 Task: Look for Airbnb options in Sondrio, Italy from 15th December, 2023 to 20th December, 2023 for 1 adult. Place can be room with 1  bedroom having 1 bed and 1 bathroom. Property type can be hotel.
Action: Mouse moved to (471, 83)
Screenshot: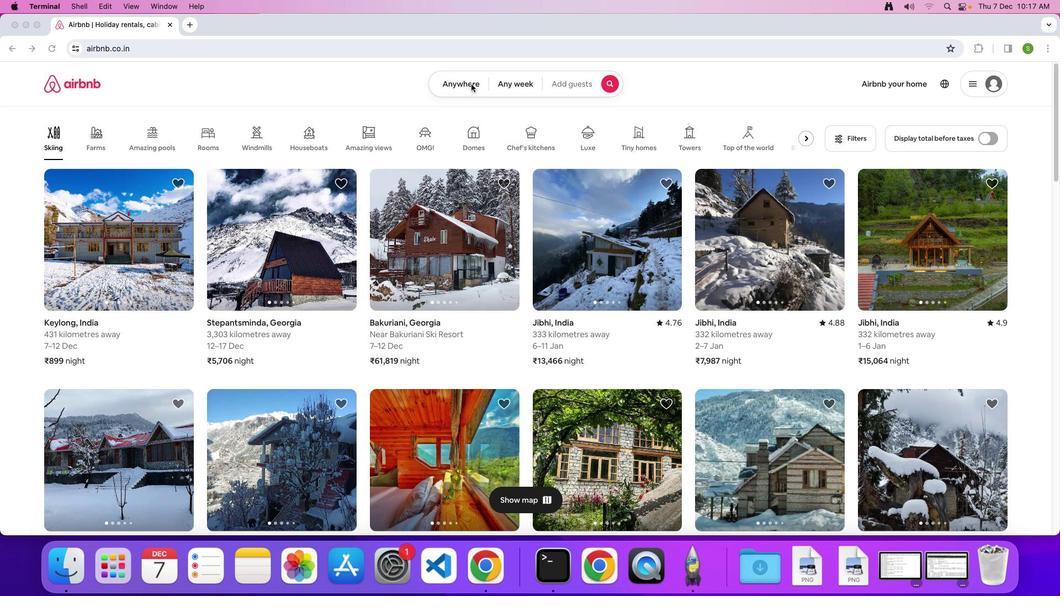 
Action: Mouse pressed left at (471, 83)
Screenshot: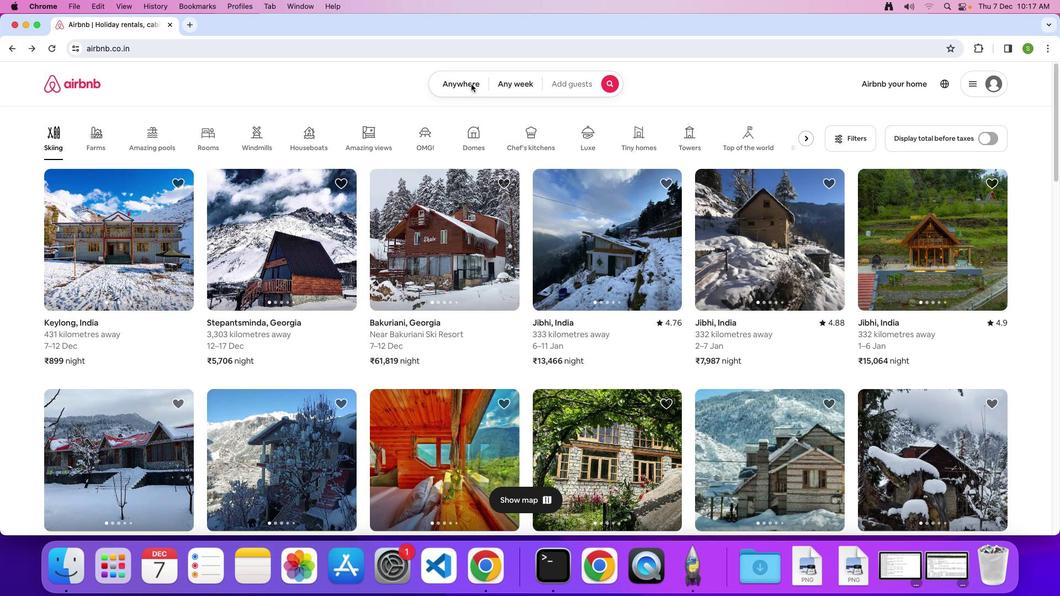 
Action: Mouse moved to (465, 84)
Screenshot: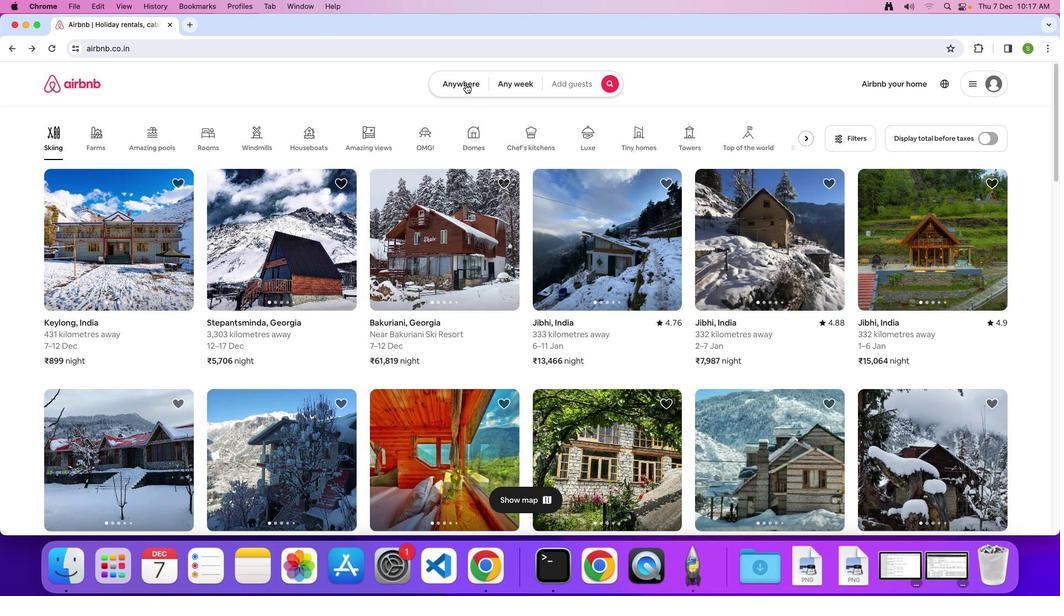 
Action: Mouse pressed left at (465, 84)
Screenshot: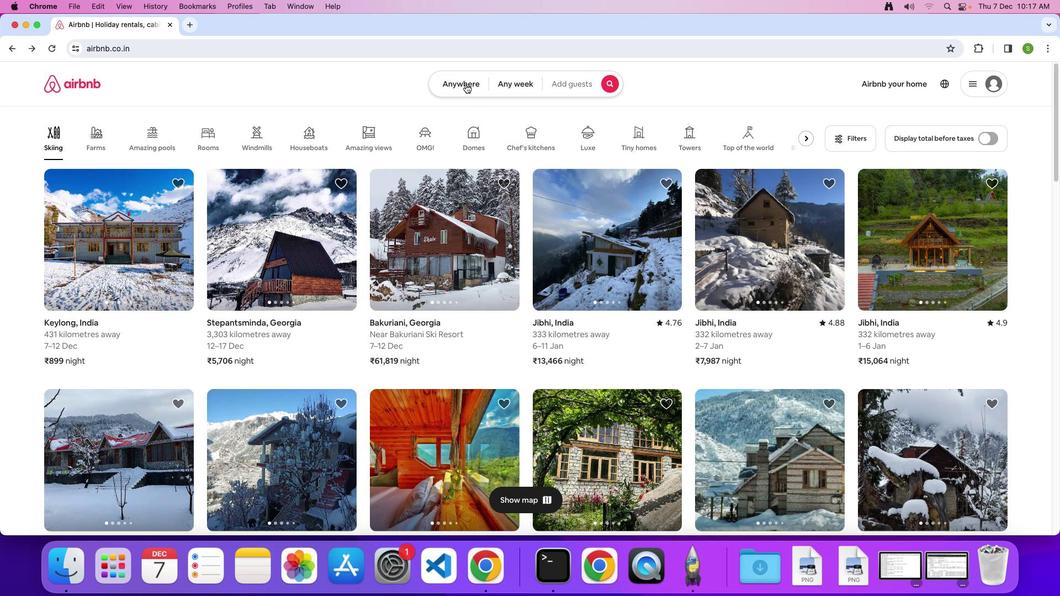 
Action: Mouse moved to (396, 120)
Screenshot: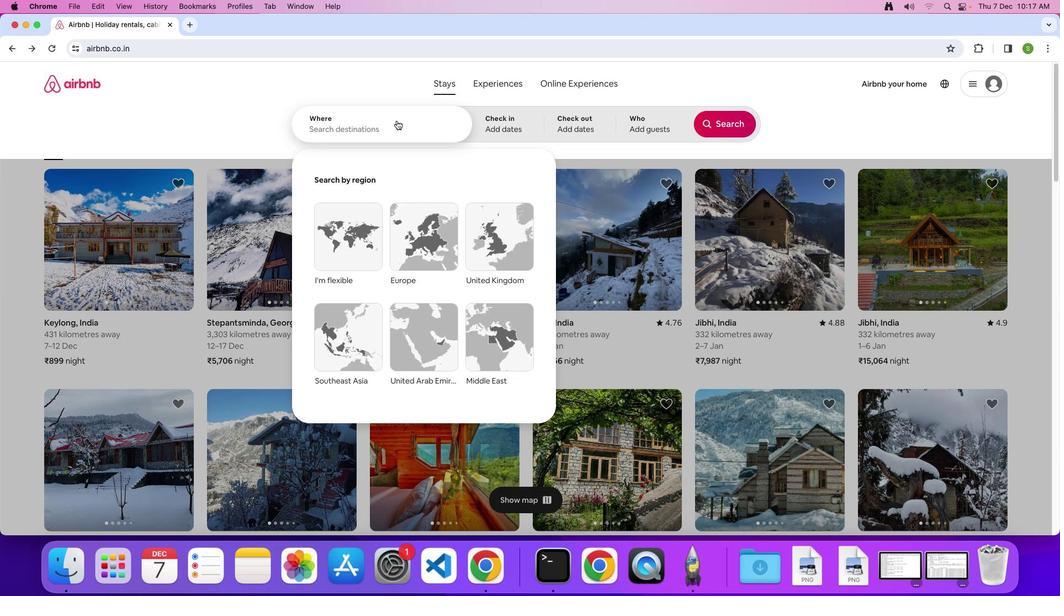 
Action: Key pressed 'S'Key.caps_lock'o''n''d''r''i''o'','Key.spaceKey.shift'I''t''a''l''y'Key.enter
Screenshot: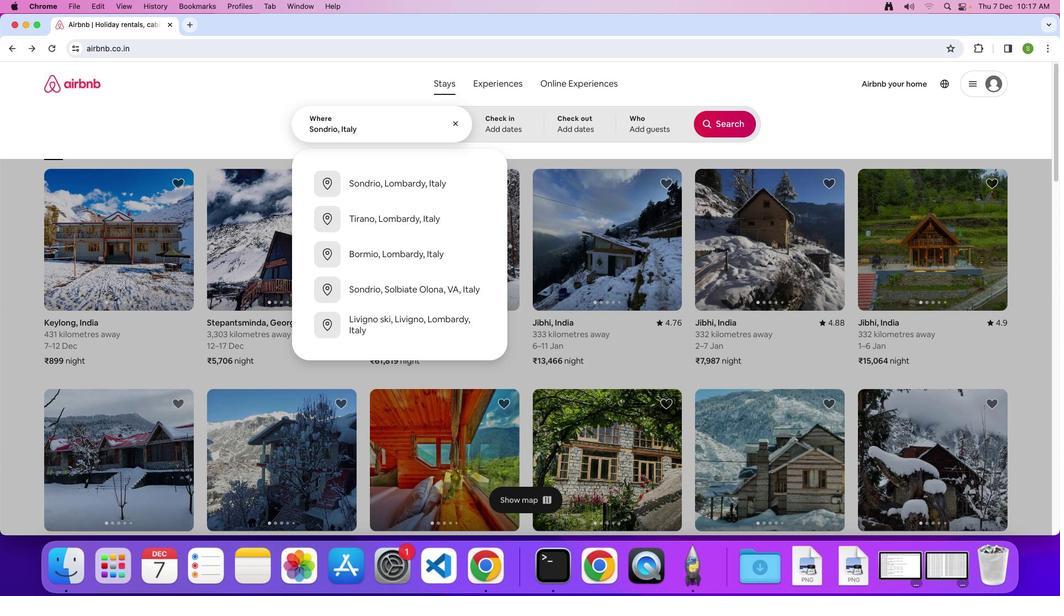 
Action: Mouse moved to (465, 319)
Screenshot: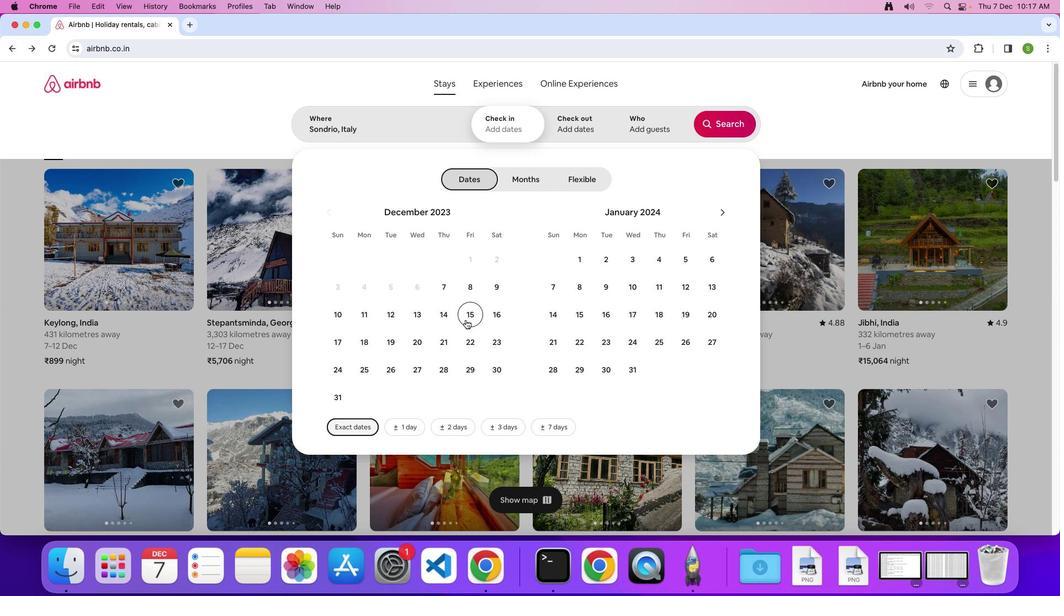 
Action: Mouse pressed left at (465, 319)
Screenshot: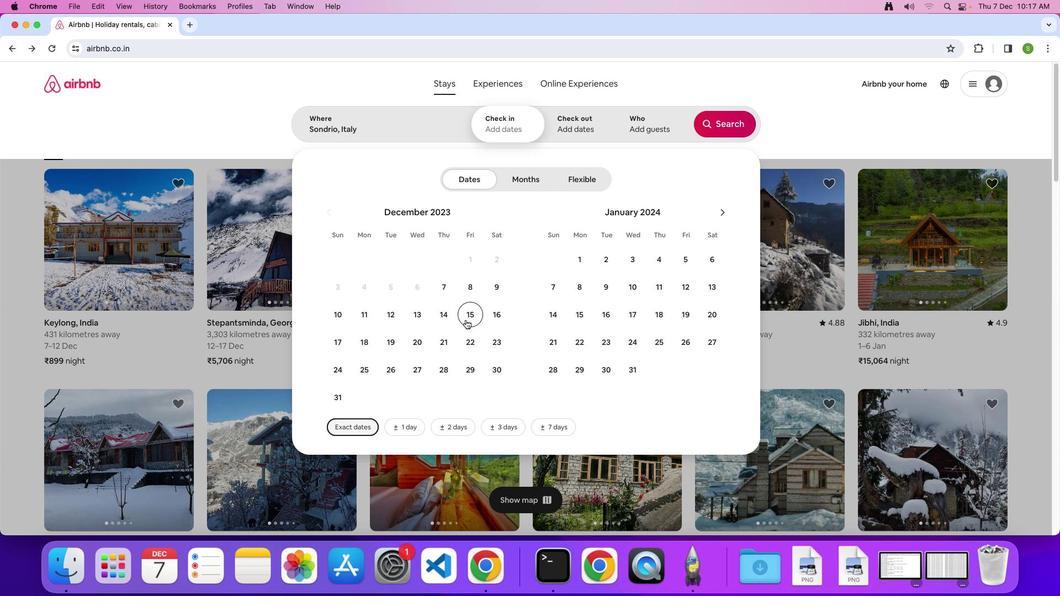 
Action: Mouse moved to (412, 346)
Screenshot: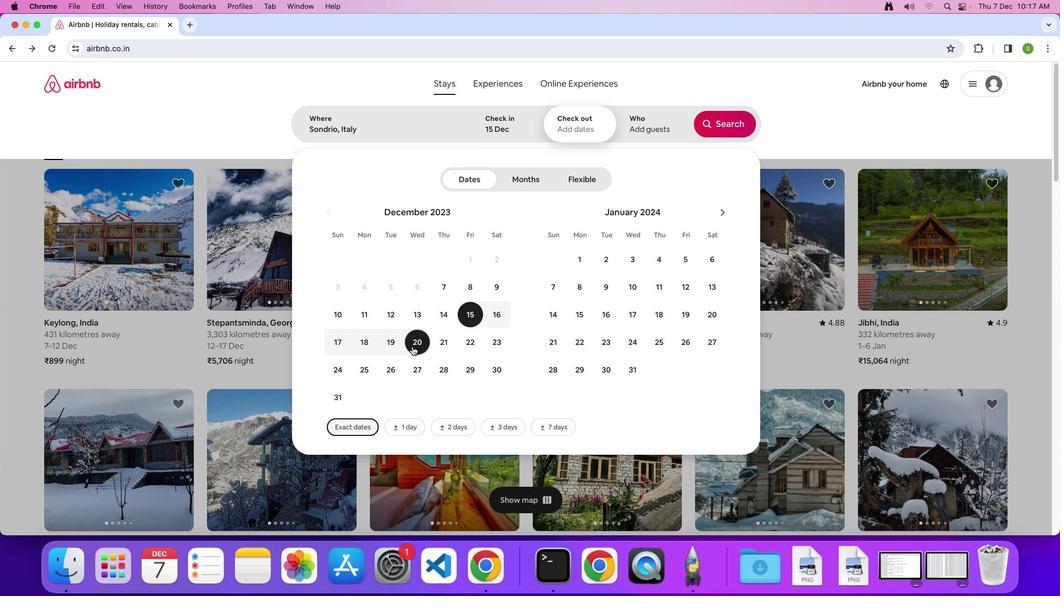 
Action: Mouse pressed left at (412, 346)
Screenshot: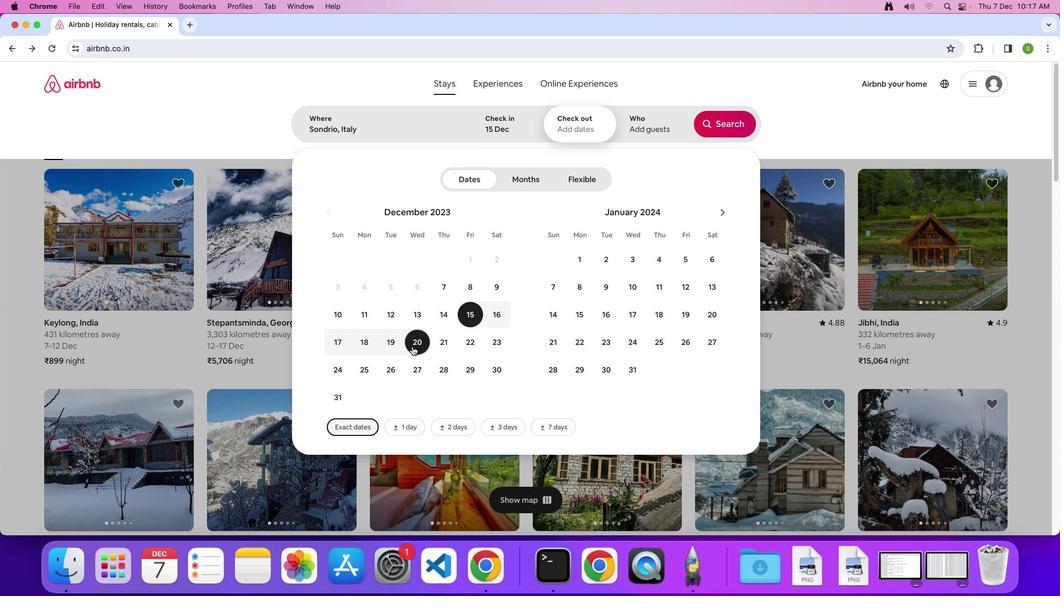 
Action: Mouse moved to (621, 123)
Screenshot: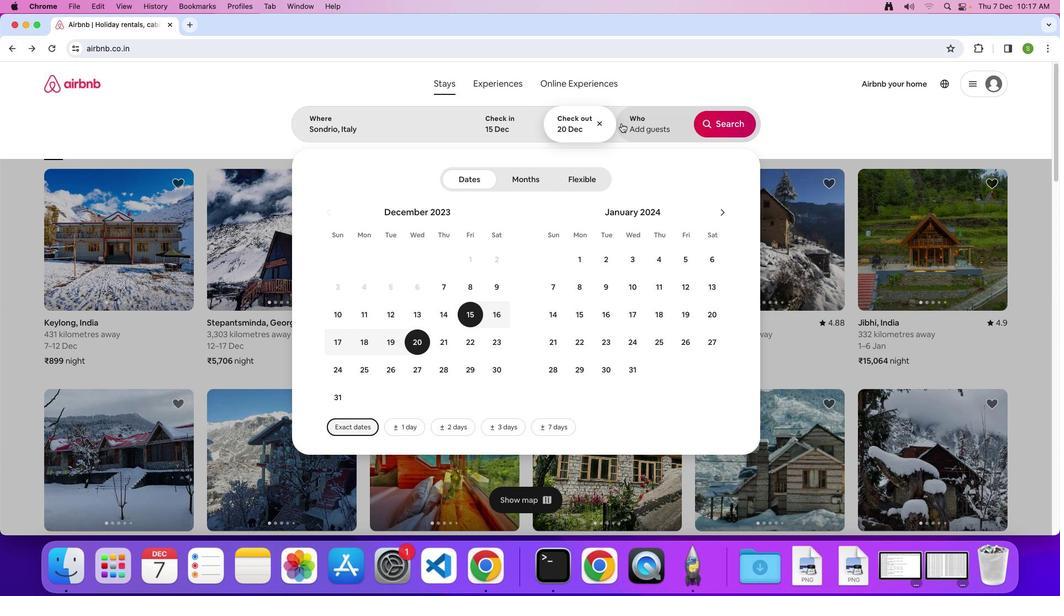 
Action: Mouse pressed left at (621, 123)
Screenshot: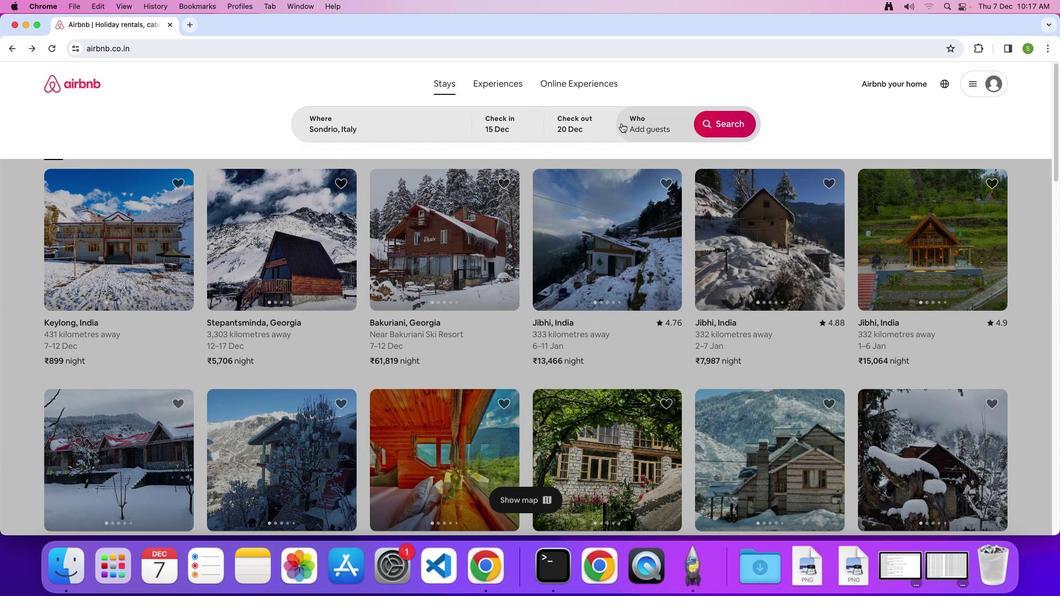 
Action: Mouse moved to (730, 180)
Screenshot: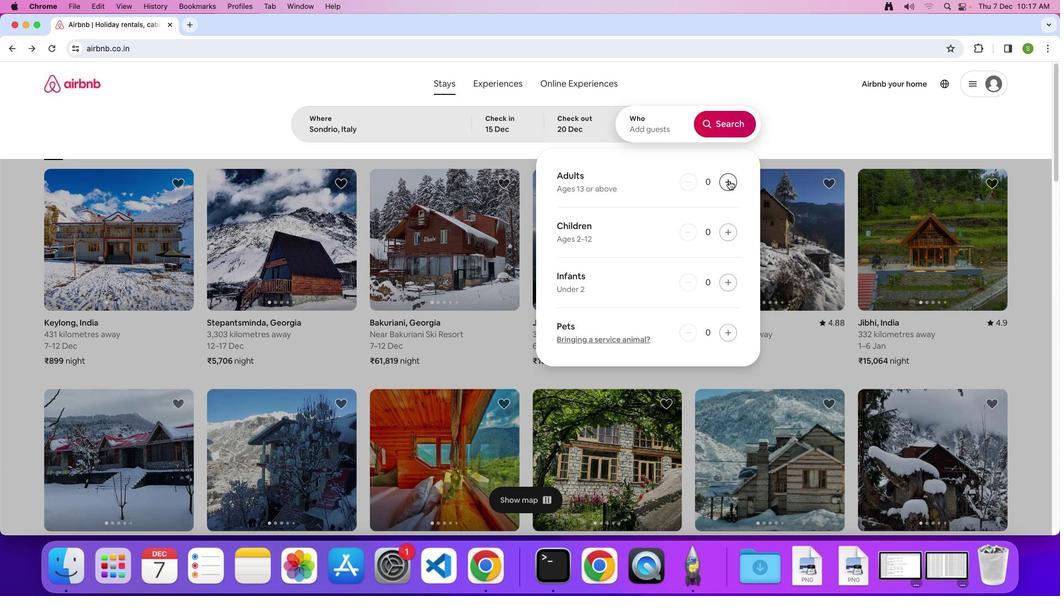 
Action: Mouse pressed left at (730, 180)
Screenshot: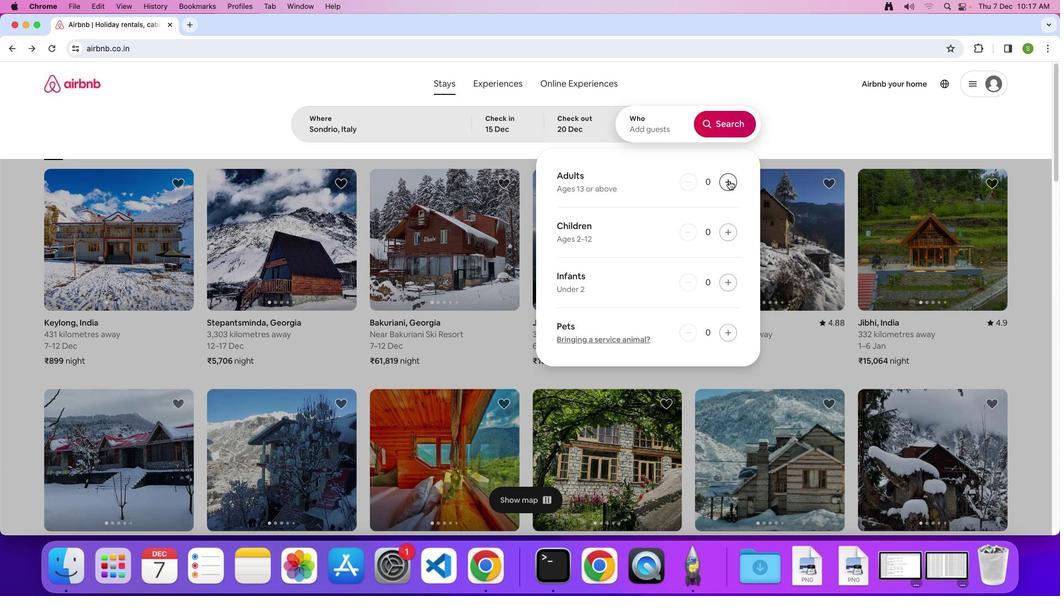 
Action: Mouse moved to (727, 126)
Screenshot: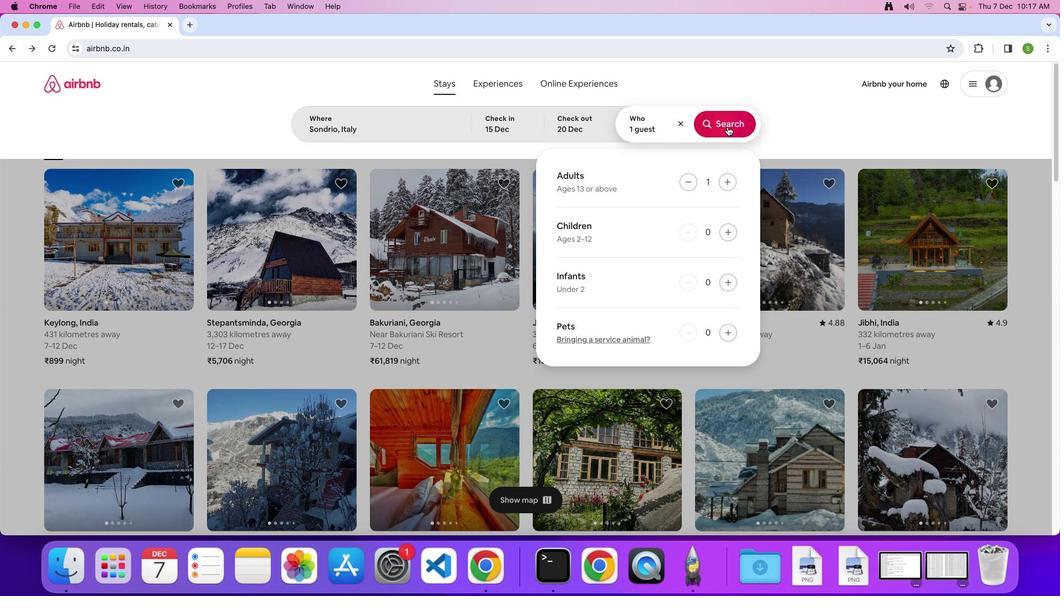 
Action: Mouse pressed left at (727, 126)
Screenshot: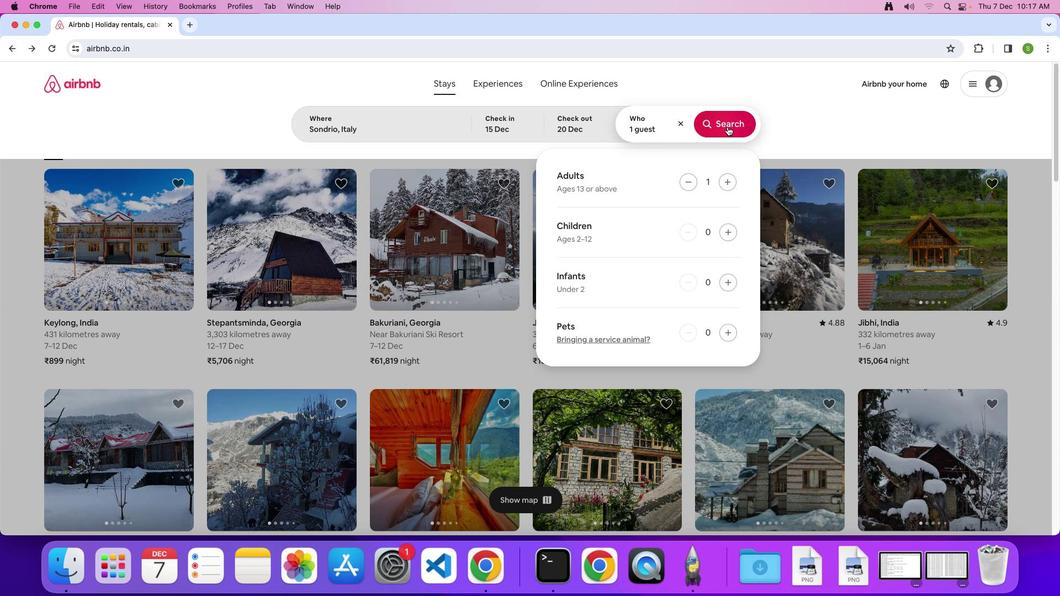 
Action: Mouse moved to (872, 122)
Screenshot: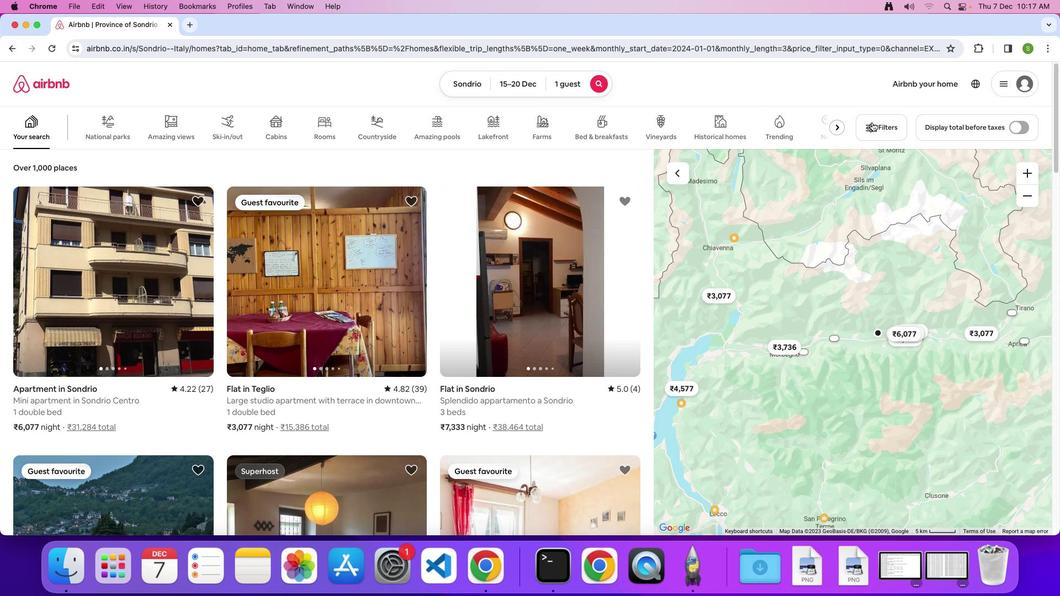 
Action: Mouse pressed left at (872, 122)
Screenshot: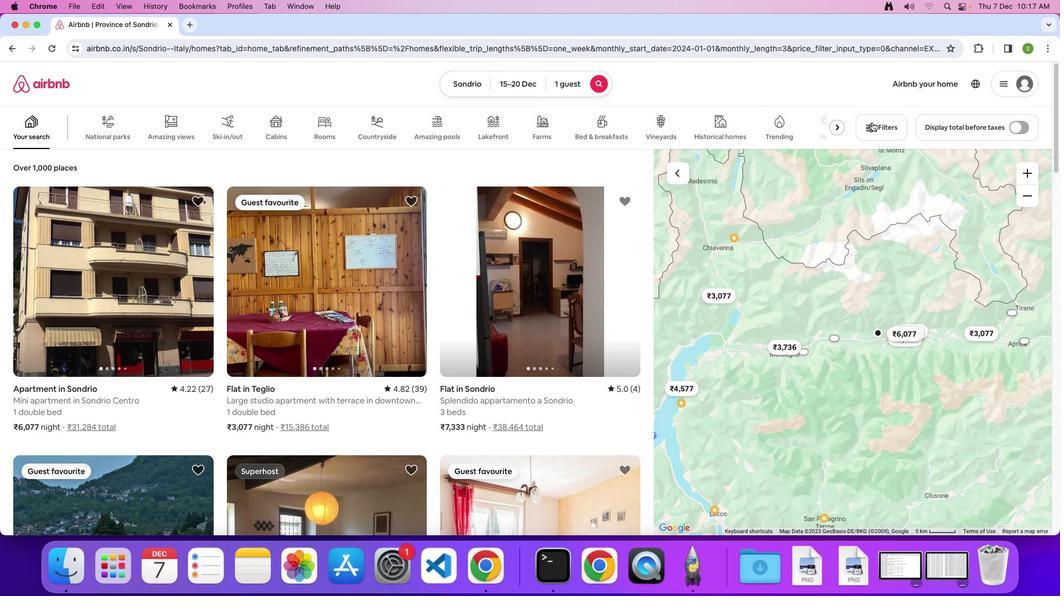 
Action: Mouse moved to (500, 197)
Screenshot: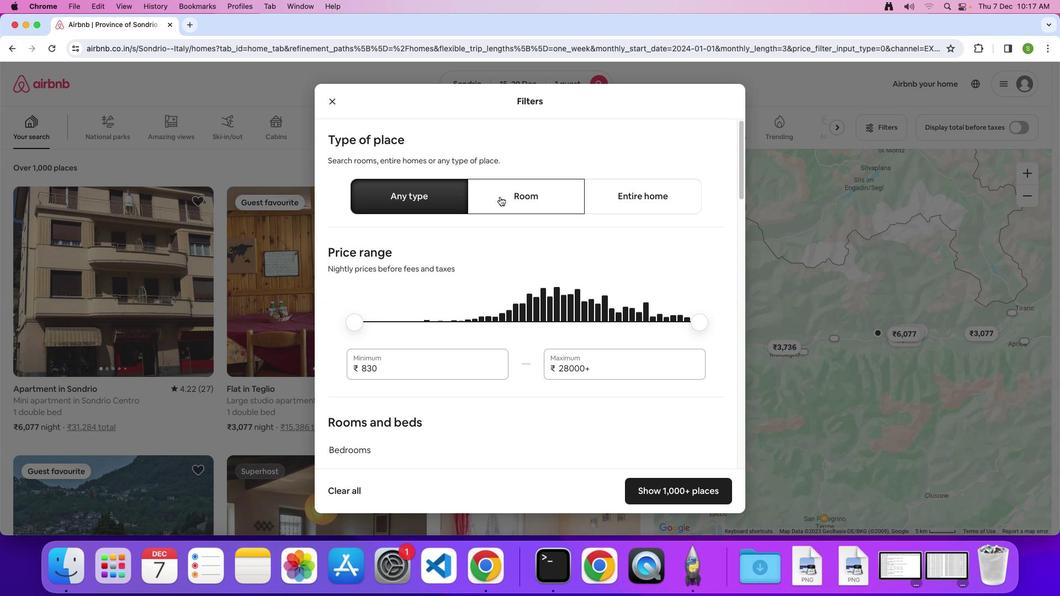 
Action: Mouse pressed left at (500, 197)
Screenshot: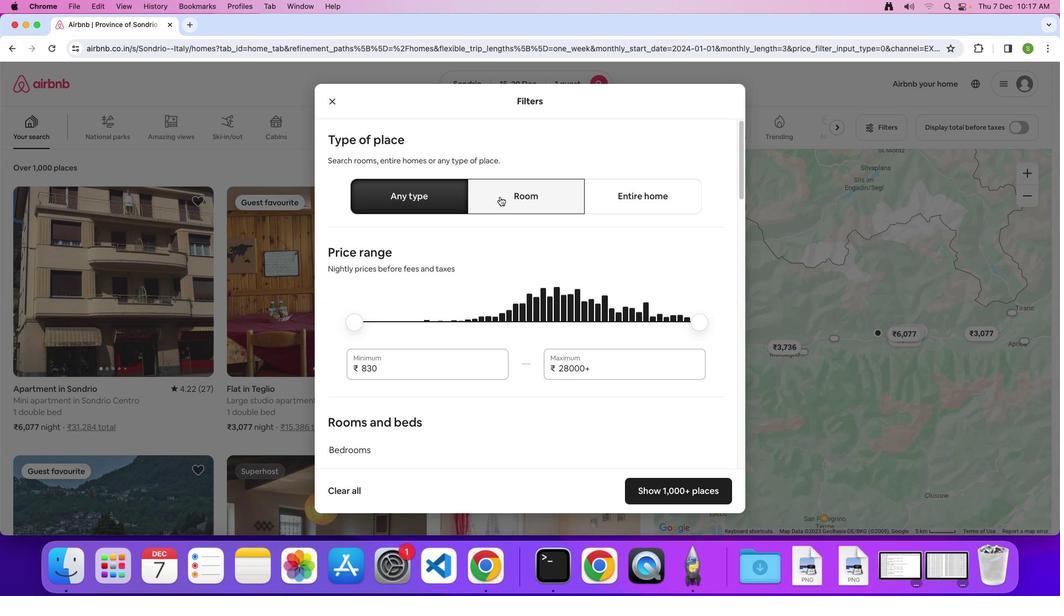
Action: Mouse moved to (478, 355)
Screenshot: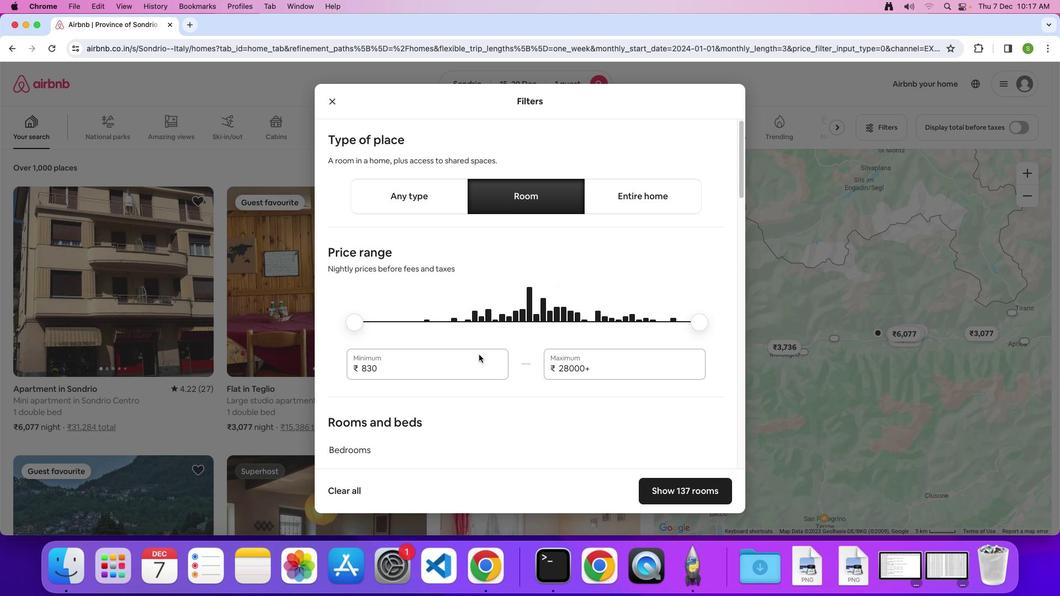 
Action: Mouse scrolled (478, 355) with delta (0, 0)
Screenshot: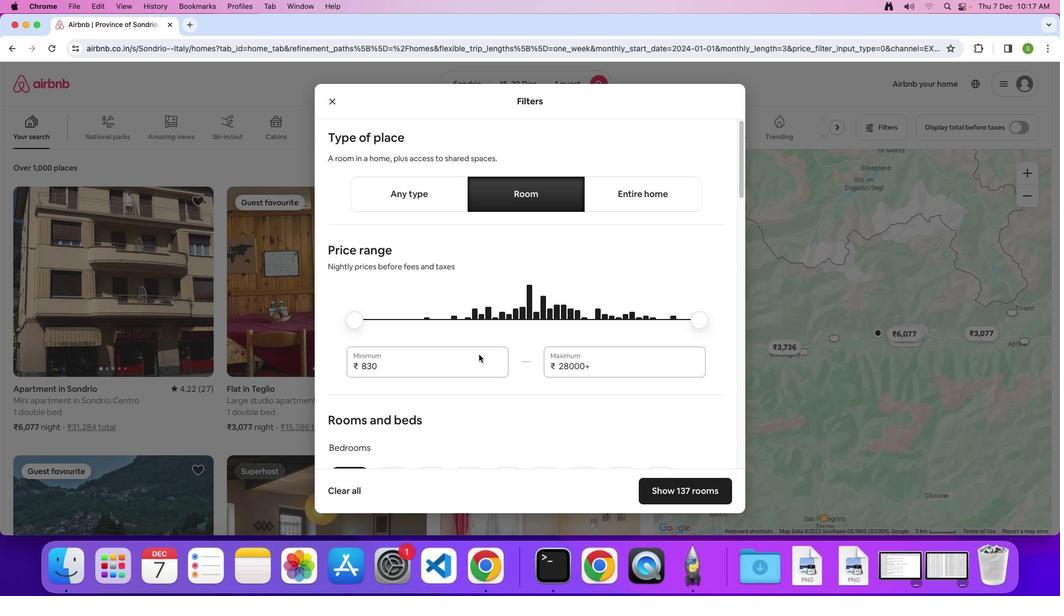 
Action: Mouse scrolled (478, 355) with delta (0, 0)
Screenshot: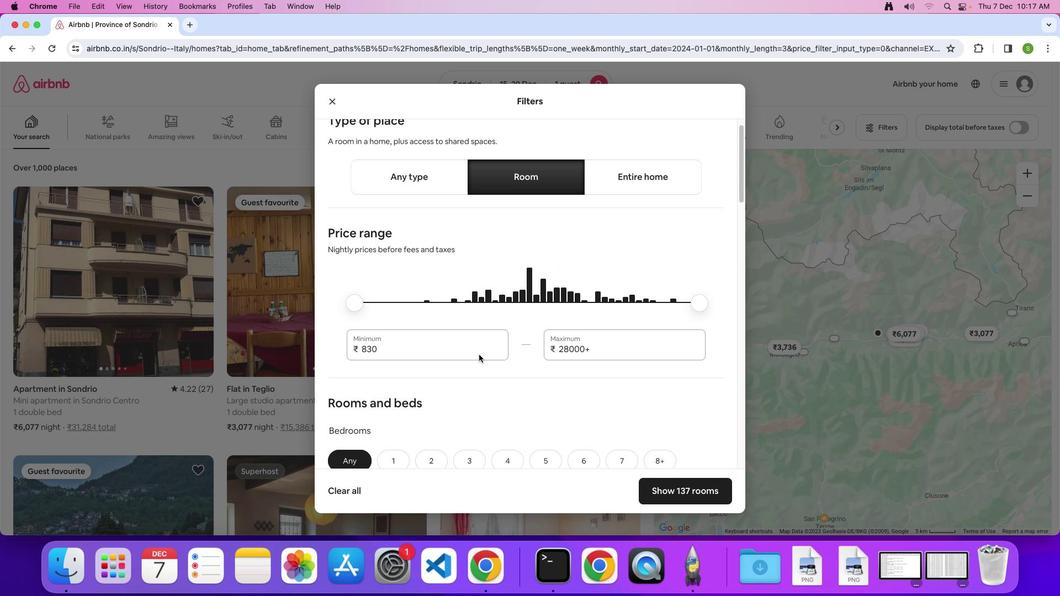 
Action: Mouse scrolled (478, 355) with delta (0, -1)
Screenshot: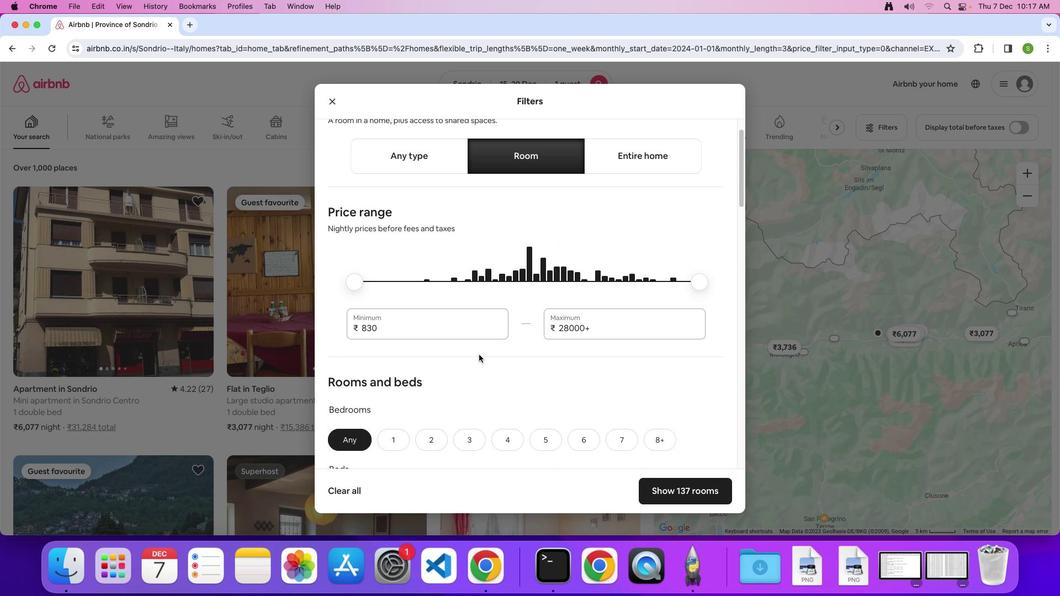
Action: Mouse scrolled (478, 355) with delta (0, 0)
Screenshot: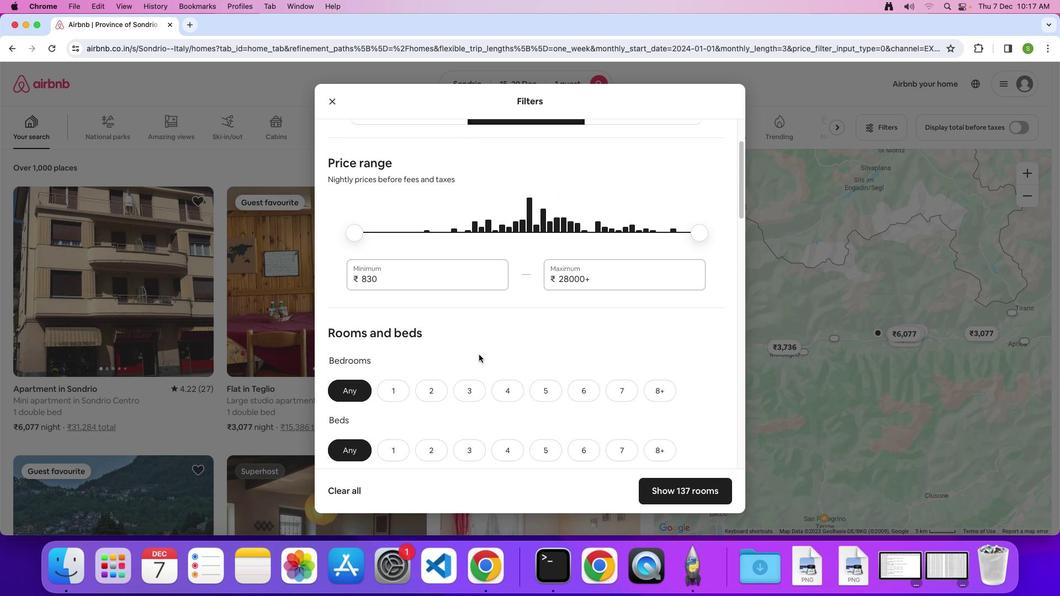 
Action: Mouse scrolled (478, 355) with delta (0, 0)
Screenshot: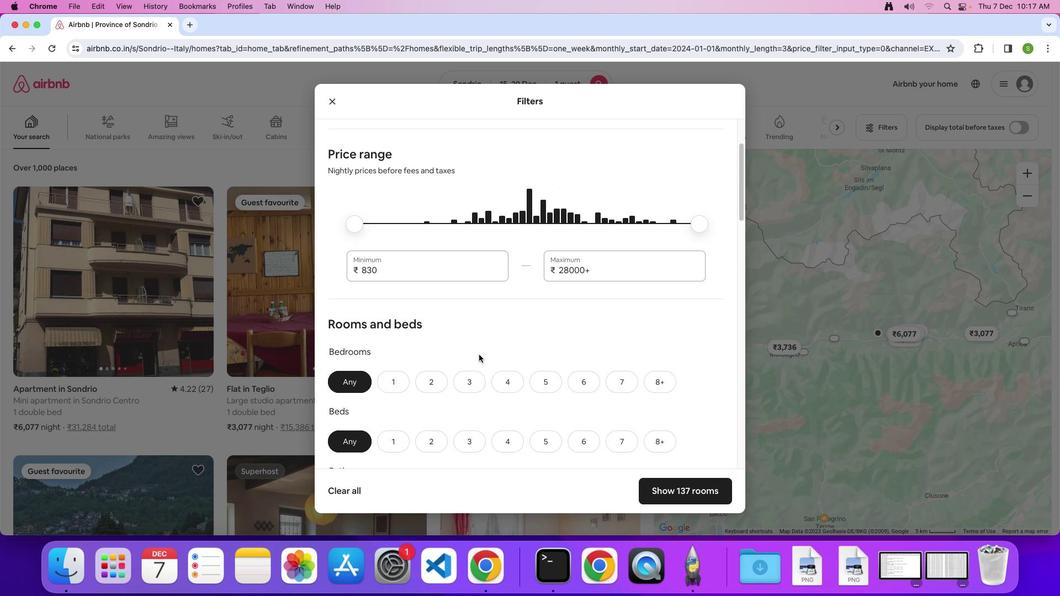
Action: Mouse scrolled (478, 355) with delta (0, -1)
Screenshot: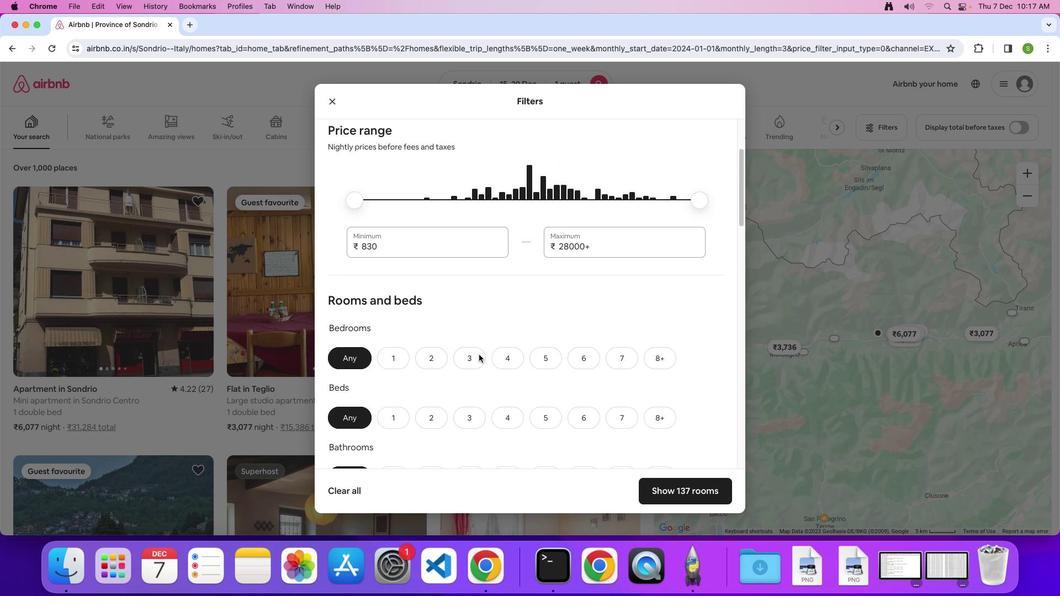 
Action: Mouse scrolled (478, 355) with delta (0, 0)
Screenshot: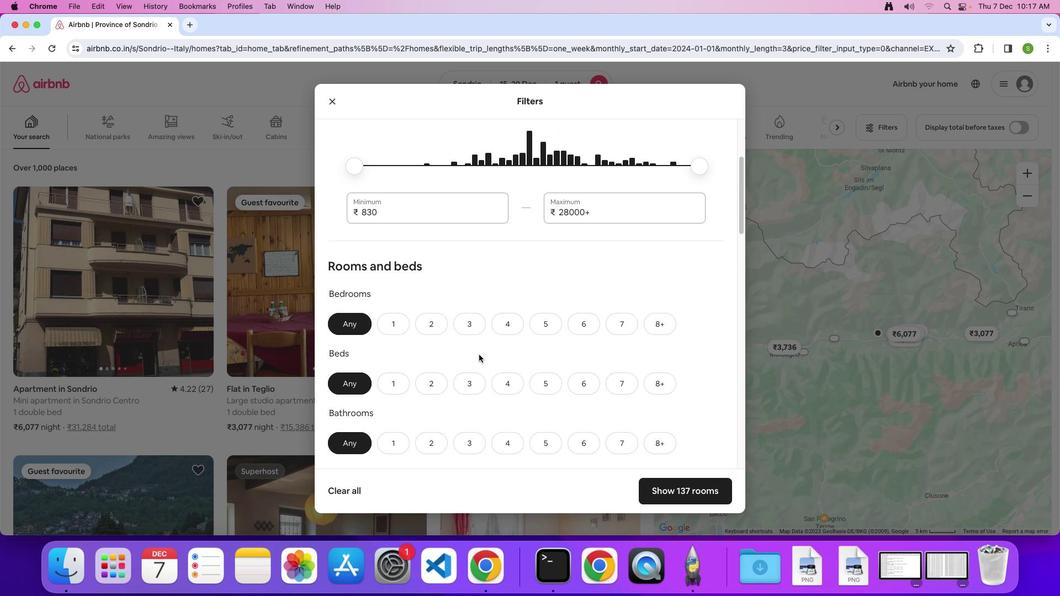 
Action: Mouse scrolled (478, 355) with delta (0, 0)
Screenshot: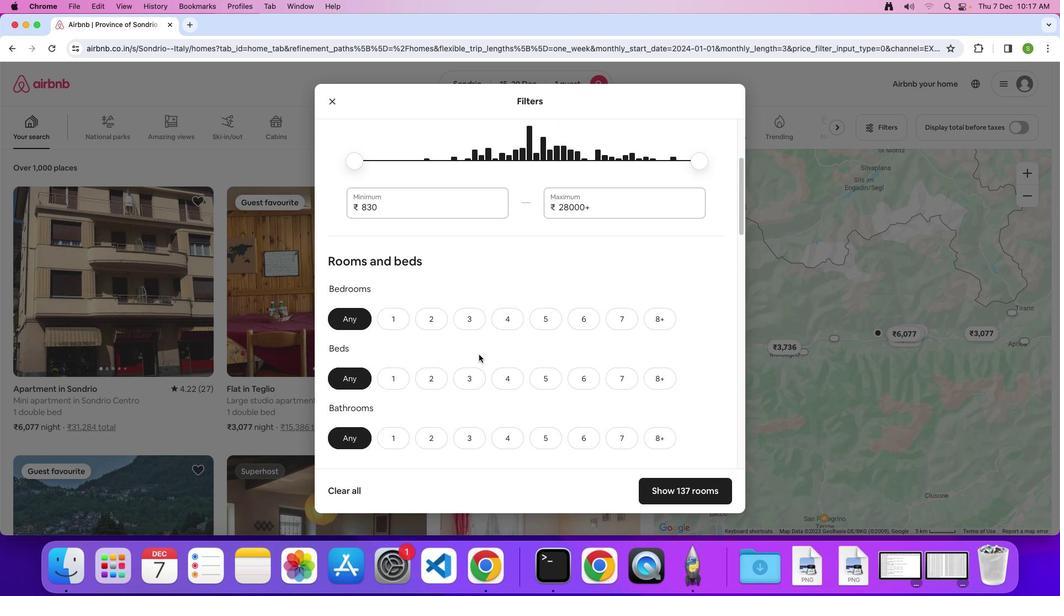 
Action: Mouse scrolled (478, 355) with delta (0, 0)
Screenshot: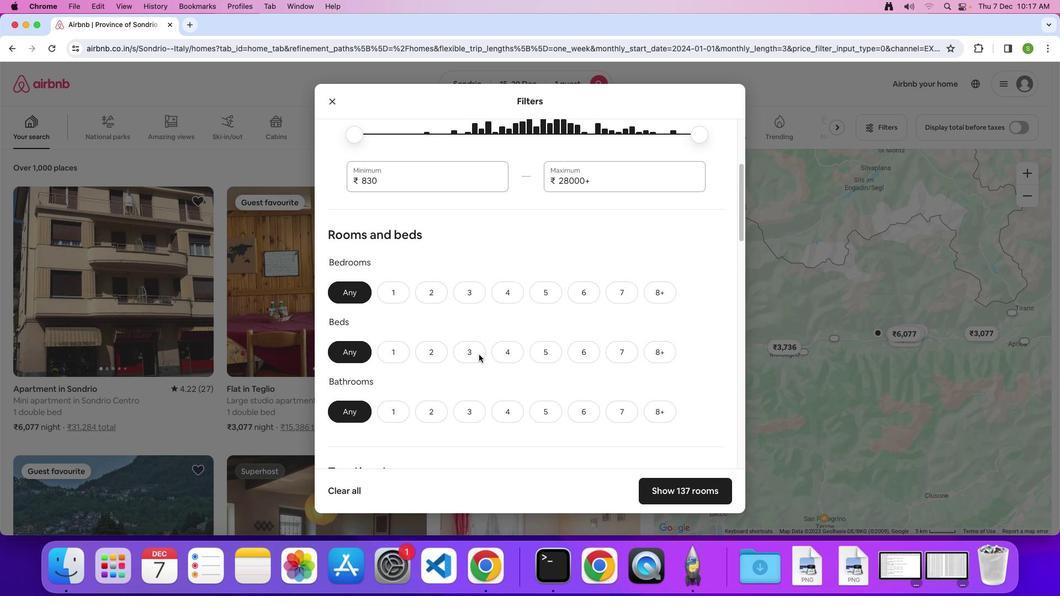
Action: Mouse moved to (392, 261)
Screenshot: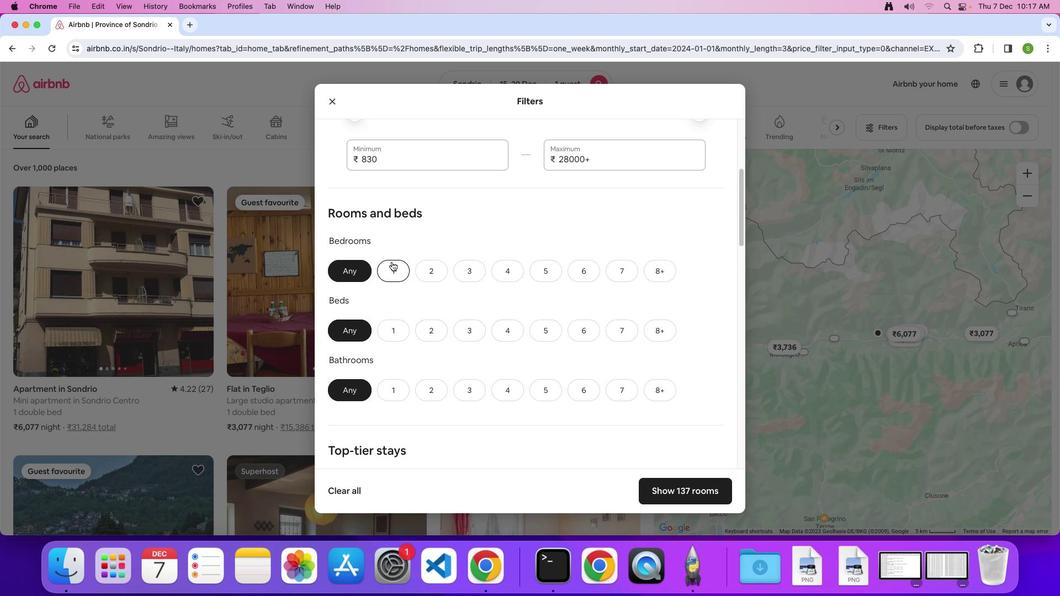 
Action: Mouse pressed left at (392, 261)
Screenshot: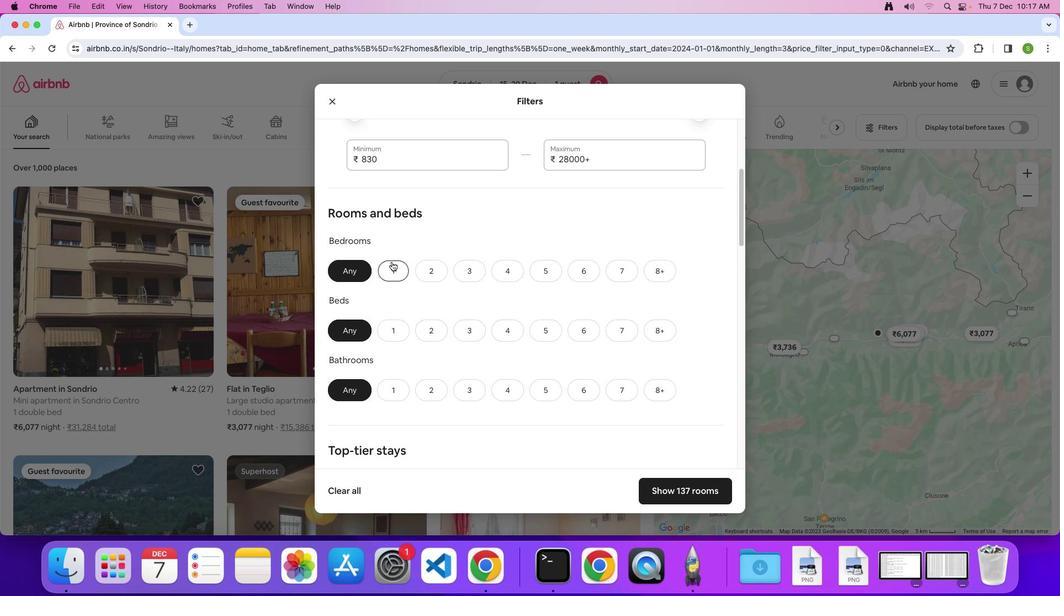 
Action: Mouse moved to (387, 330)
Screenshot: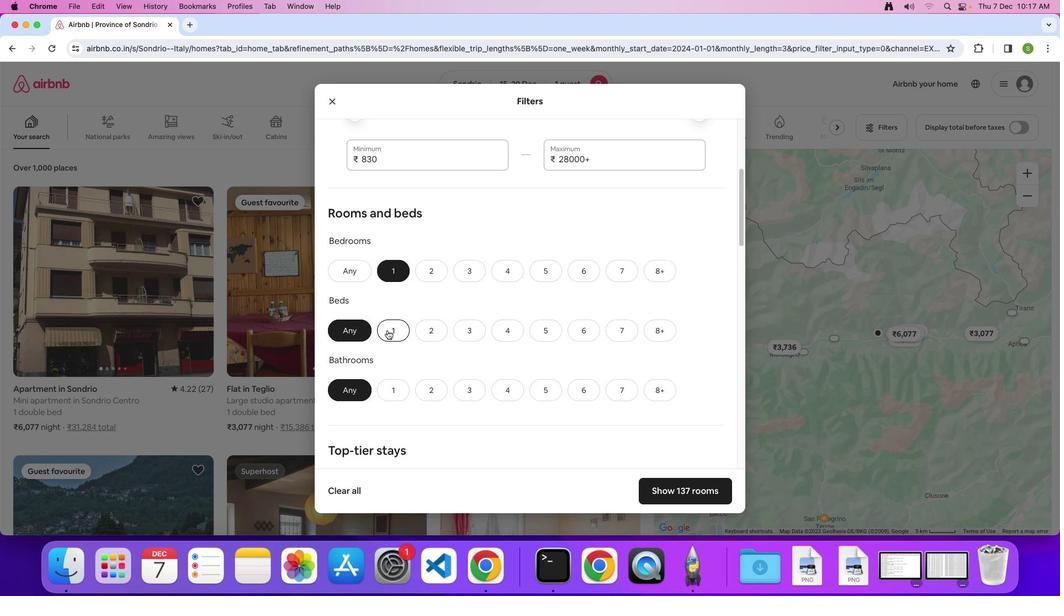 
Action: Mouse pressed left at (387, 330)
Screenshot: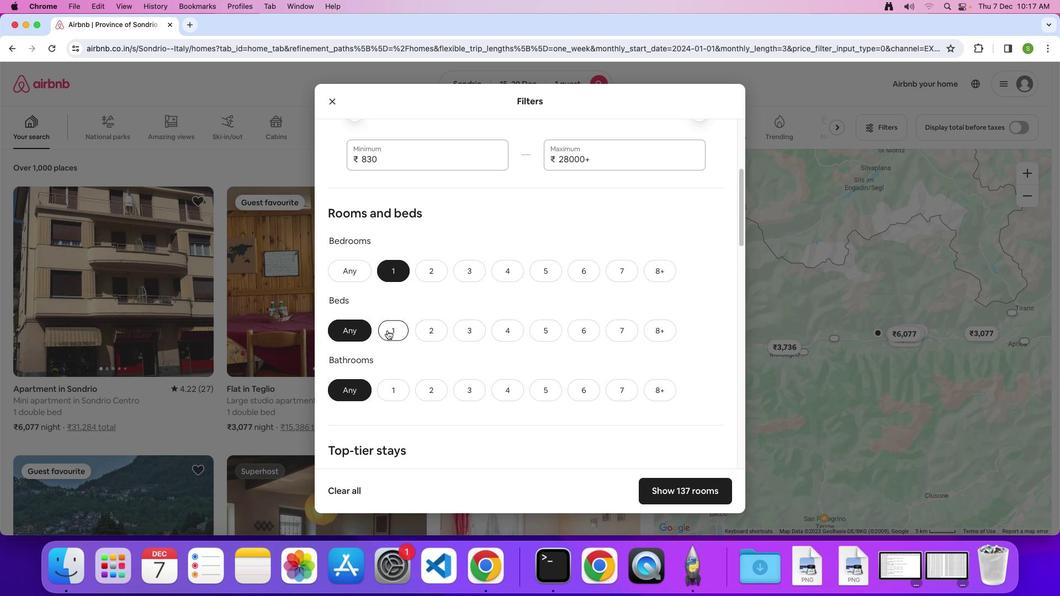 
Action: Mouse moved to (393, 396)
Screenshot: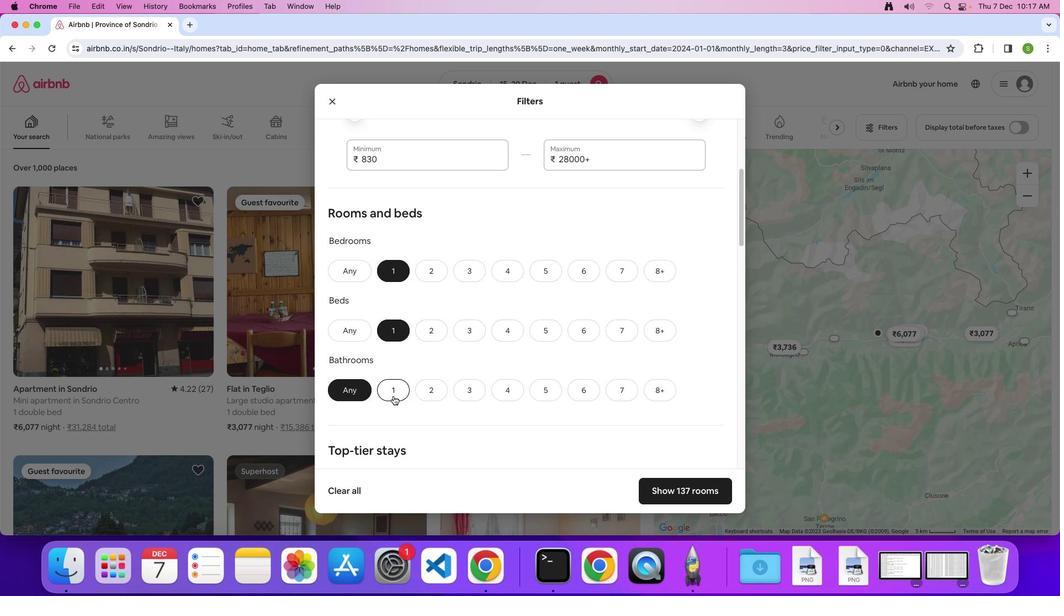 
Action: Mouse pressed left at (393, 396)
Screenshot: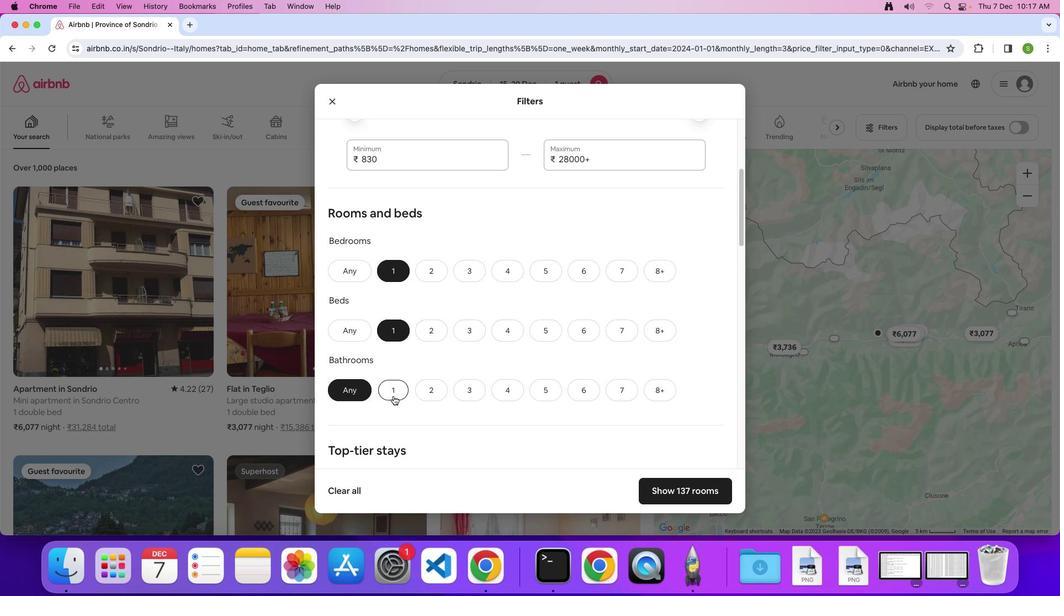 
Action: Mouse moved to (476, 368)
Screenshot: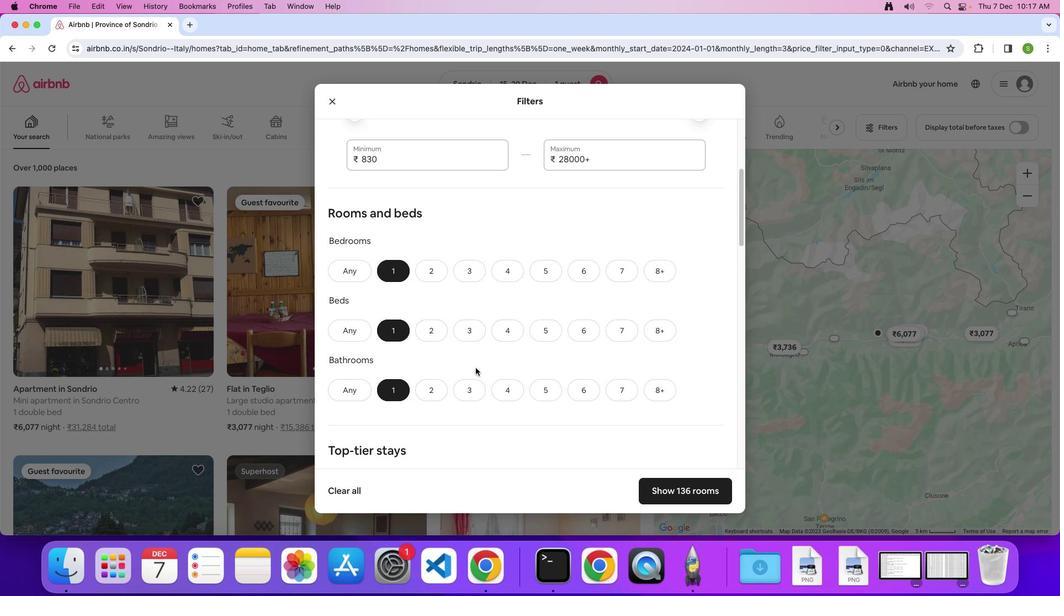 
Action: Mouse scrolled (476, 368) with delta (0, 0)
Screenshot: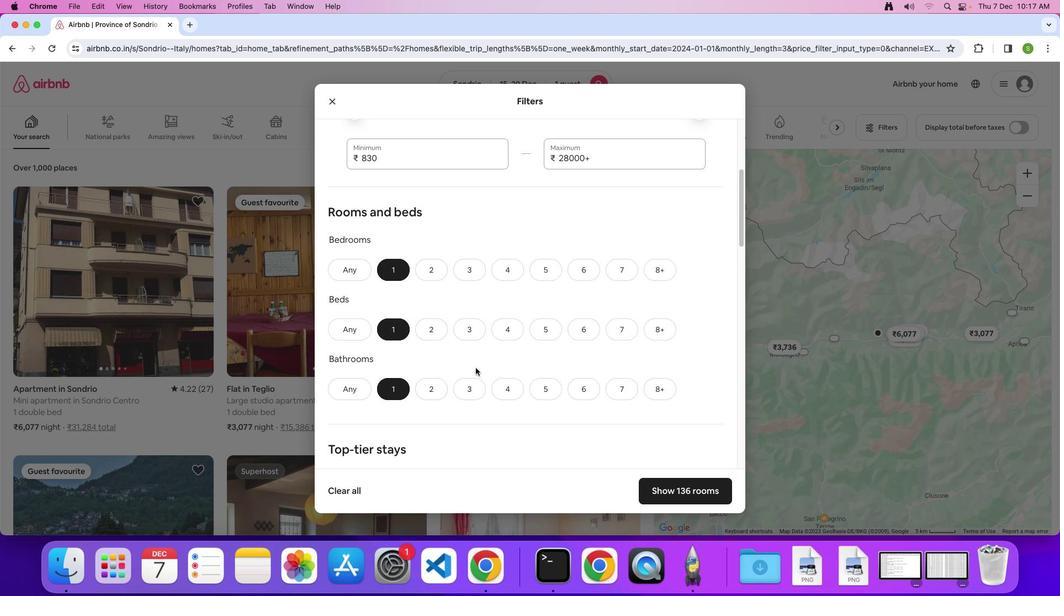 
Action: Mouse scrolled (476, 368) with delta (0, 0)
Screenshot: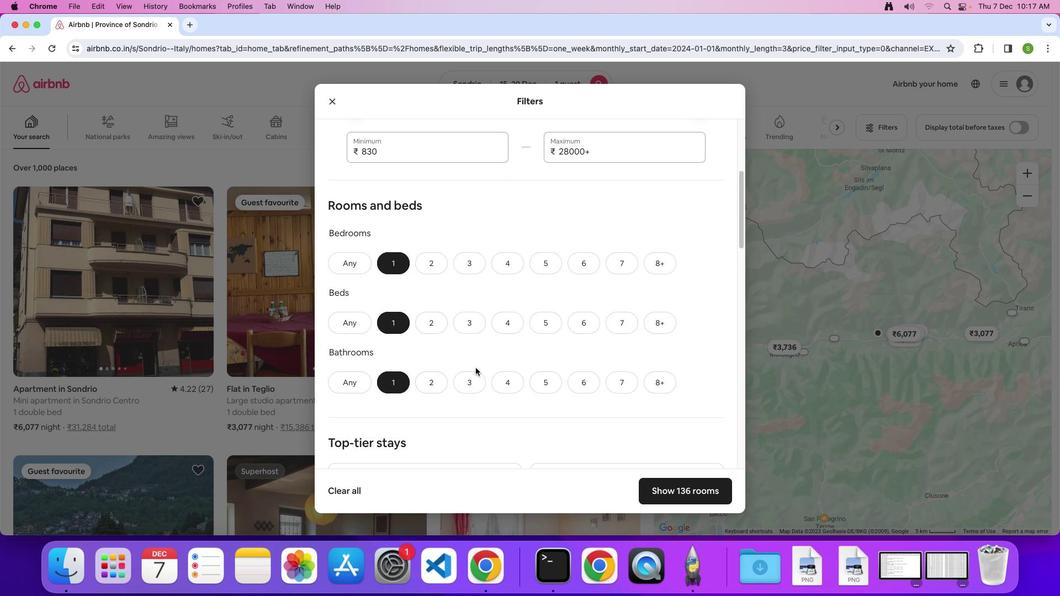 
Action: Mouse scrolled (476, 368) with delta (0, -1)
Screenshot: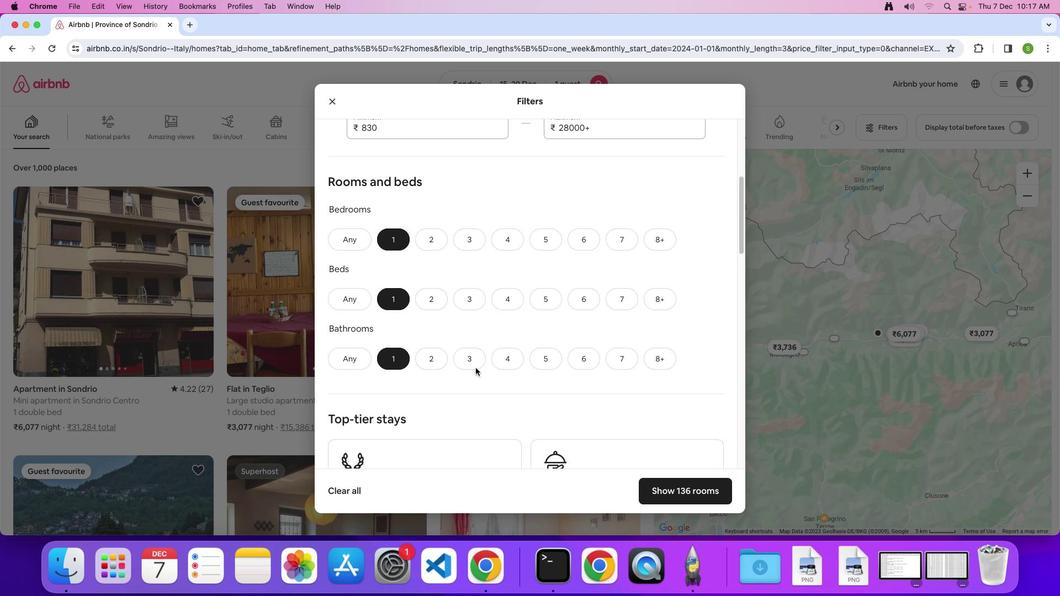 
Action: Mouse scrolled (476, 368) with delta (0, 0)
Screenshot: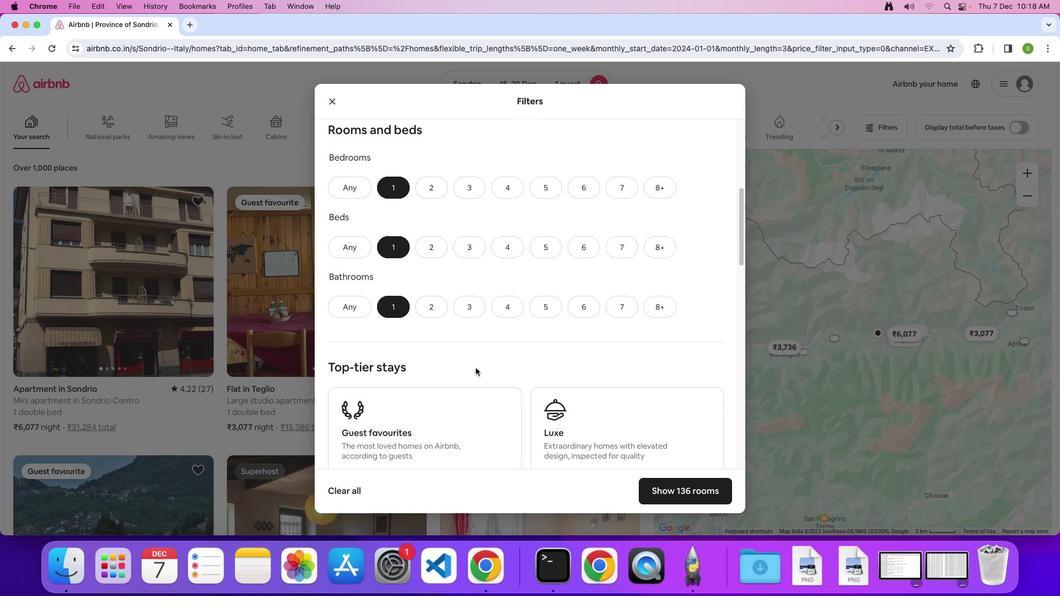 
Action: Mouse scrolled (476, 368) with delta (0, 0)
Screenshot: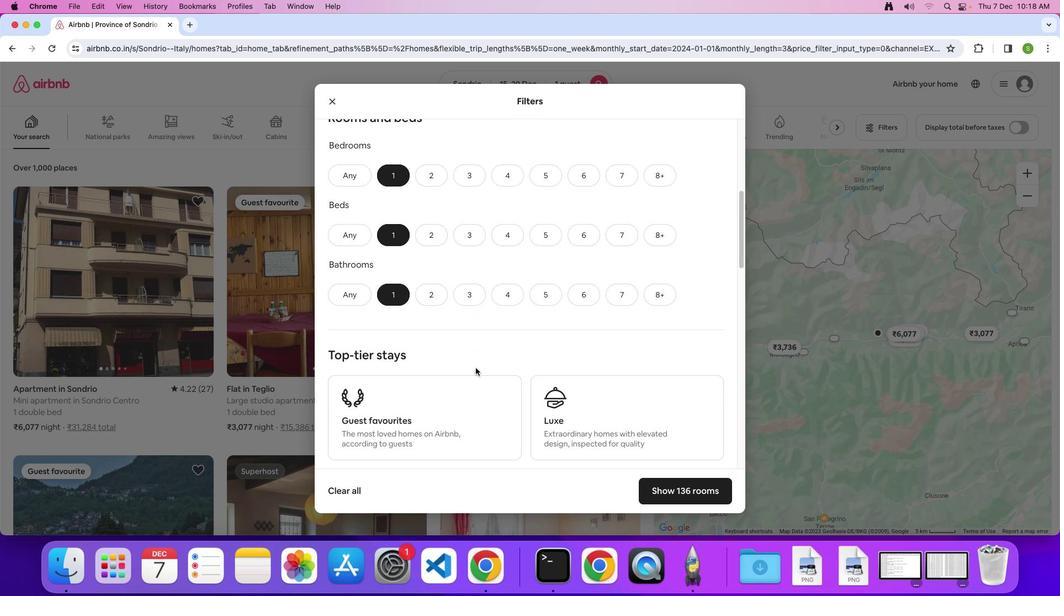 
Action: Mouse scrolled (476, 368) with delta (0, -2)
Screenshot: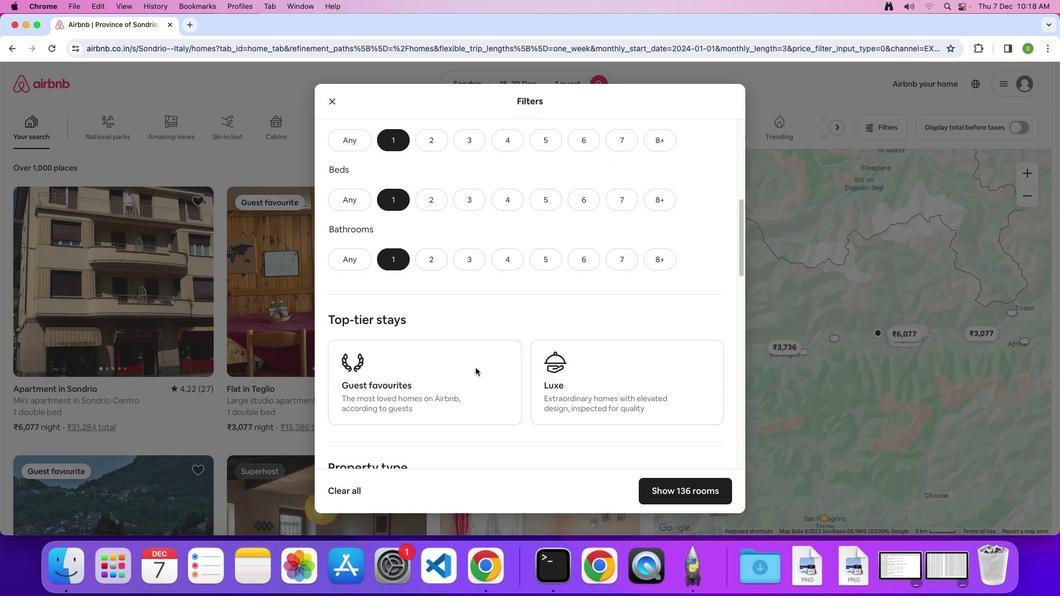 
Action: Mouse scrolled (476, 368) with delta (0, 0)
Screenshot: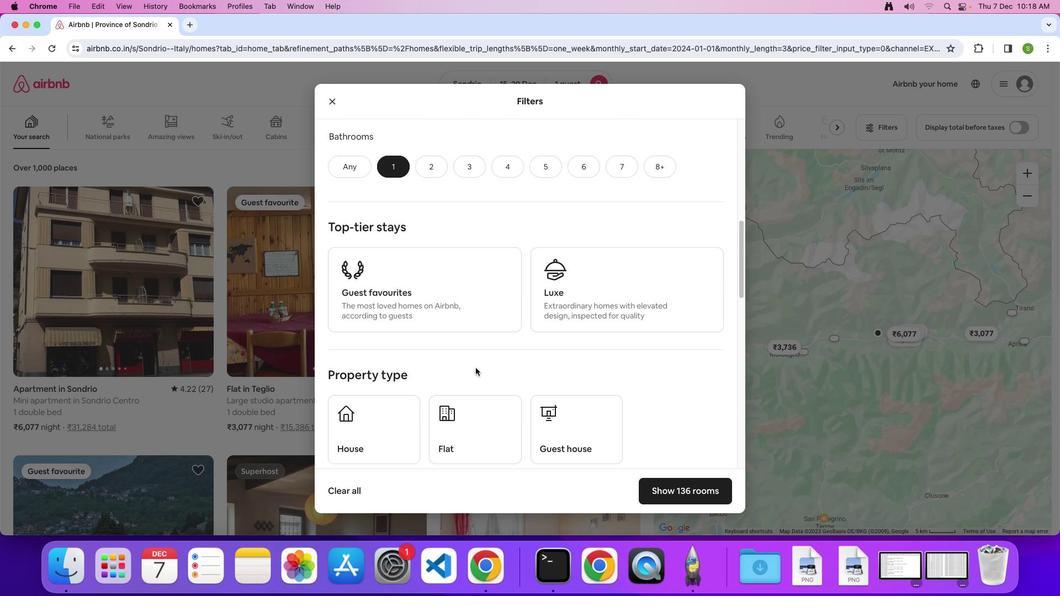
Action: Mouse scrolled (476, 368) with delta (0, 0)
Screenshot: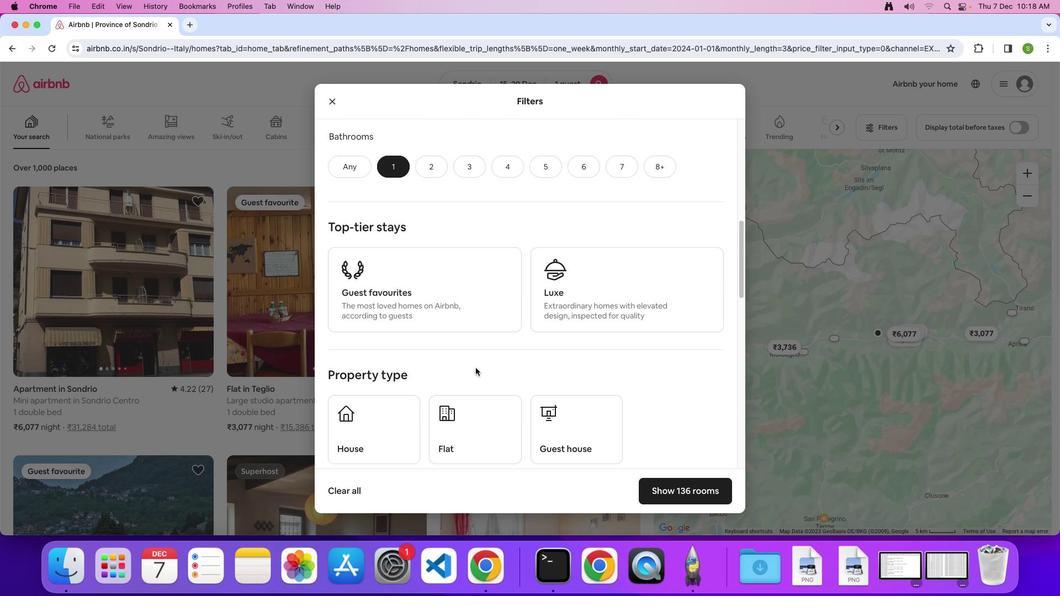 
Action: Mouse scrolled (476, 368) with delta (0, -2)
Screenshot: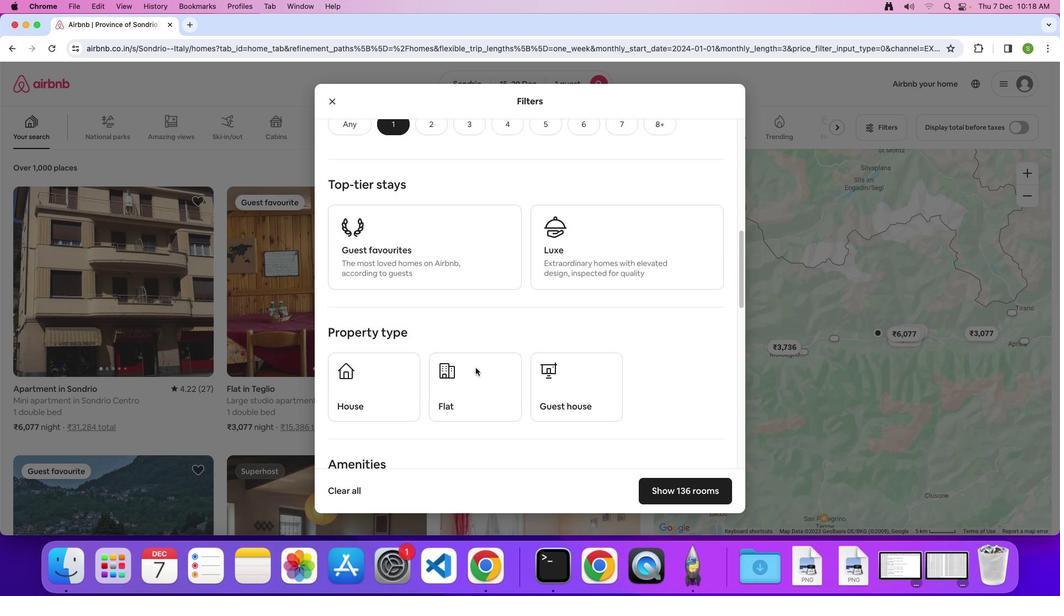 
Action: Mouse scrolled (476, 368) with delta (0, -2)
Screenshot: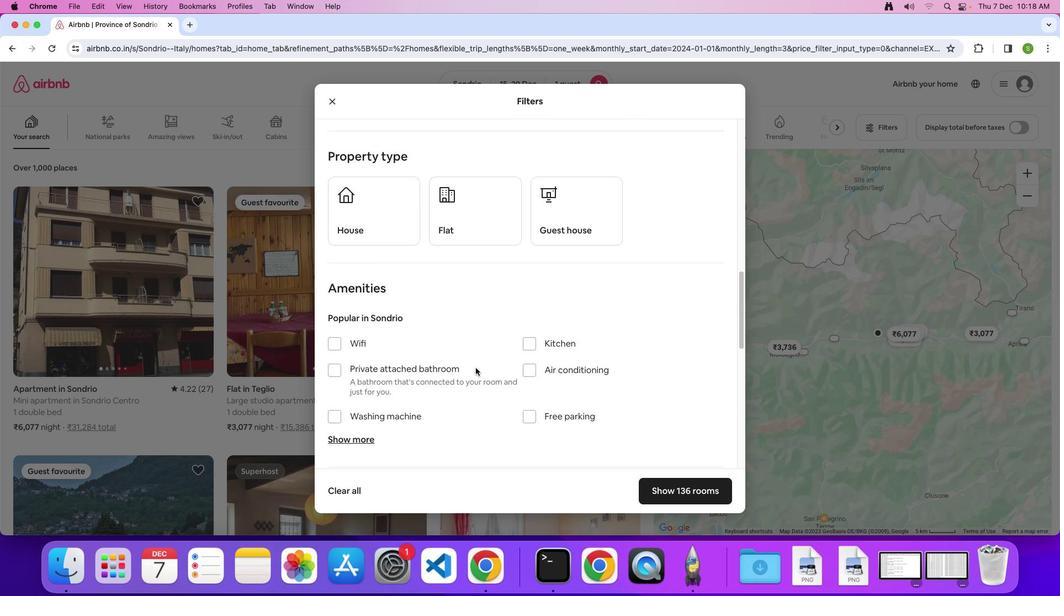 
Action: Mouse scrolled (476, 368) with delta (0, 0)
Screenshot: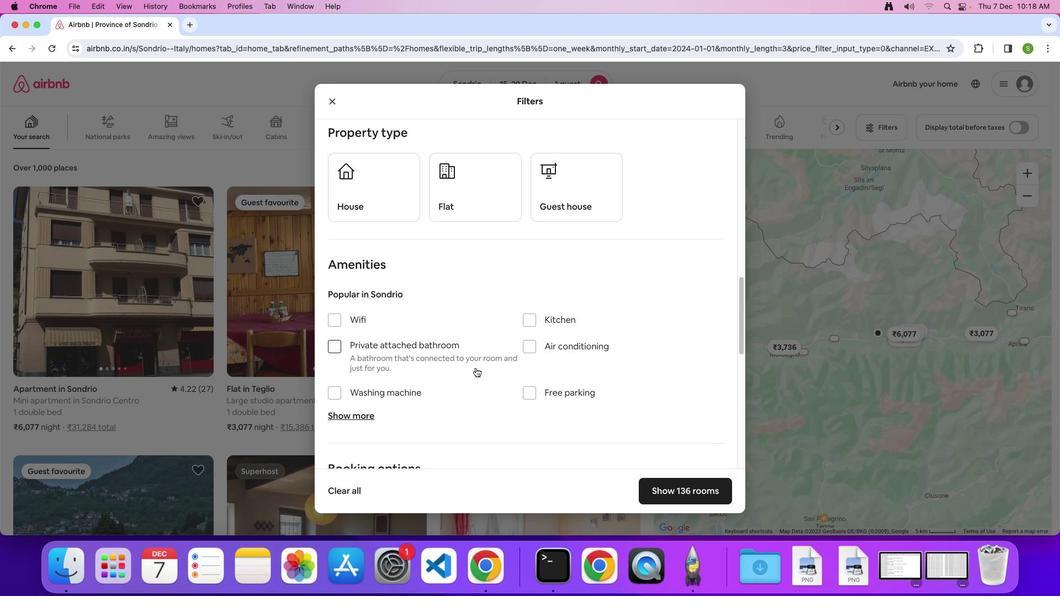 
Action: Mouse scrolled (476, 368) with delta (0, 0)
Screenshot: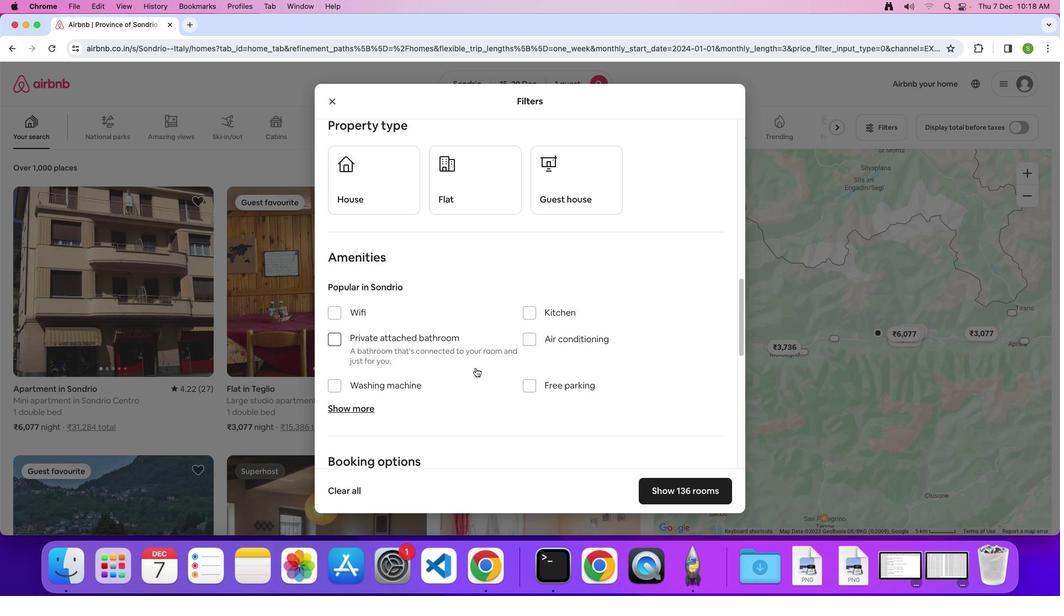 
Action: Mouse scrolled (476, 368) with delta (0, -1)
Screenshot: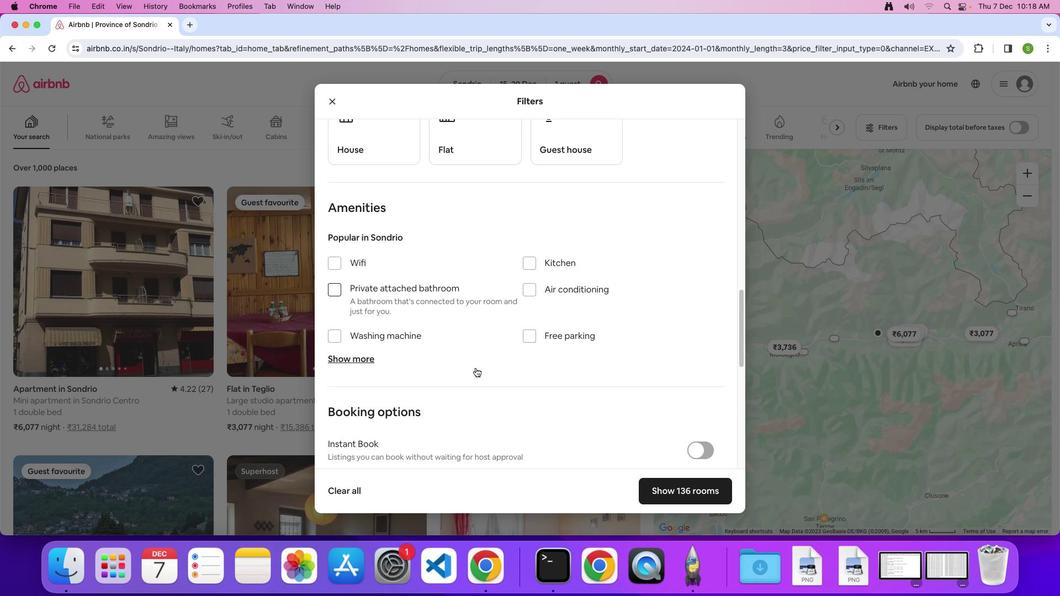
Action: Mouse scrolled (476, 368) with delta (0, 0)
Screenshot: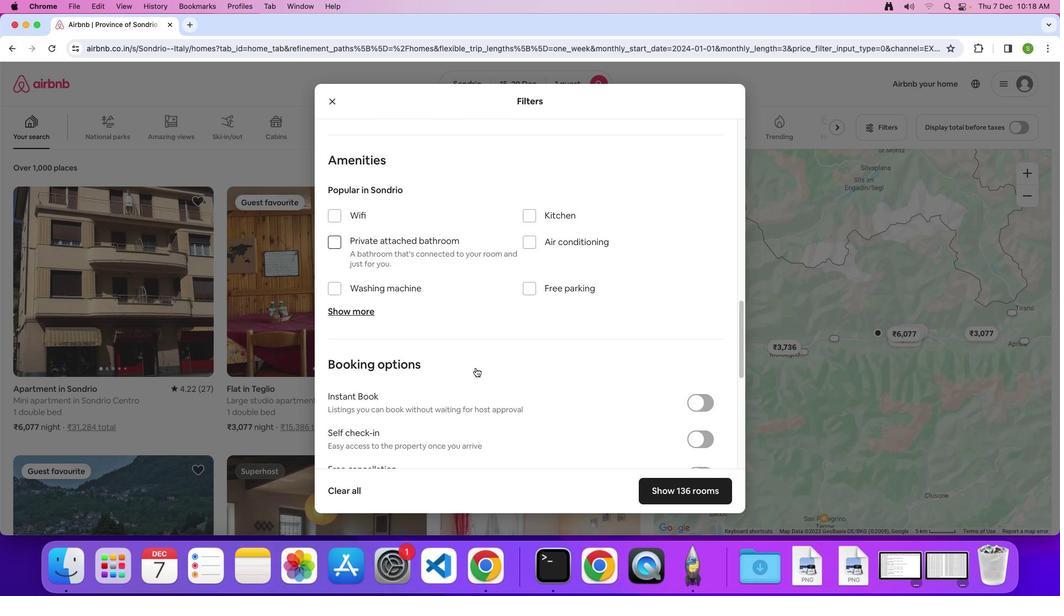 
Action: Mouse scrolled (476, 368) with delta (0, 0)
Screenshot: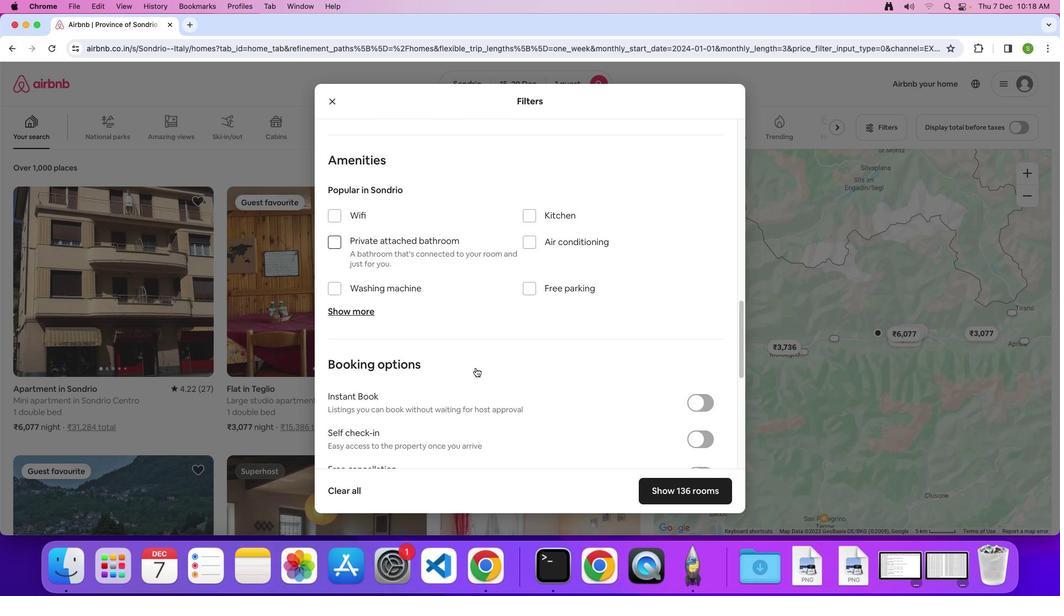 
Action: Mouse scrolled (476, 368) with delta (0, -1)
Screenshot: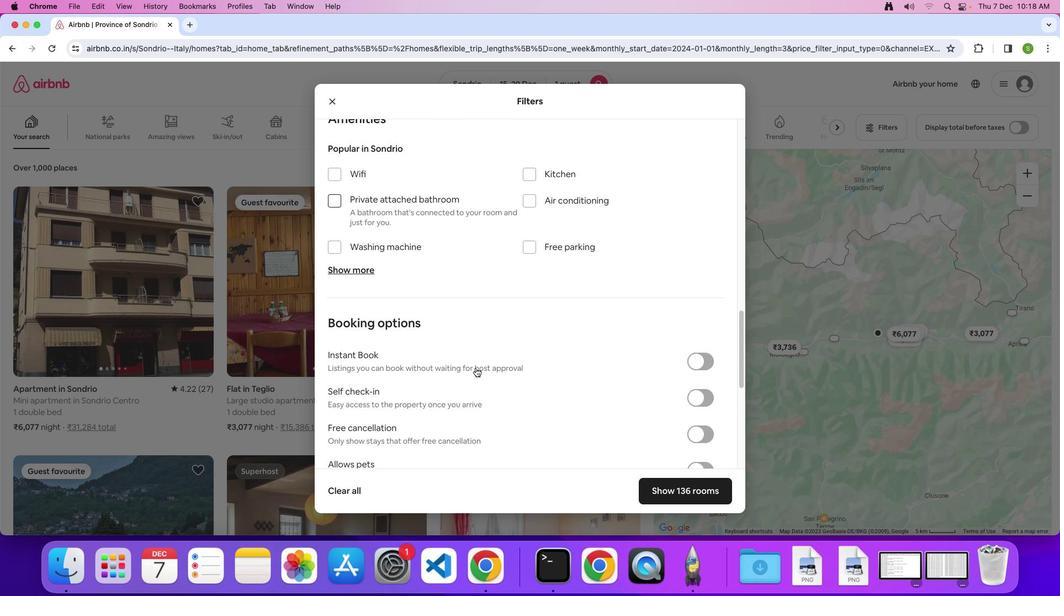 
Action: Mouse moved to (690, 493)
Screenshot: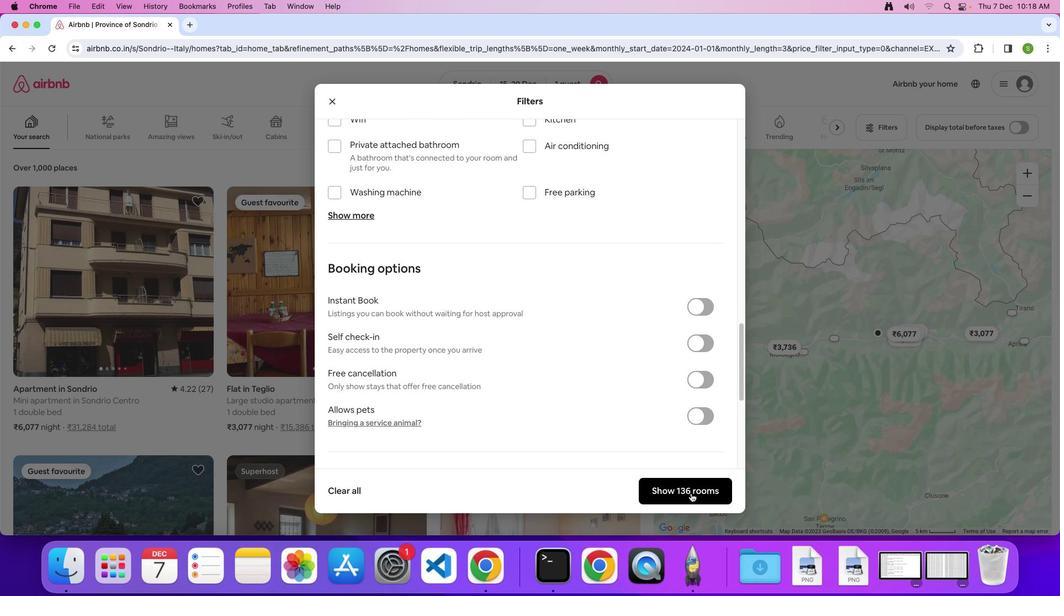 
Action: Mouse pressed left at (690, 493)
Screenshot: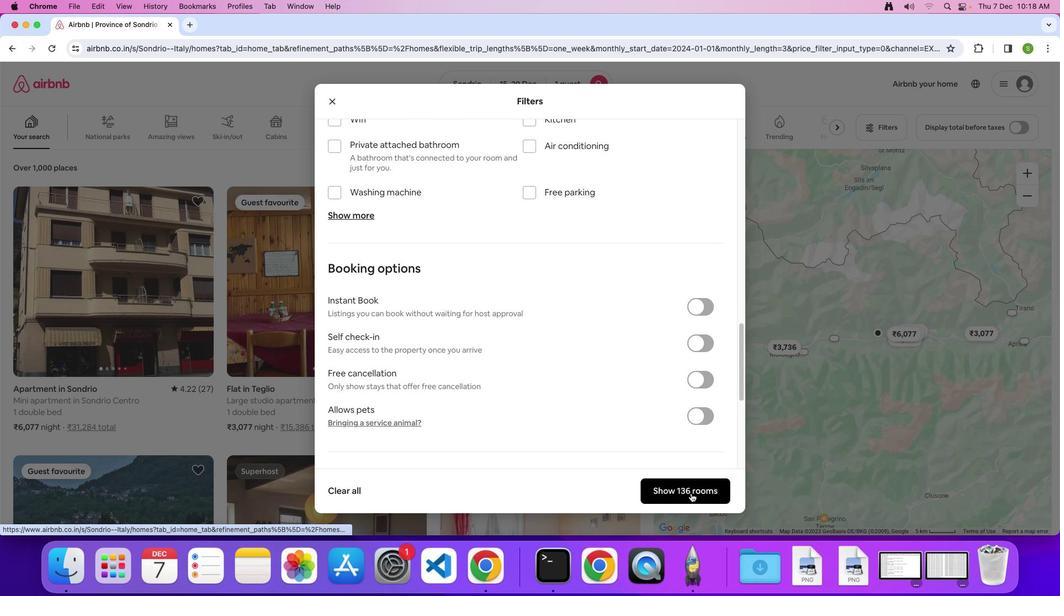 
Action: Mouse moved to (145, 281)
Screenshot: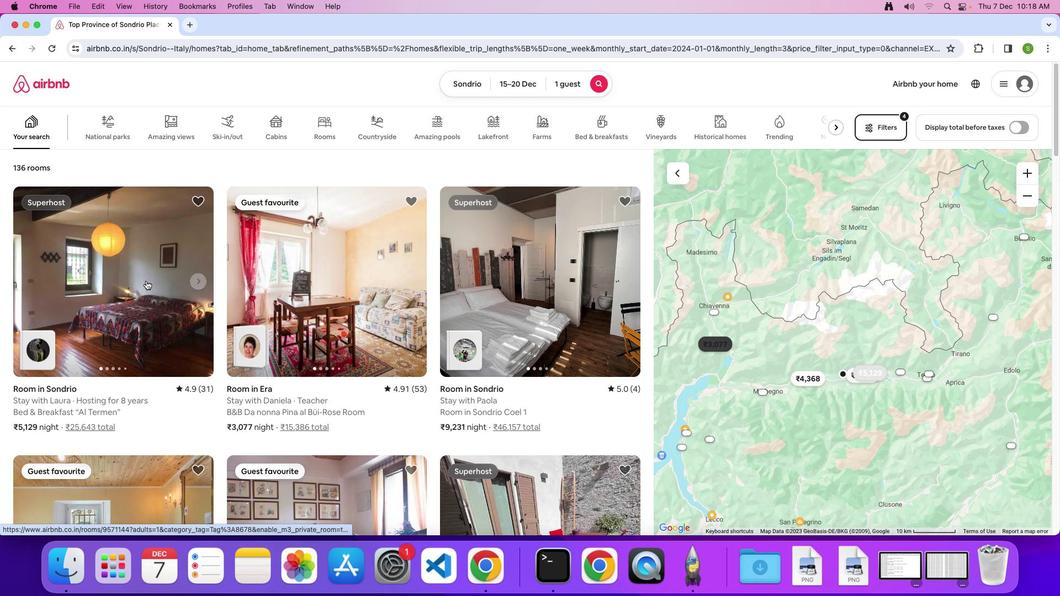 
Action: Mouse pressed left at (145, 281)
Screenshot: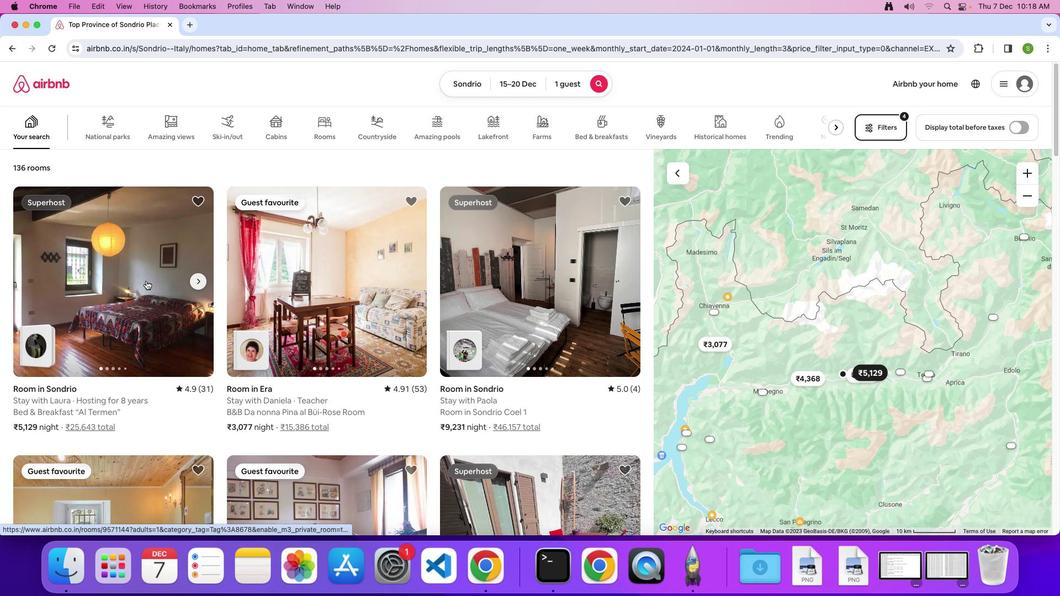 
Action: Mouse moved to (419, 294)
Screenshot: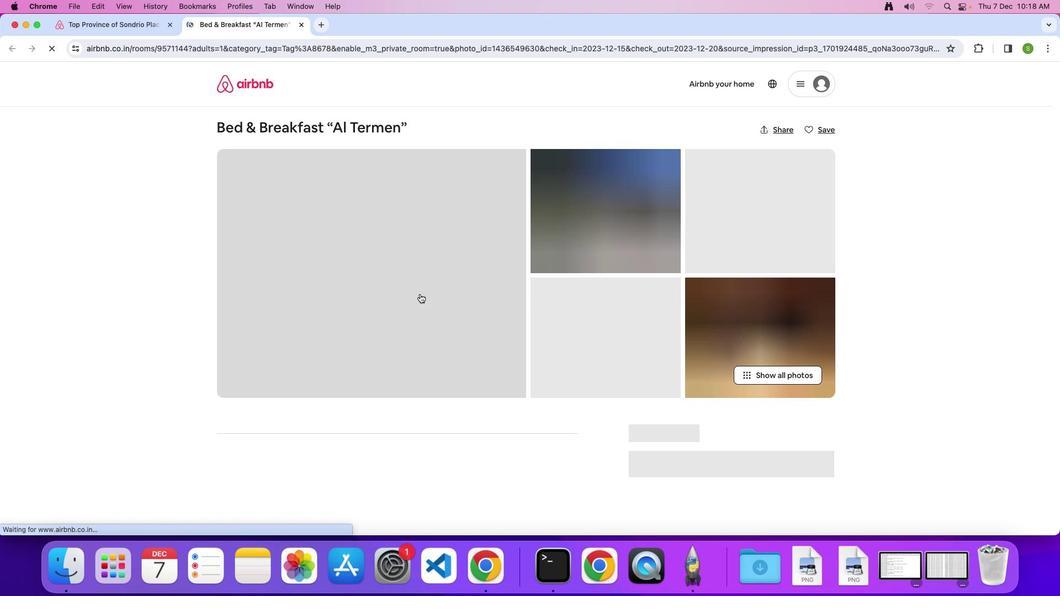 
Action: Mouse pressed left at (419, 294)
Screenshot: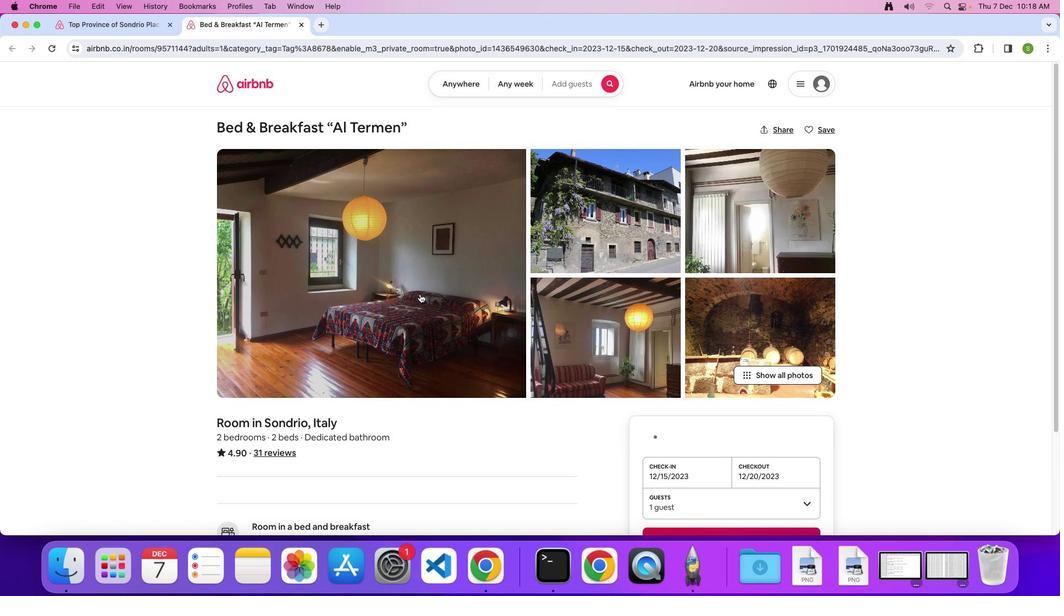
Action: Mouse moved to (507, 352)
Screenshot: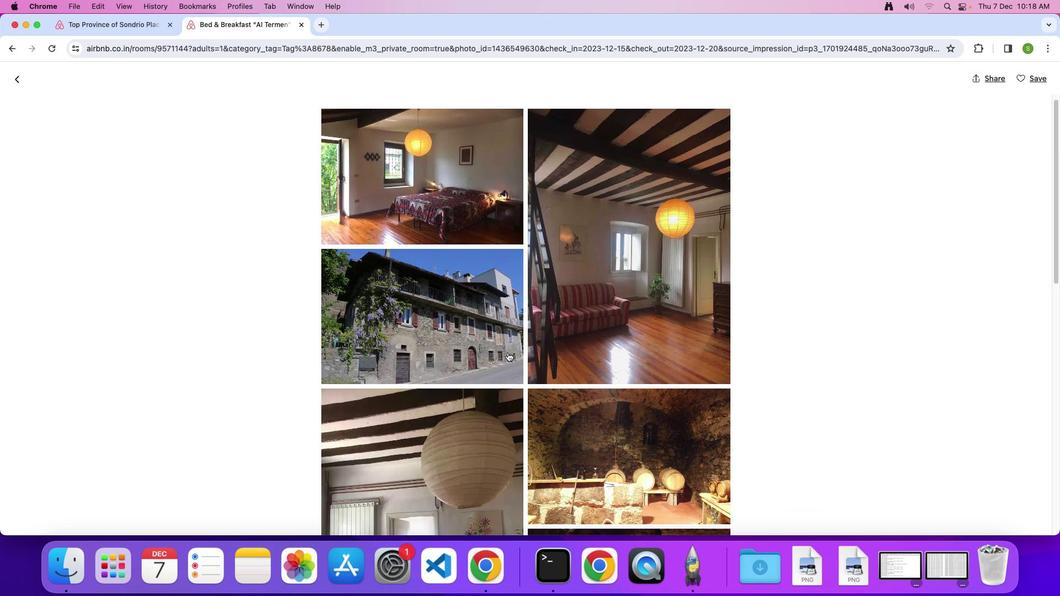 
Action: Mouse scrolled (507, 352) with delta (0, 0)
Screenshot: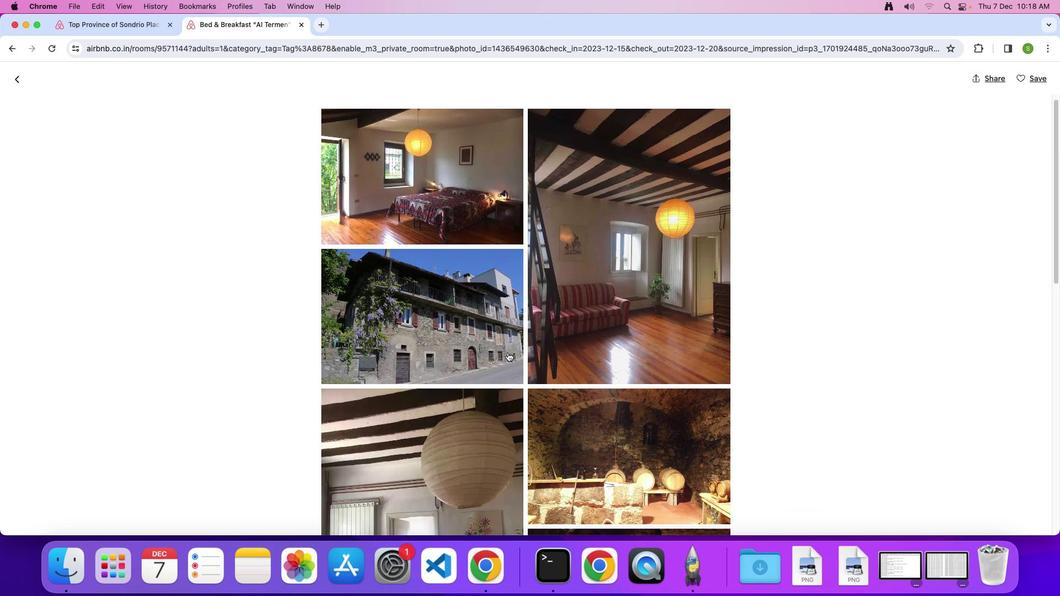 
Action: Mouse moved to (507, 352)
Screenshot: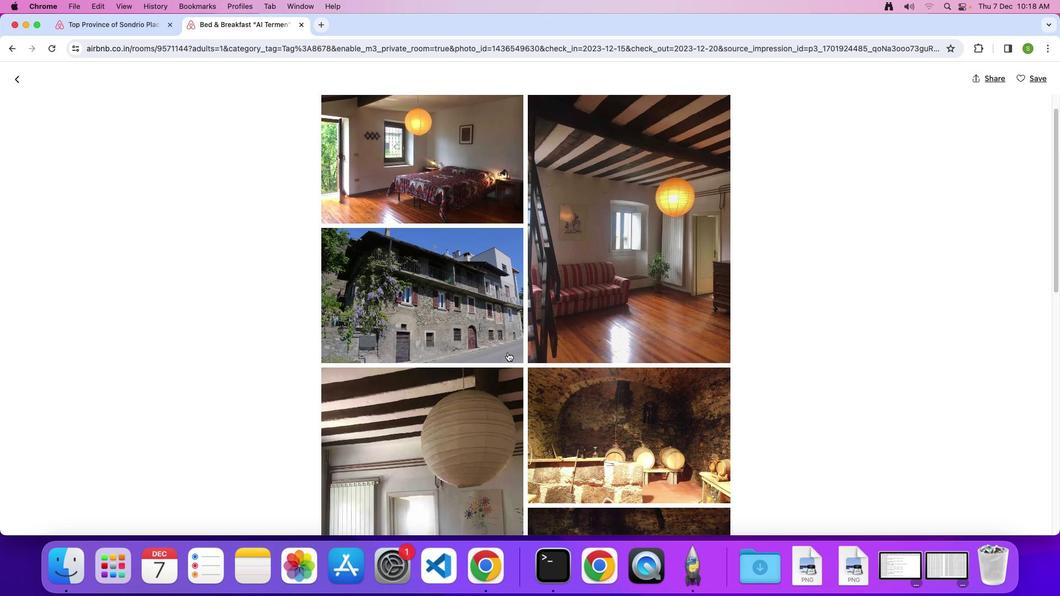 
Action: Mouse scrolled (507, 352) with delta (0, 0)
Screenshot: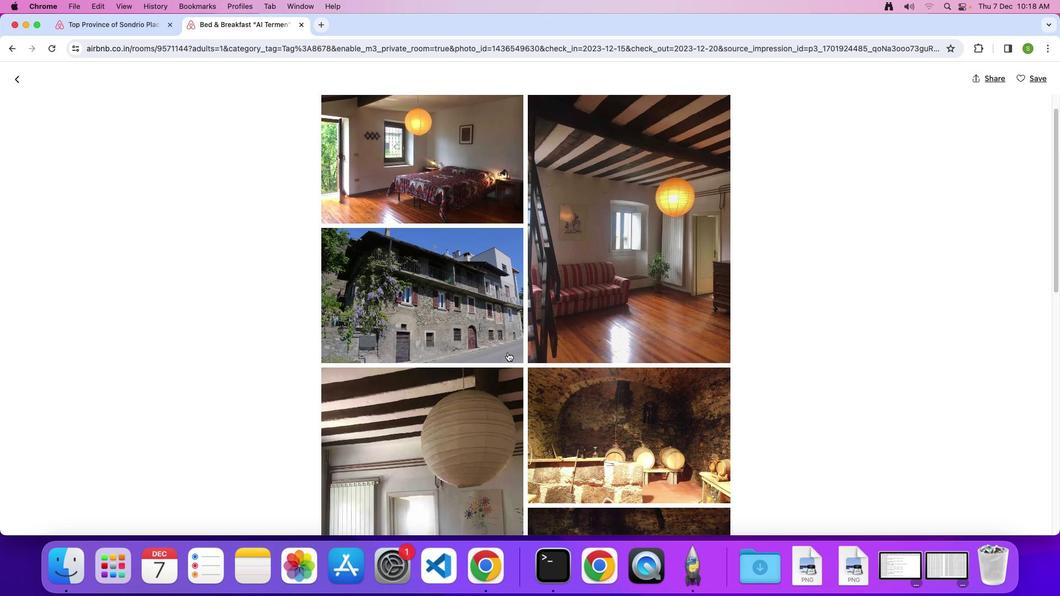 
Action: Mouse scrolled (507, 352) with delta (0, -1)
Screenshot: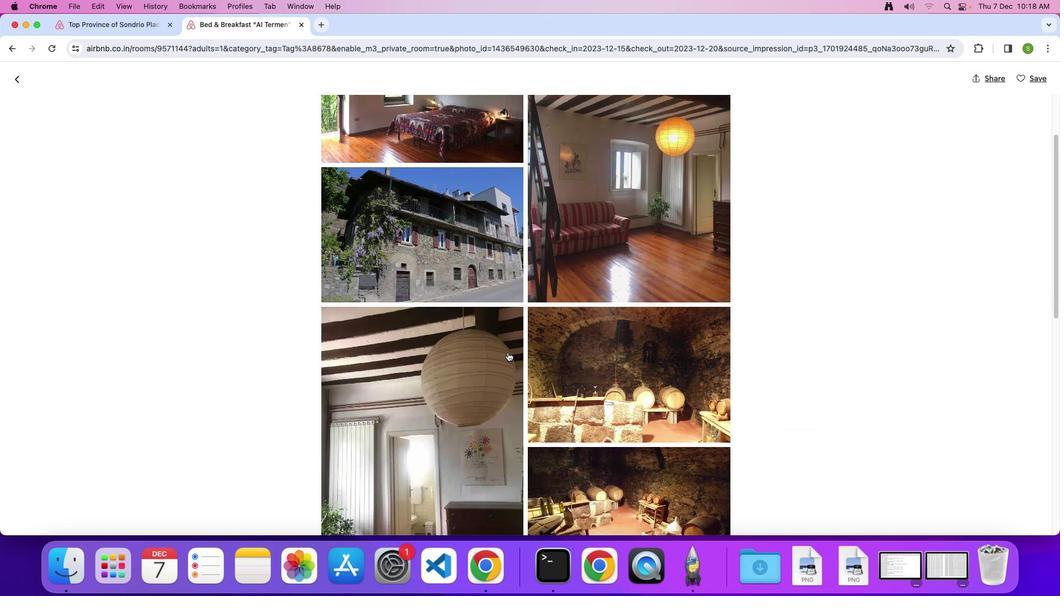 
Action: Mouse scrolled (507, 352) with delta (0, -2)
Screenshot: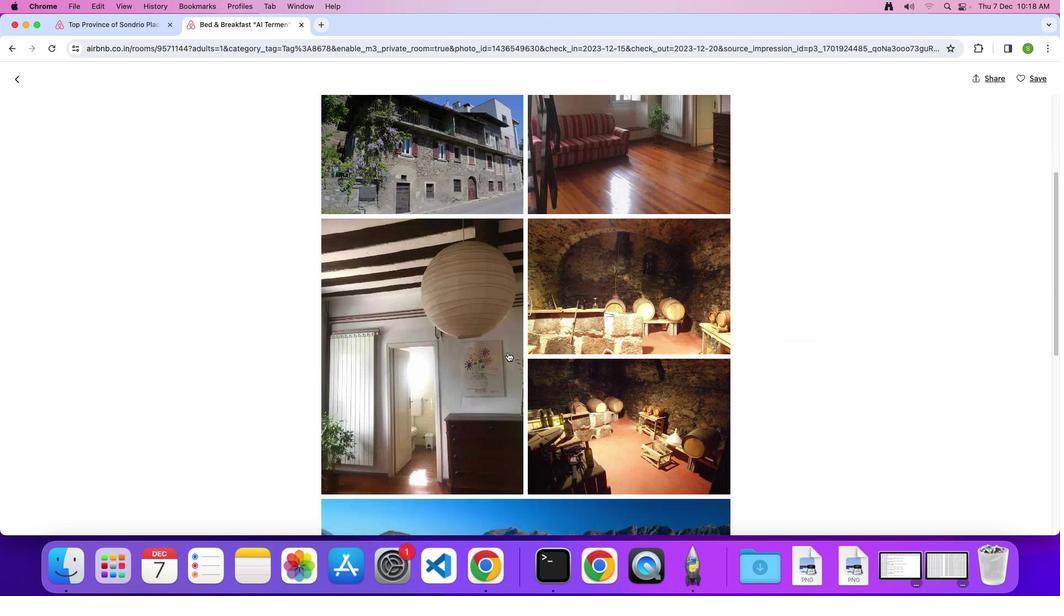 
Action: Mouse scrolled (507, 352) with delta (0, 0)
Screenshot: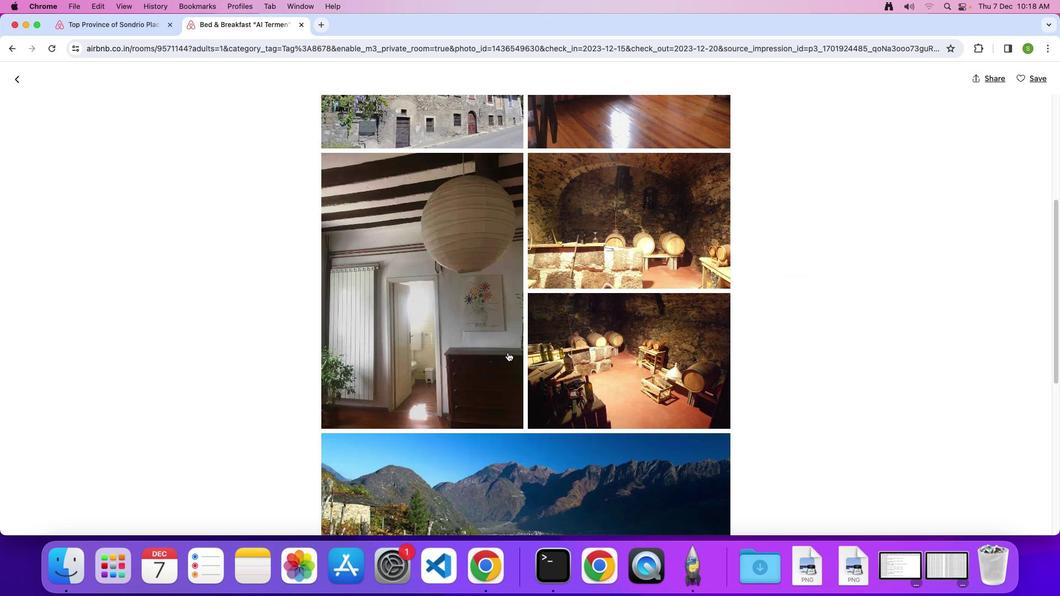 
Action: Mouse scrolled (507, 352) with delta (0, 0)
Screenshot: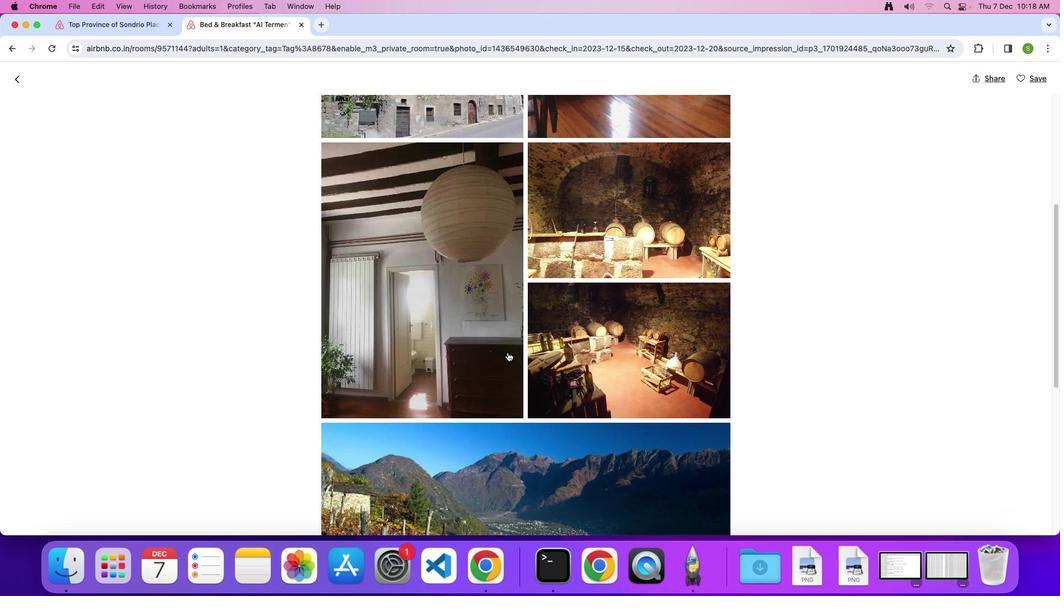 
Action: Mouse scrolled (507, 352) with delta (0, -2)
Screenshot: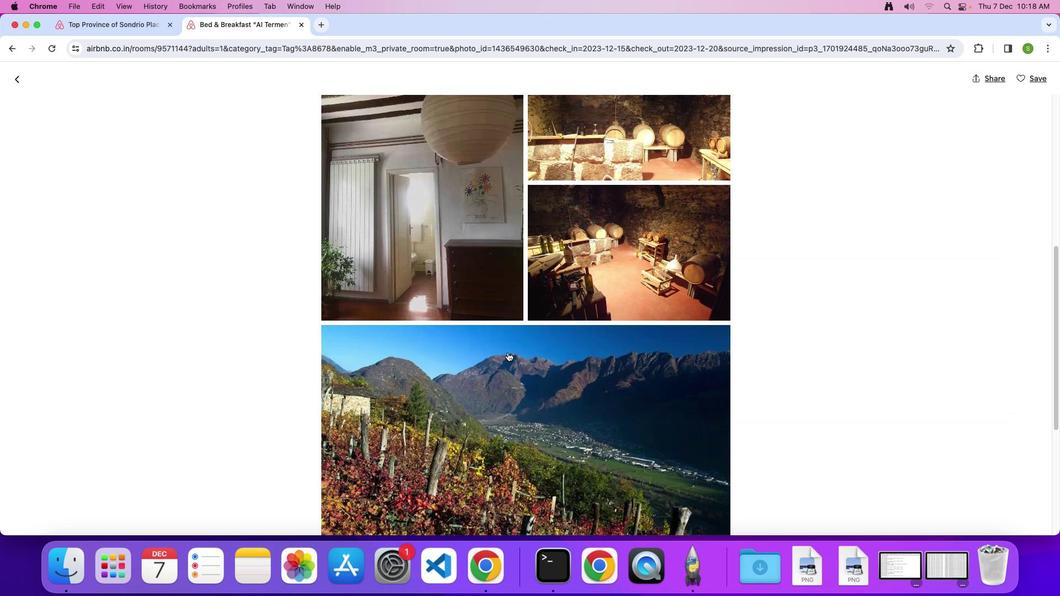 
Action: Mouse scrolled (507, 352) with delta (0, -3)
Screenshot: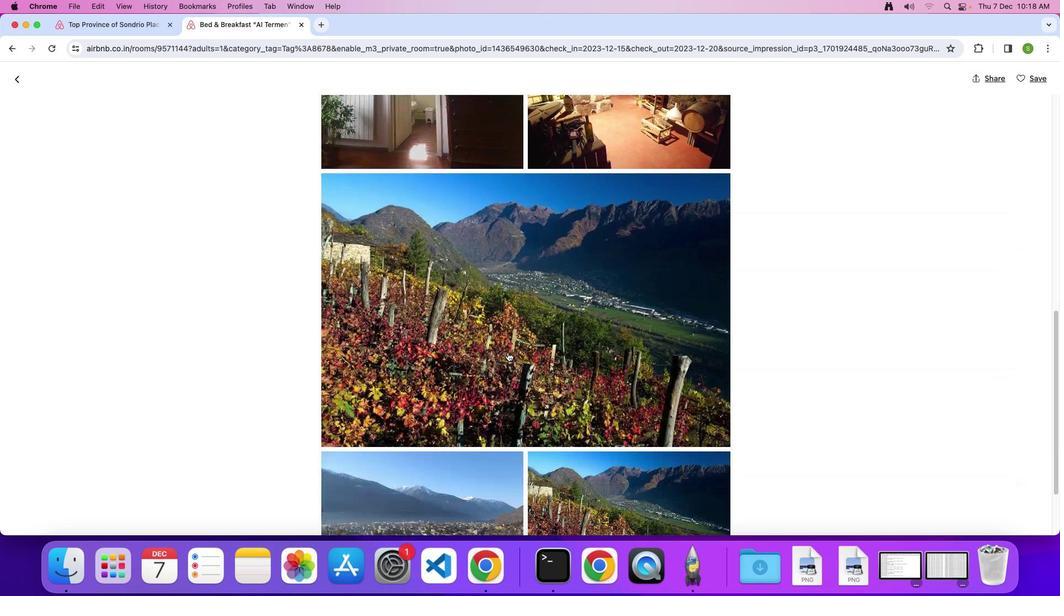
Action: Mouse scrolled (507, 352) with delta (0, 0)
Screenshot: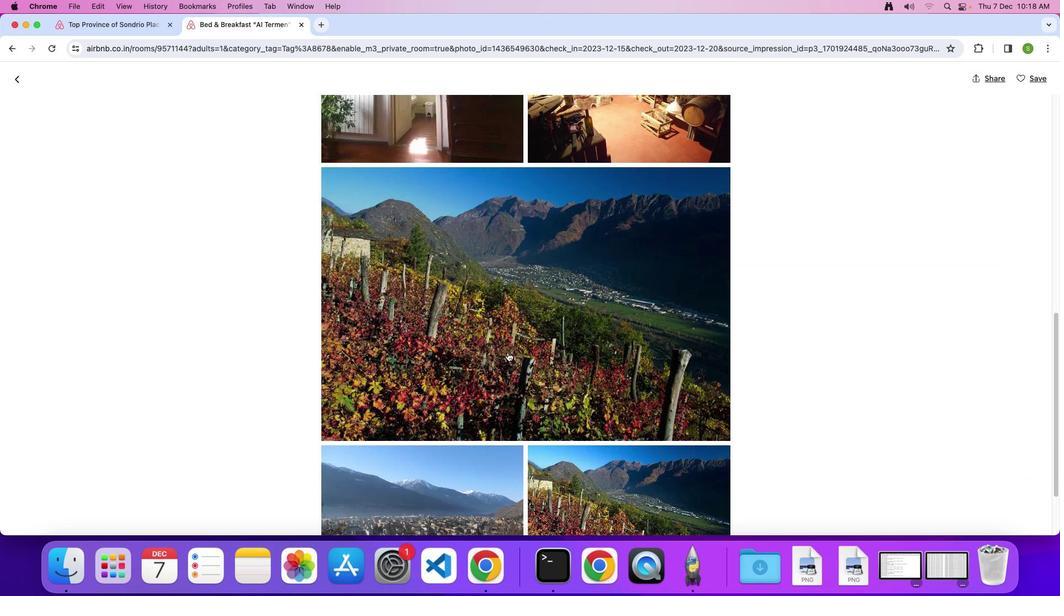 
Action: Mouse scrolled (507, 352) with delta (0, 0)
Screenshot: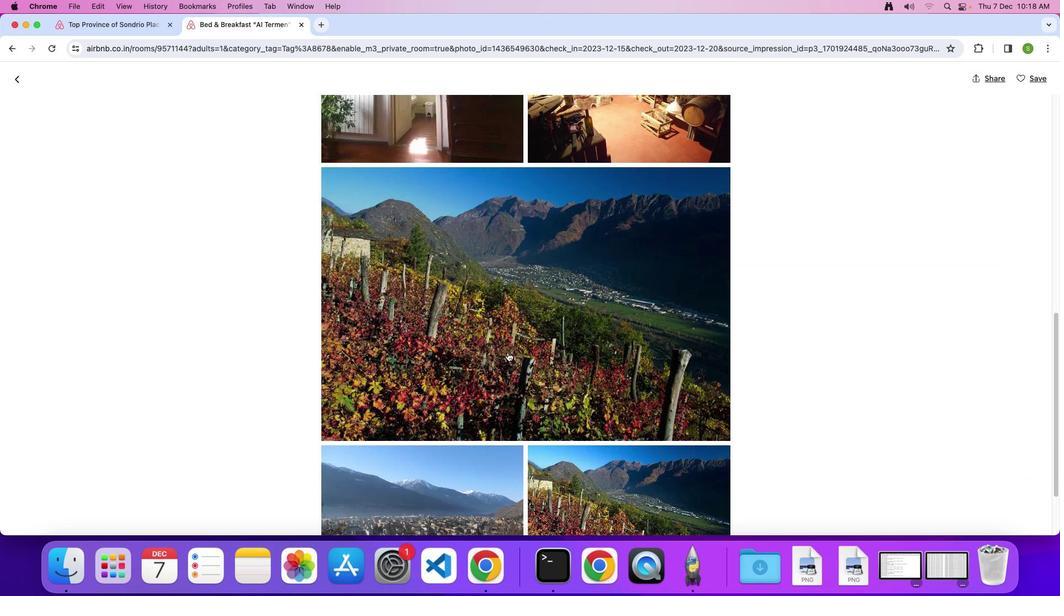 
Action: Mouse scrolled (507, 352) with delta (0, -2)
Screenshot: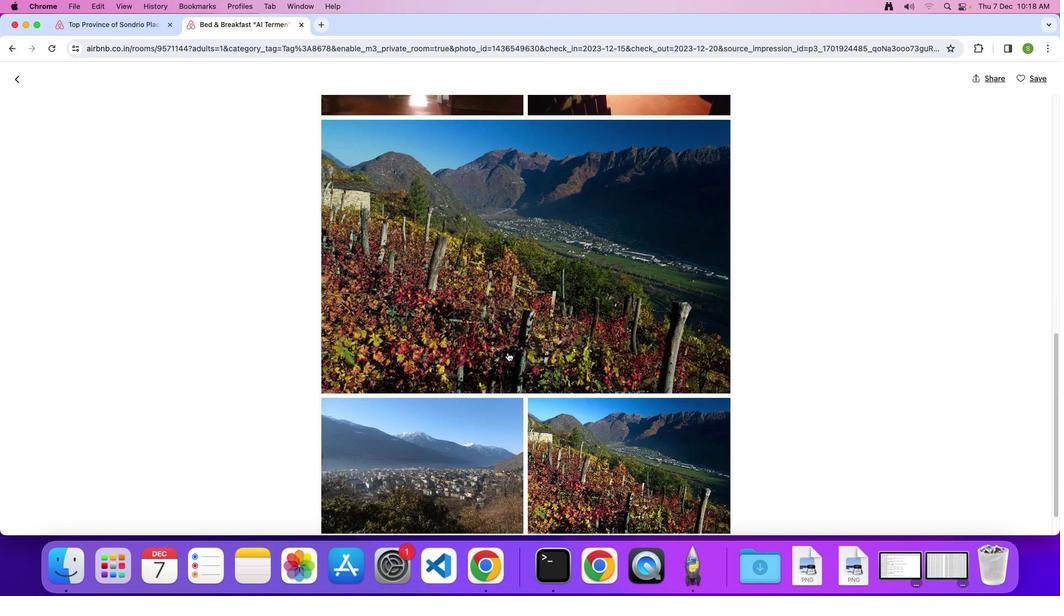 
Action: Mouse scrolled (507, 352) with delta (0, 0)
Screenshot: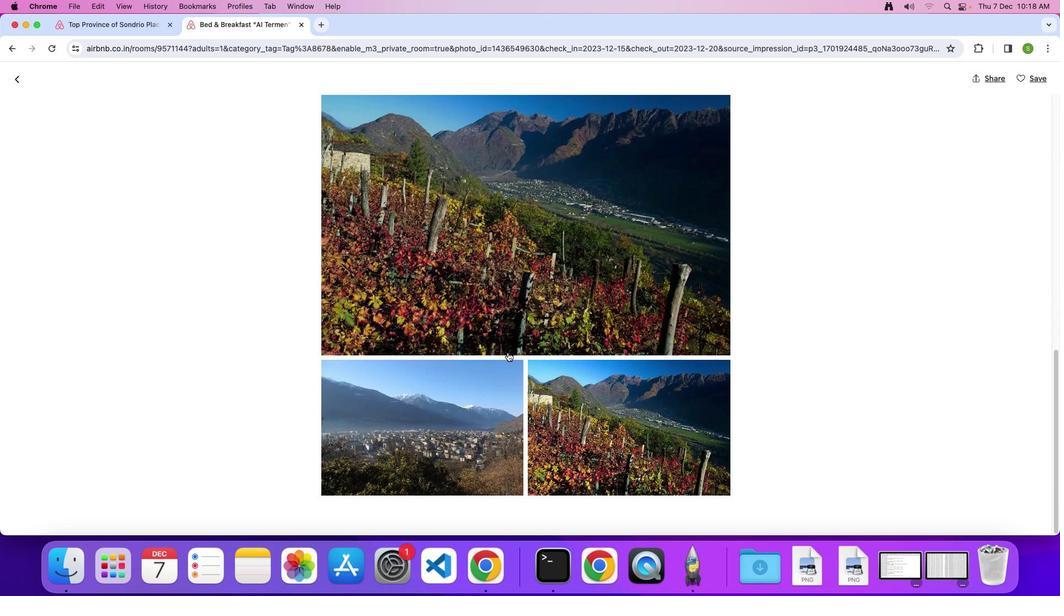 
Action: Mouse scrolled (507, 352) with delta (0, 0)
Screenshot: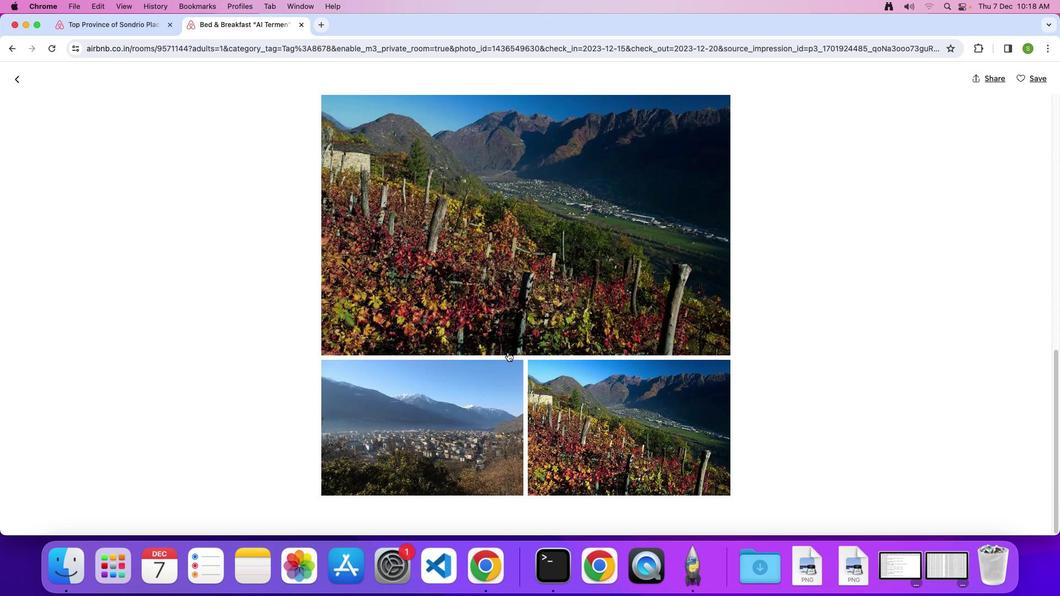 
Action: Mouse scrolled (507, 352) with delta (0, -2)
Screenshot: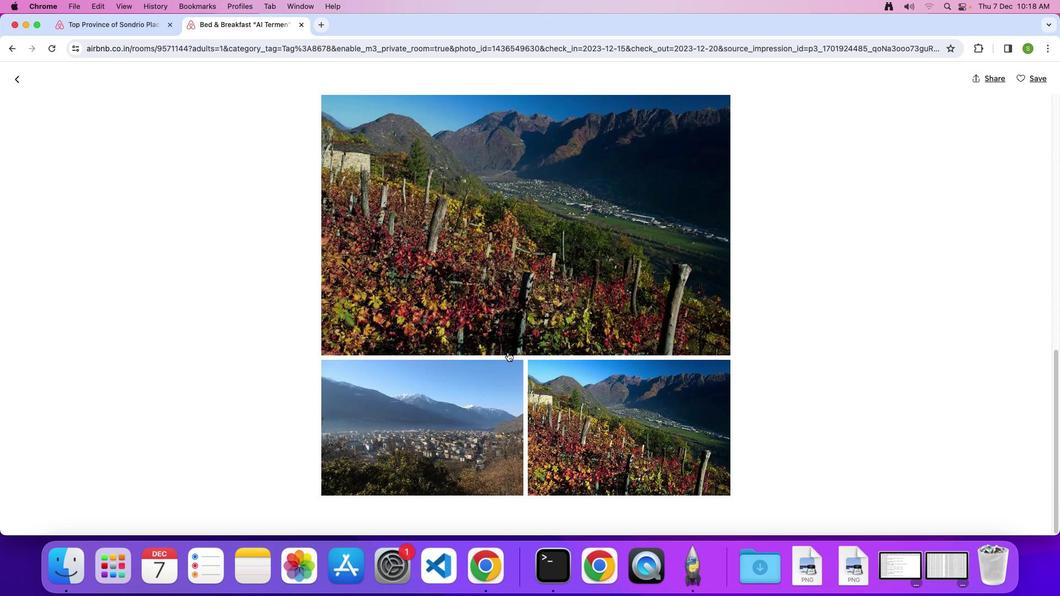 
Action: Mouse scrolled (507, 352) with delta (0, -3)
Screenshot: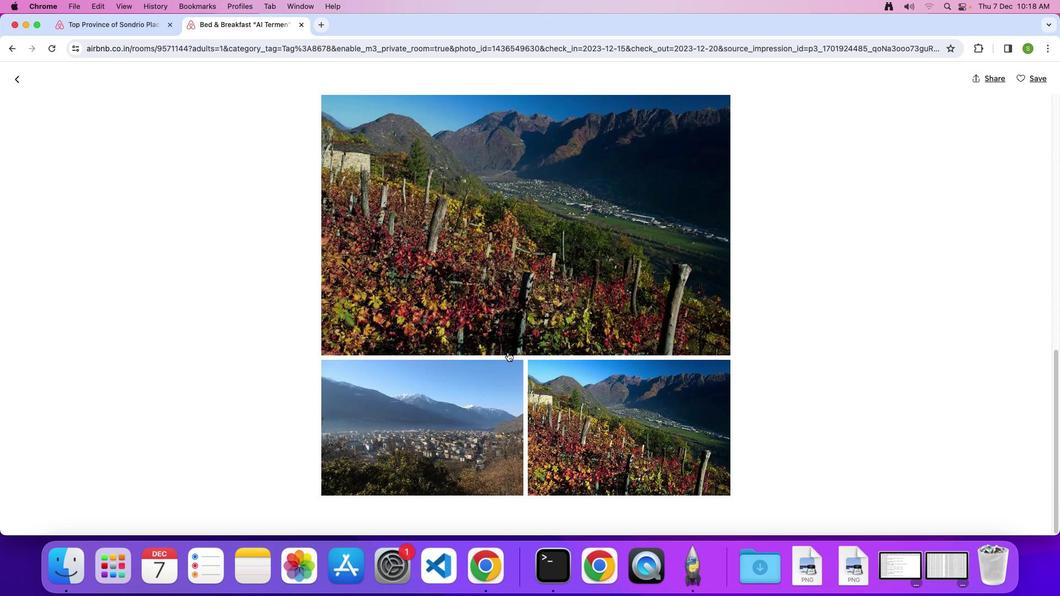 
Action: Mouse scrolled (507, 352) with delta (0, 0)
Screenshot: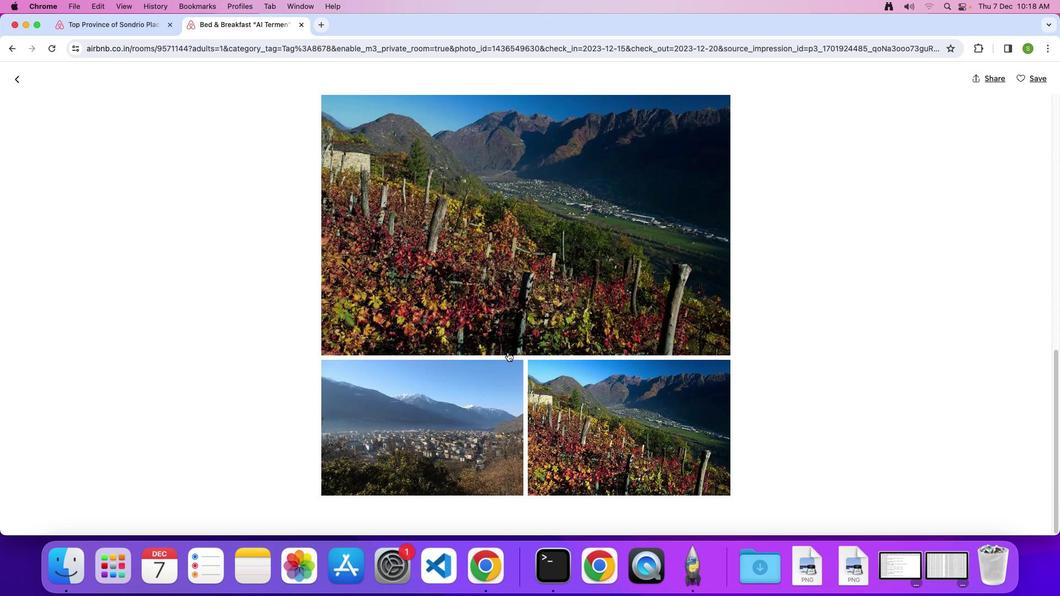 
Action: Mouse scrolled (507, 352) with delta (0, 0)
Screenshot: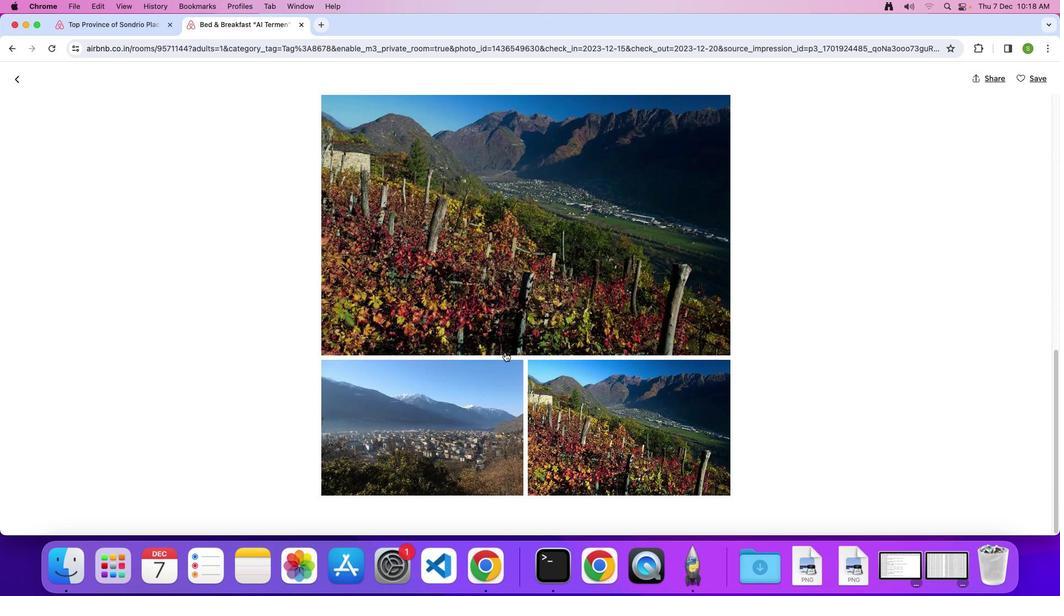 
Action: Mouse moved to (17, 77)
Screenshot: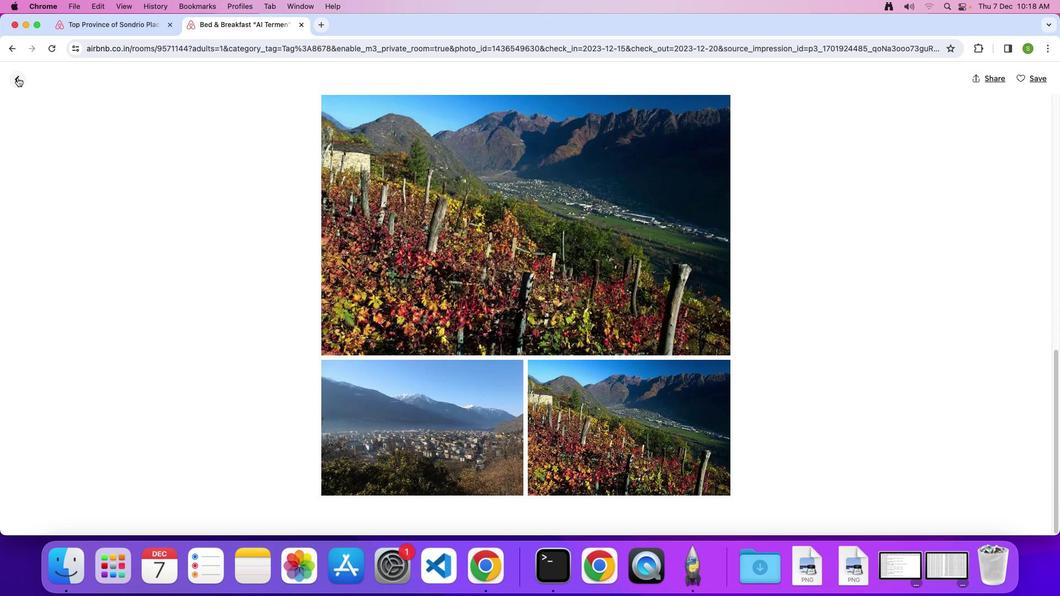 
Action: Mouse pressed left at (17, 77)
Screenshot: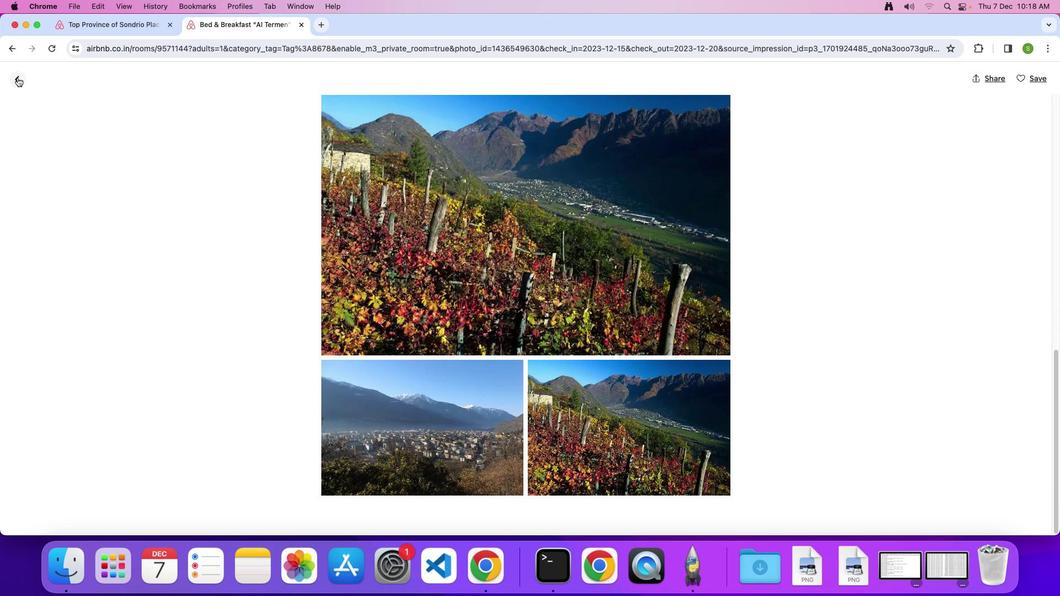 
Action: Mouse moved to (459, 341)
Screenshot: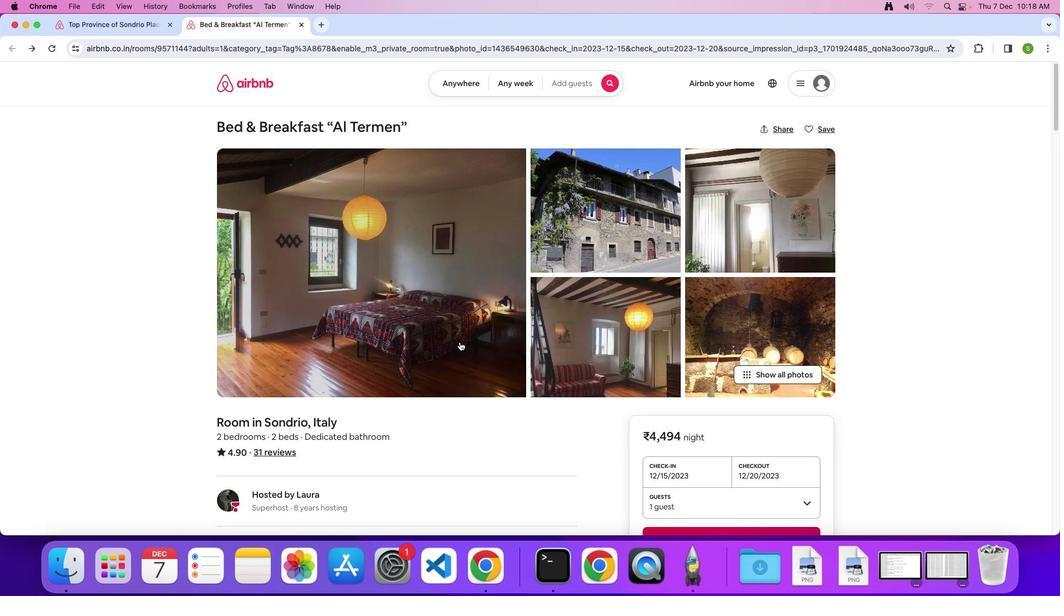 
Action: Mouse scrolled (459, 341) with delta (0, 0)
Screenshot: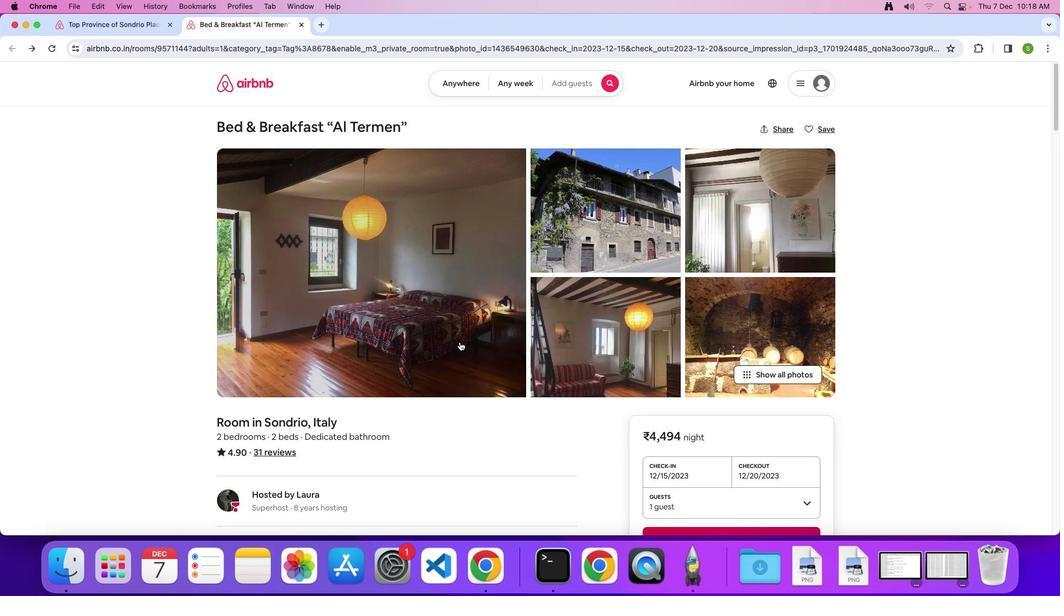 
Action: Mouse scrolled (459, 341) with delta (0, 0)
Screenshot: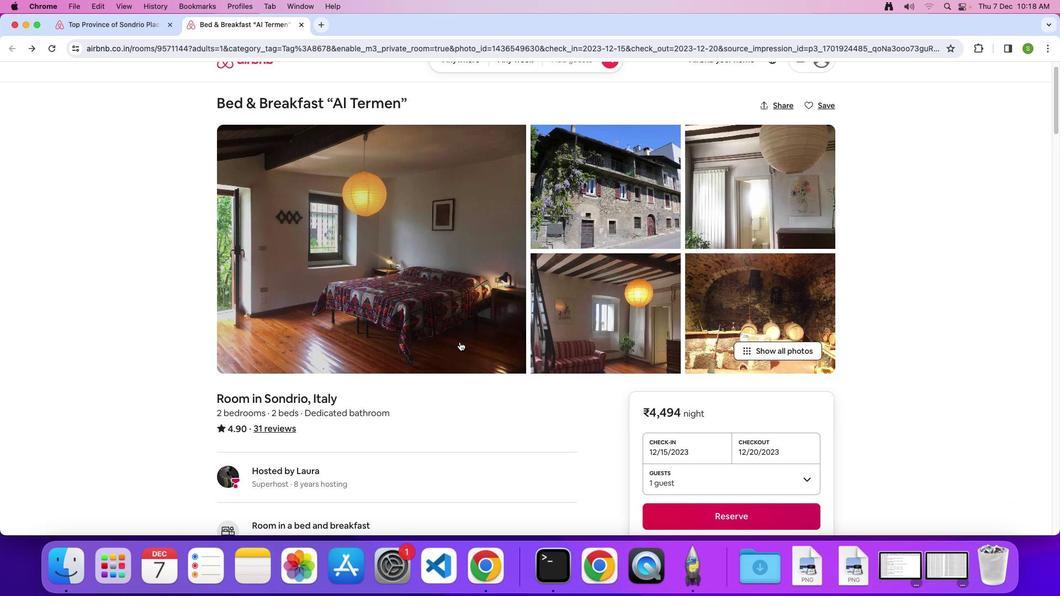 
Action: Mouse scrolled (459, 341) with delta (0, -2)
Screenshot: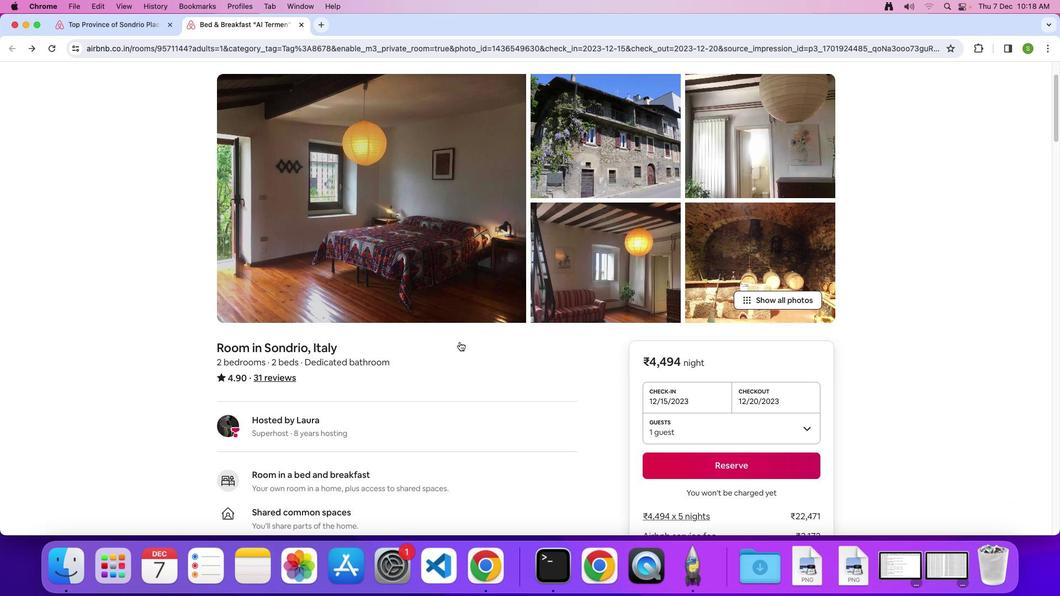 
Action: Mouse scrolled (459, 341) with delta (0, -2)
Screenshot: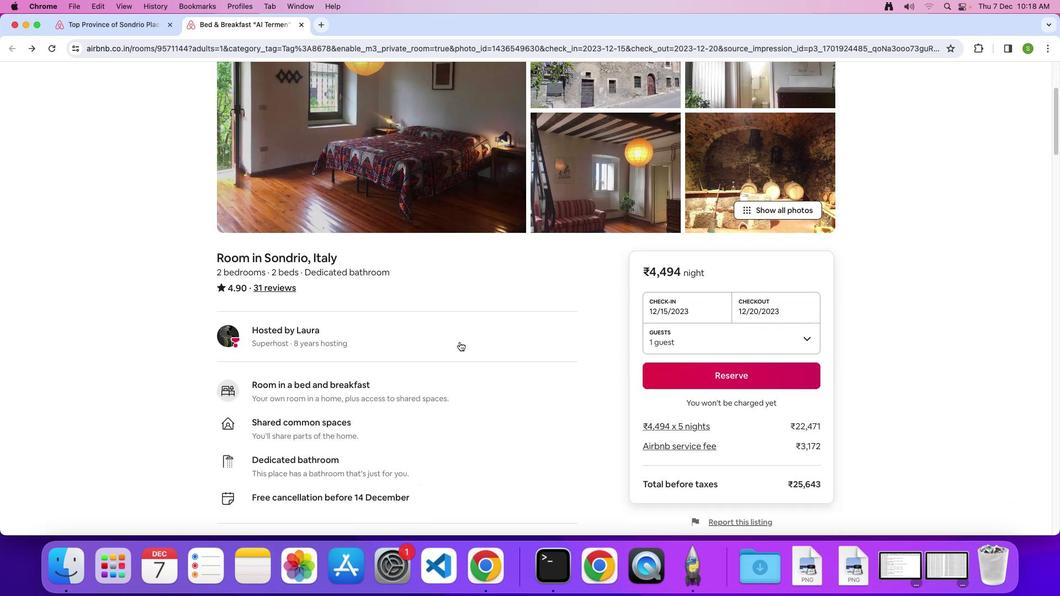 
Action: Mouse scrolled (459, 341) with delta (0, 0)
Screenshot: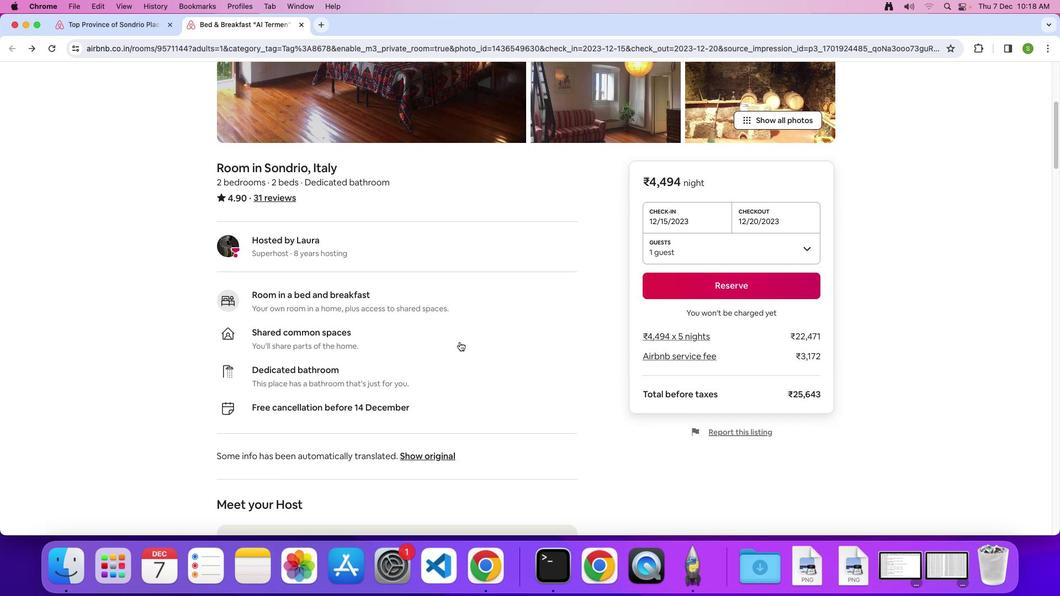 
Action: Mouse scrolled (459, 341) with delta (0, 0)
Screenshot: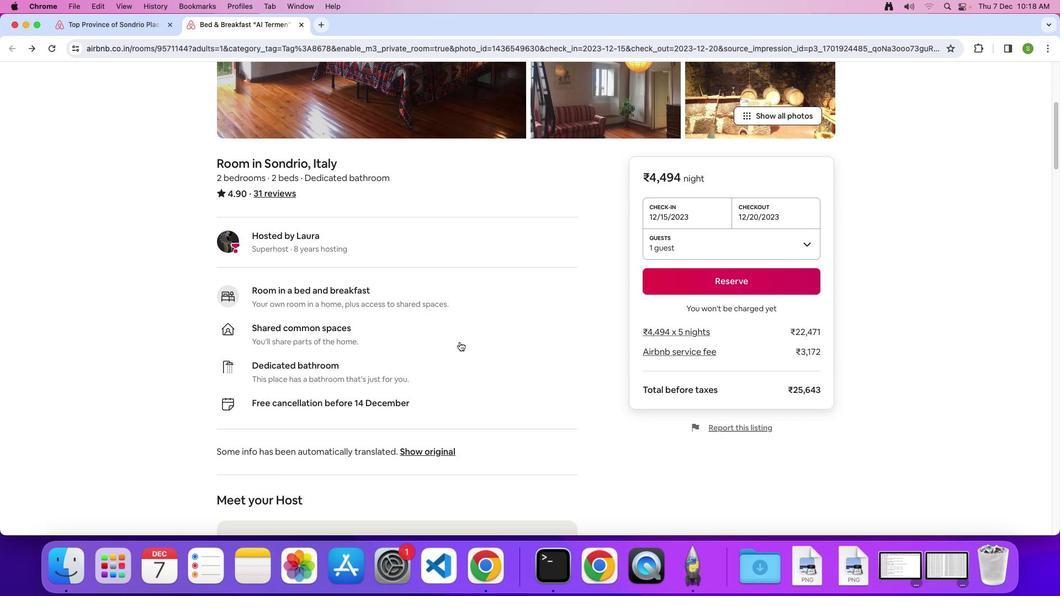 
Action: Mouse scrolled (459, 341) with delta (0, -1)
Screenshot: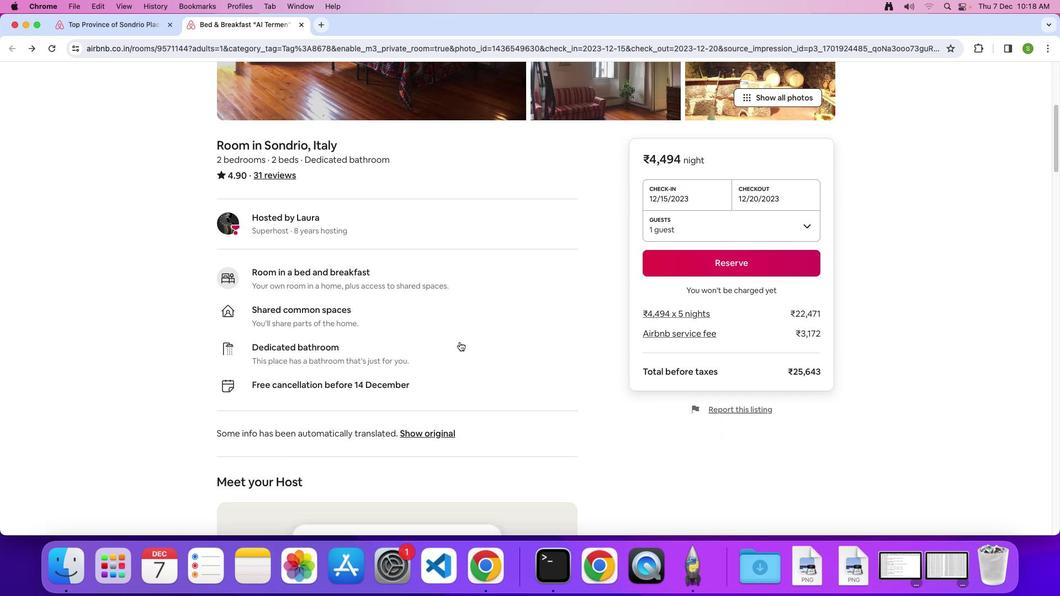 
Action: Mouse scrolled (459, 341) with delta (0, 0)
Screenshot: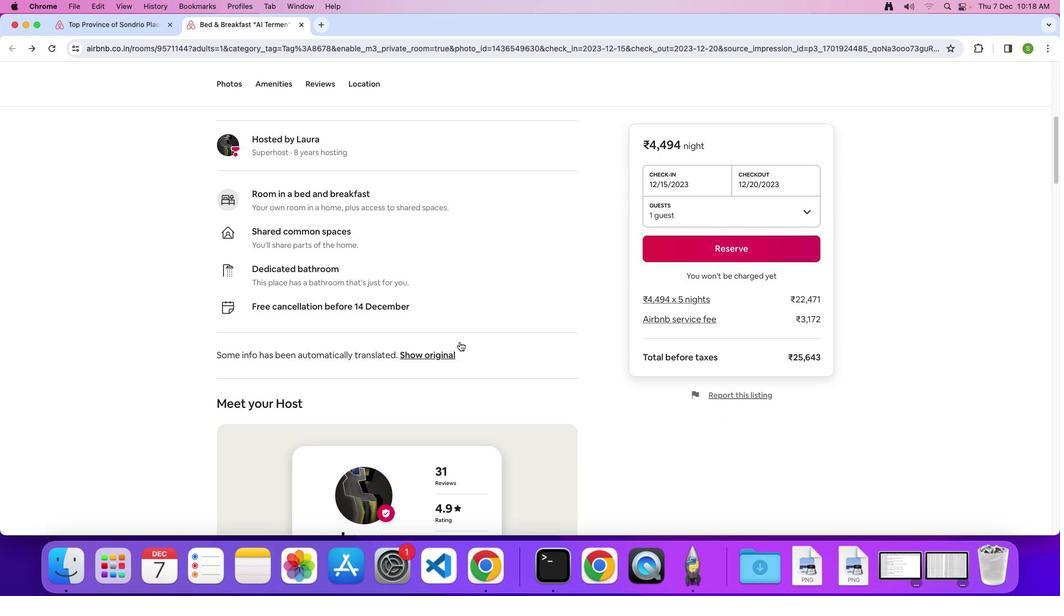 
Action: Mouse scrolled (459, 341) with delta (0, 0)
Screenshot: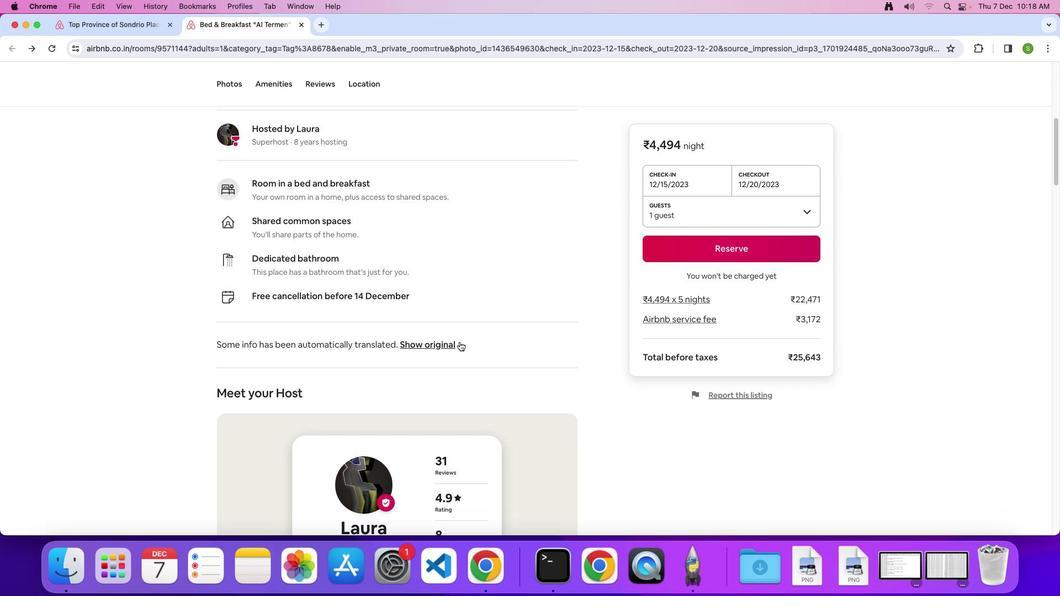 
Action: Mouse scrolled (459, 341) with delta (0, -1)
Screenshot: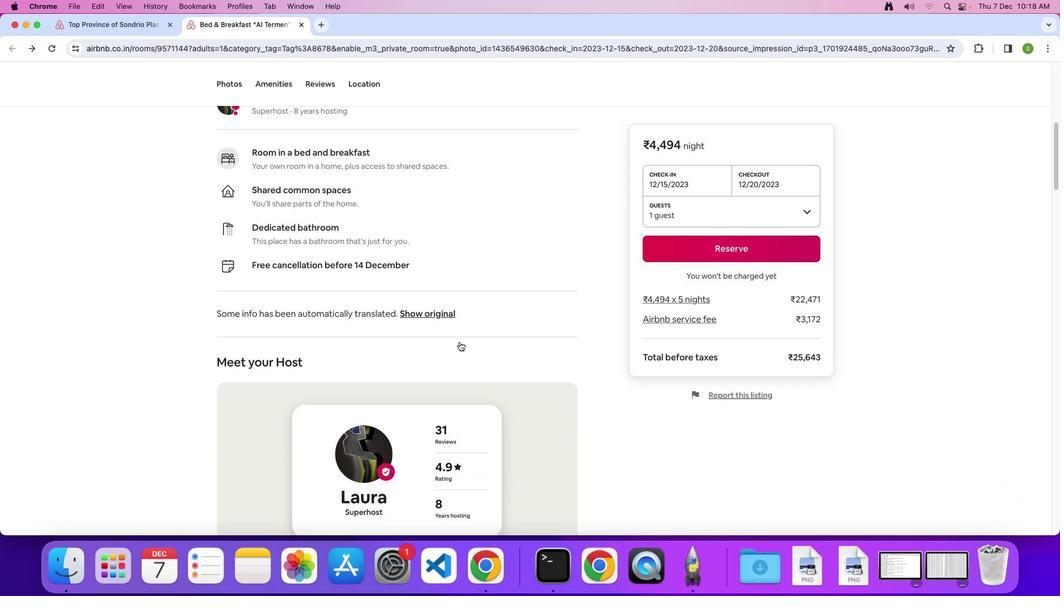 
Action: Mouse scrolled (459, 341) with delta (0, 0)
Screenshot: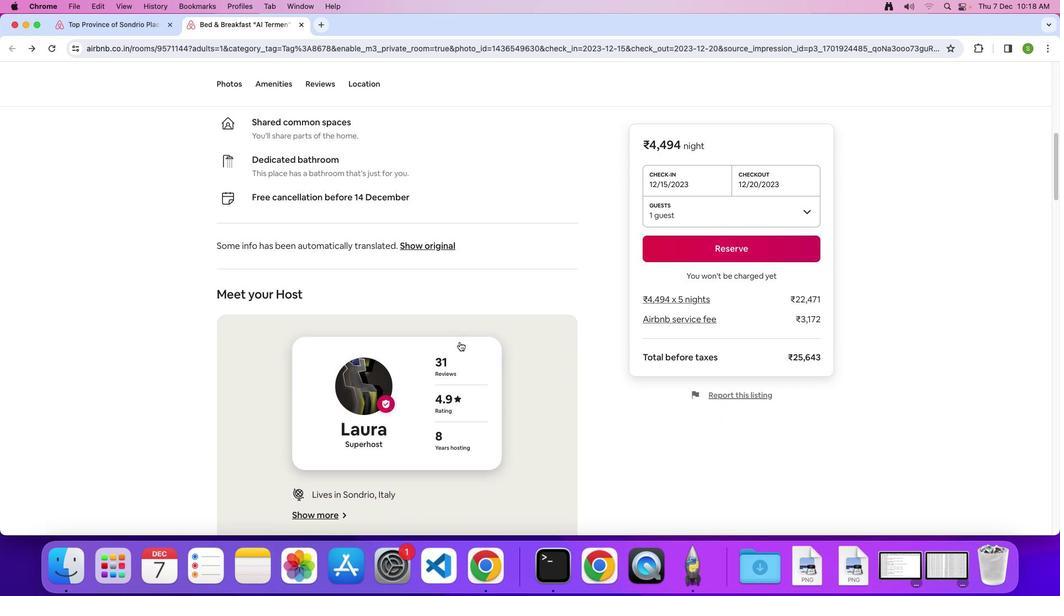
Action: Mouse scrolled (459, 341) with delta (0, 0)
Screenshot: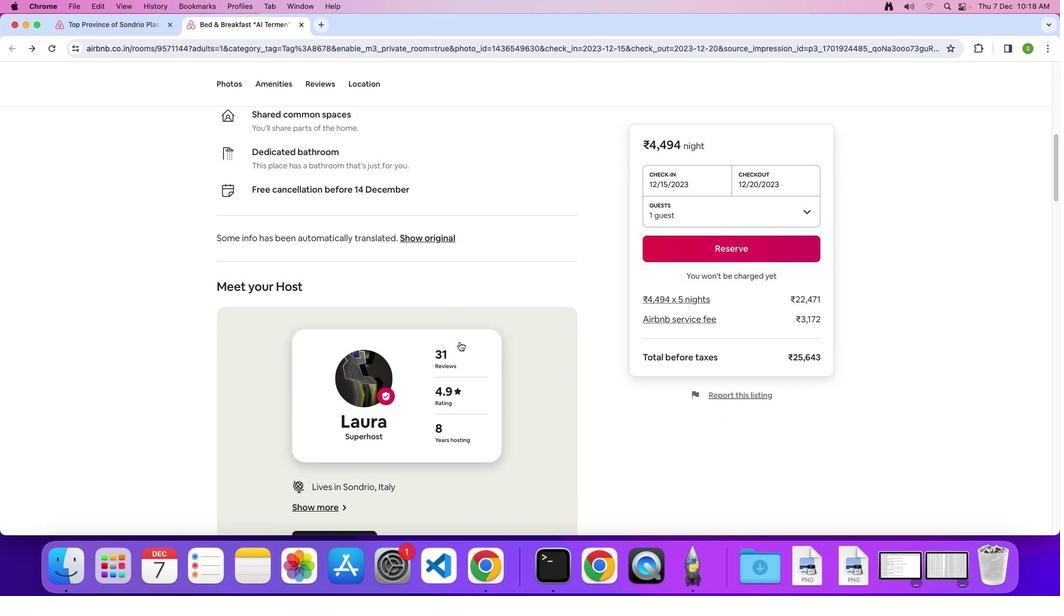 
Action: Mouse scrolled (459, 341) with delta (0, -1)
Screenshot: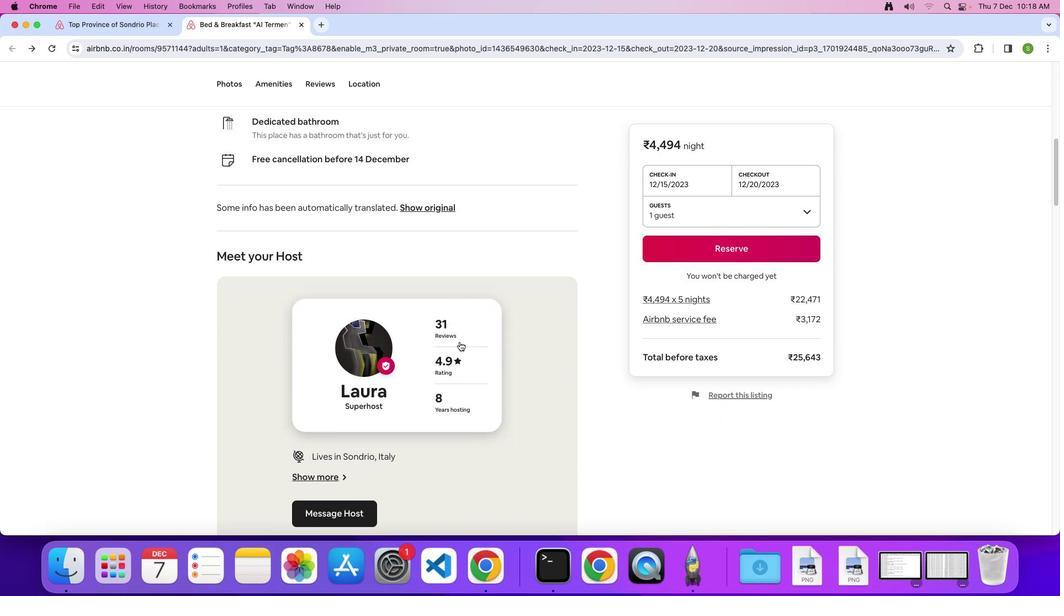 
Action: Mouse scrolled (459, 341) with delta (0, 0)
Screenshot: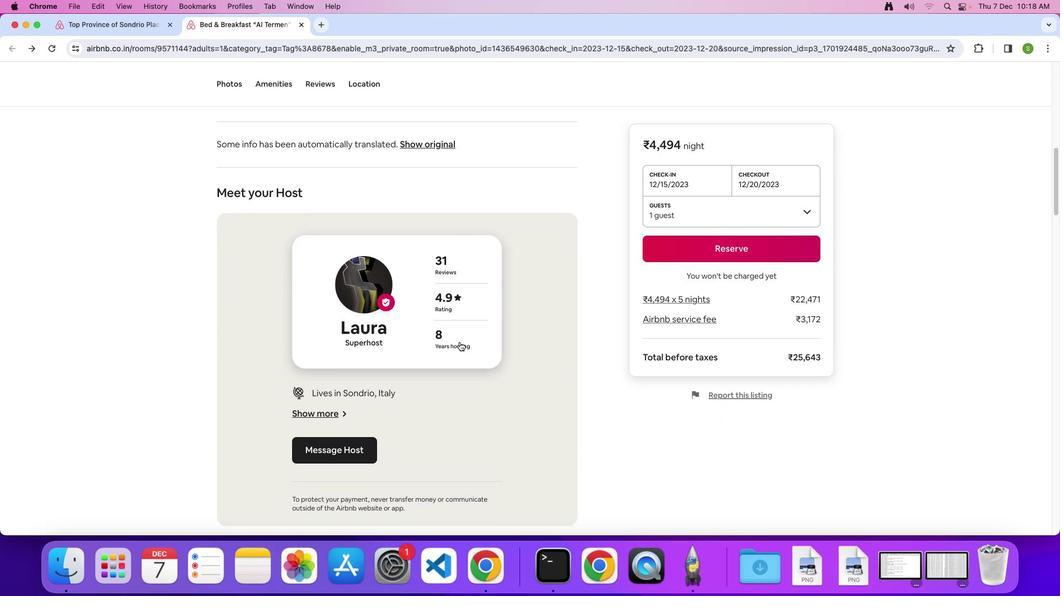 
Action: Mouse scrolled (459, 341) with delta (0, 0)
Screenshot: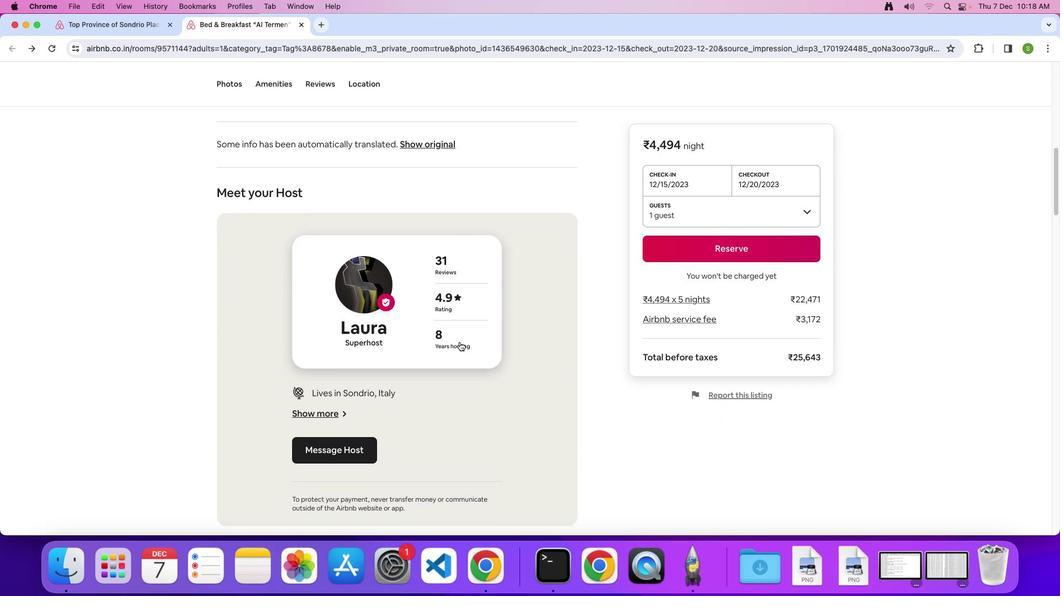 
Action: Mouse scrolled (459, 341) with delta (0, -2)
Screenshot: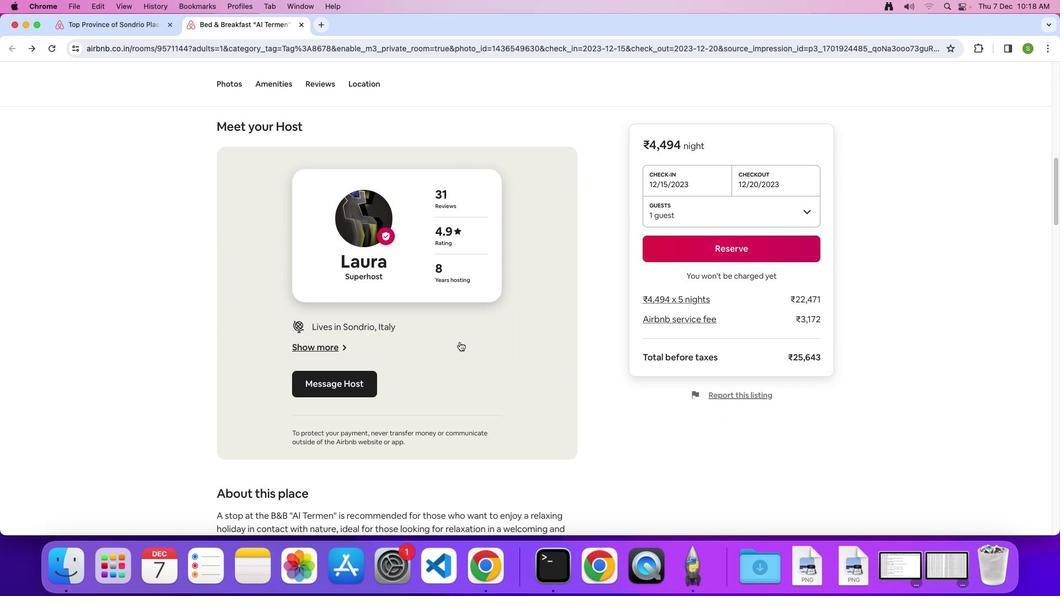 
Action: Mouse scrolled (459, 341) with delta (0, 0)
Screenshot: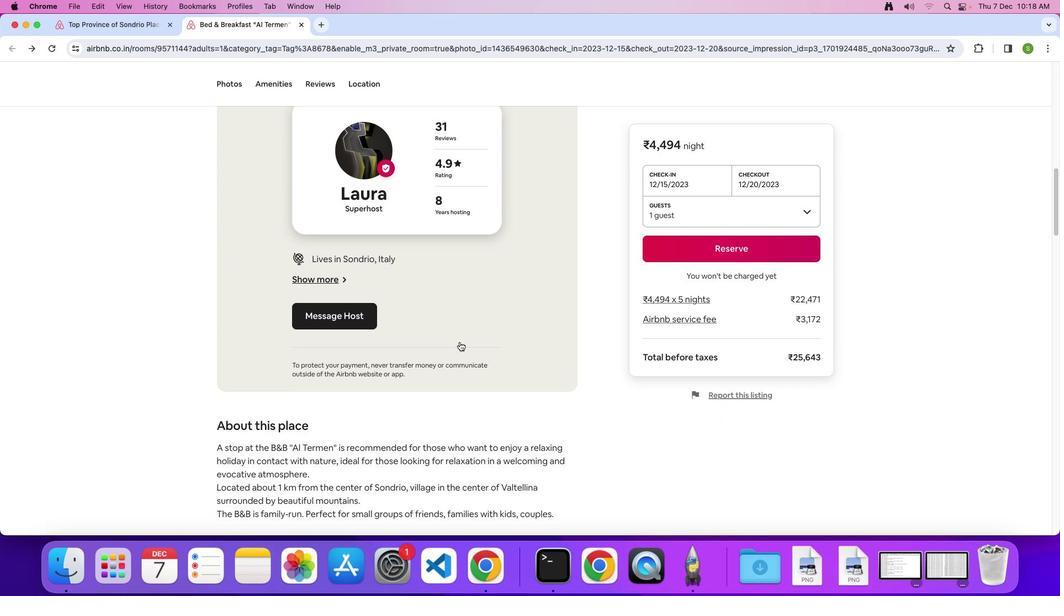 
Action: Mouse scrolled (459, 341) with delta (0, 0)
Screenshot: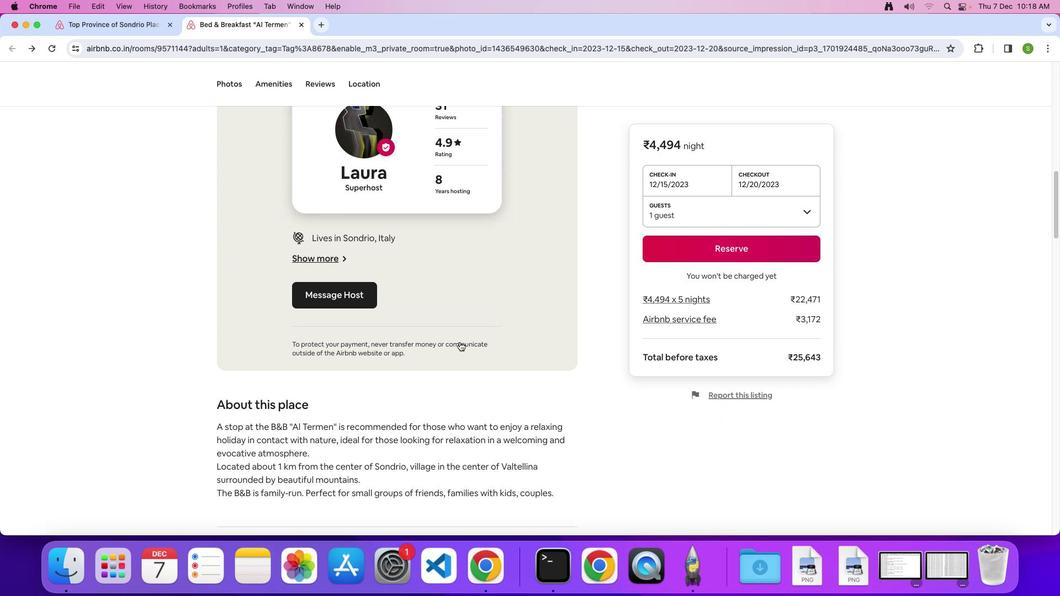 
Action: Mouse scrolled (459, 341) with delta (0, -2)
Screenshot: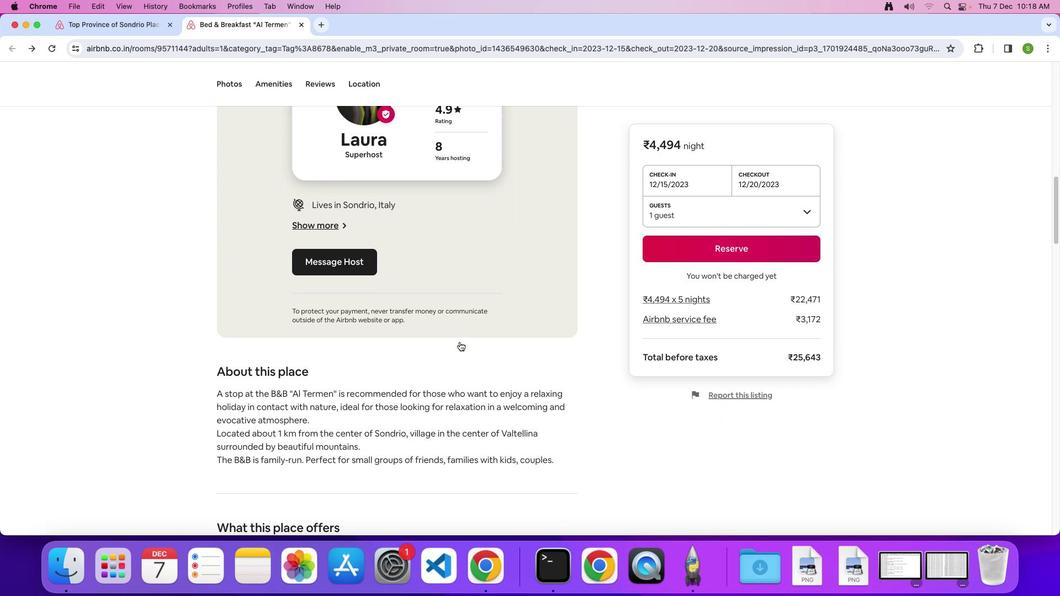 
Action: Mouse scrolled (459, 341) with delta (0, 0)
Screenshot: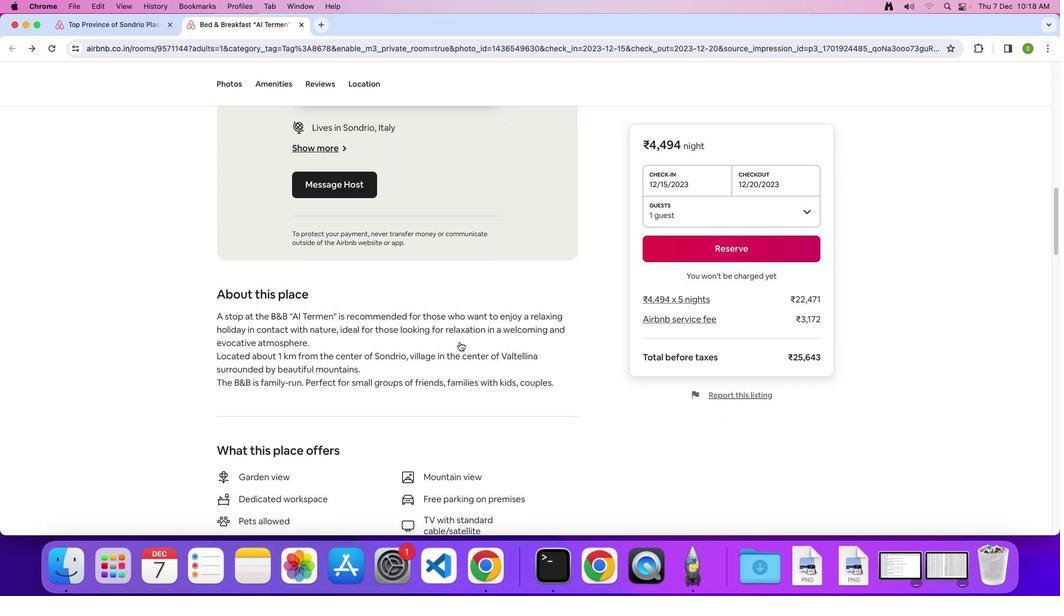 
Action: Mouse scrolled (459, 341) with delta (0, 0)
Screenshot: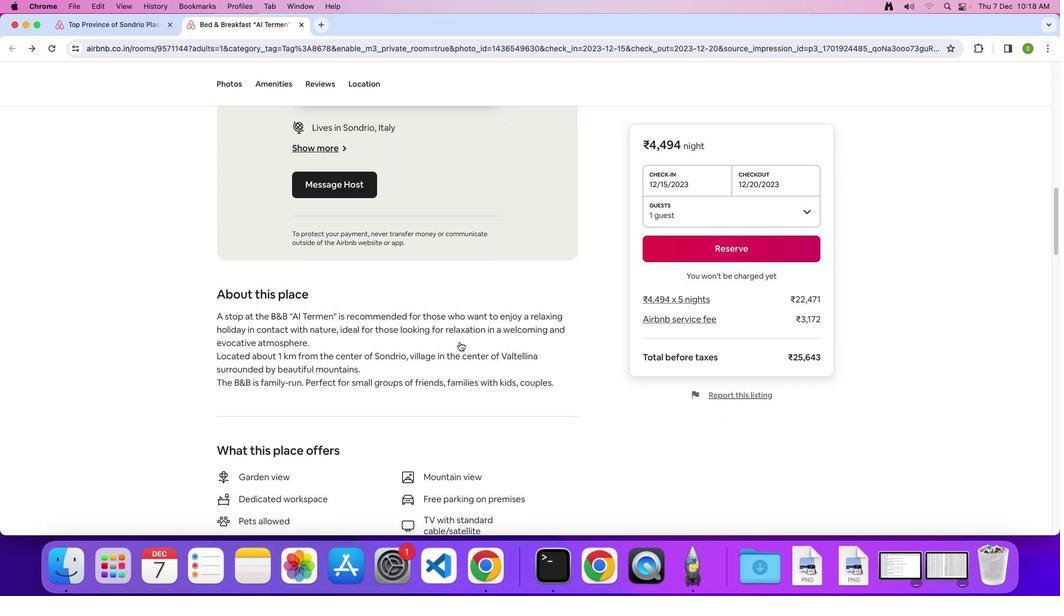 
Action: Mouse scrolled (459, 341) with delta (0, -2)
Screenshot: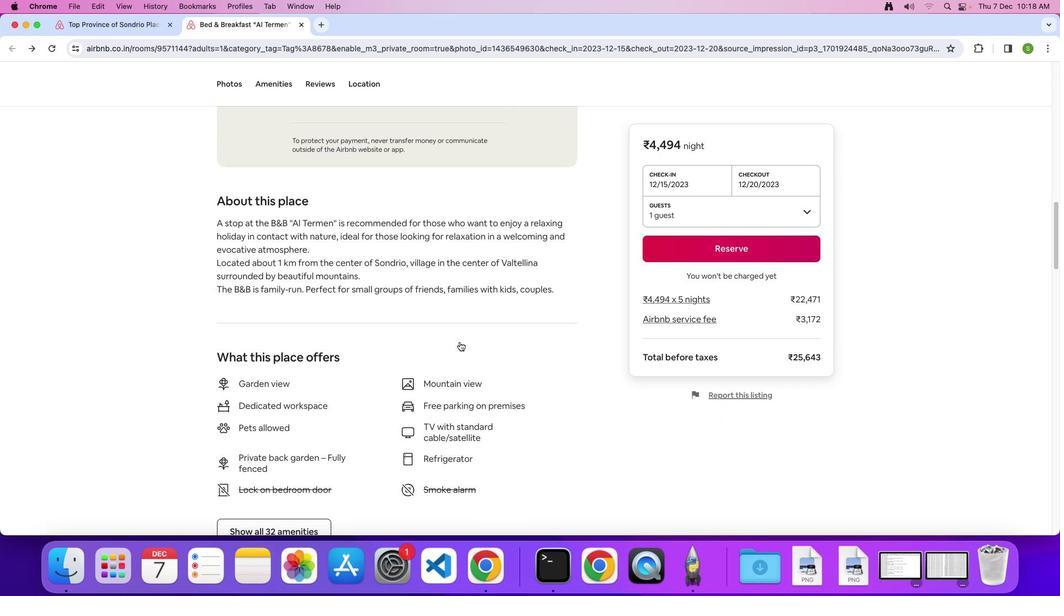 
Action: Mouse scrolled (459, 341) with delta (0, -2)
Screenshot: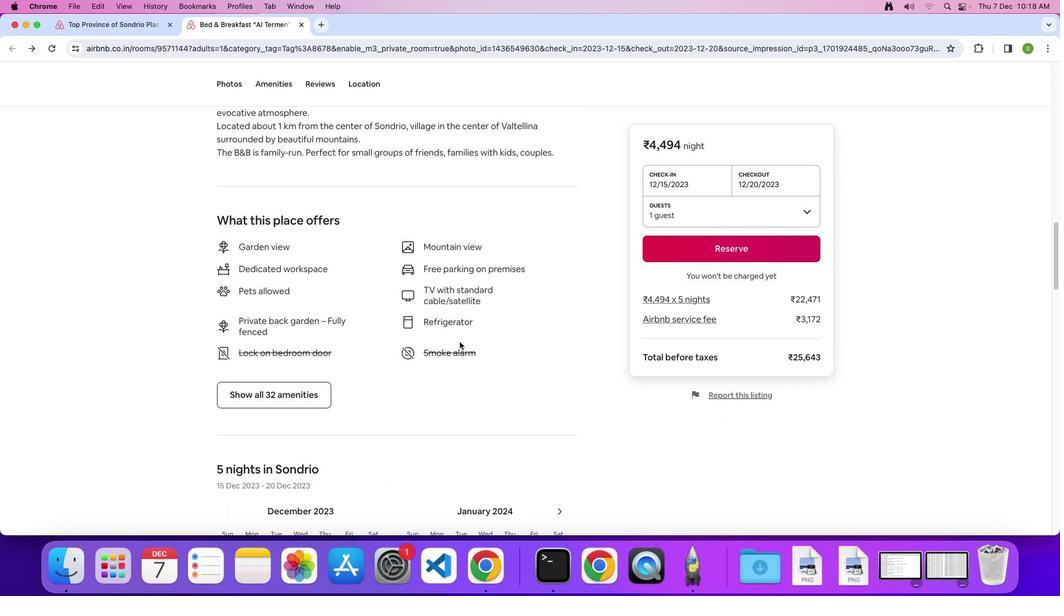 
Action: Mouse moved to (346, 343)
Screenshot: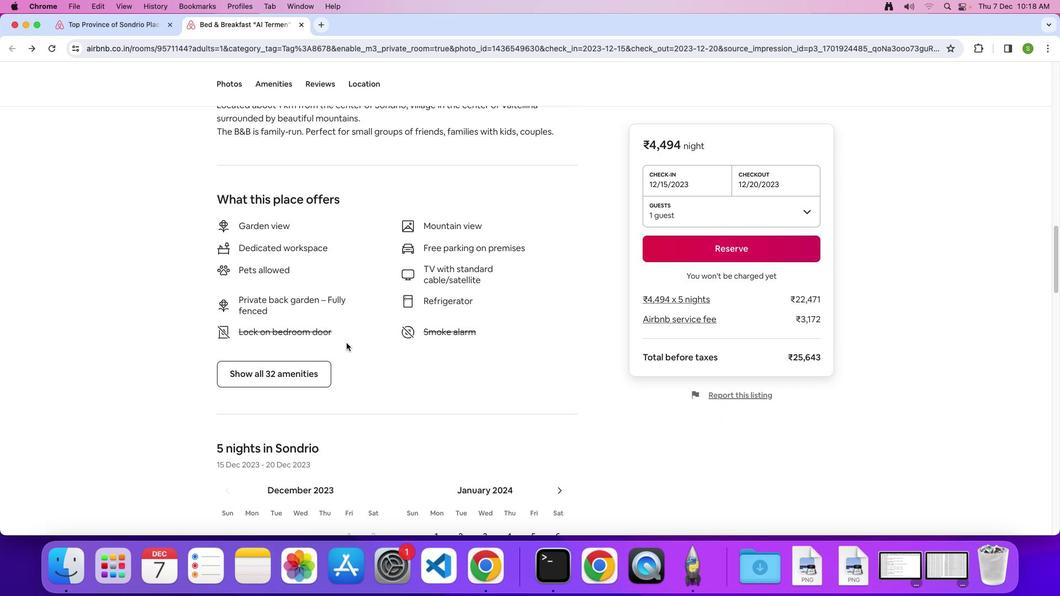 
Action: Mouse scrolled (346, 343) with delta (0, 0)
Screenshot: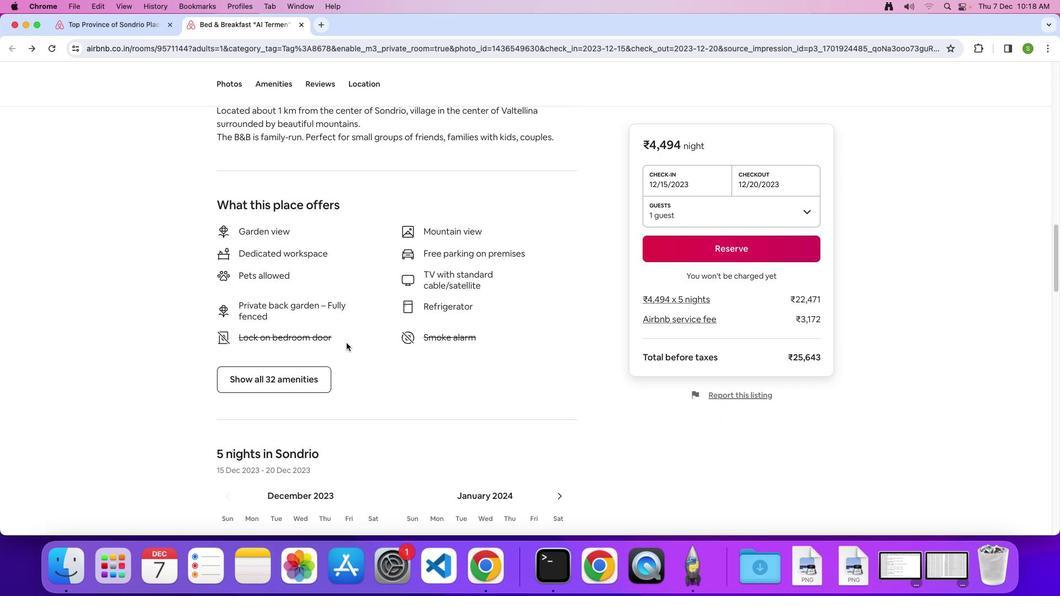 
Action: Mouse scrolled (346, 343) with delta (0, 0)
Screenshot: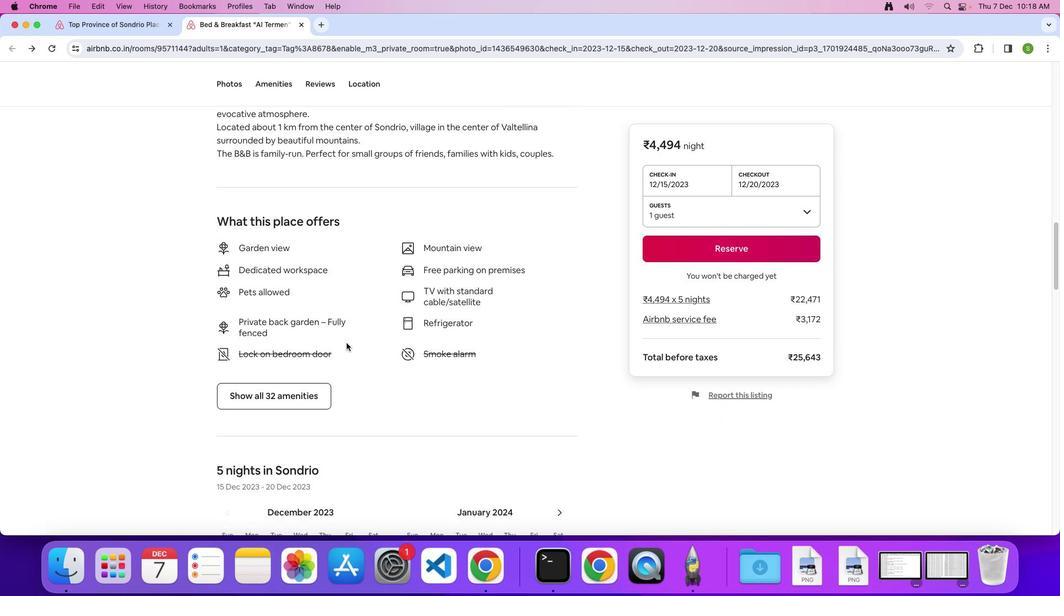 
Action: Mouse scrolled (346, 343) with delta (0, 2)
Screenshot: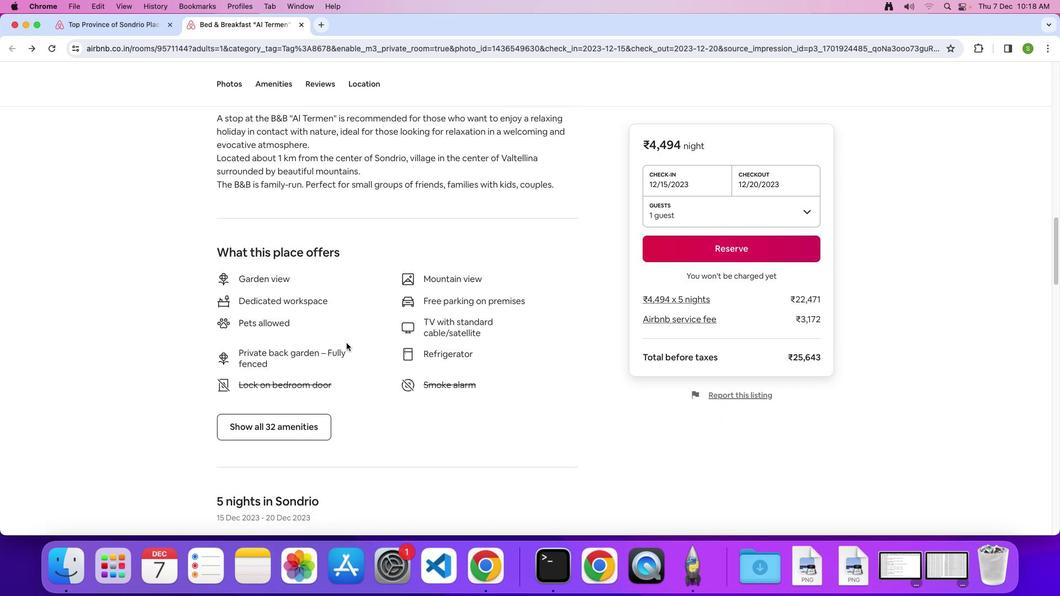 
Action: Mouse scrolled (346, 343) with delta (0, 0)
Screenshot: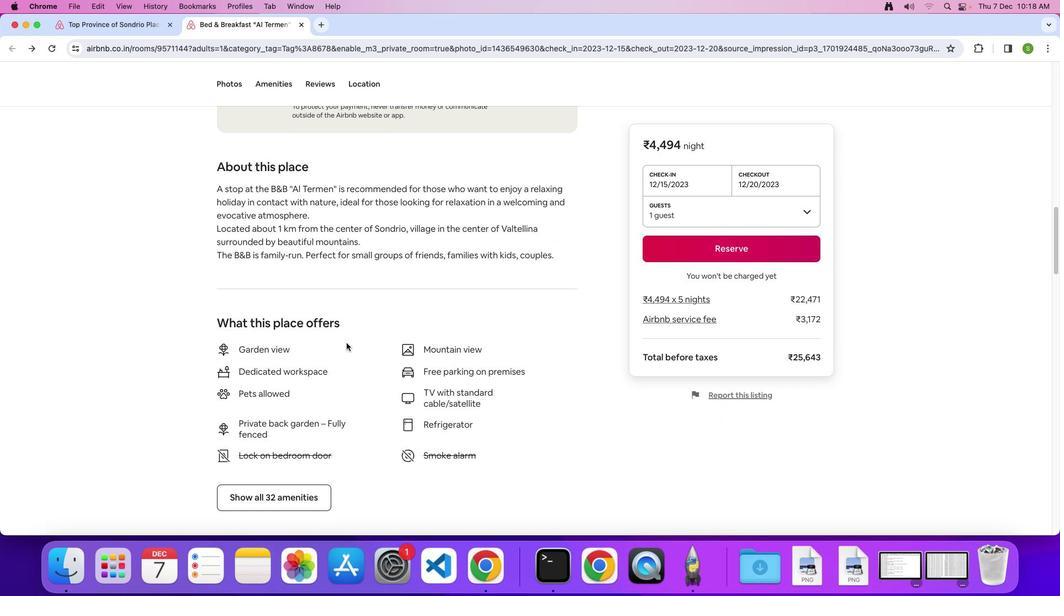 
Action: Mouse scrolled (346, 343) with delta (0, 0)
Screenshot: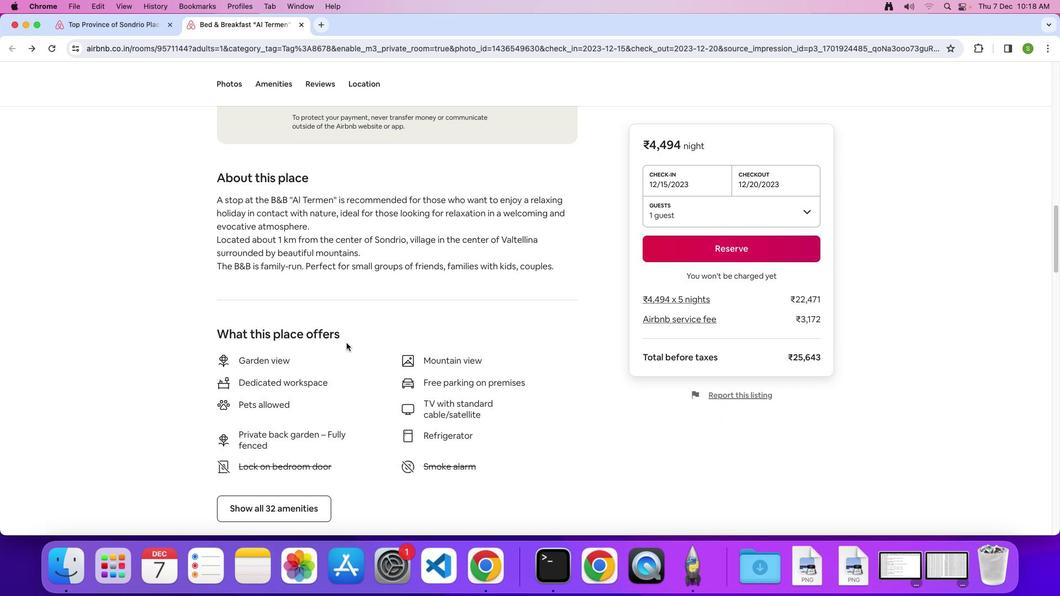
Action: Mouse scrolled (346, 343) with delta (0, 1)
Screenshot: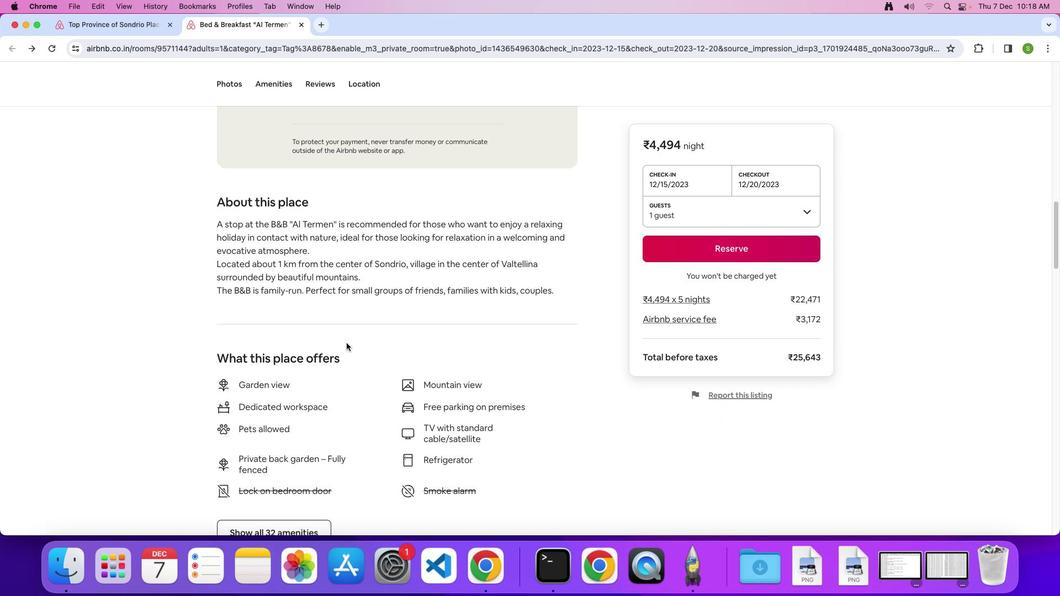 
Action: Mouse scrolled (346, 343) with delta (0, 0)
Screenshot: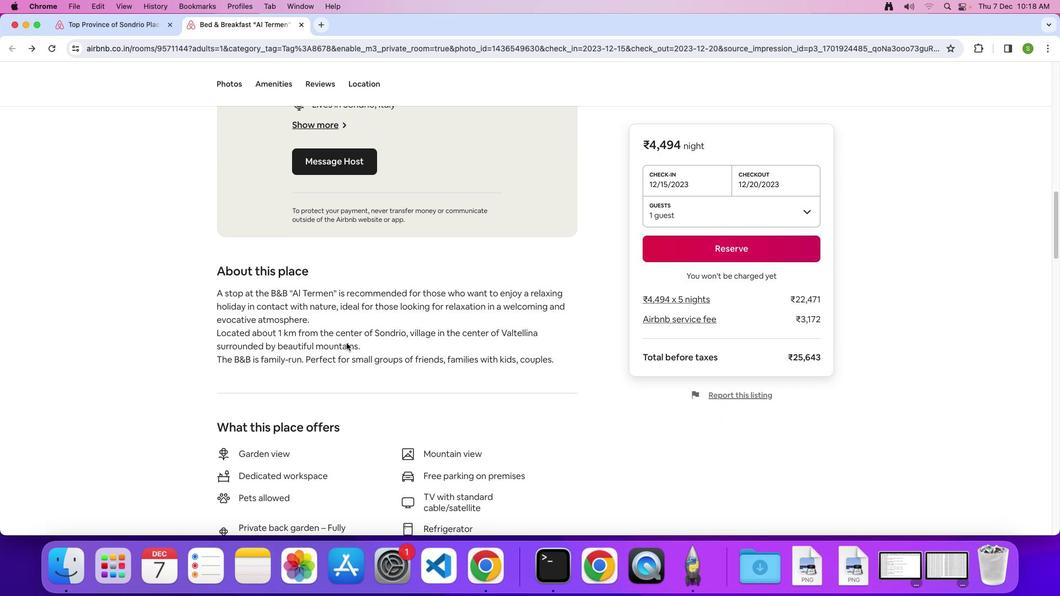 
Action: Mouse scrolled (346, 343) with delta (0, 0)
Screenshot: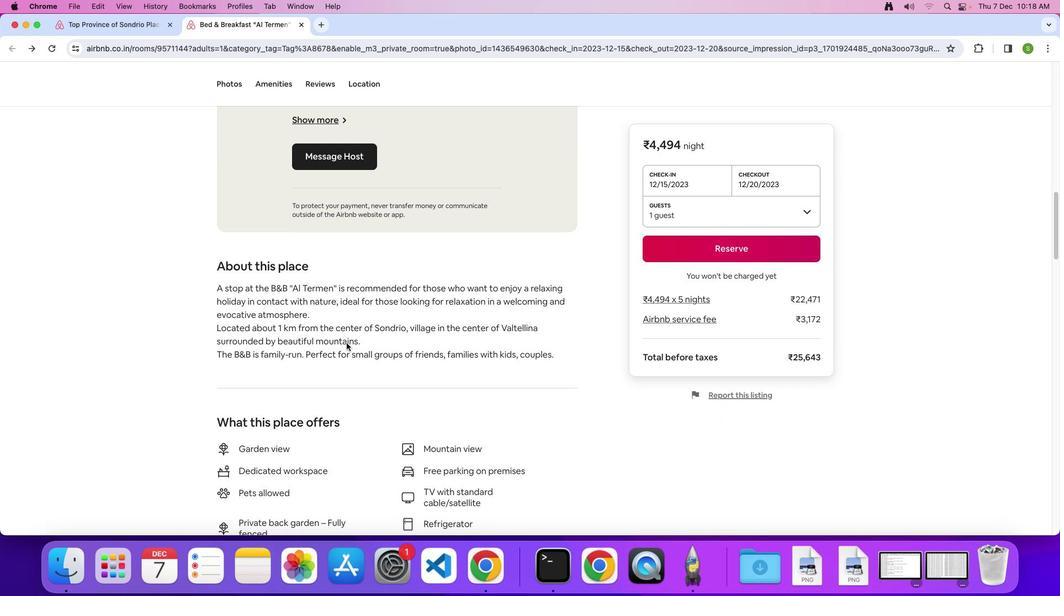 
Action: Mouse scrolled (346, 343) with delta (0, -1)
Screenshot: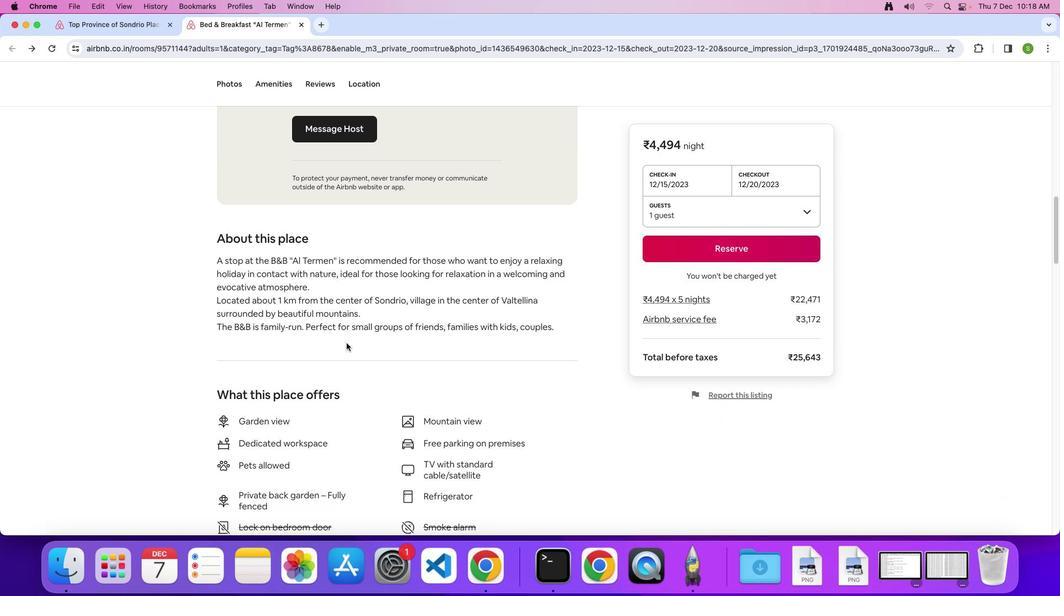 
Action: Mouse scrolled (346, 343) with delta (0, 0)
Screenshot: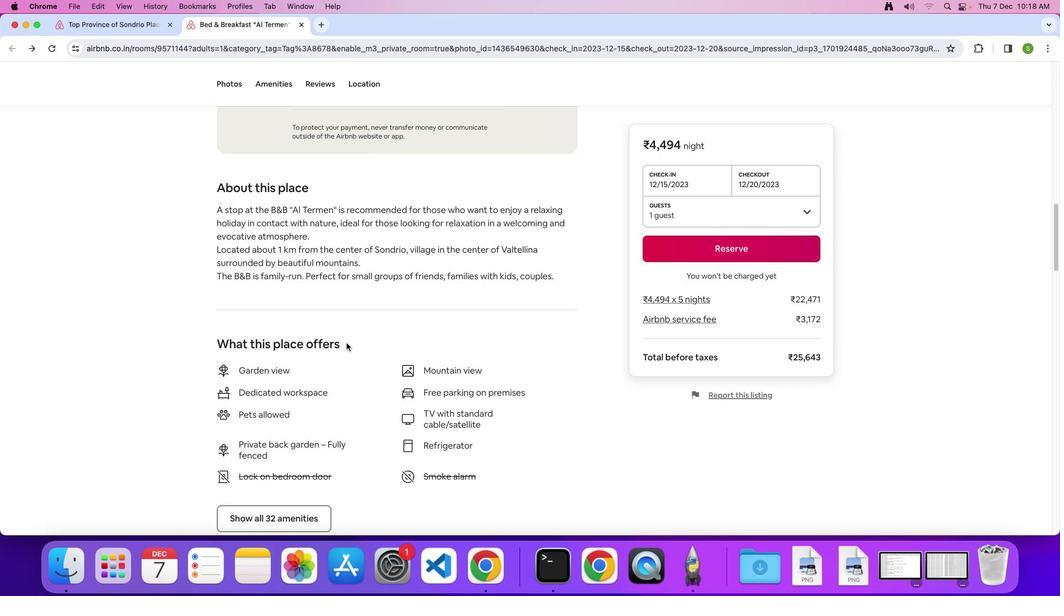 
Action: Mouse scrolled (346, 343) with delta (0, 0)
Screenshot: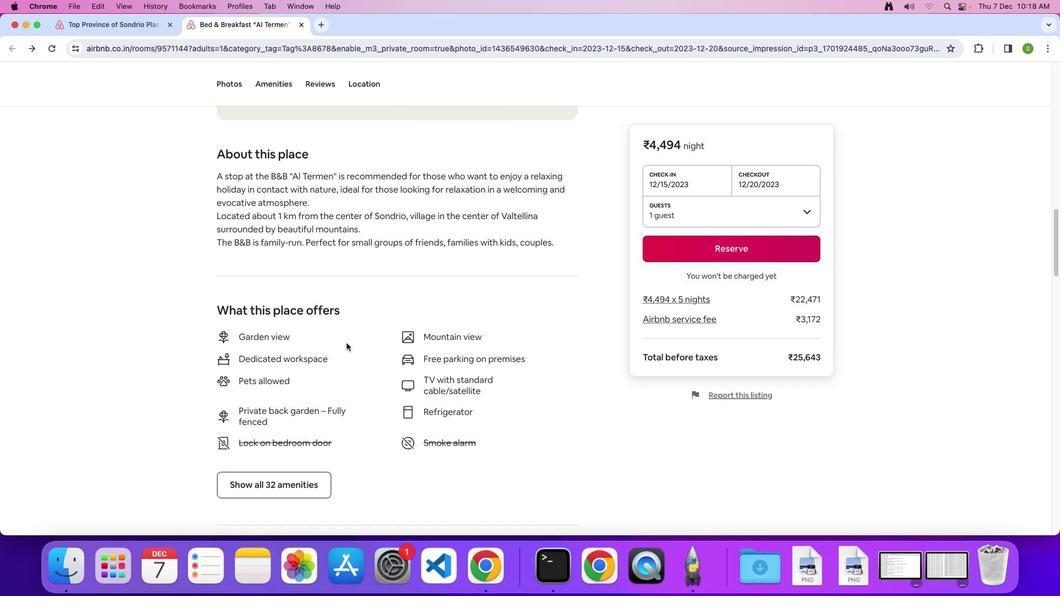 
Action: Mouse scrolled (346, 343) with delta (0, -2)
Screenshot: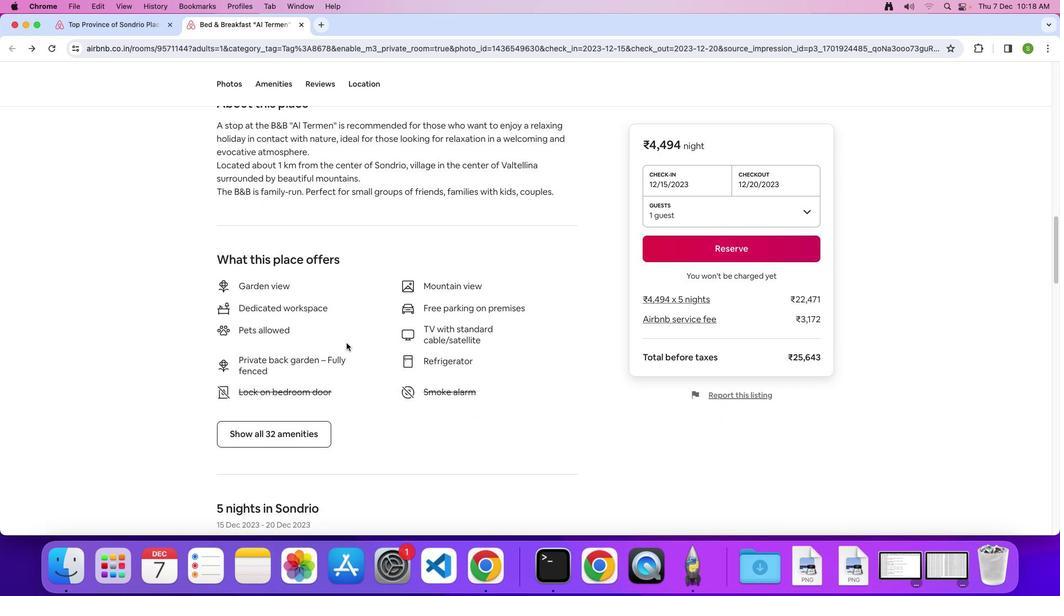 
Action: Mouse scrolled (346, 343) with delta (0, -2)
Screenshot: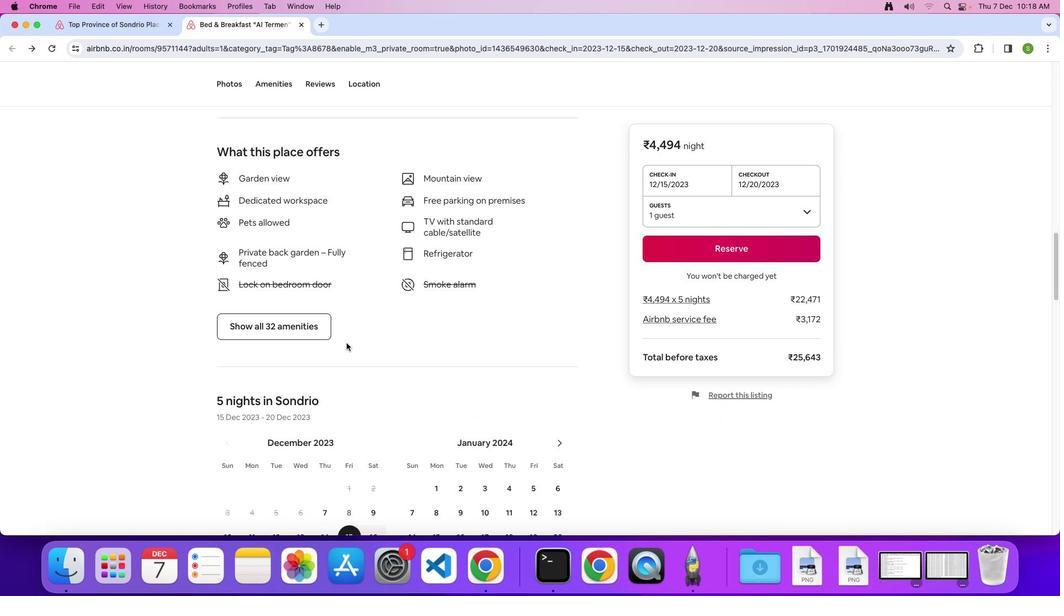 
Action: Mouse moved to (278, 271)
Screenshot: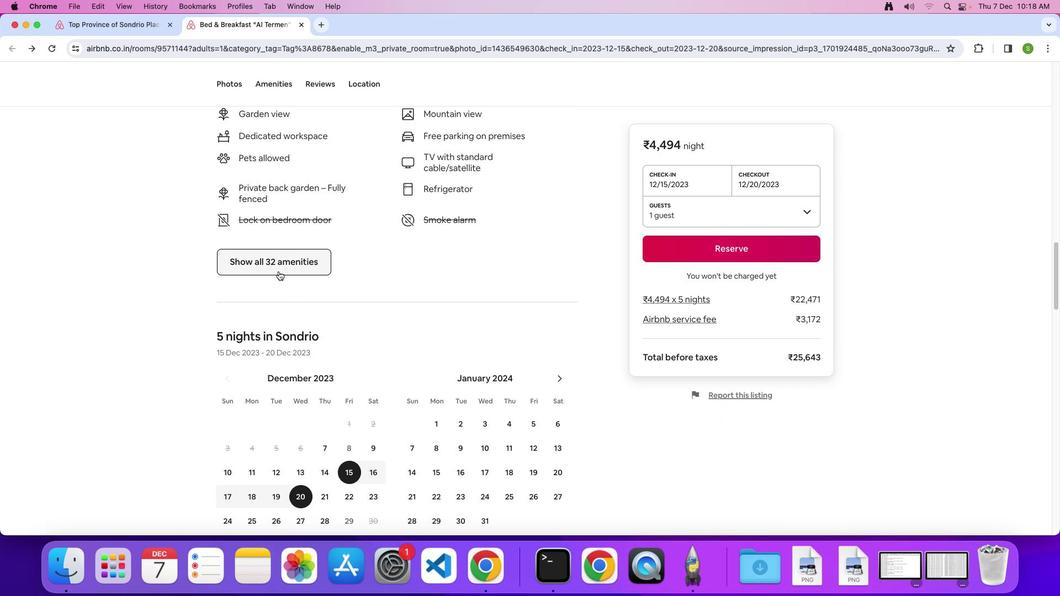 
Action: Mouse pressed left at (278, 271)
Screenshot: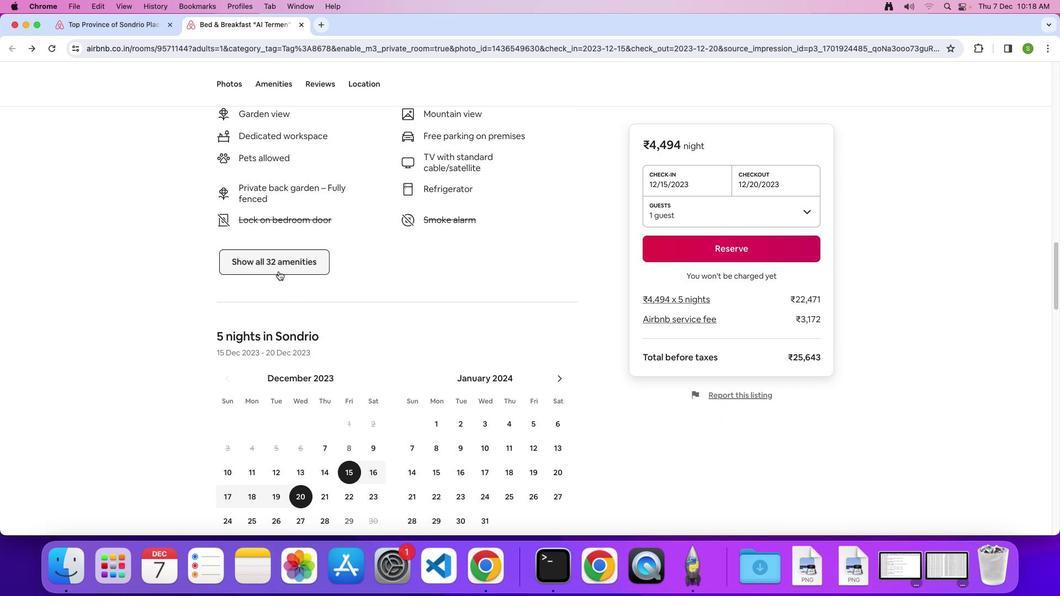 
Action: Mouse moved to (488, 286)
Screenshot: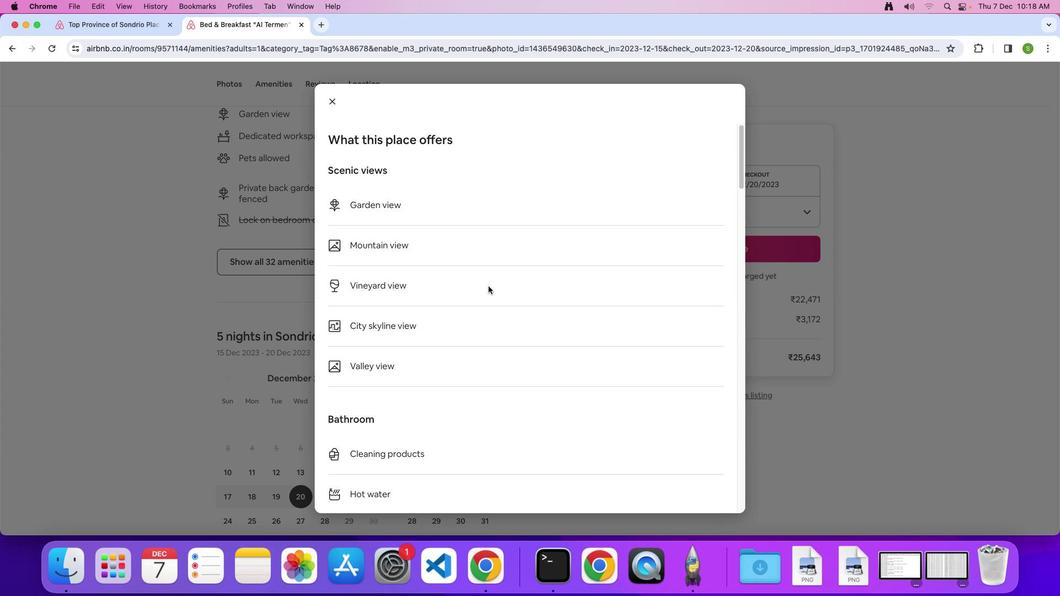 
Action: Mouse scrolled (488, 286) with delta (0, 0)
Screenshot: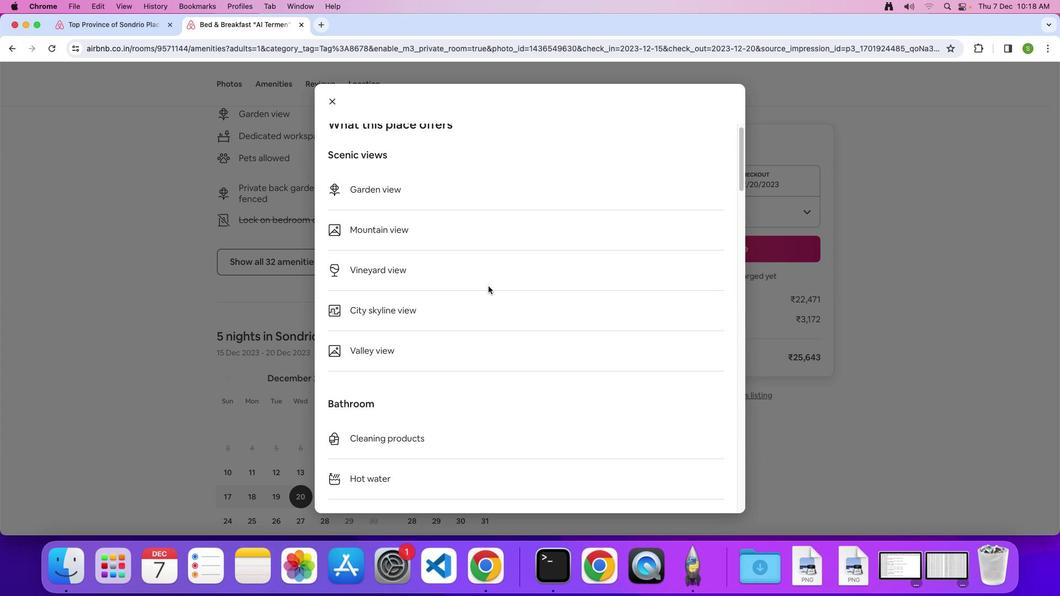 
Action: Mouse scrolled (488, 286) with delta (0, 0)
Screenshot: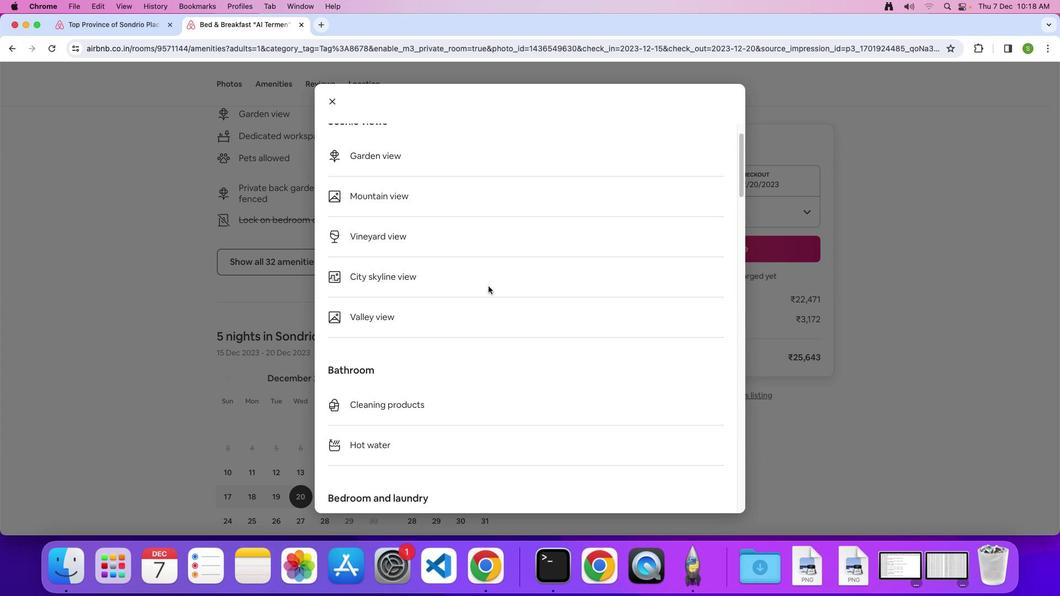 
Action: Mouse scrolled (488, 286) with delta (0, -2)
Screenshot: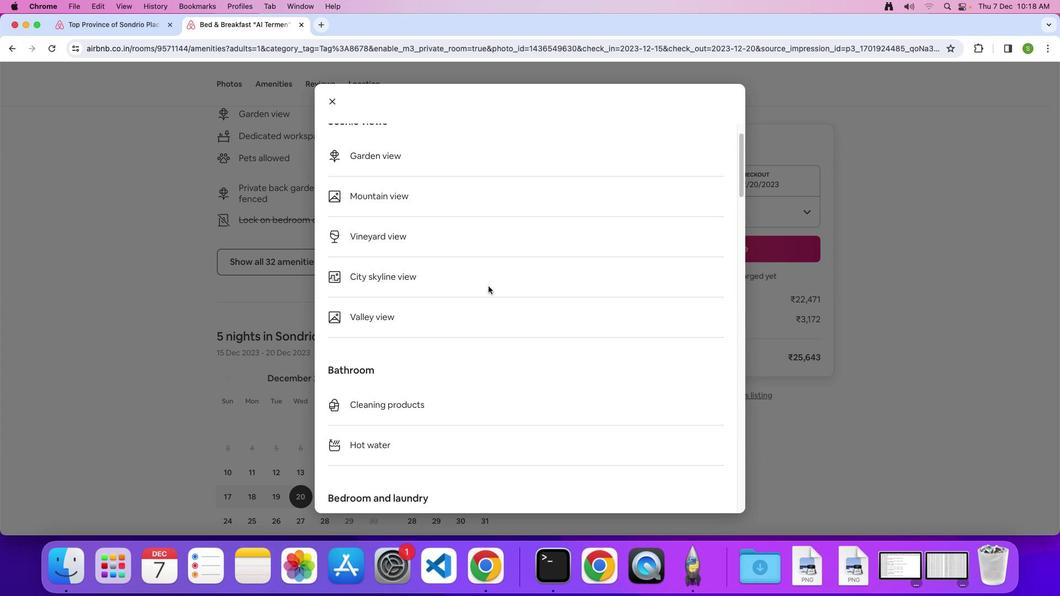 
Action: Mouse scrolled (488, 286) with delta (0, 0)
Screenshot: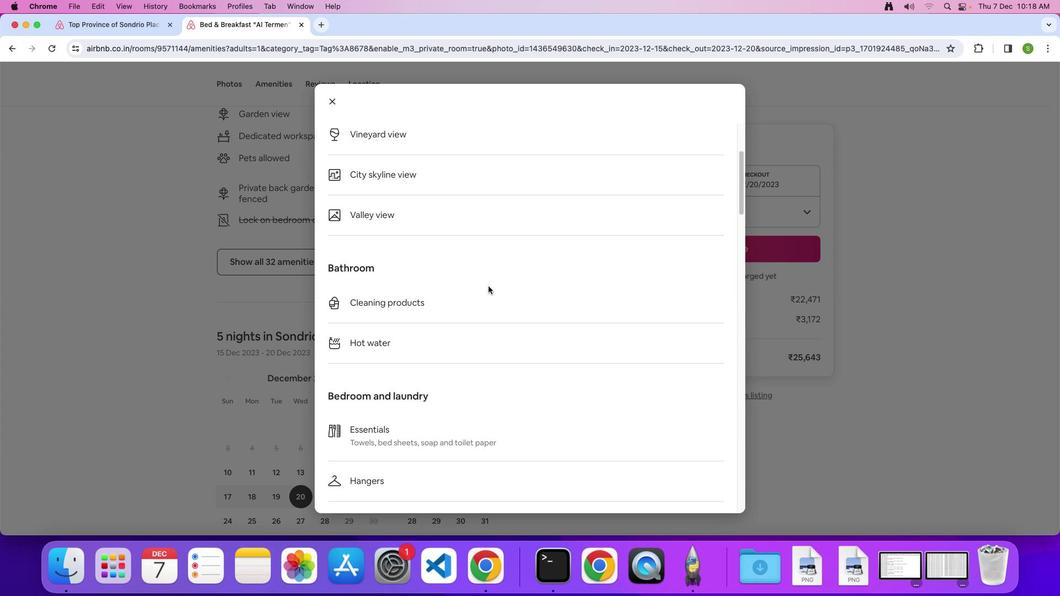 
Action: Mouse scrolled (488, 286) with delta (0, 0)
Screenshot: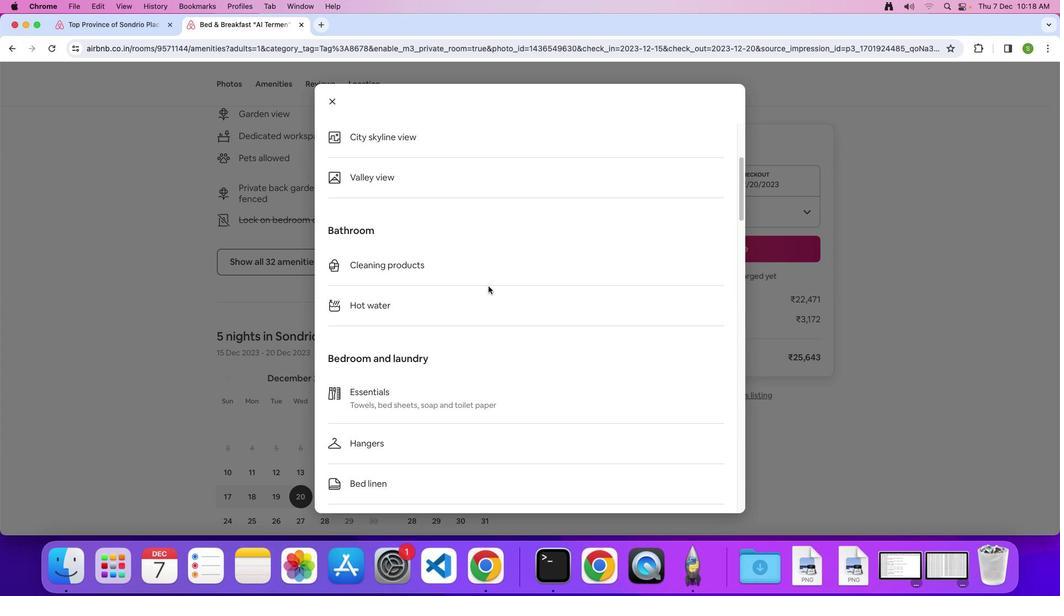 
Action: Mouse scrolled (488, 286) with delta (0, -2)
Screenshot: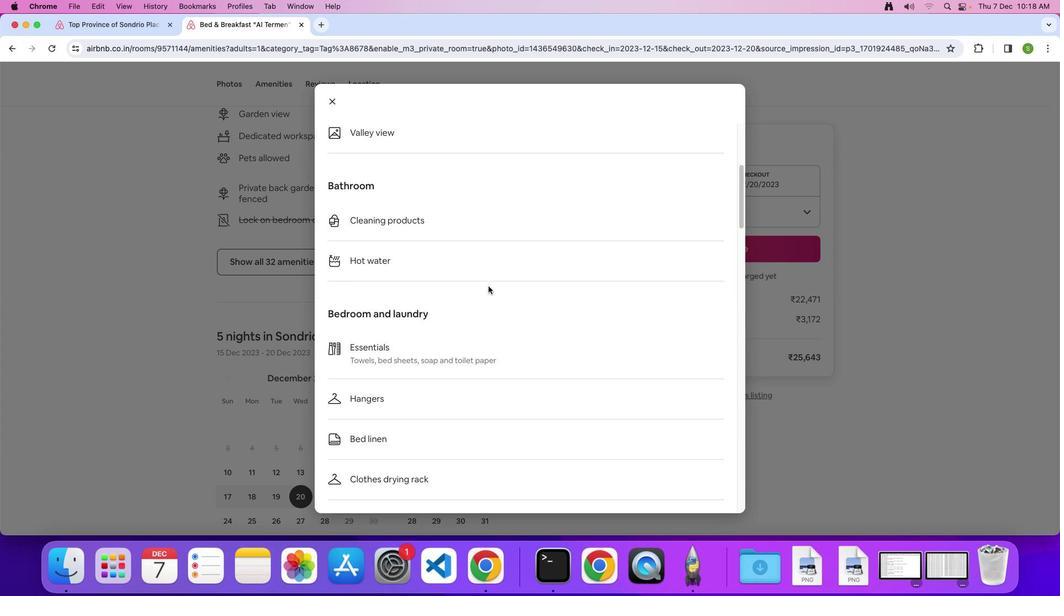 
Action: Mouse scrolled (488, 286) with delta (0, 0)
Screenshot: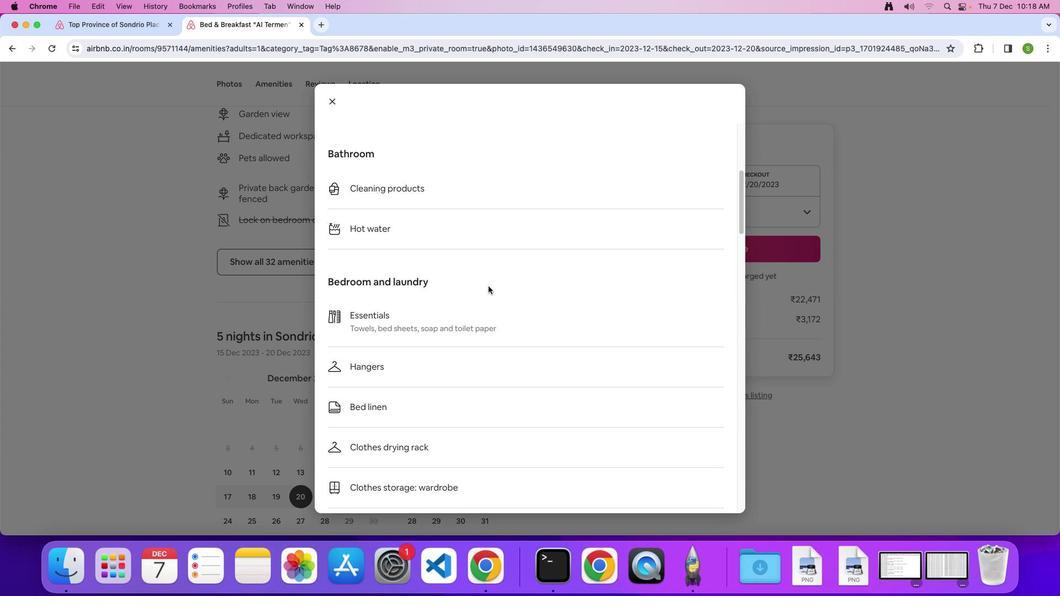 
Action: Mouse scrolled (488, 286) with delta (0, 2)
Screenshot: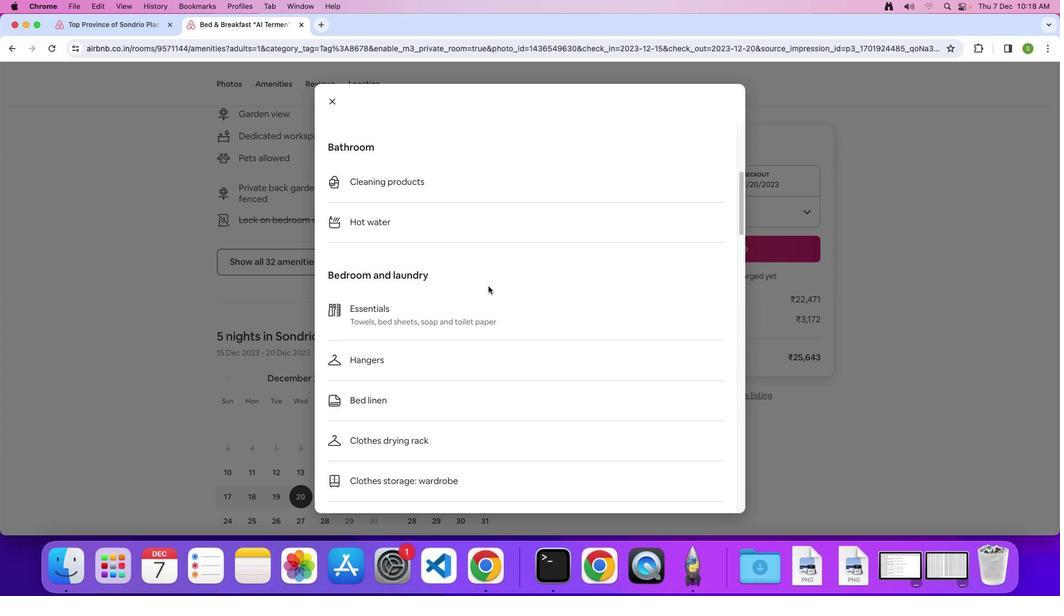 
Action: Mouse scrolled (488, 286) with delta (0, -2)
Screenshot: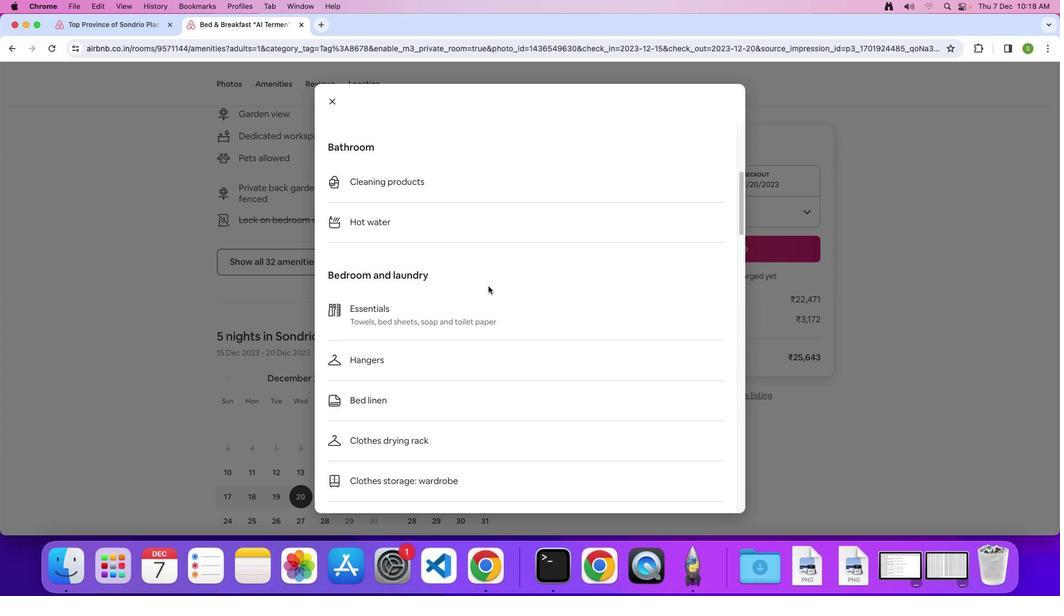 
Action: Mouse scrolled (488, 286) with delta (0, -2)
Screenshot: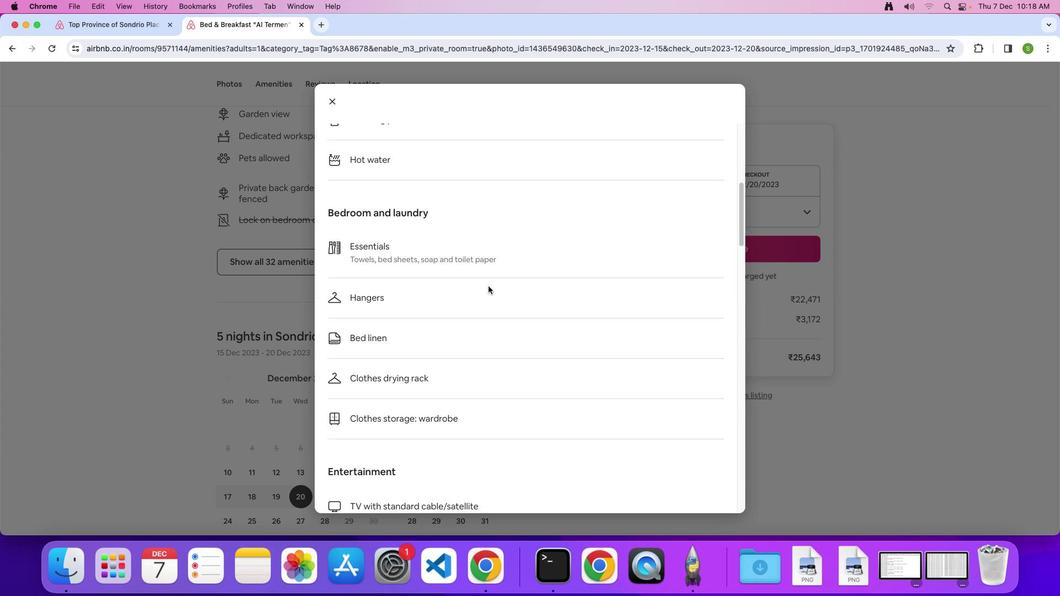 
Action: Mouse scrolled (488, 286) with delta (0, 0)
Screenshot: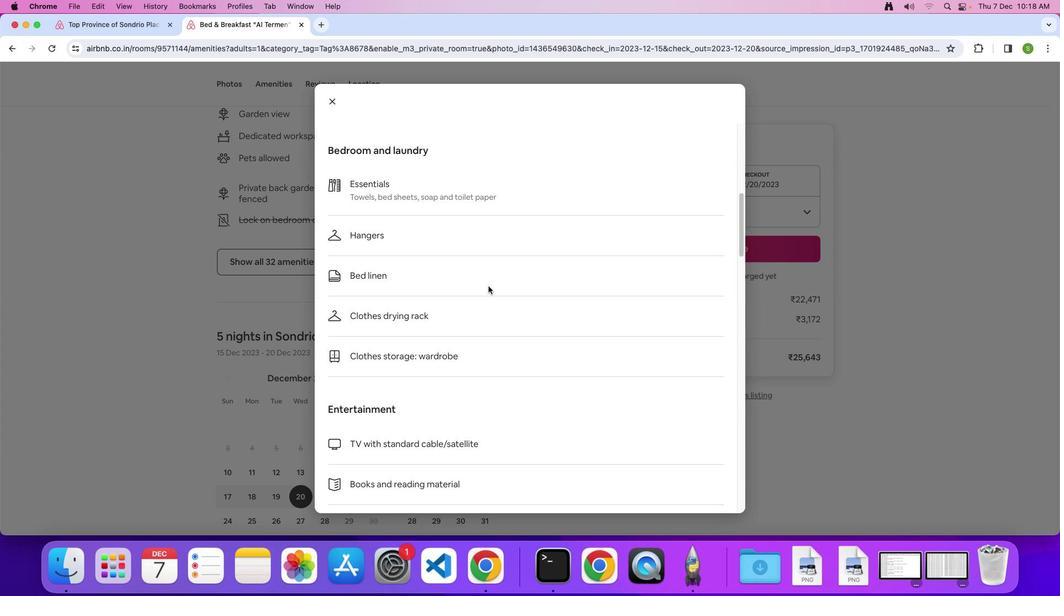 
Action: Mouse scrolled (488, 286) with delta (0, 0)
Screenshot: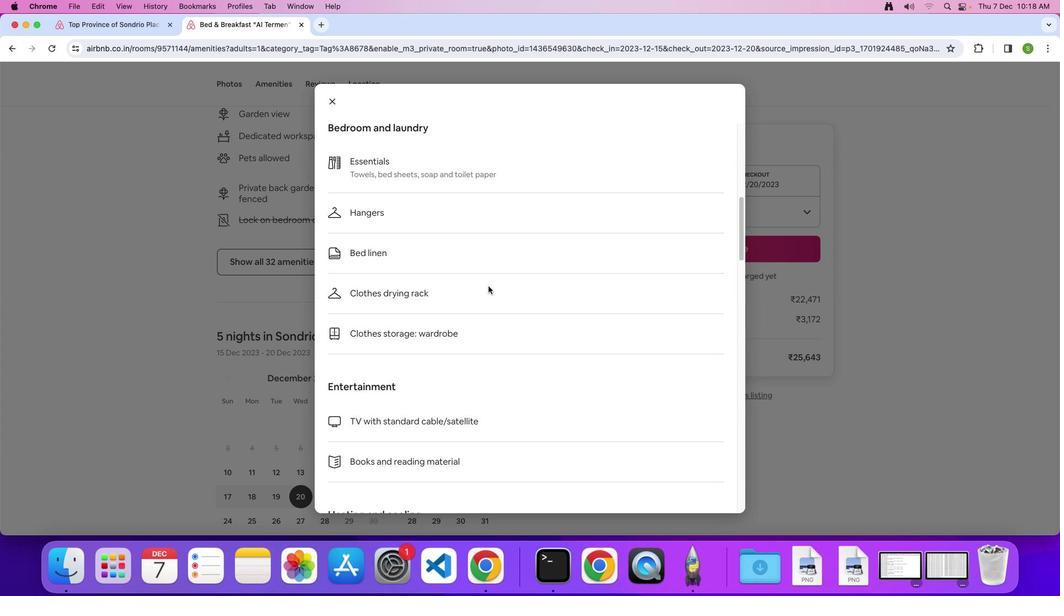
Action: Mouse scrolled (488, 286) with delta (0, -2)
Screenshot: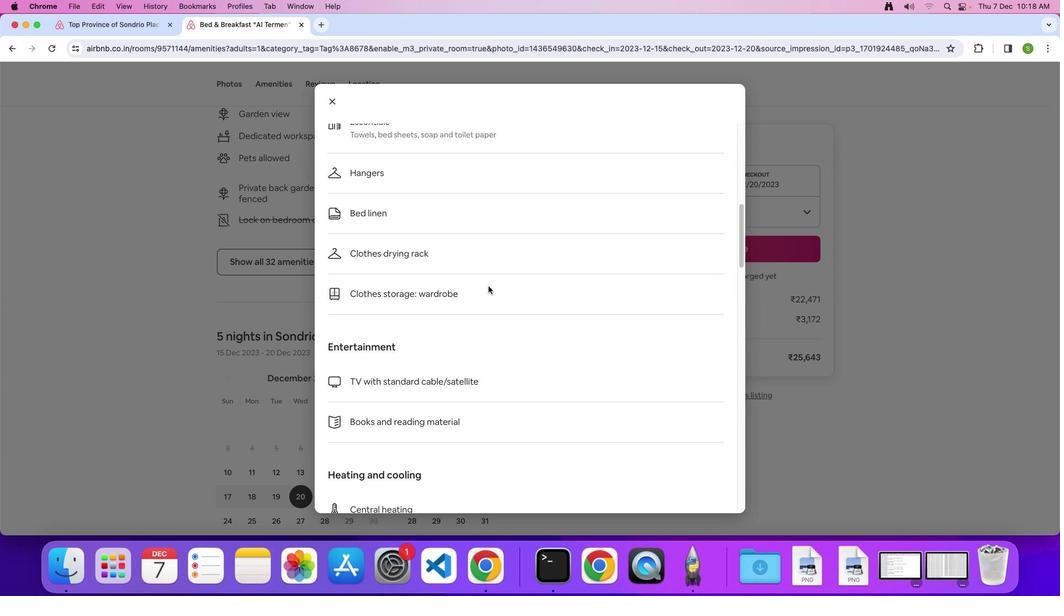 
Action: Mouse scrolled (488, 286) with delta (0, 0)
Screenshot: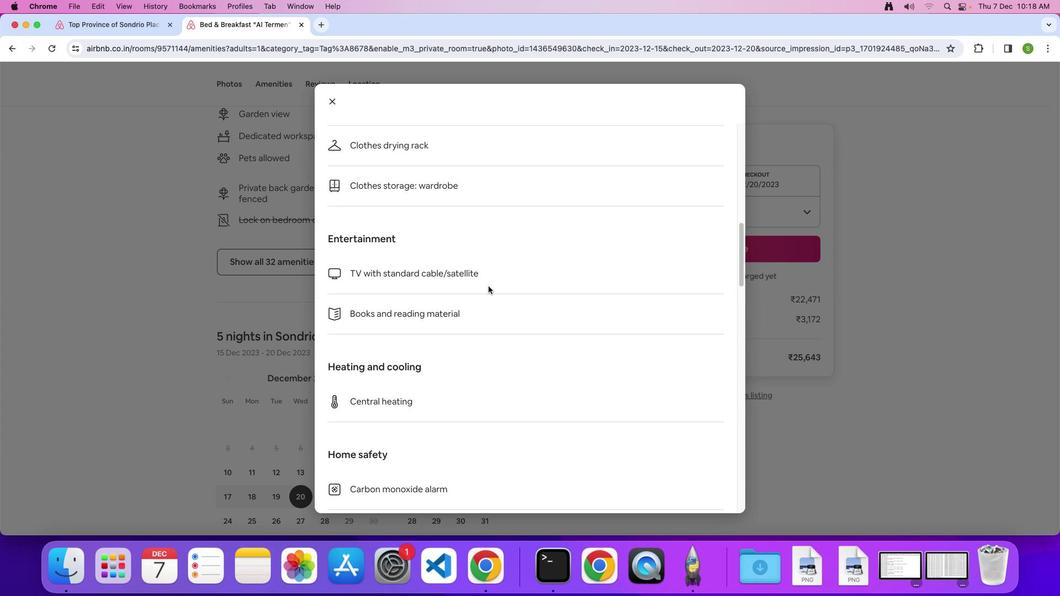 
Action: Mouse scrolled (488, 286) with delta (0, 0)
Screenshot: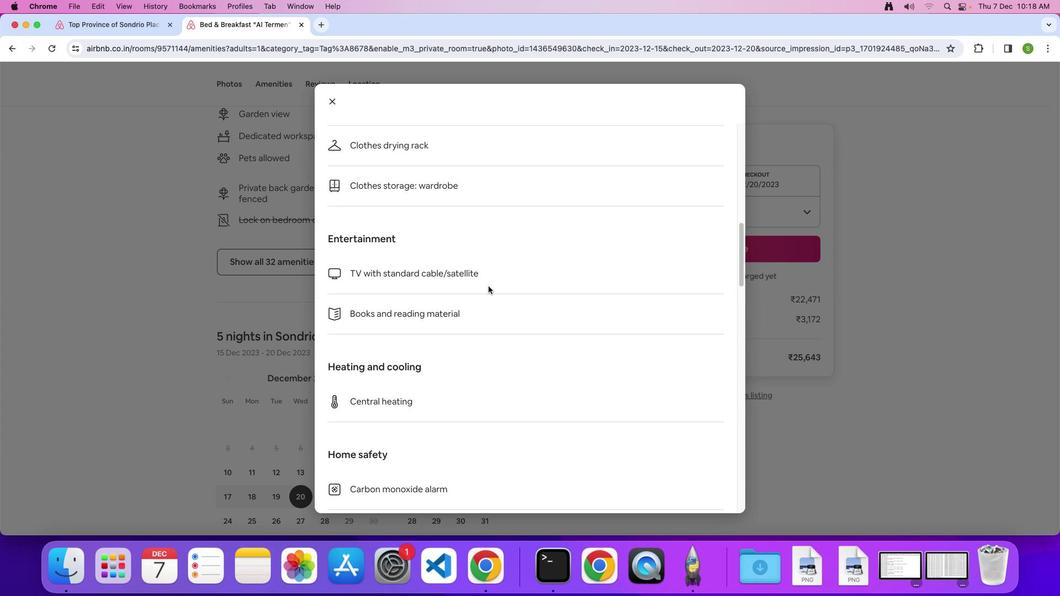 
Action: Mouse scrolled (488, 286) with delta (0, -2)
Screenshot: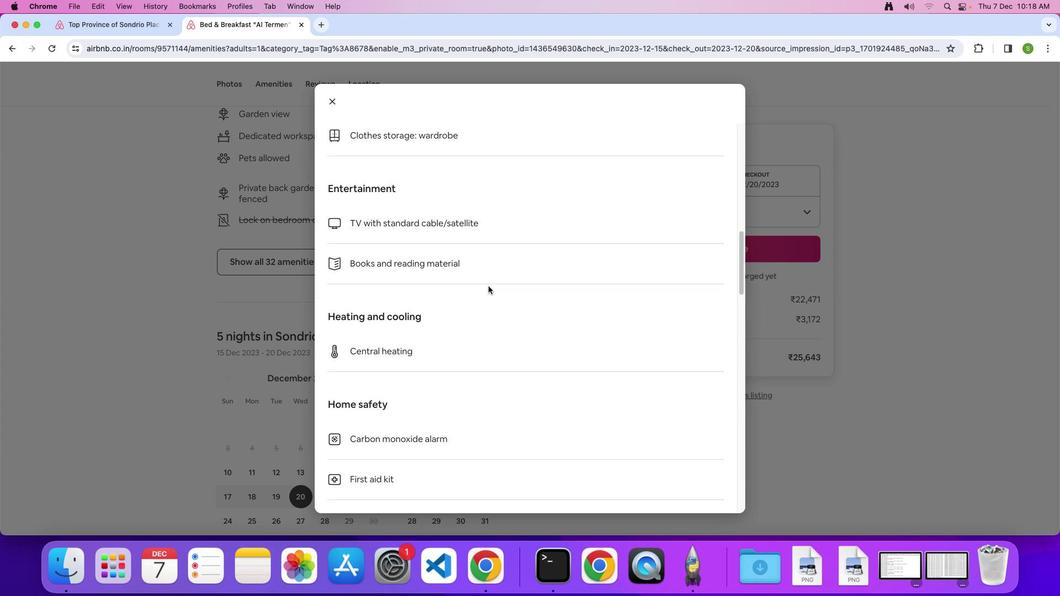 
Action: Mouse scrolled (488, 286) with delta (0, 0)
Screenshot: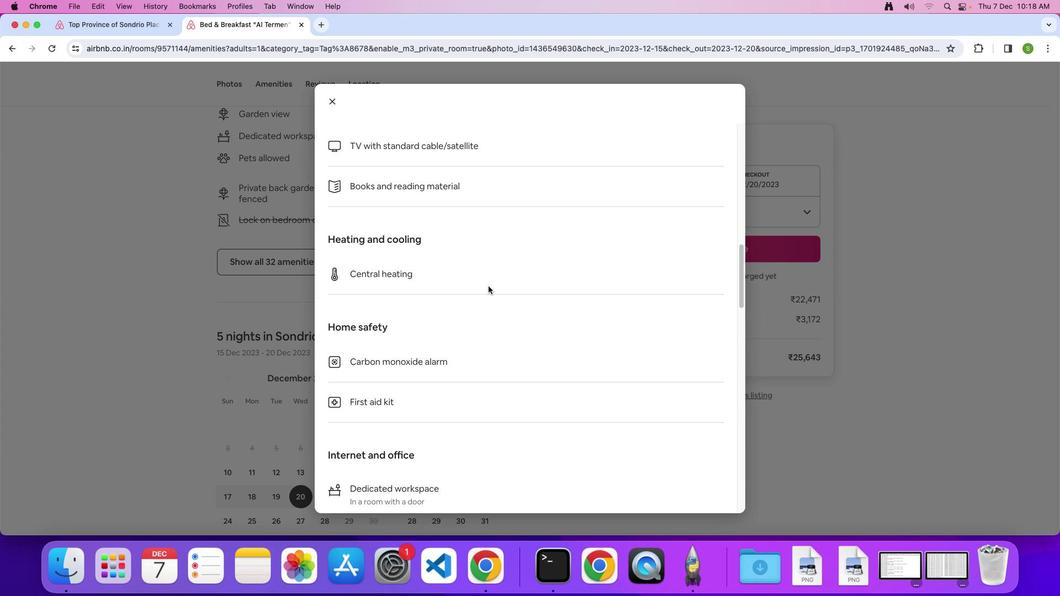 
Action: Mouse scrolled (488, 286) with delta (0, 0)
Screenshot: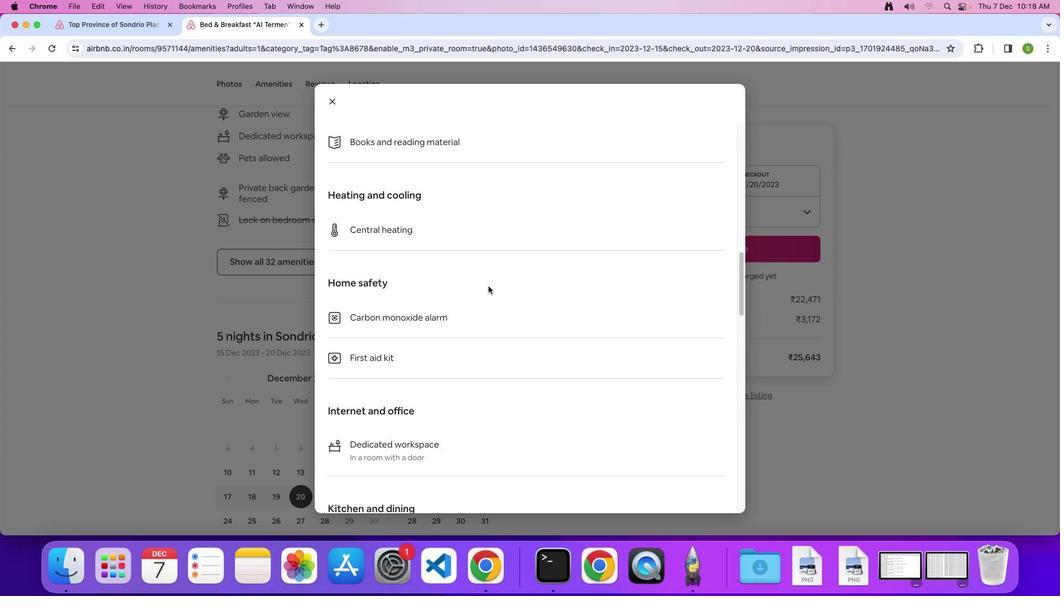 
Action: Mouse scrolled (488, 286) with delta (0, -2)
Screenshot: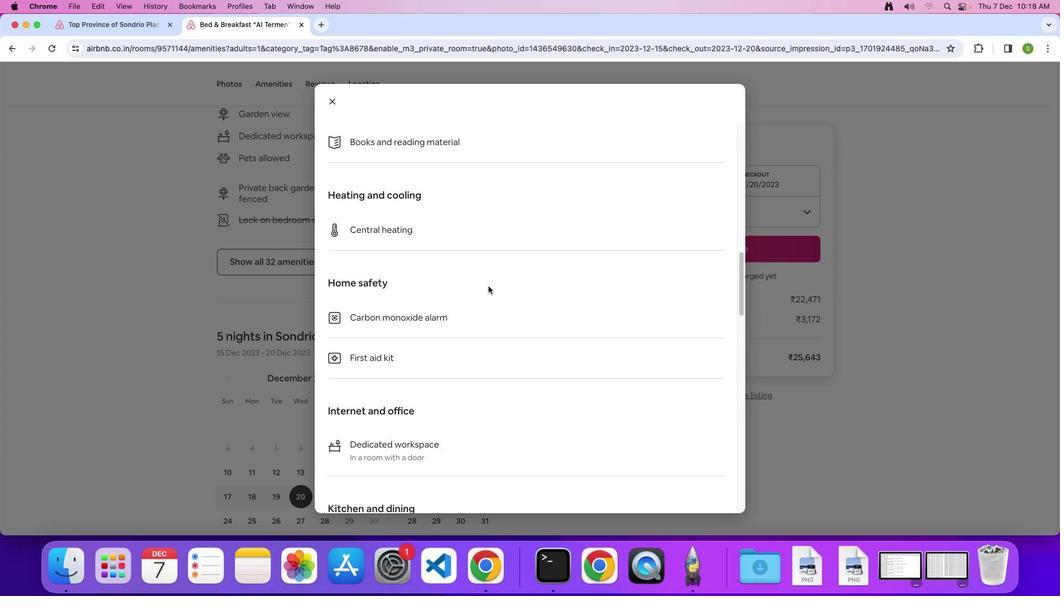 
Action: Mouse scrolled (488, 286) with delta (0, -3)
Screenshot: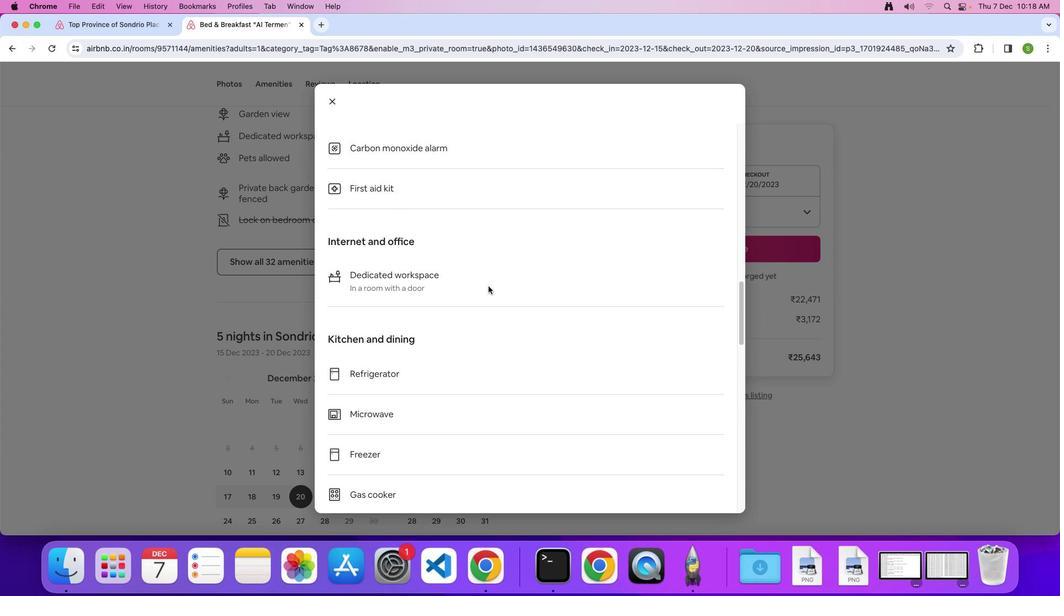 
Action: Mouse scrolled (488, 286) with delta (0, 0)
Screenshot: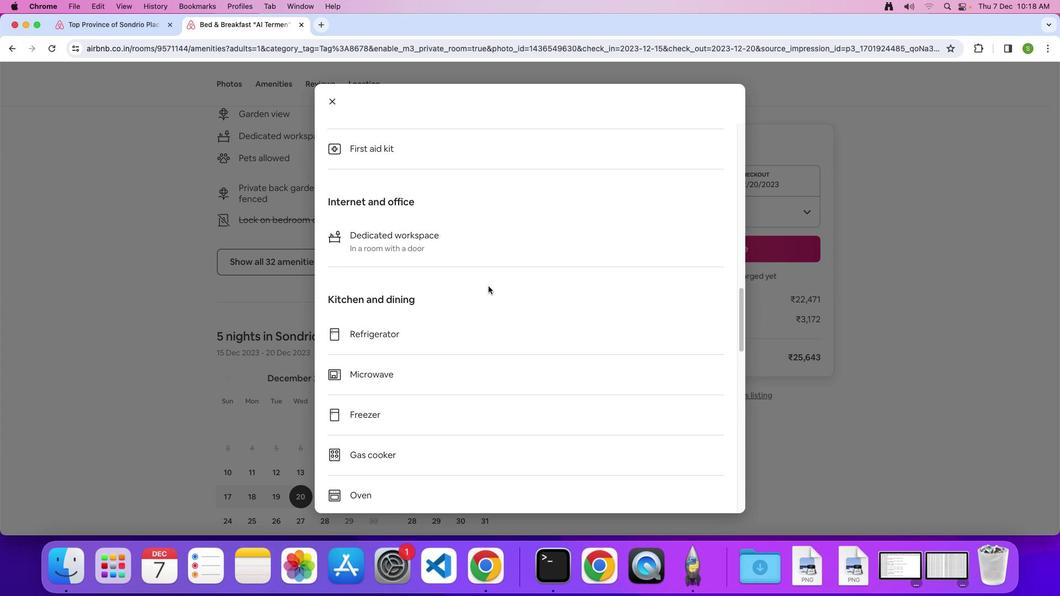 
Action: Mouse scrolled (488, 286) with delta (0, 0)
Screenshot: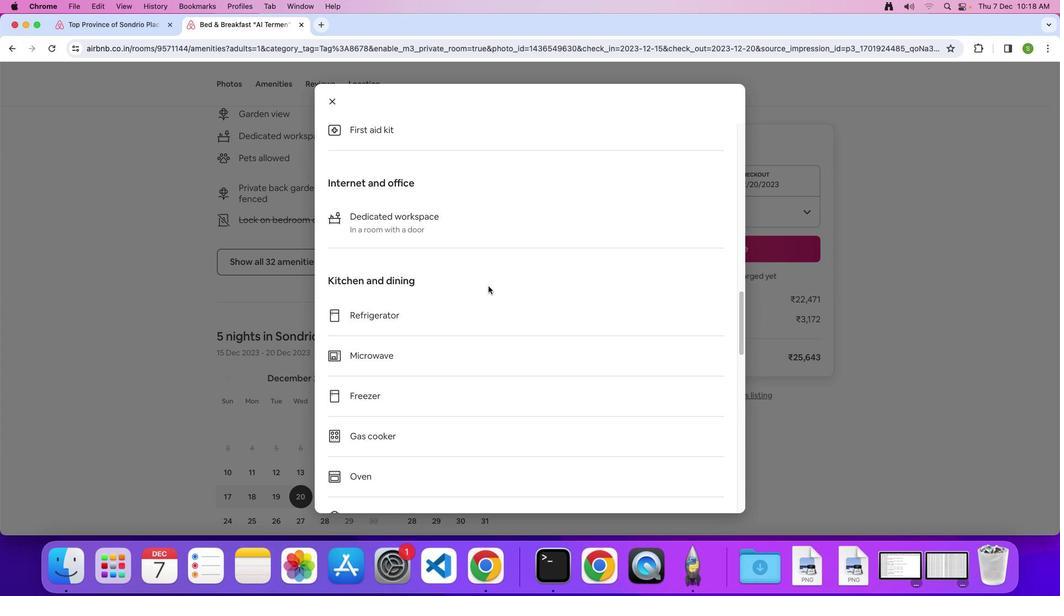 
Action: Mouse scrolled (488, 286) with delta (0, -2)
Screenshot: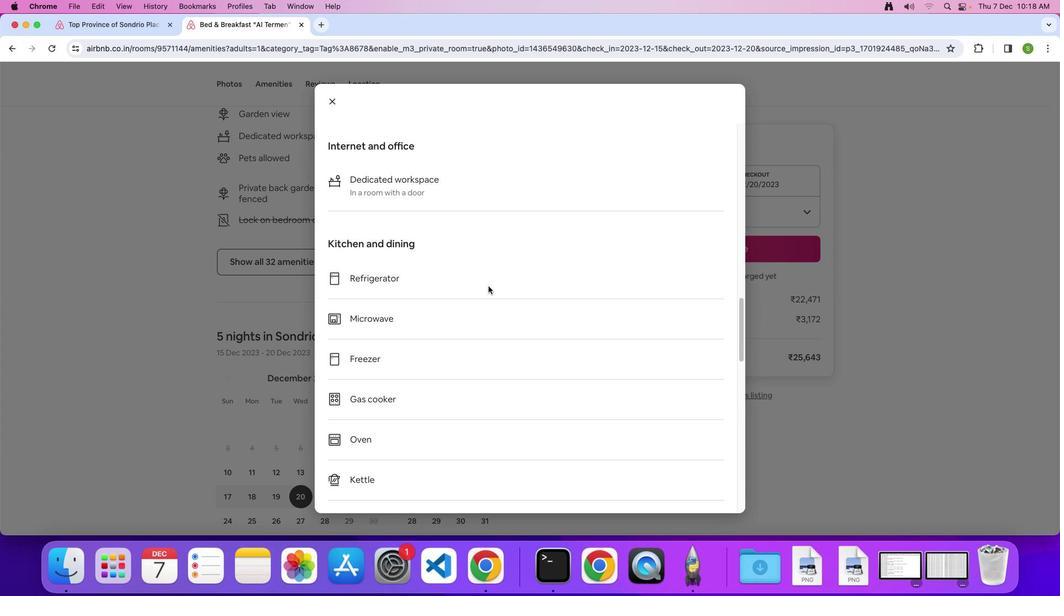 
Action: Mouse scrolled (488, 286) with delta (0, 0)
Screenshot: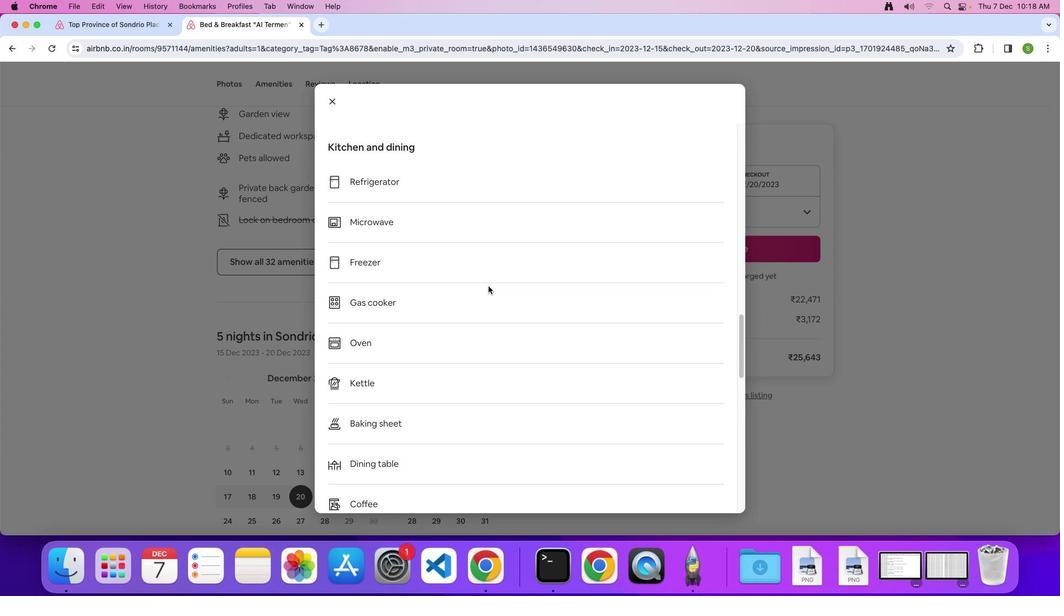 
Action: Mouse scrolled (488, 286) with delta (0, 0)
Screenshot: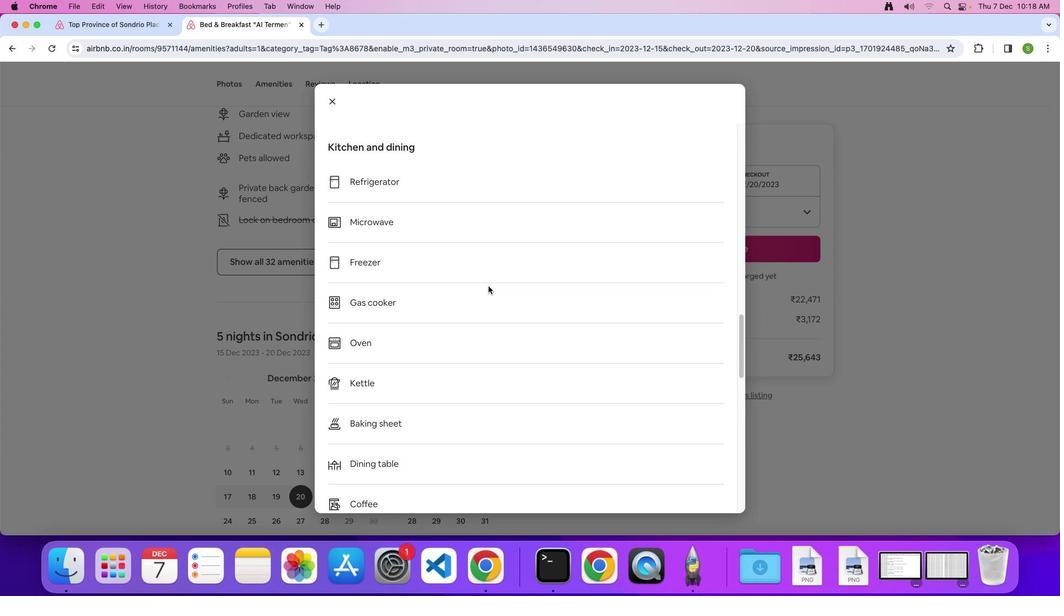 
Action: Mouse scrolled (488, 286) with delta (0, -2)
Screenshot: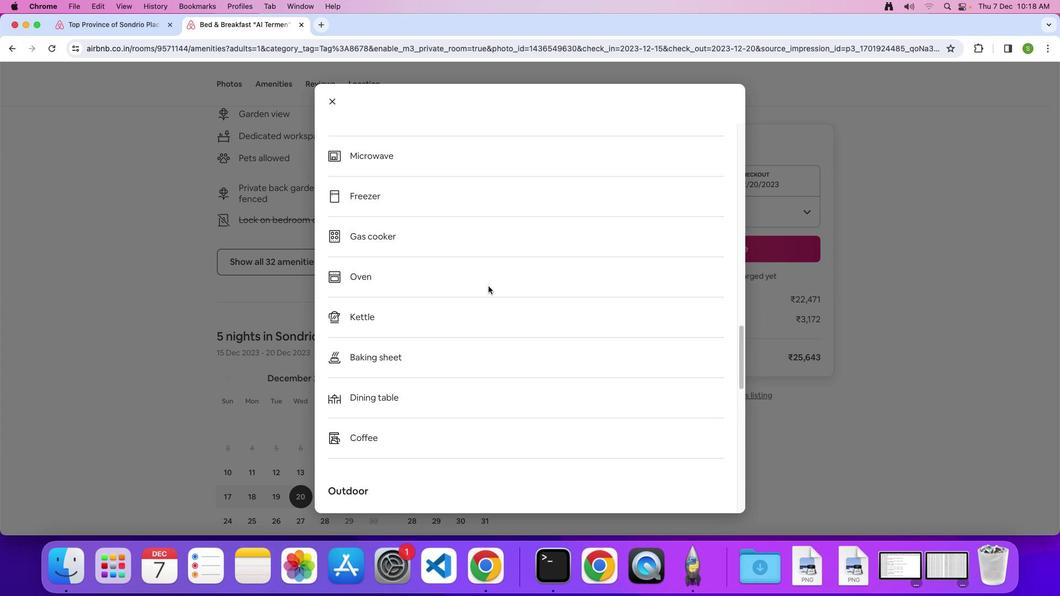 
Action: Mouse scrolled (488, 286) with delta (0, -3)
Screenshot: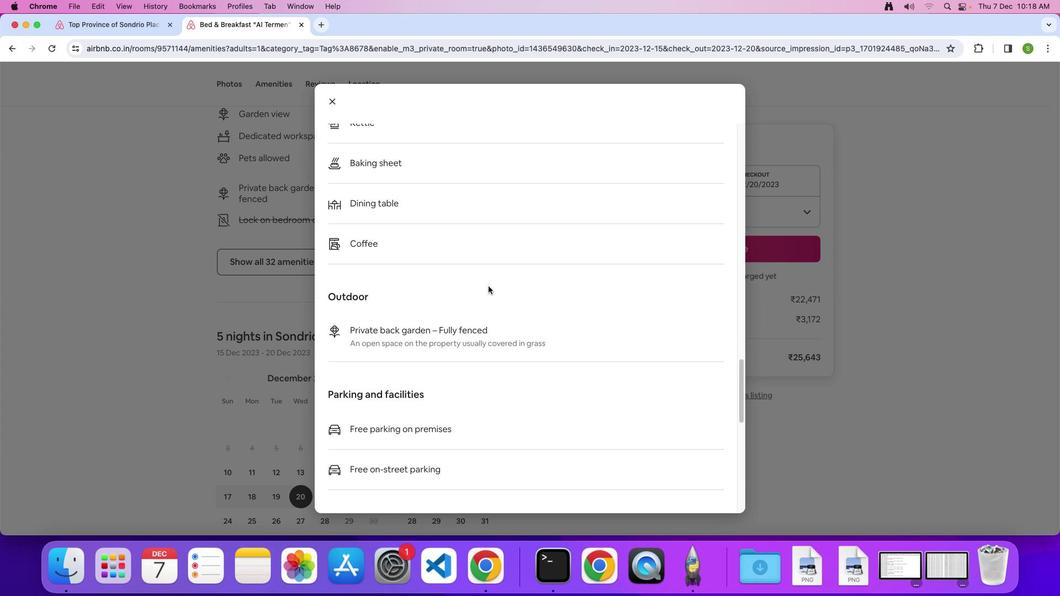 
Action: Mouse scrolled (488, 286) with delta (0, 0)
Screenshot: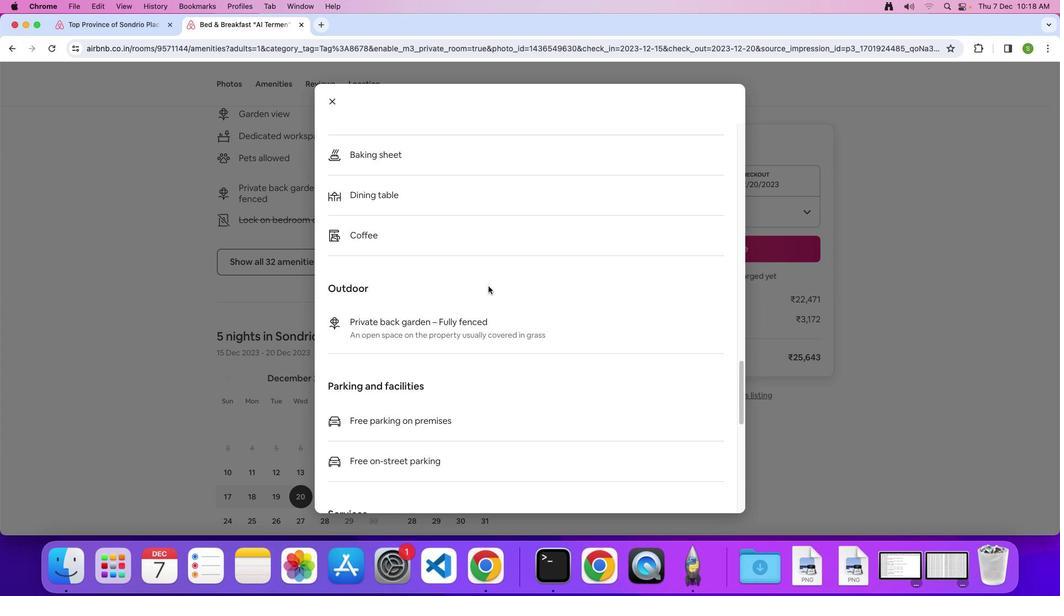 
Action: Mouse scrolled (488, 286) with delta (0, 0)
Screenshot: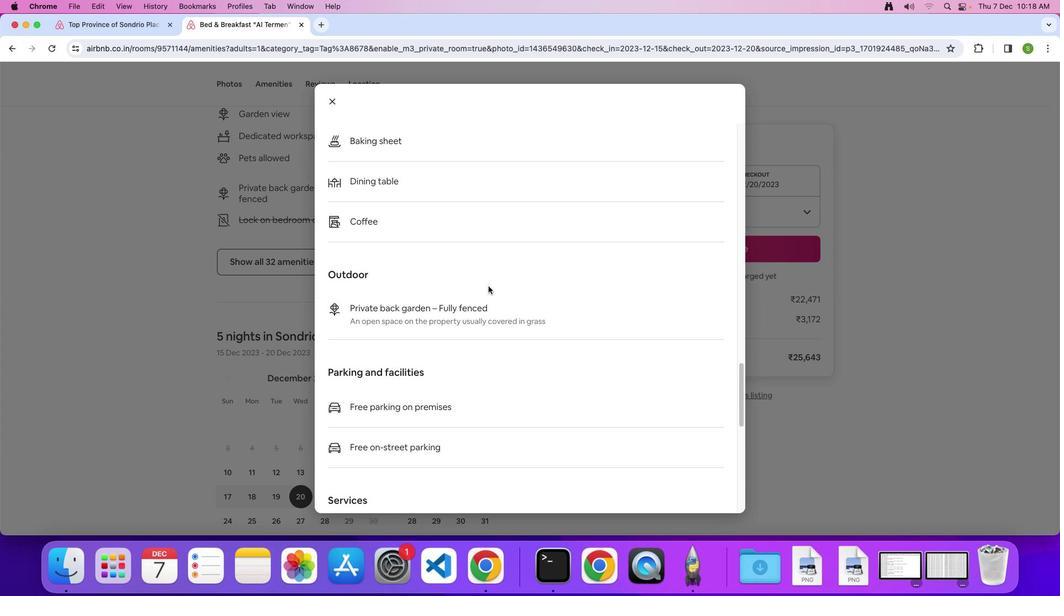 
Action: Mouse scrolled (488, 286) with delta (0, -1)
Screenshot: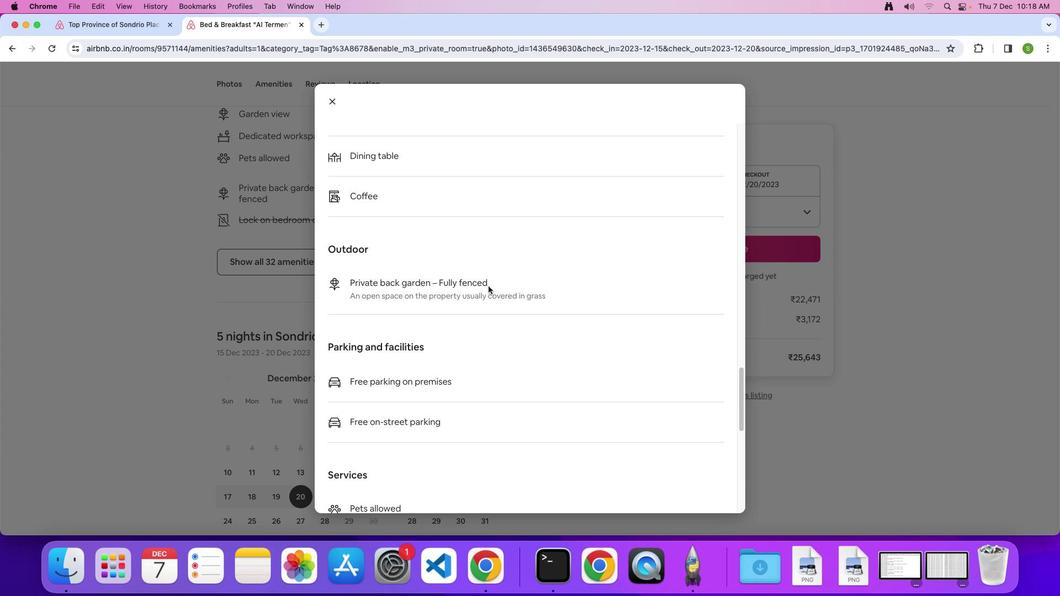 
Action: Mouse scrolled (488, 286) with delta (0, 0)
Screenshot: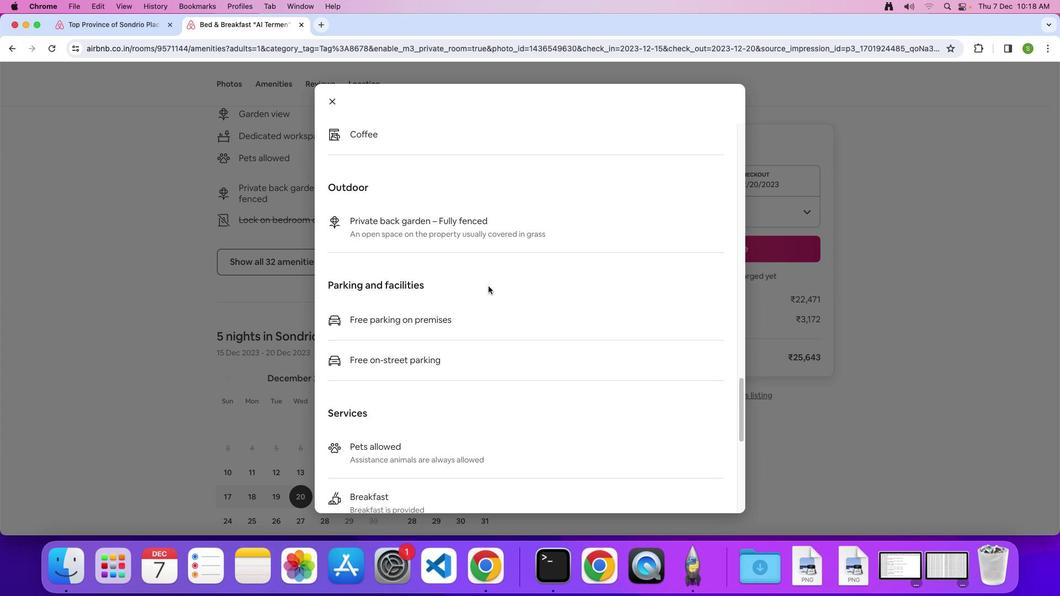 
Action: Mouse scrolled (488, 286) with delta (0, 0)
Screenshot: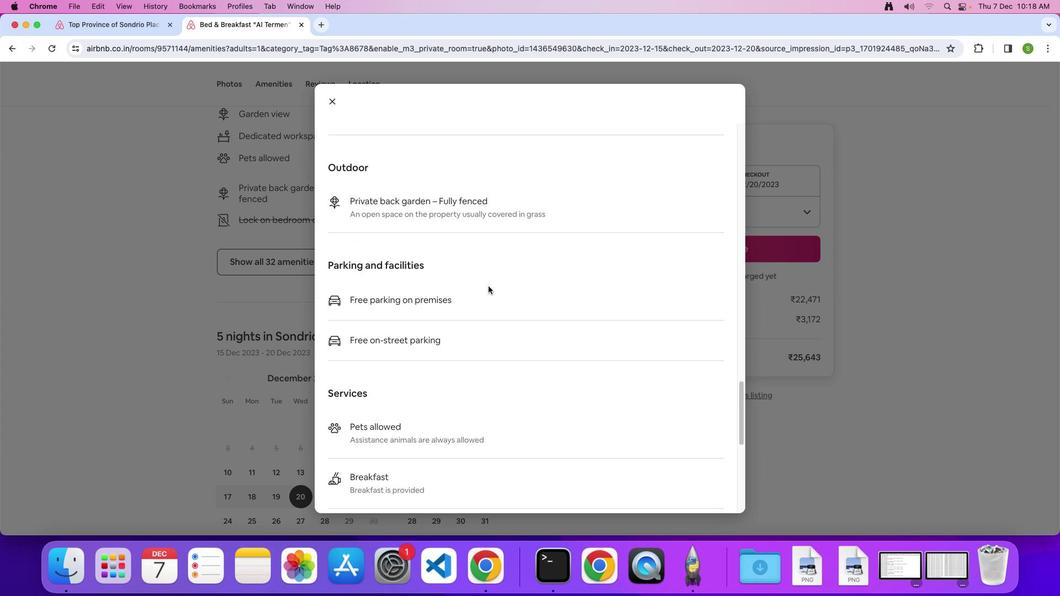 
Action: Mouse scrolled (488, 286) with delta (0, -2)
Screenshot: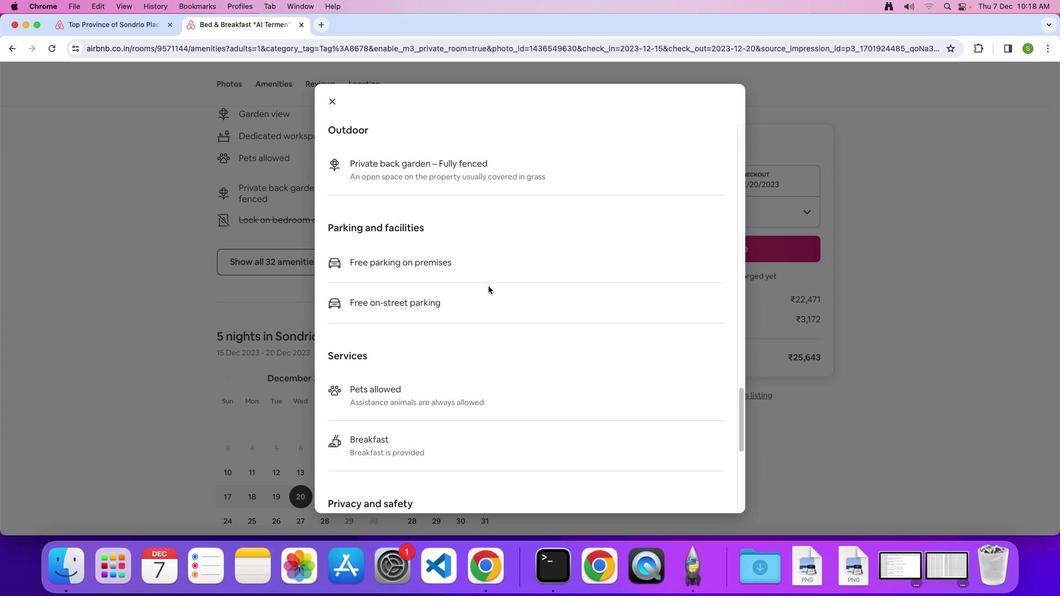 
Action: Mouse scrolled (488, 286) with delta (0, 0)
Screenshot: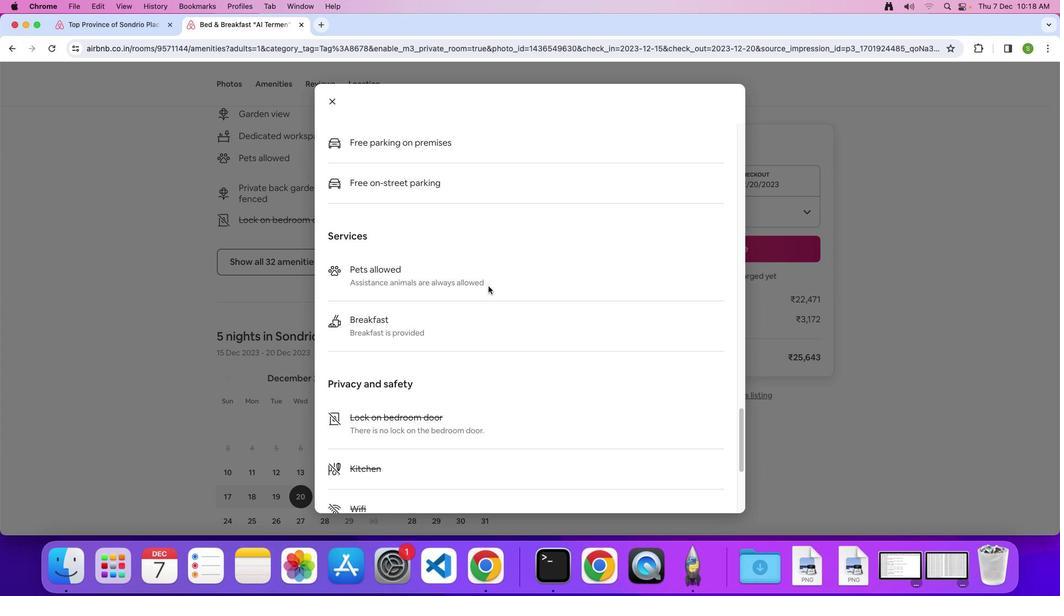 
Action: Mouse scrolled (488, 286) with delta (0, 0)
Screenshot: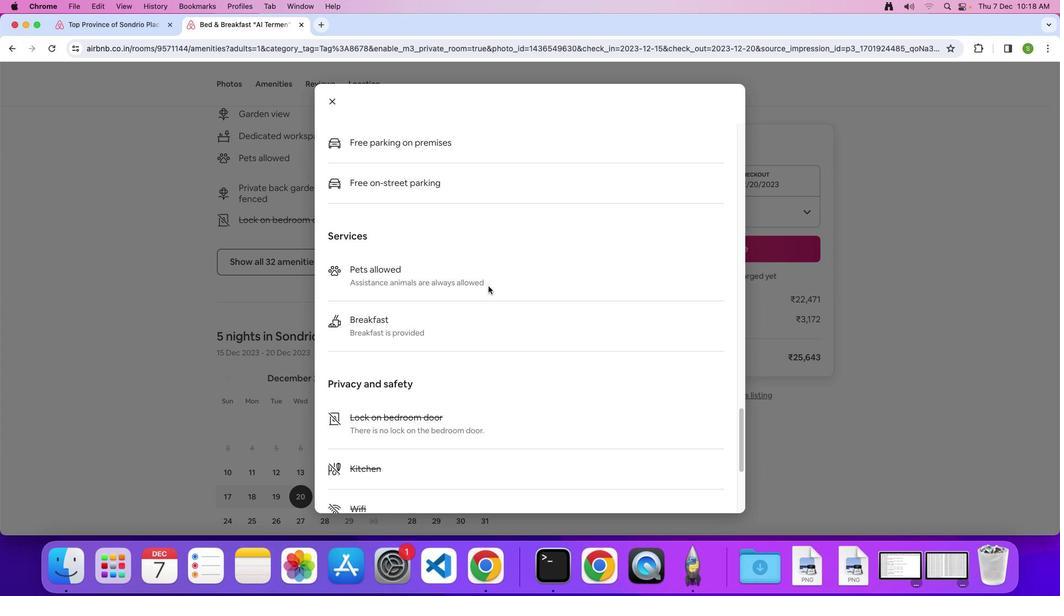 
Action: Mouse scrolled (488, 286) with delta (0, -2)
Screenshot: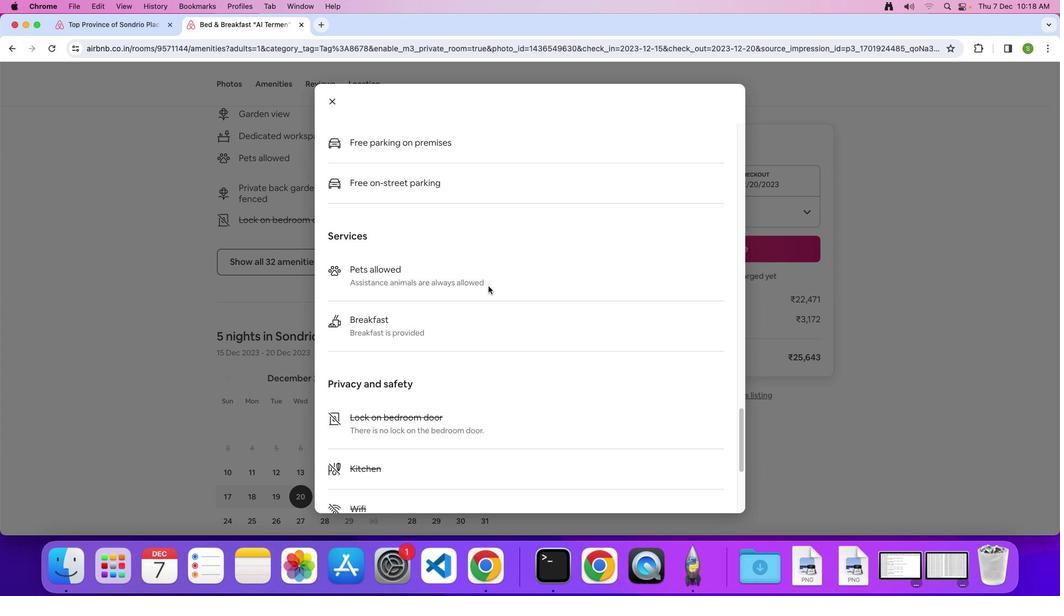 
Action: Mouse scrolled (488, 286) with delta (0, -3)
Screenshot: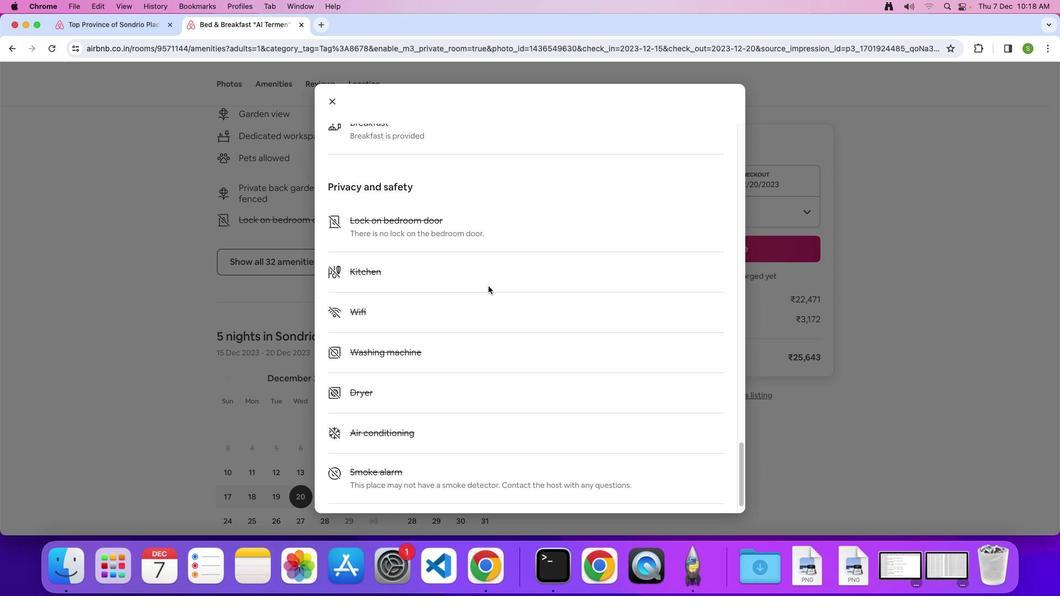 
Action: Mouse scrolled (488, 286) with delta (0, 0)
Screenshot: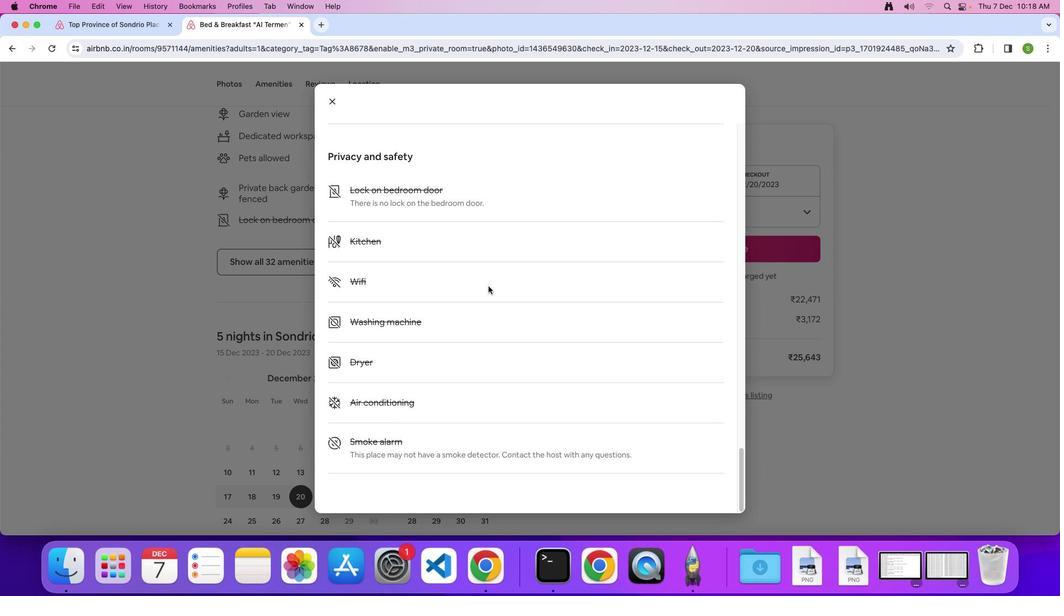 
Action: Mouse scrolled (488, 286) with delta (0, 0)
Screenshot: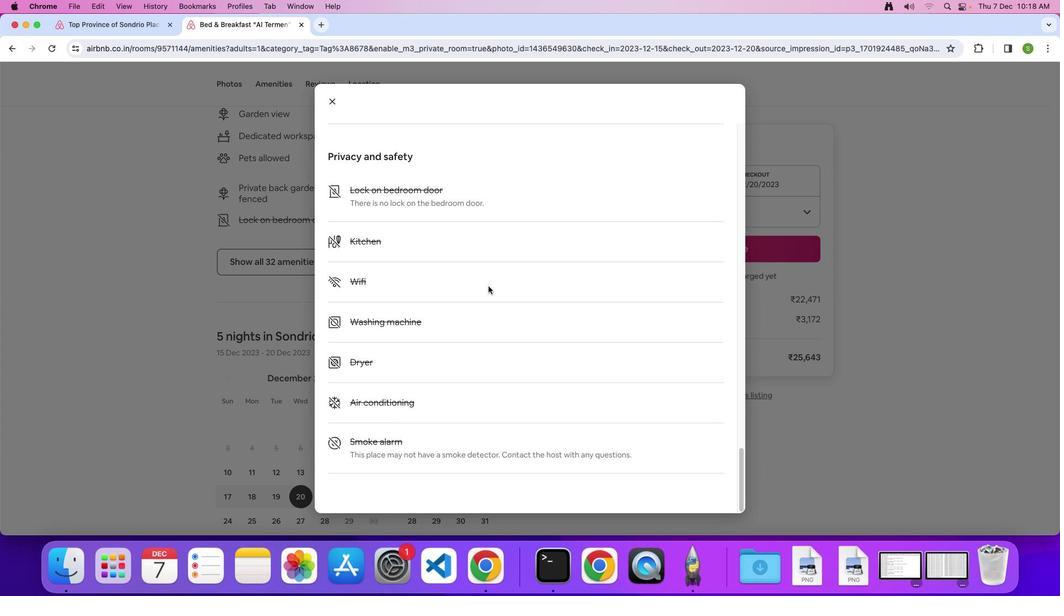 
Action: Mouse scrolled (488, 286) with delta (0, -1)
Screenshot: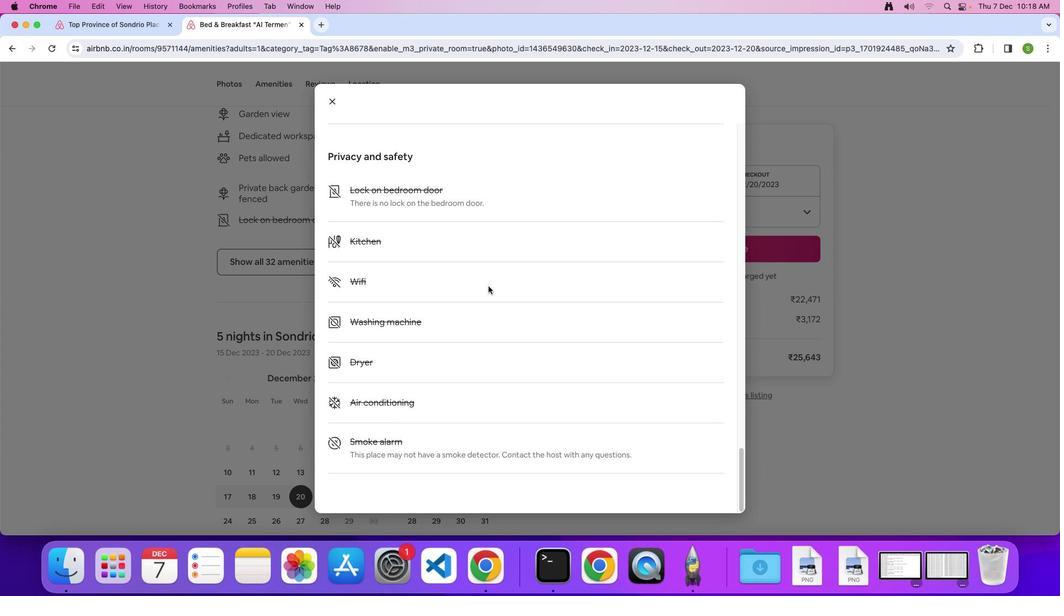 
Action: Mouse scrolled (488, 286) with delta (0, 0)
Screenshot: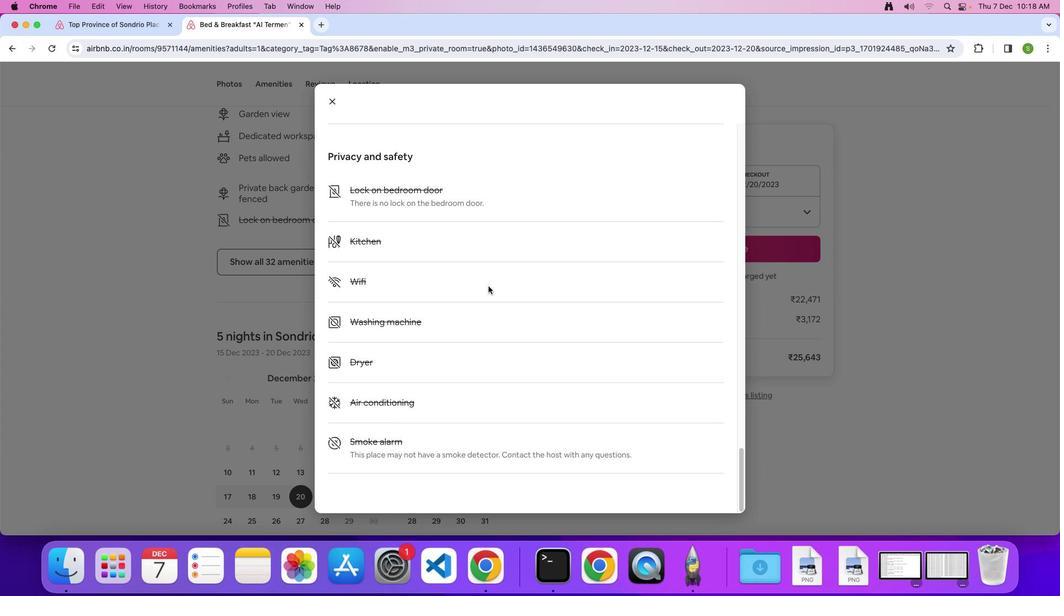 
Action: Mouse moved to (329, 102)
Screenshot: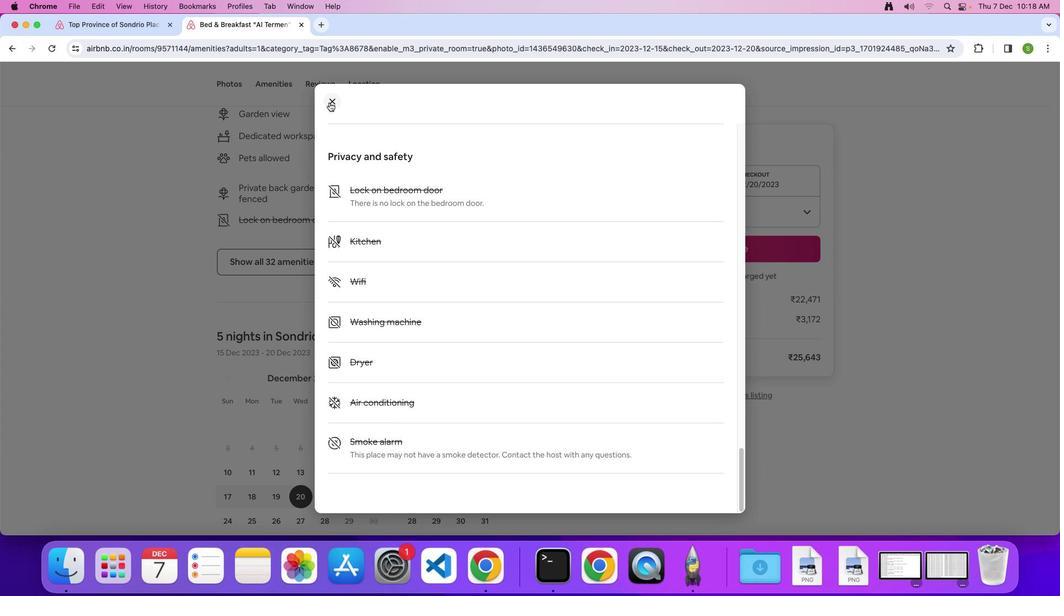 
Action: Mouse pressed left at (329, 102)
Screenshot: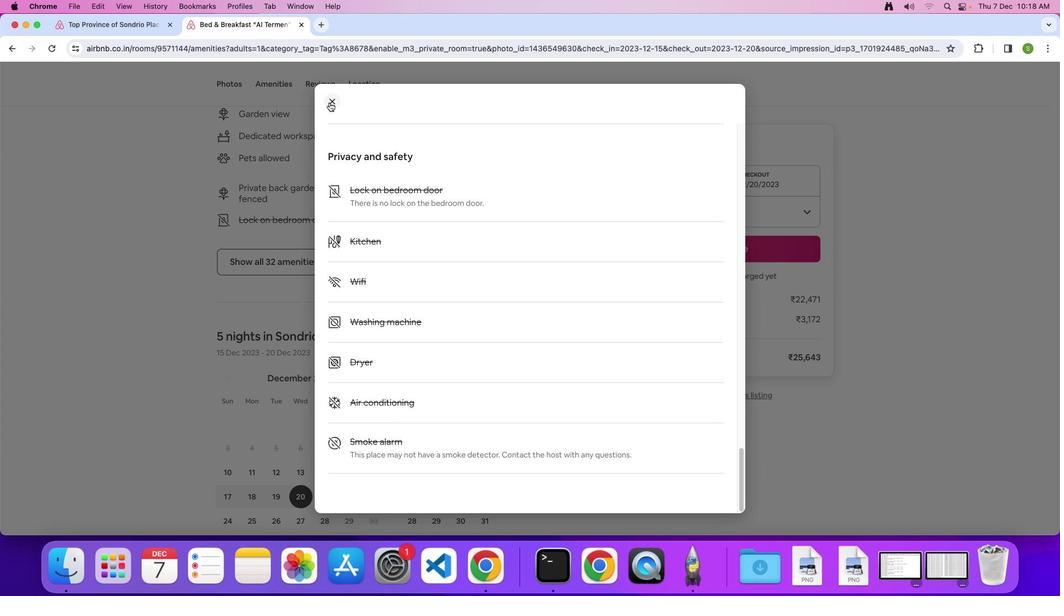 
Action: Mouse moved to (463, 289)
Screenshot: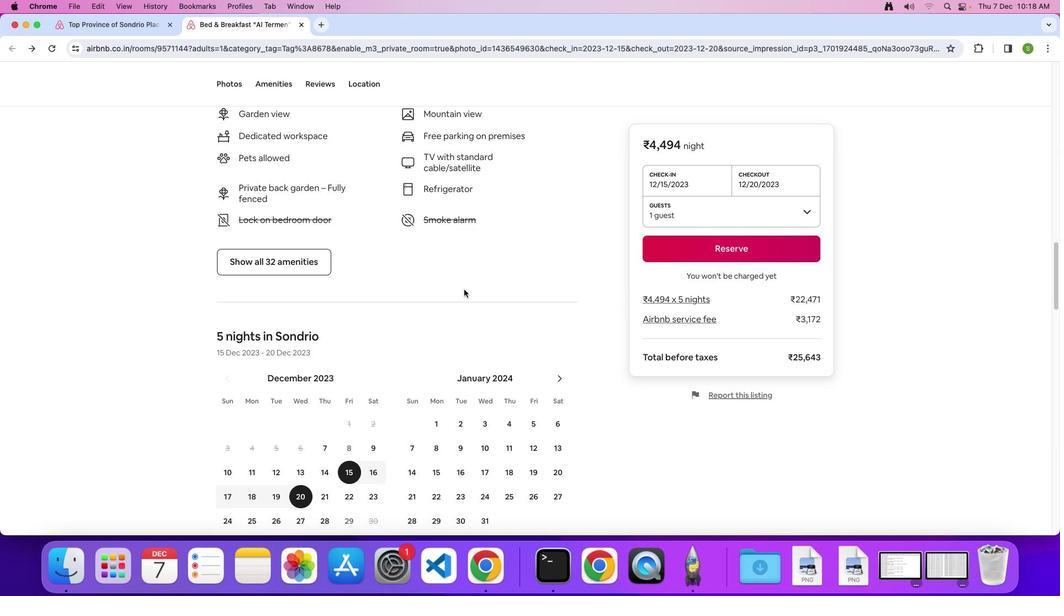 
Action: Mouse scrolled (463, 289) with delta (0, 0)
Screenshot: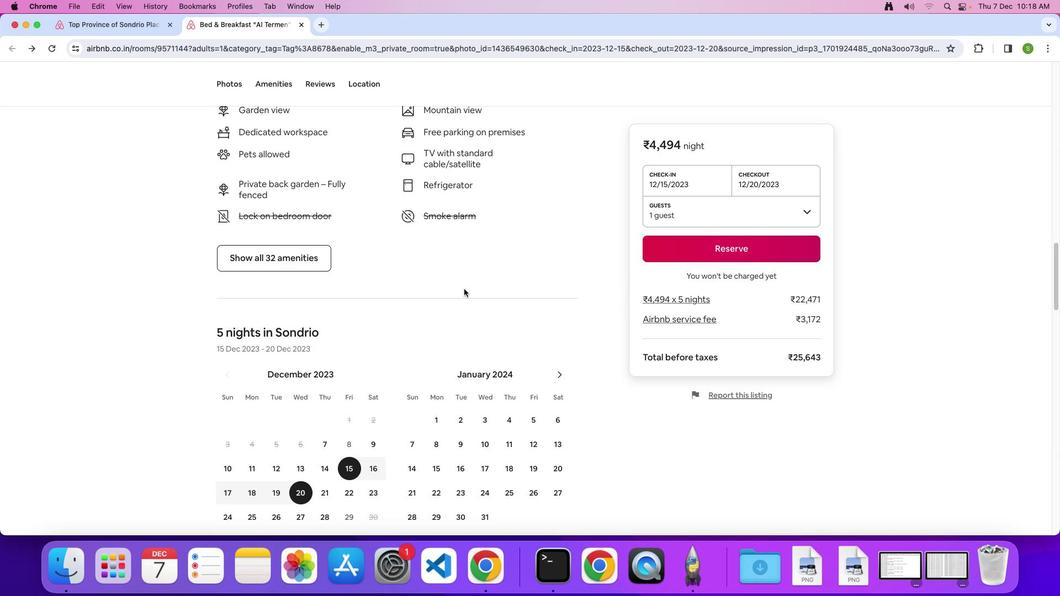 
Action: Mouse scrolled (463, 289) with delta (0, 0)
Screenshot: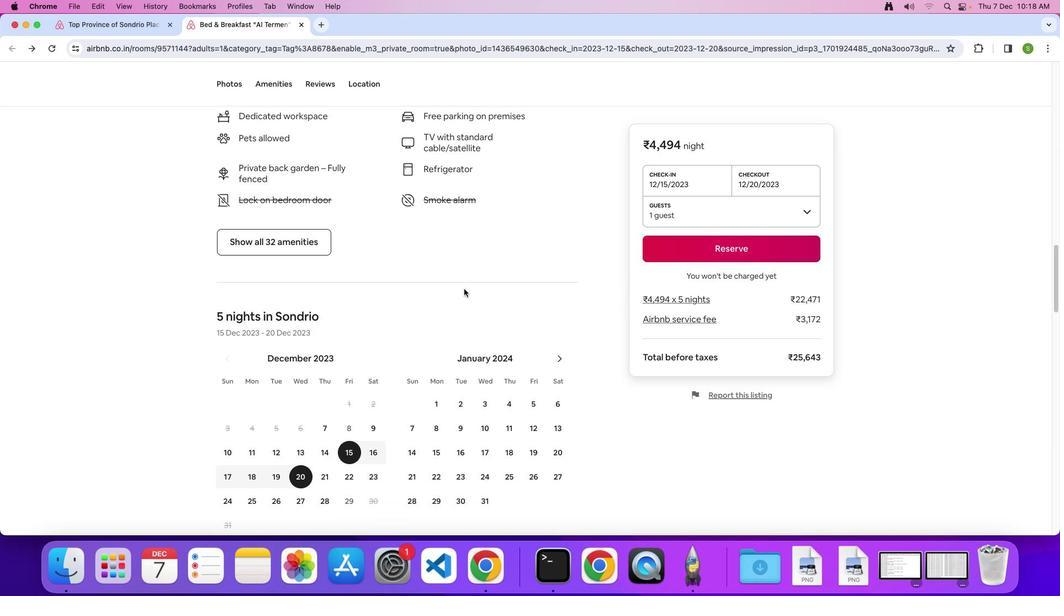 
Action: Mouse moved to (463, 289)
Screenshot: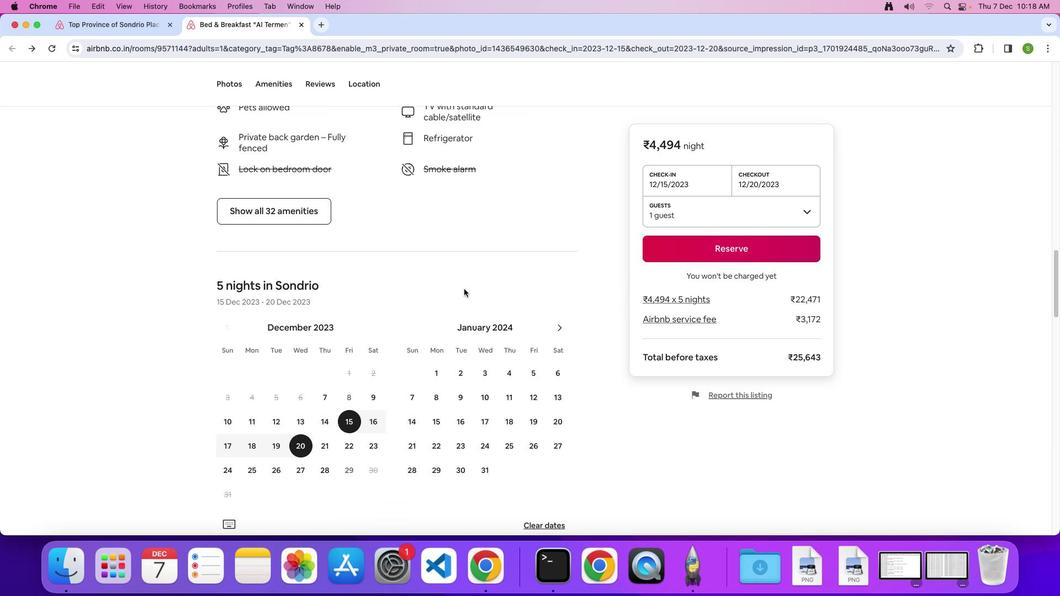 
Action: Mouse scrolled (463, 289) with delta (0, -2)
Screenshot: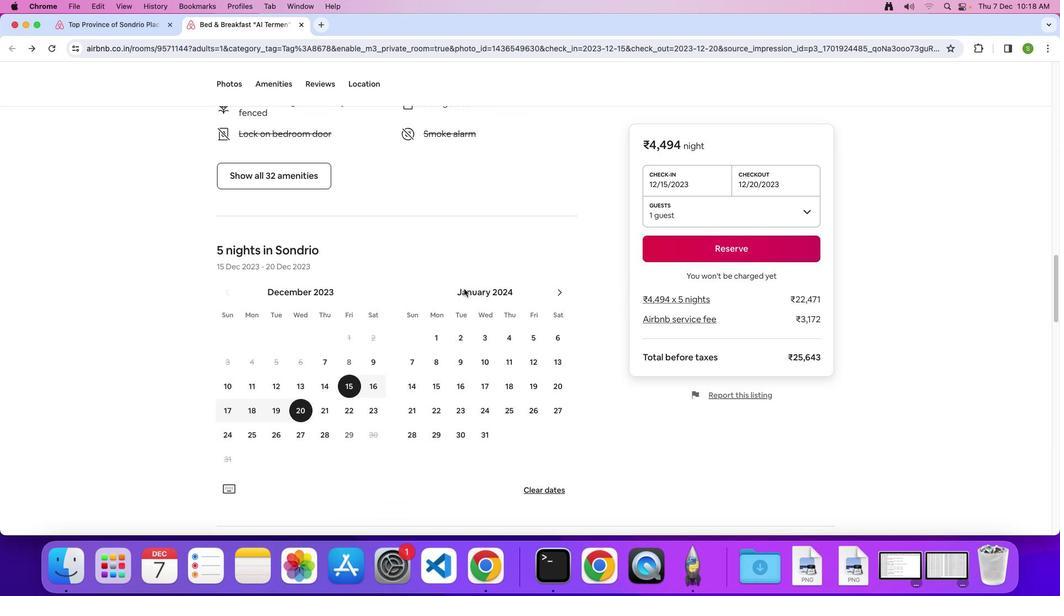 
Action: Mouse scrolled (463, 289) with delta (0, 0)
Screenshot: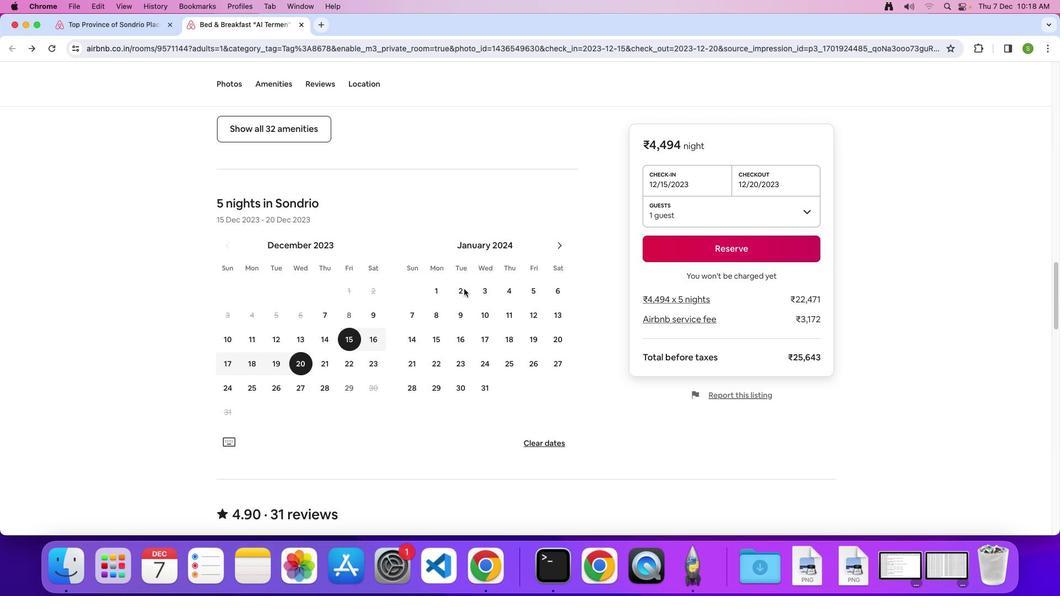 
Action: Mouse scrolled (463, 289) with delta (0, 0)
Screenshot: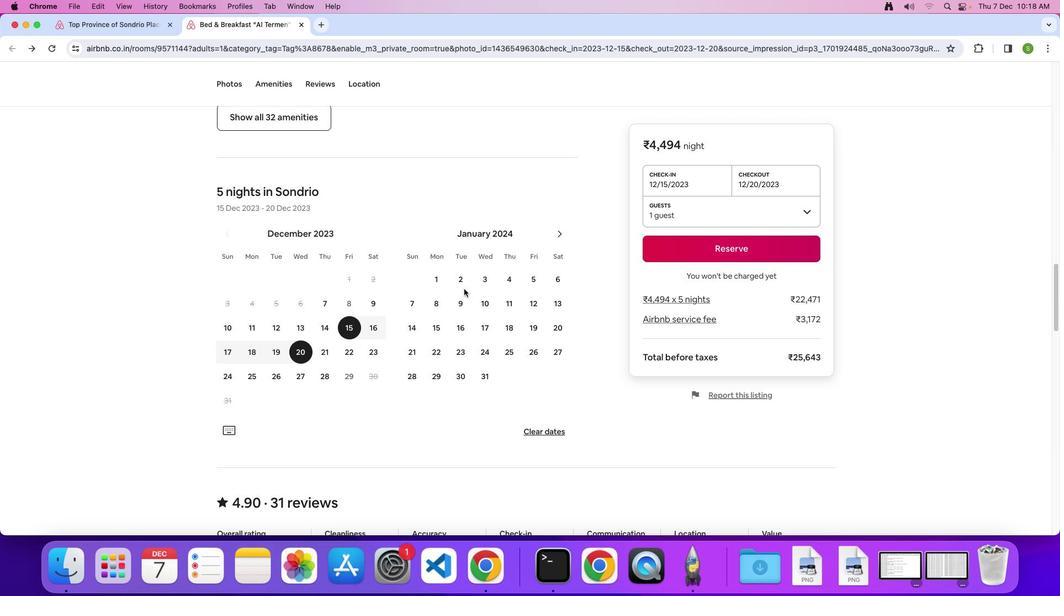 
Action: Mouse scrolled (463, 289) with delta (0, -2)
Screenshot: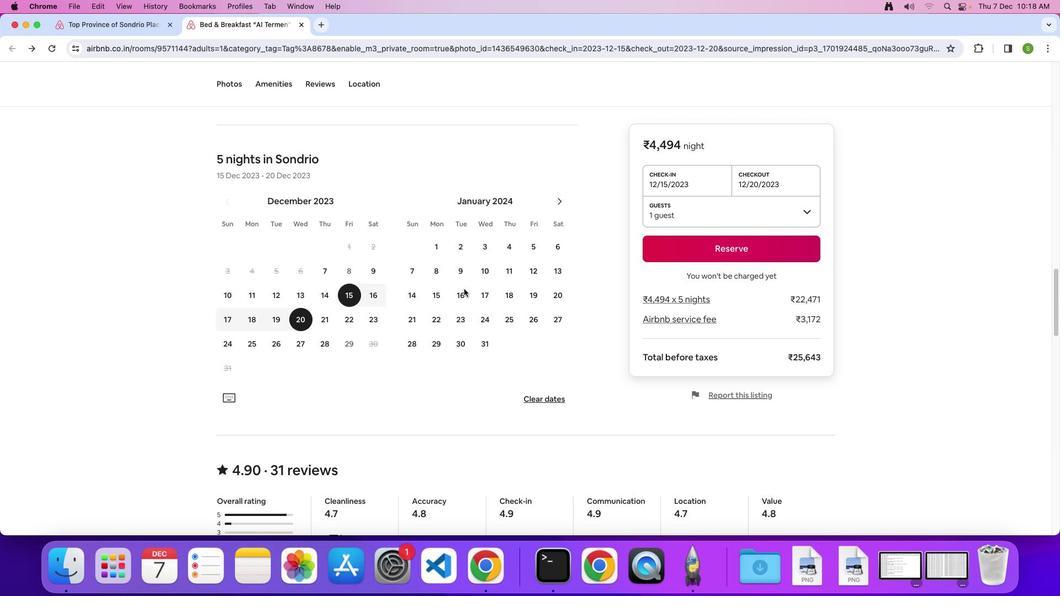 
Action: Mouse scrolled (463, 289) with delta (0, 0)
Screenshot: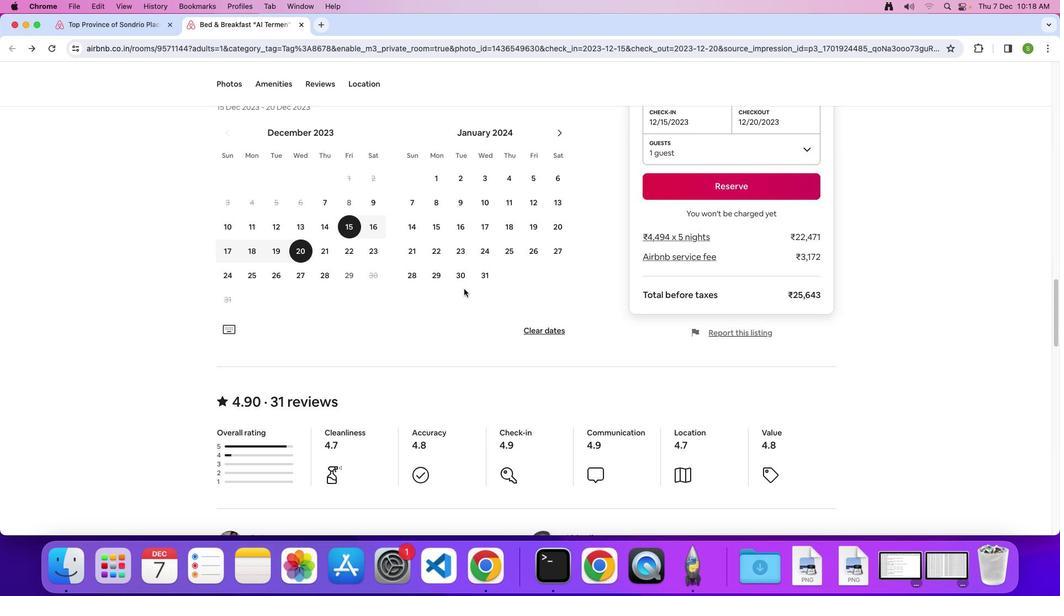 
Action: Mouse scrolled (463, 289) with delta (0, 0)
Screenshot: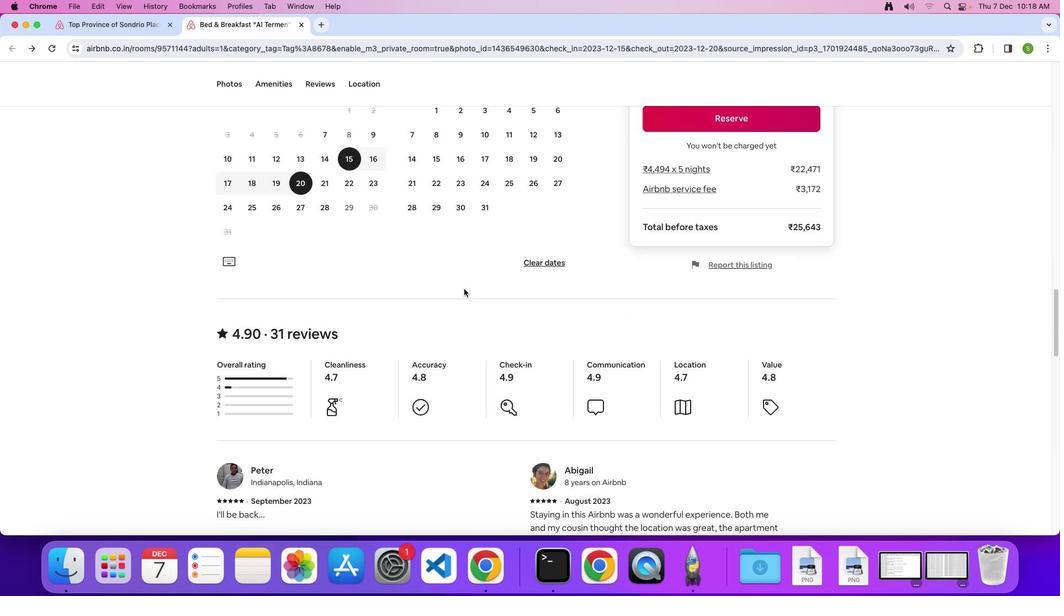 
Action: Mouse scrolled (463, 289) with delta (0, -2)
Screenshot: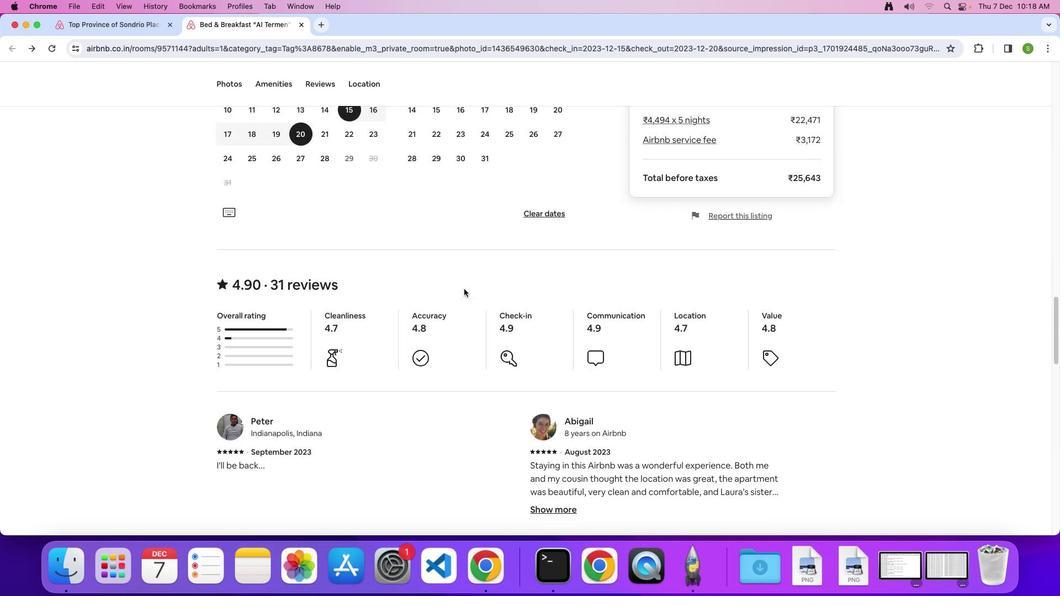 
Action: Mouse scrolled (463, 289) with delta (0, -3)
Screenshot: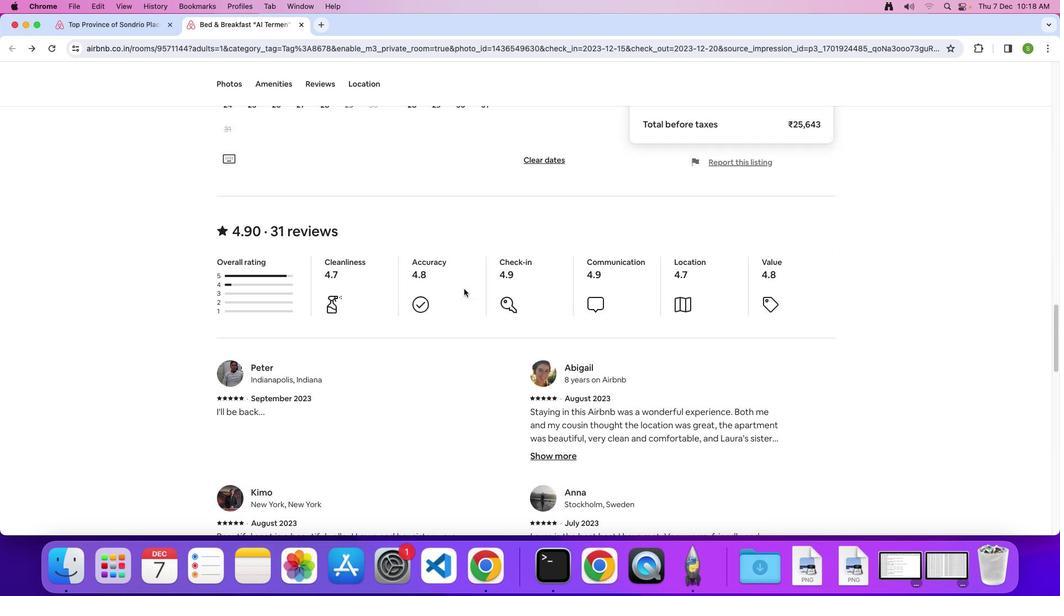 
Action: Mouse scrolled (463, 289) with delta (0, 0)
Screenshot: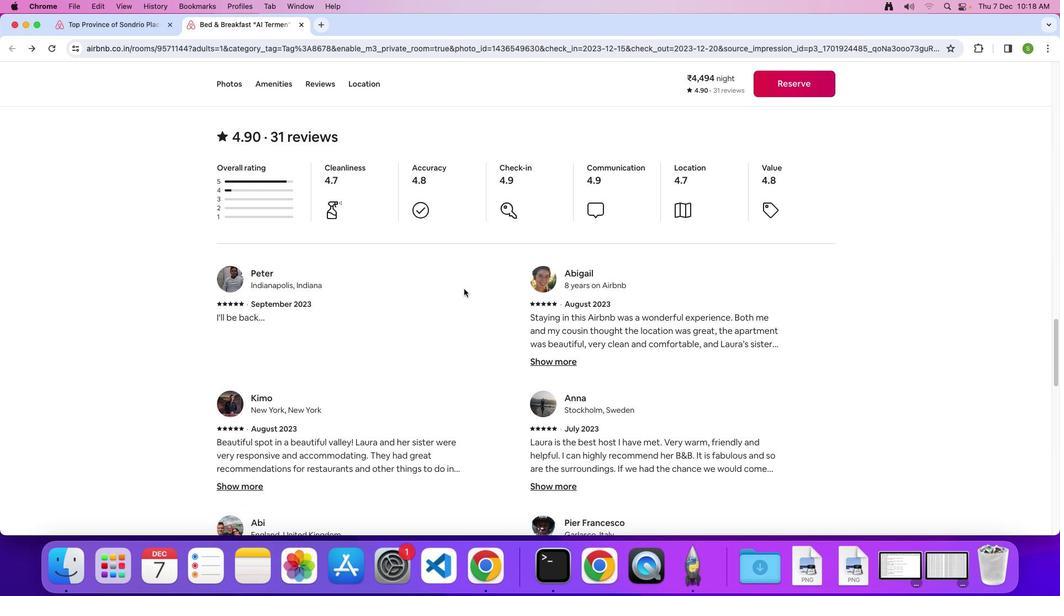 
Action: Mouse scrolled (463, 289) with delta (0, 0)
Screenshot: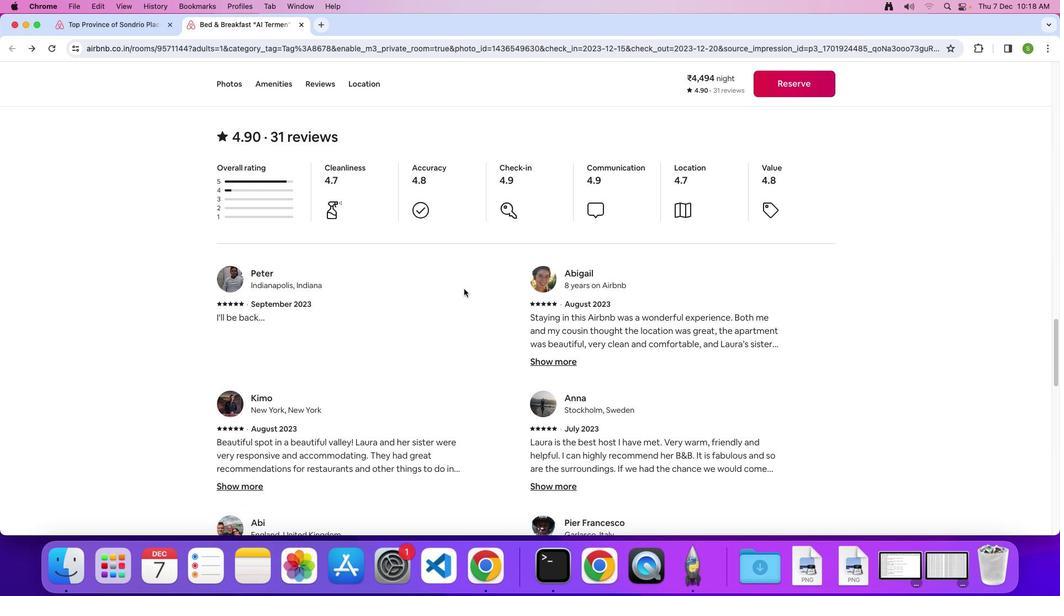 
Action: Mouse scrolled (463, 289) with delta (0, -1)
Screenshot: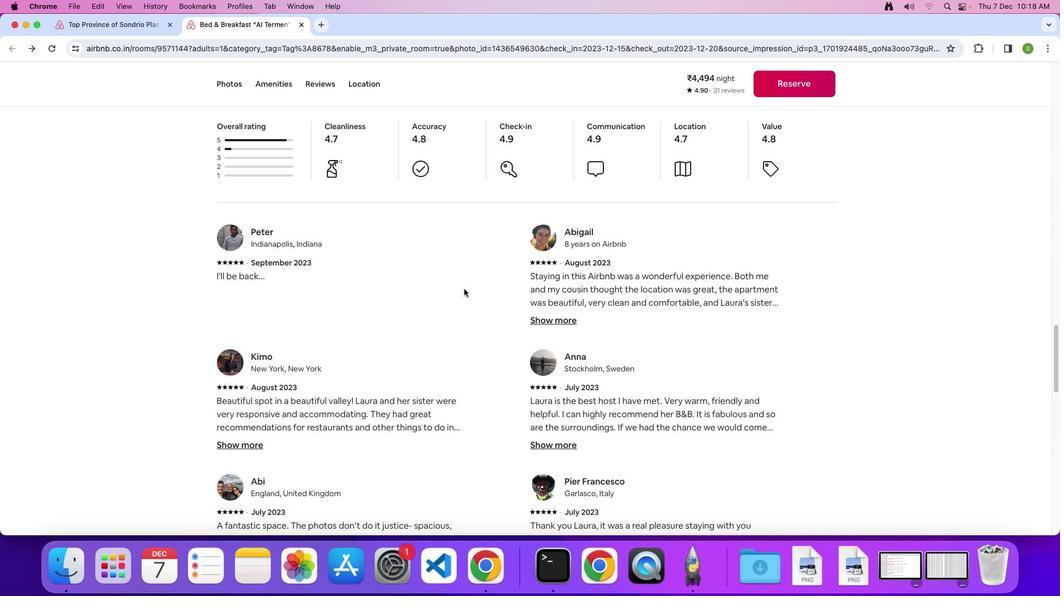 
Action: Mouse scrolled (463, 289) with delta (0, 0)
Screenshot: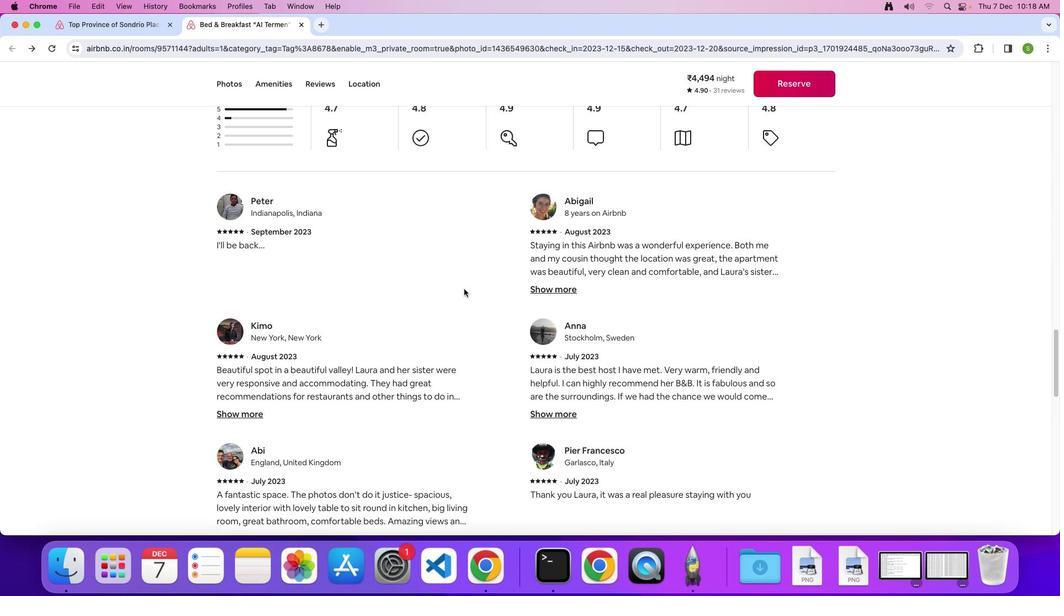 
Action: Mouse scrolled (463, 289) with delta (0, 2)
Screenshot: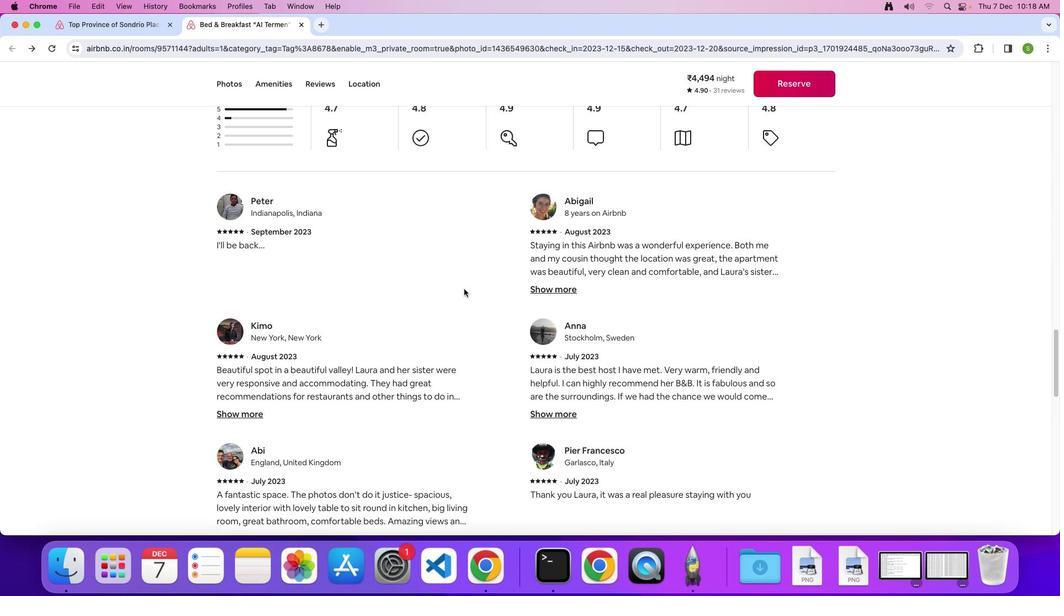 
Action: Mouse scrolled (463, 289) with delta (0, -2)
Screenshot: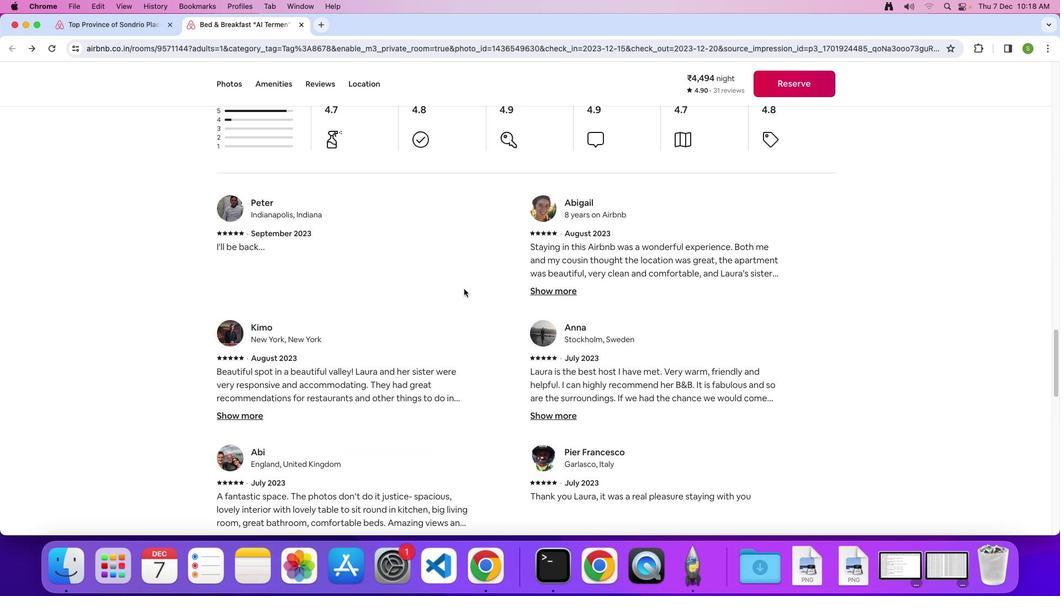 
Action: Mouse scrolled (463, 289) with delta (0, -1)
Screenshot: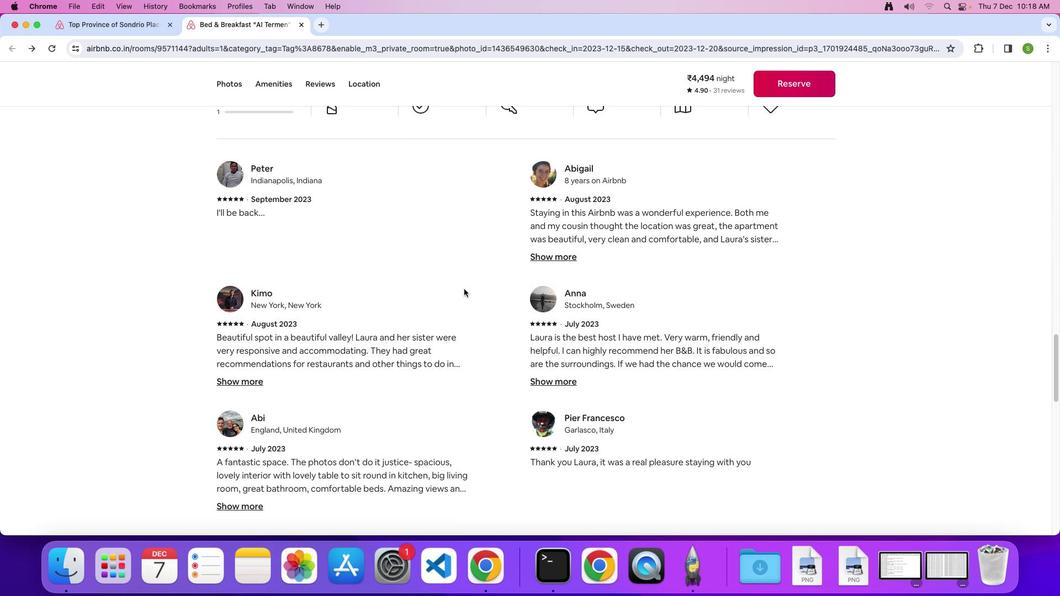 
Action: Mouse scrolled (463, 289) with delta (0, 0)
Screenshot: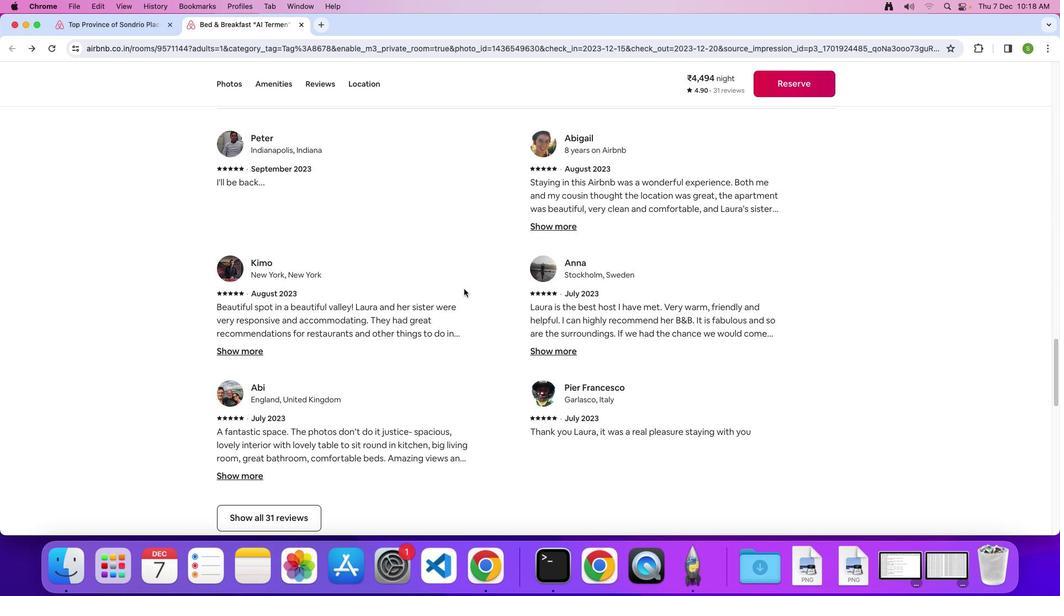 
Action: Mouse scrolled (463, 289) with delta (0, 0)
Screenshot: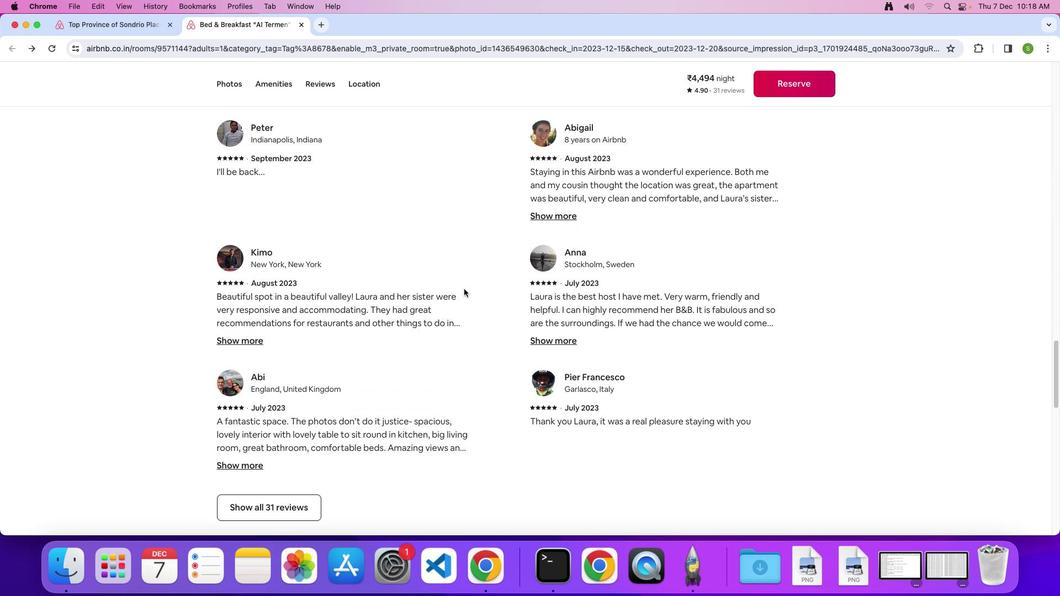 
Action: Mouse scrolled (463, 289) with delta (0, -1)
Screenshot: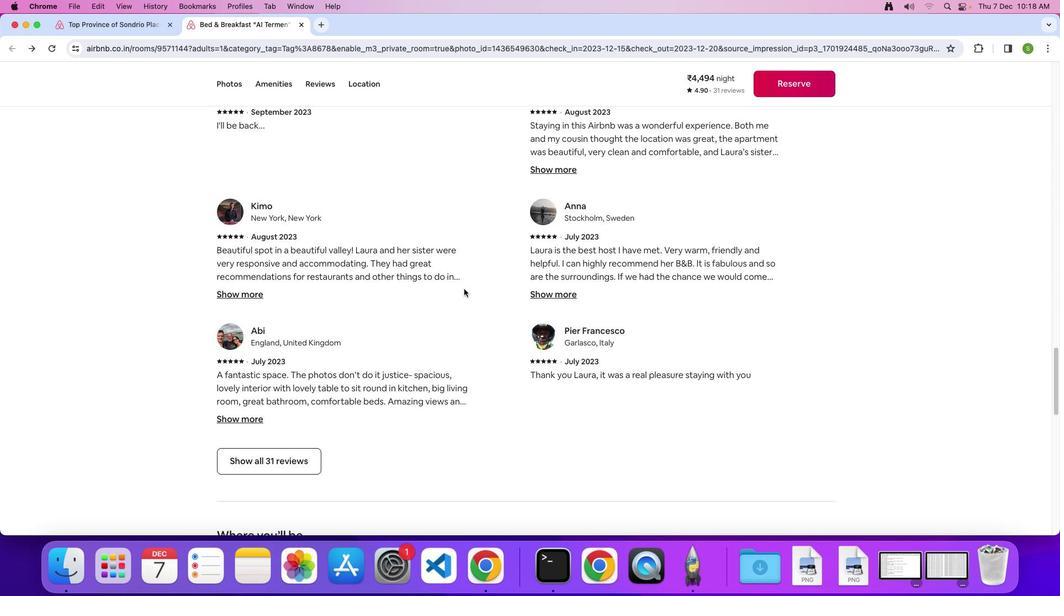 
Action: Mouse moved to (315, 430)
Screenshot: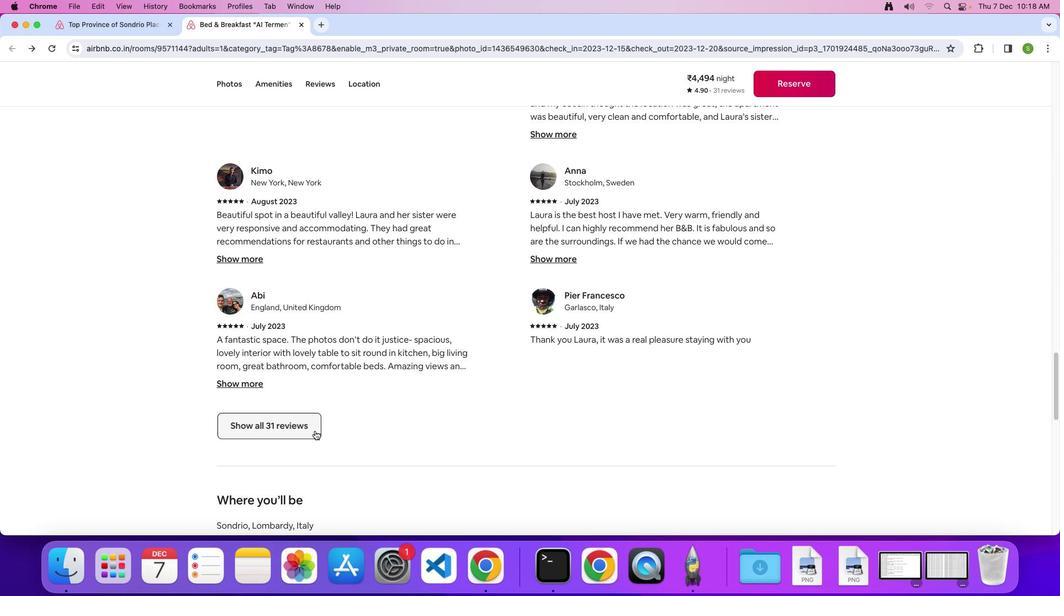 
Action: Mouse pressed left at (315, 430)
Screenshot: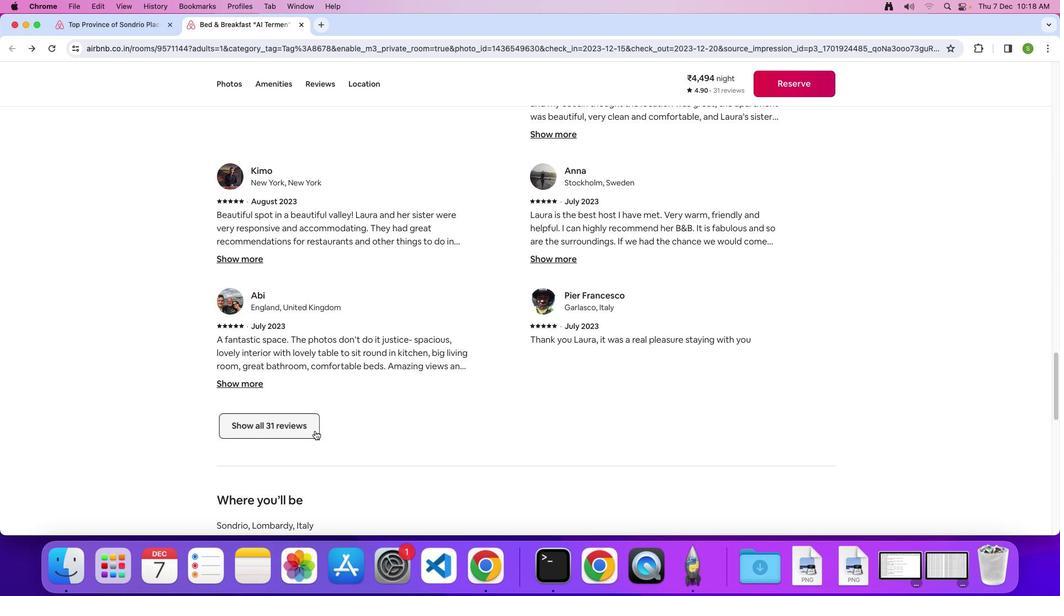 
Action: Mouse moved to (538, 322)
Screenshot: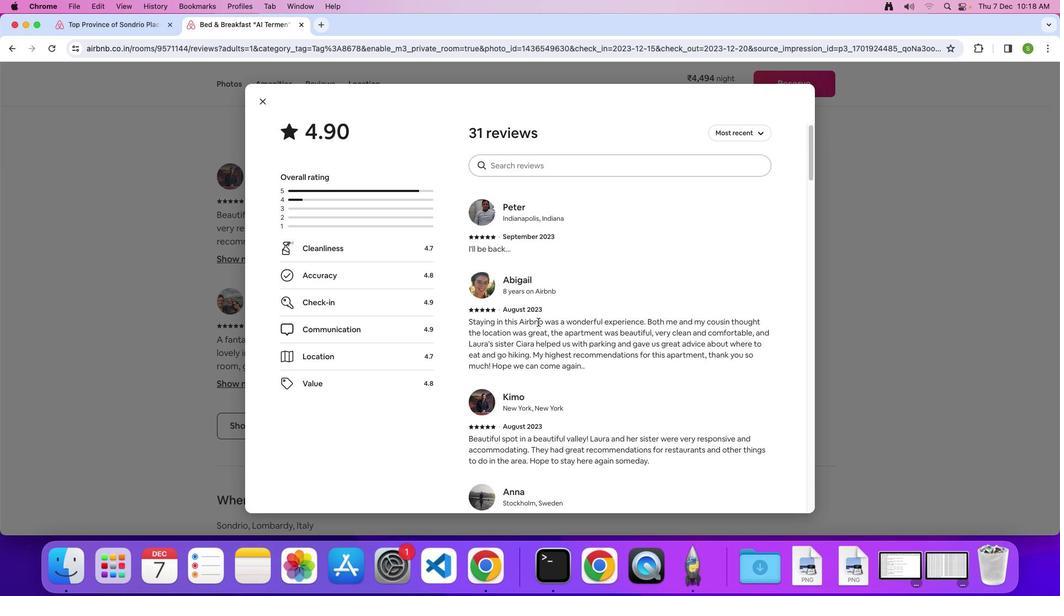 
Action: Mouse scrolled (538, 322) with delta (0, 0)
Screenshot: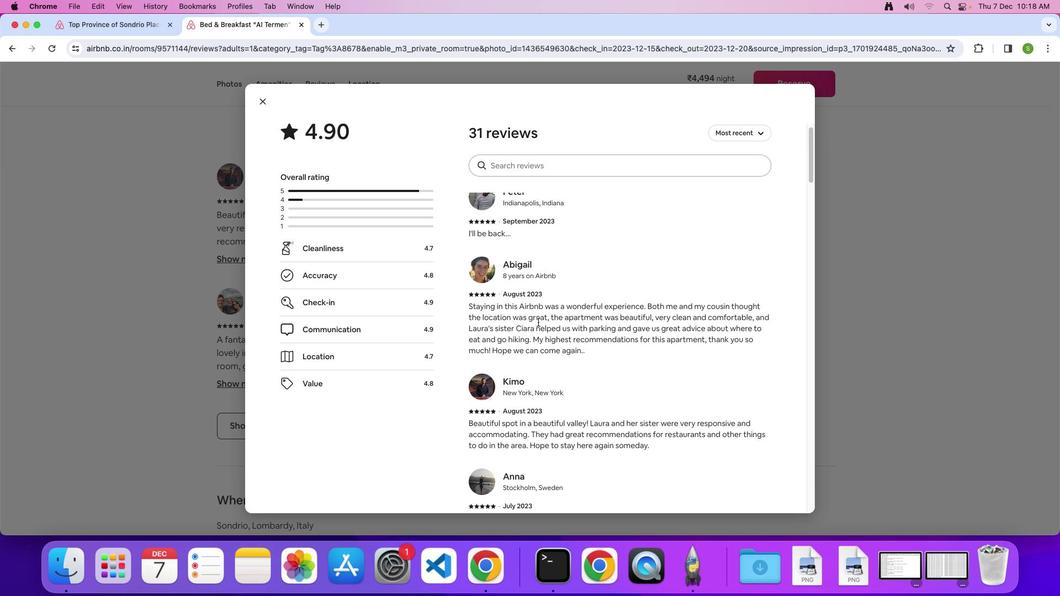 
Action: Mouse scrolled (538, 322) with delta (0, 0)
Screenshot: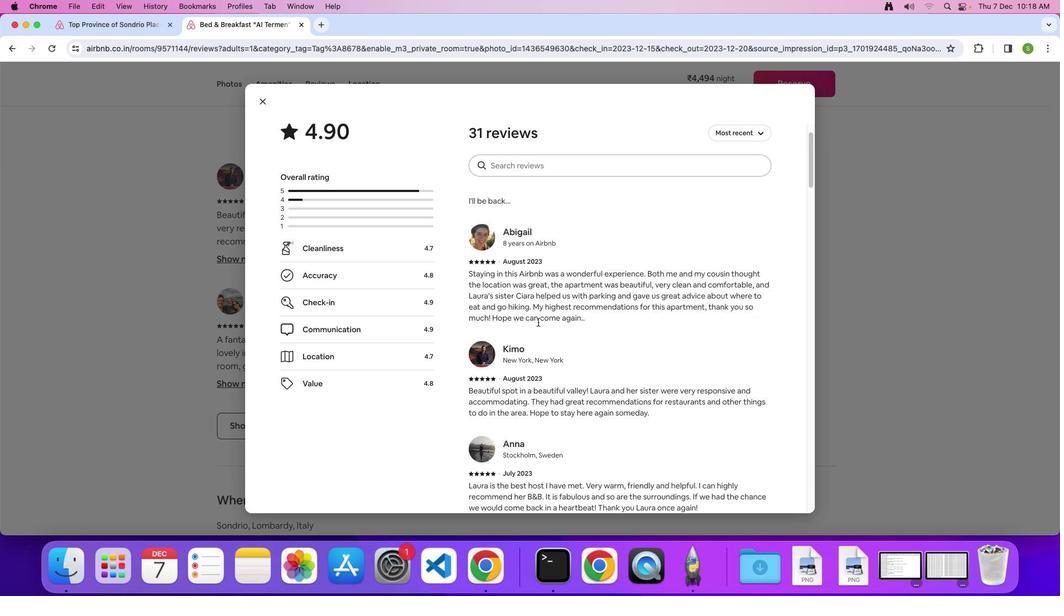 
Action: Mouse scrolled (538, 322) with delta (0, -2)
Screenshot: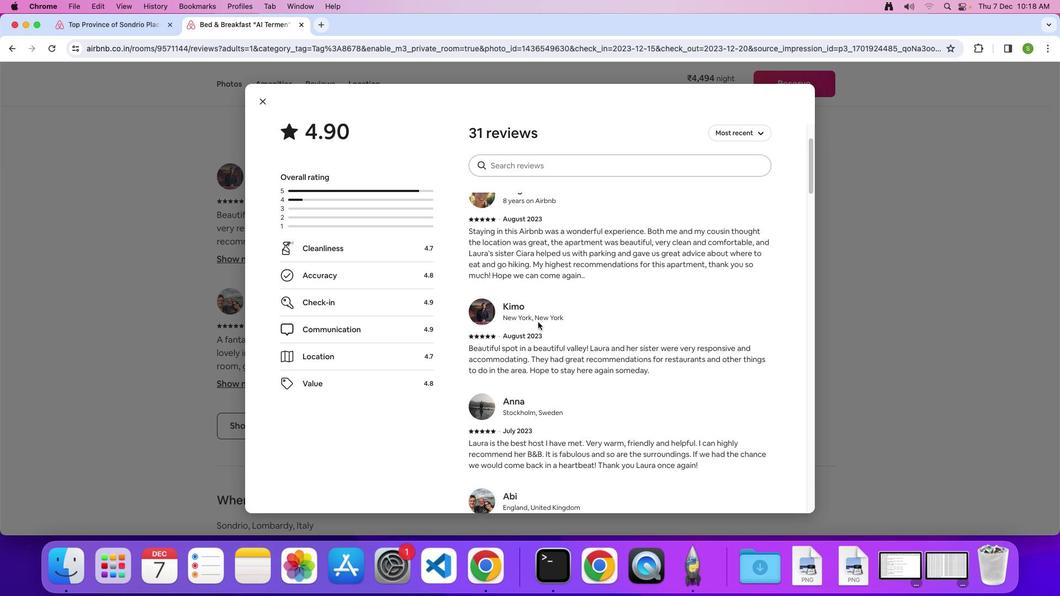 
Action: Mouse moved to (538, 322)
Screenshot: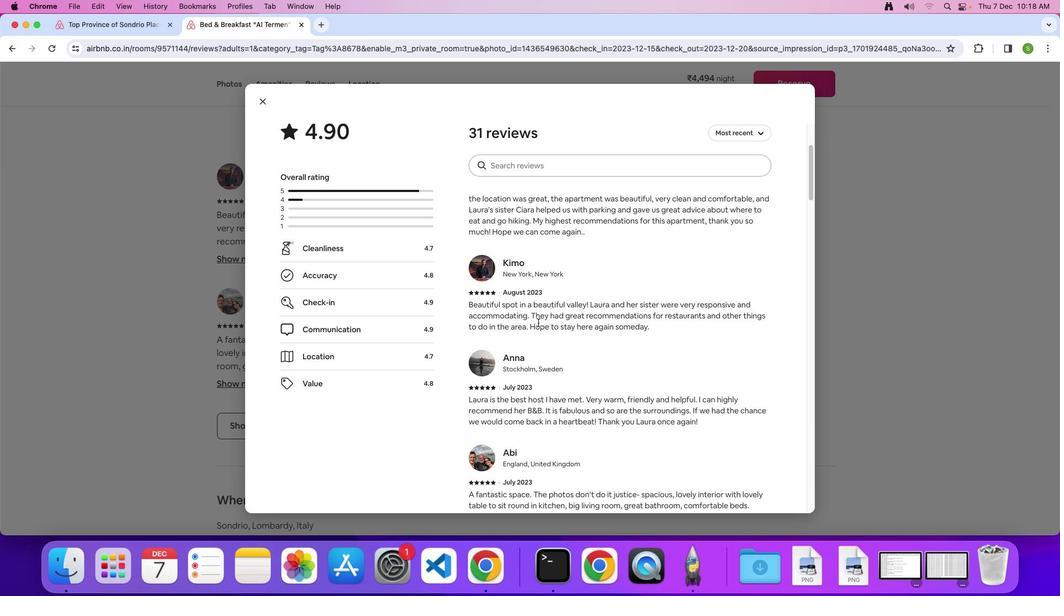 
Action: Mouse scrolled (538, 322) with delta (0, 0)
Screenshot: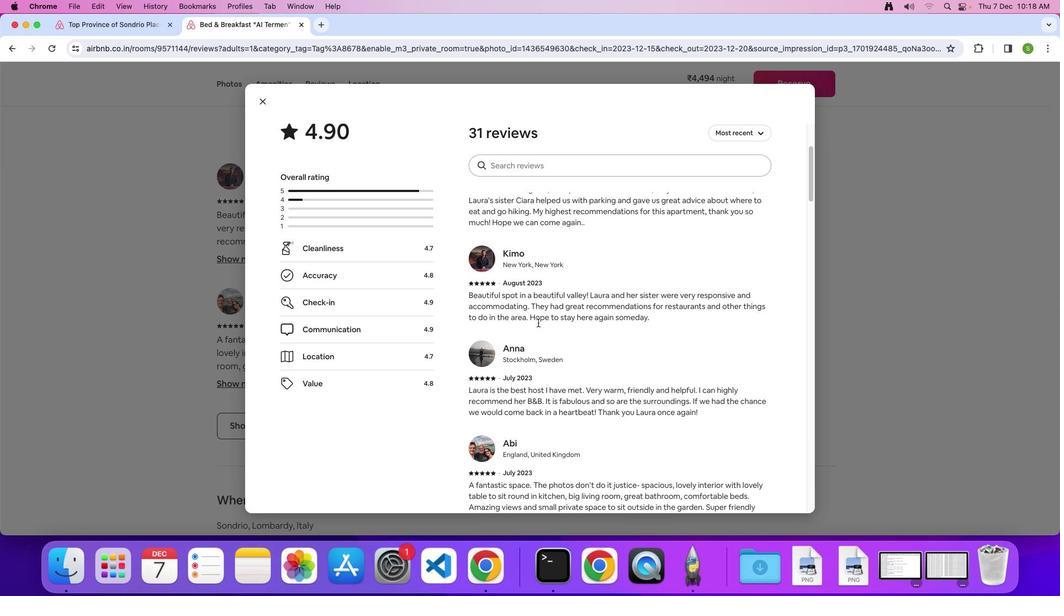 
Action: Mouse scrolled (538, 322) with delta (0, 0)
Screenshot: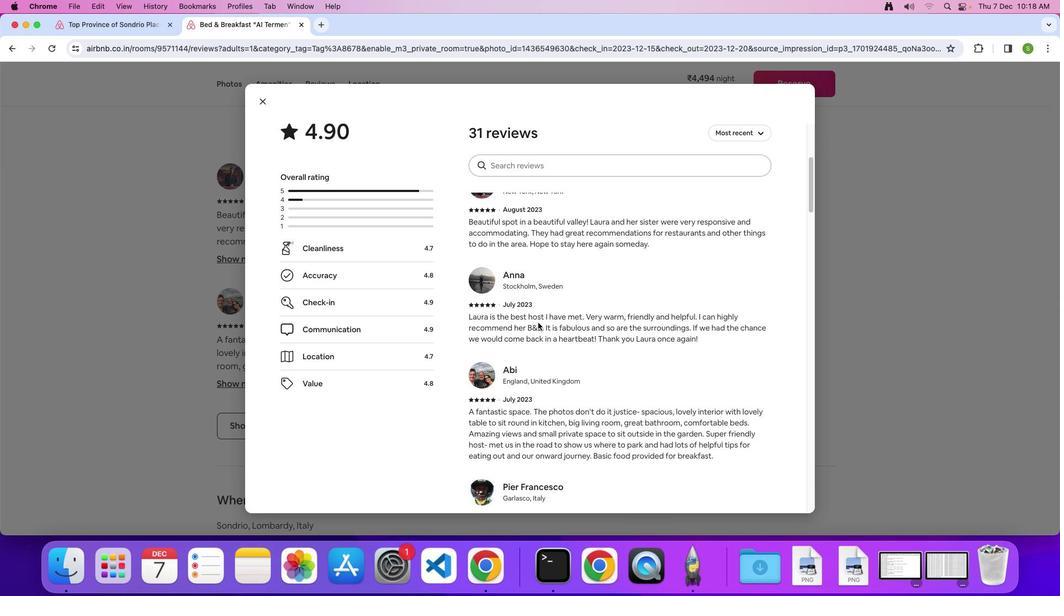 
Action: Mouse scrolled (538, 322) with delta (0, -2)
Screenshot: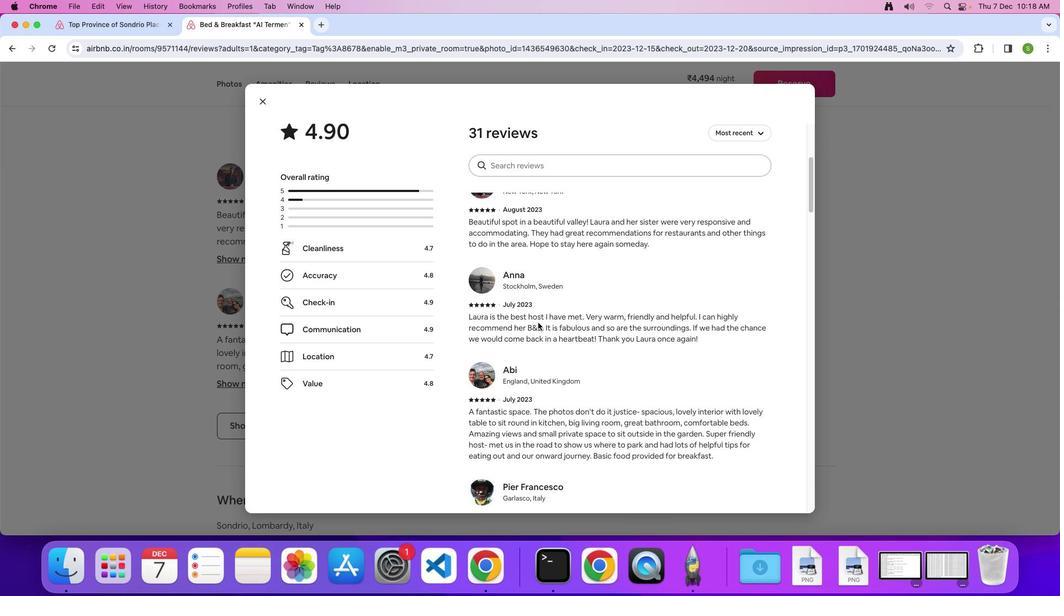 
Action: Mouse scrolled (538, 322) with delta (0, -2)
Screenshot: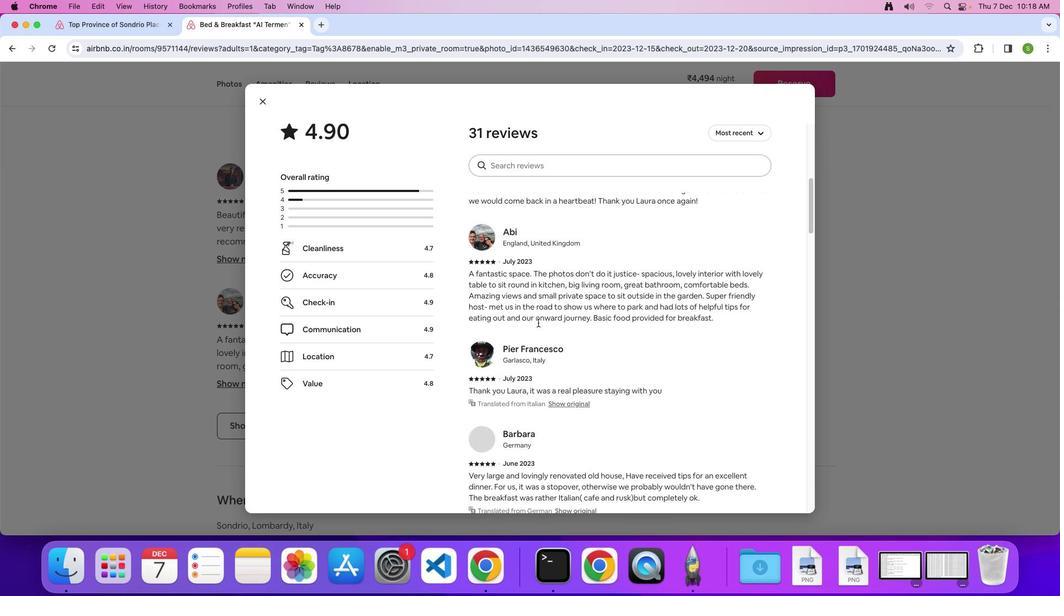 
Action: Mouse scrolled (538, 322) with delta (0, 0)
Screenshot: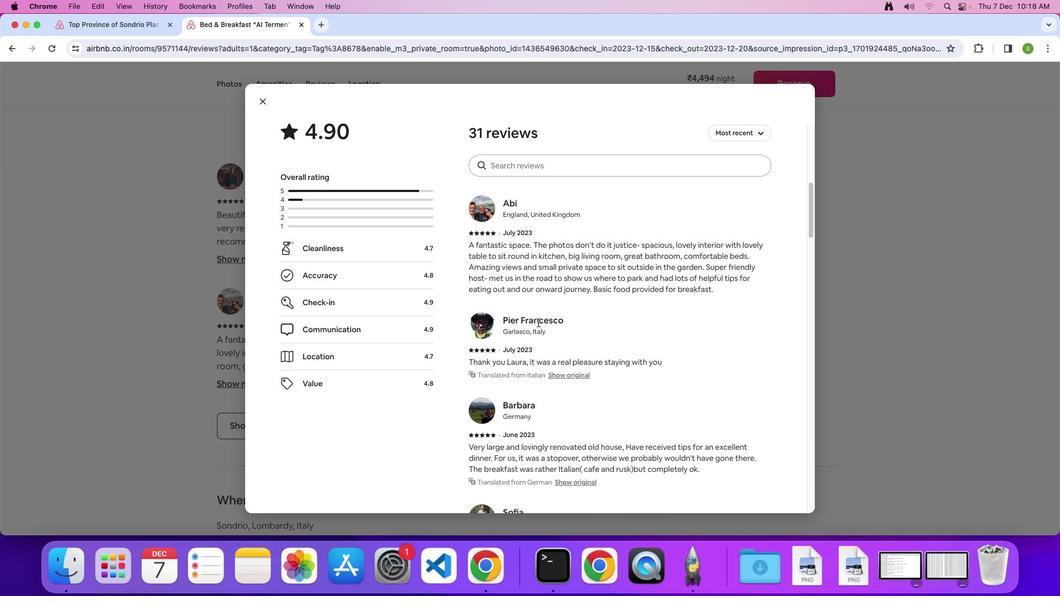 
Action: Mouse scrolled (538, 322) with delta (0, 0)
Screenshot: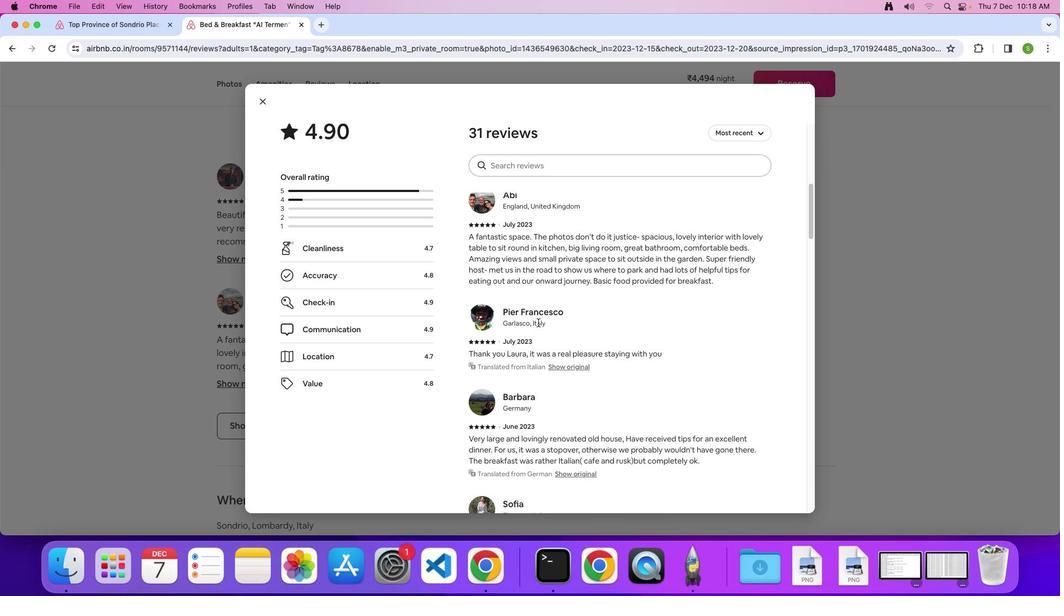
Action: Mouse scrolled (538, 322) with delta (0, -1)
Screenshot: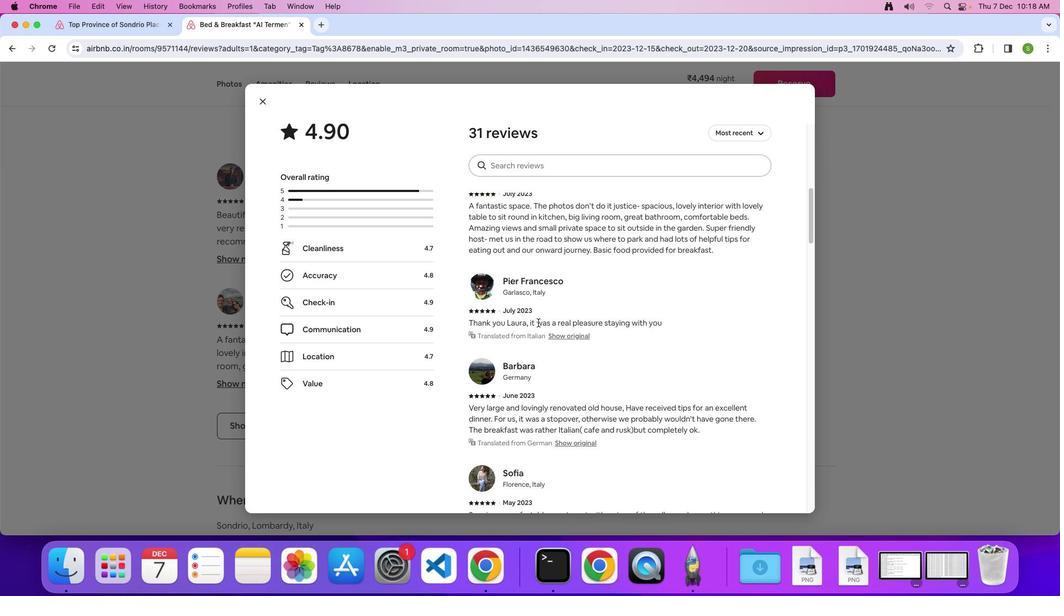 
Action: Mouse moved to (536, 323)
Screenshot: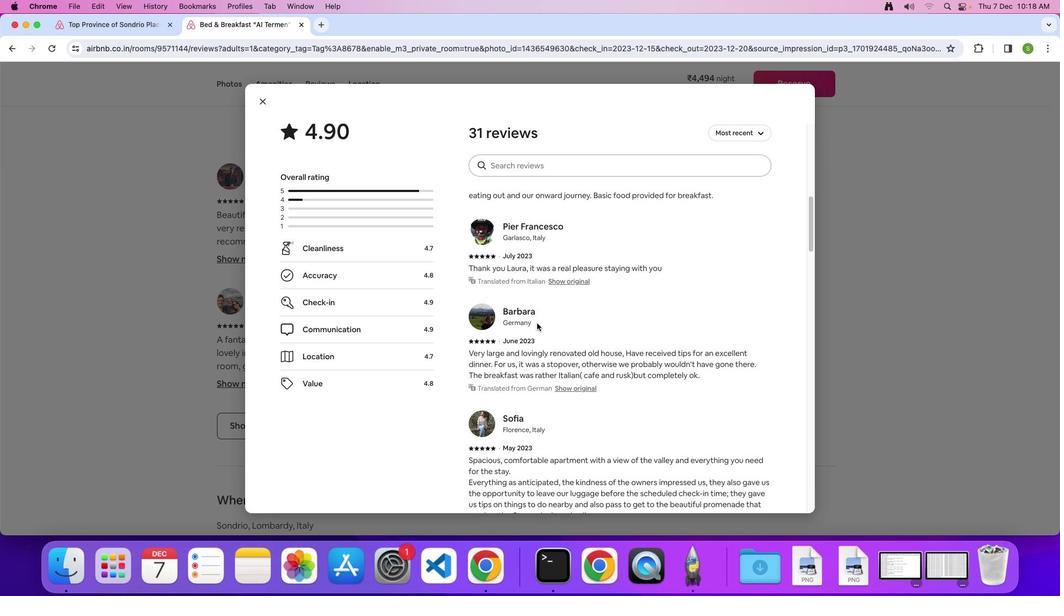 
Action: Mouse scrolled (536, 323) with delta (0, 0)
Screenshot: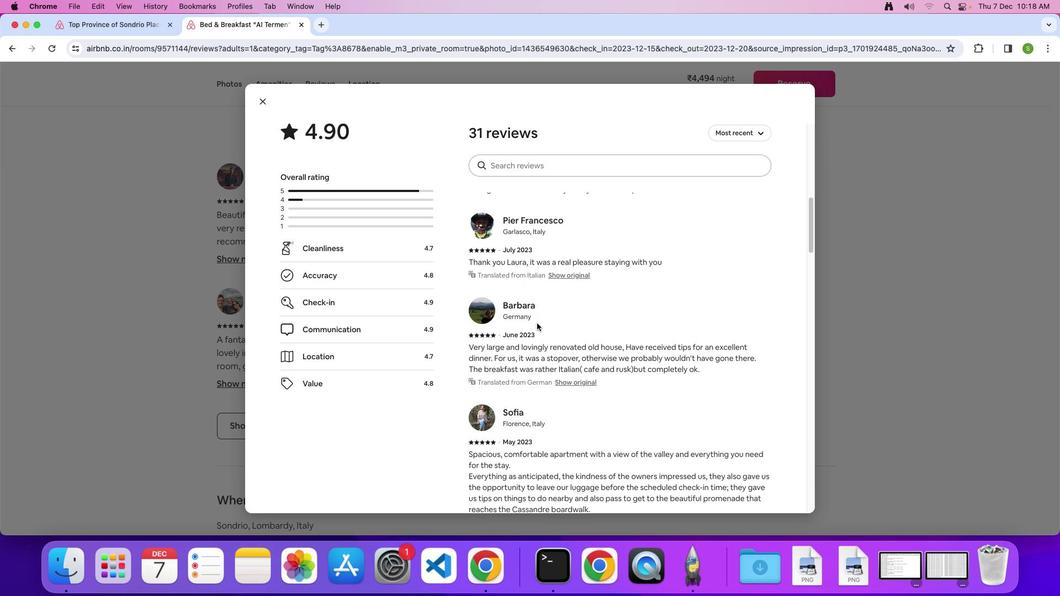 
Action: Mouse scrolled (536, 323) with delta (0, 0)
Screenshot: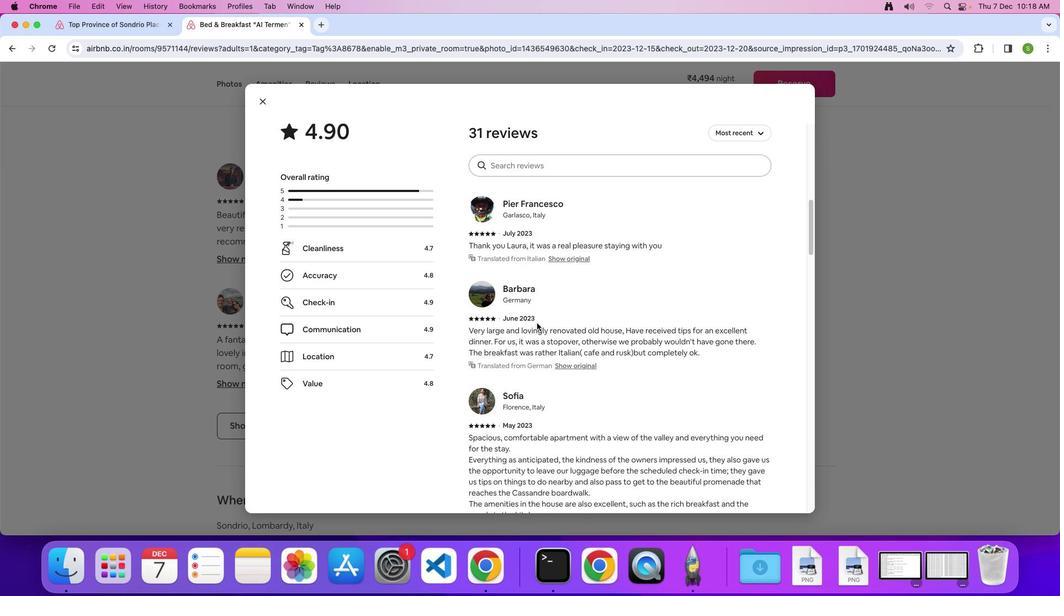 
Action: Mouse scrolled (536, 323) with delta (0, -1)
Screenshot: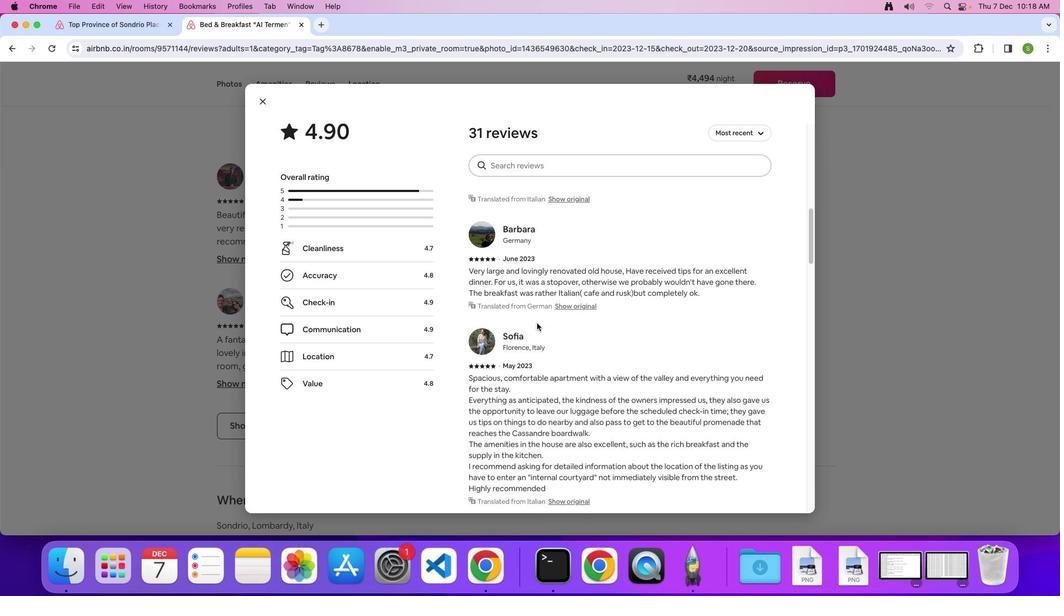 
Action: Mouse scrolled (536, 323) with delta (0, 0)
Screenshot: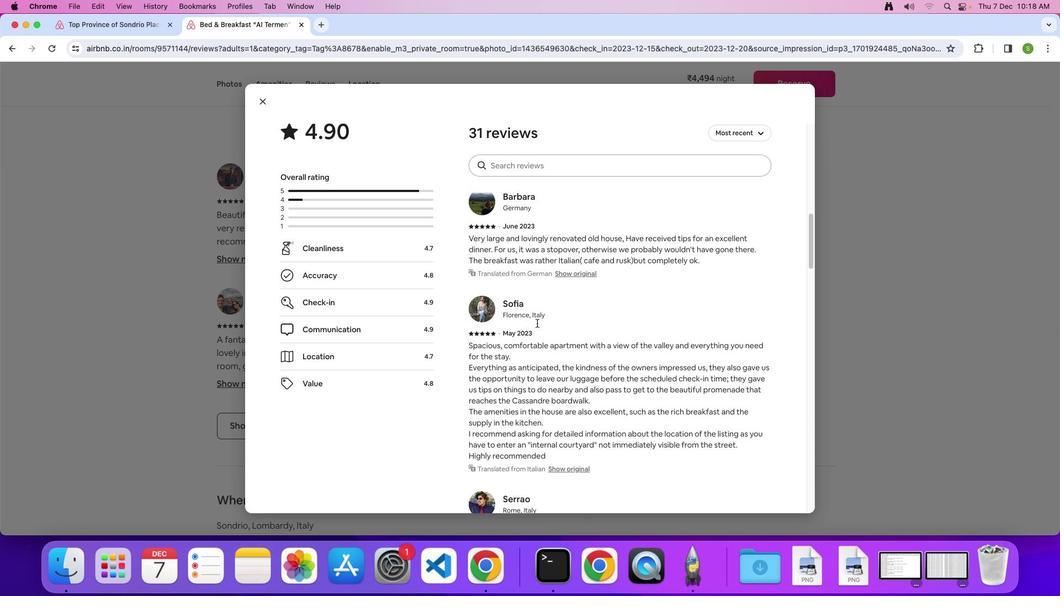 
Action: Mouse scrolled (536, 323) with delta (0, 0)
Screenshot: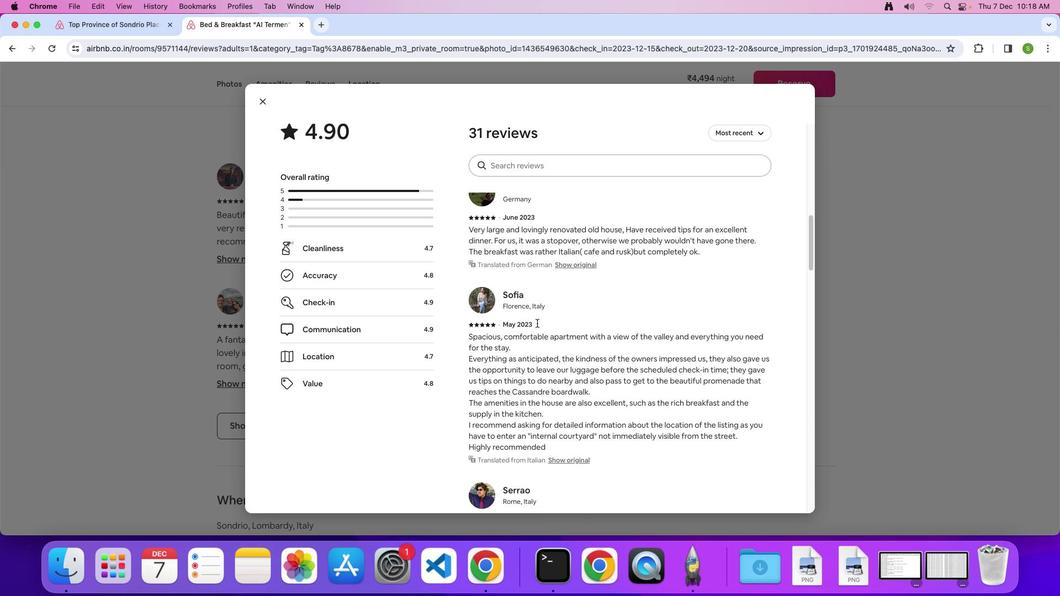 
Action: Mouse scrolled (536, 323) with delta (0, 0)
Screenshot: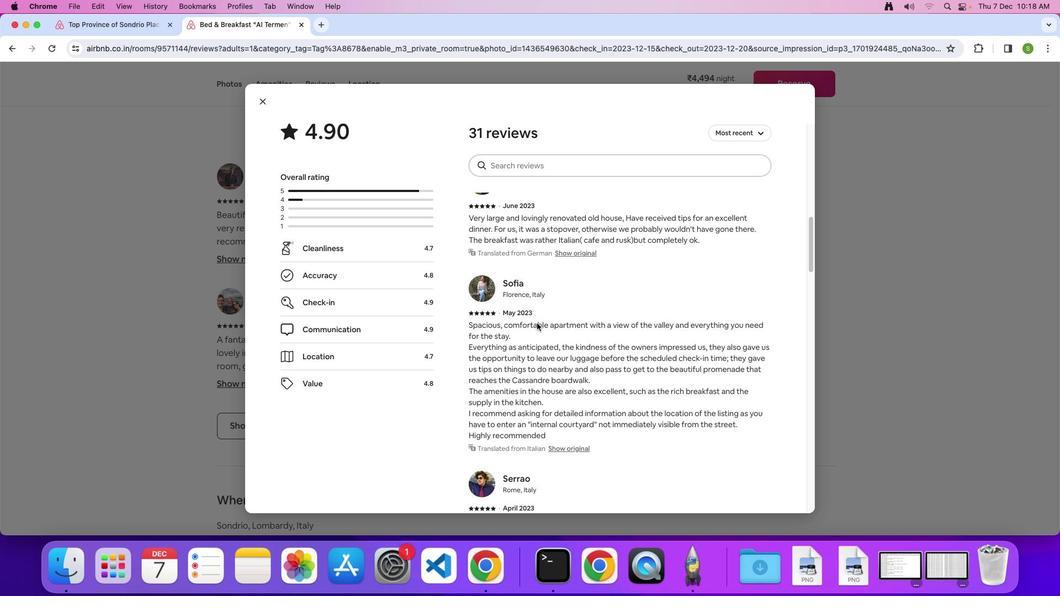 
Action: Mouse scrolled (536, 323) with delta (0, 0)
Screenshot: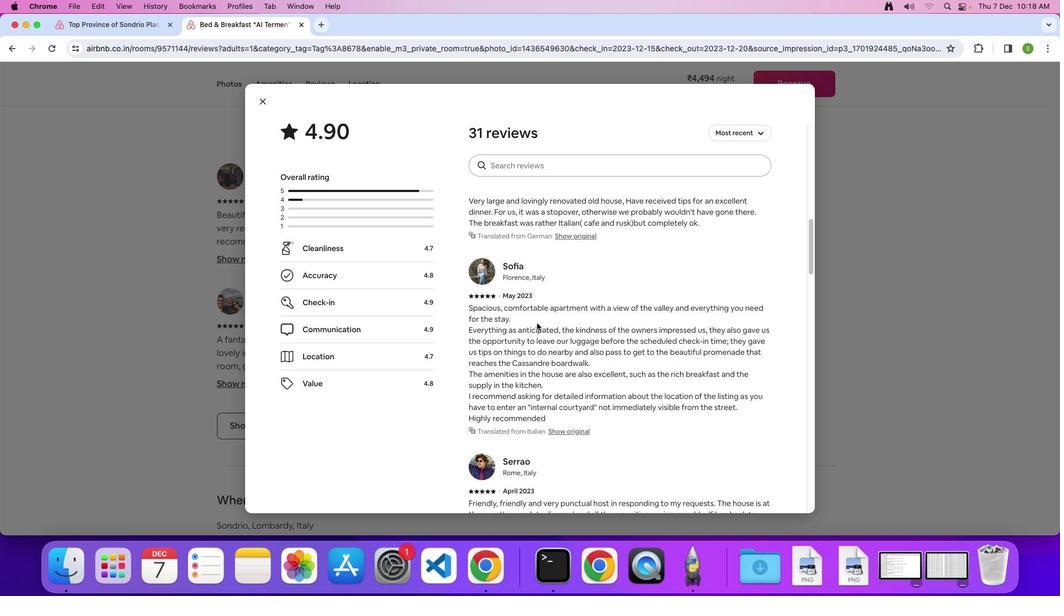 
Action: Mouse scrolled (536, 323) with delta (0, -1)
Screenshot: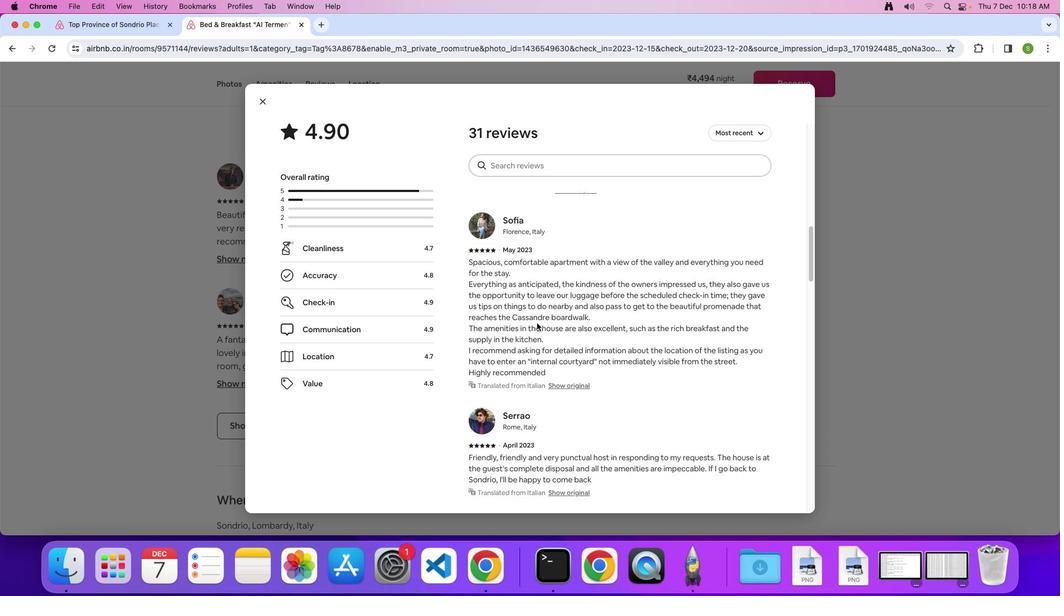 
Action: Mouse scrolled (536, 323) with delta (0, 0)
Screenshot: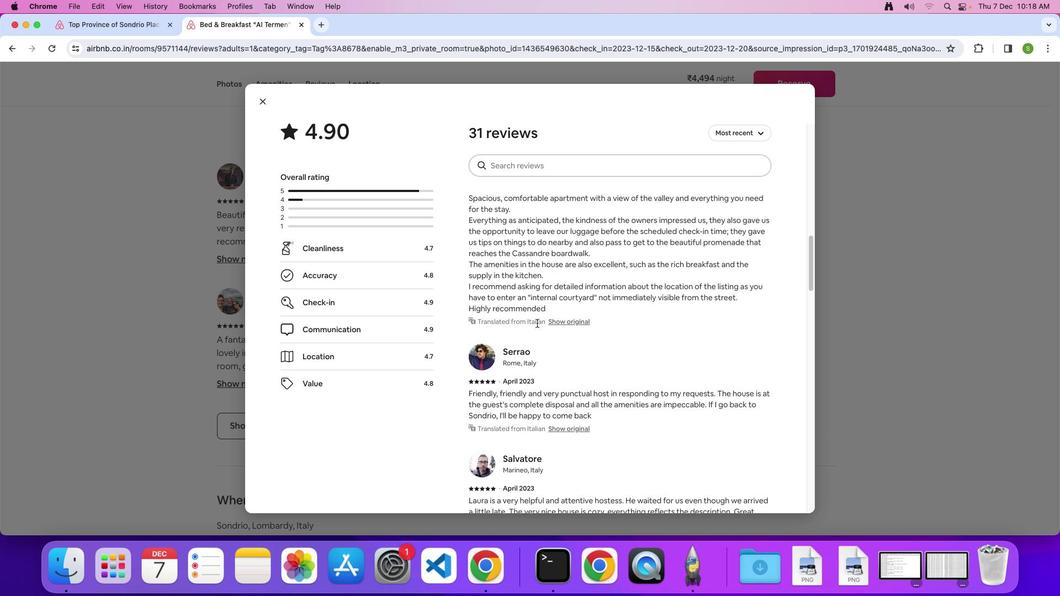 
Action: Mouse scrolled (536, 323) with delta (0, 0)
Screenshot: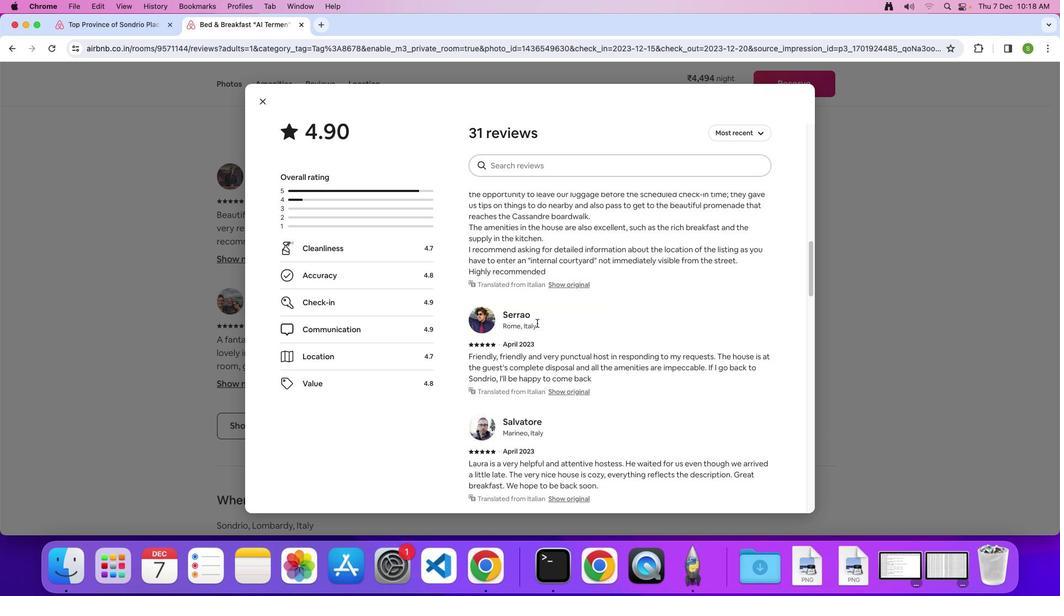 
Action: Mouse scrolled (536, 323) with delta (0, -2)
Screenshot: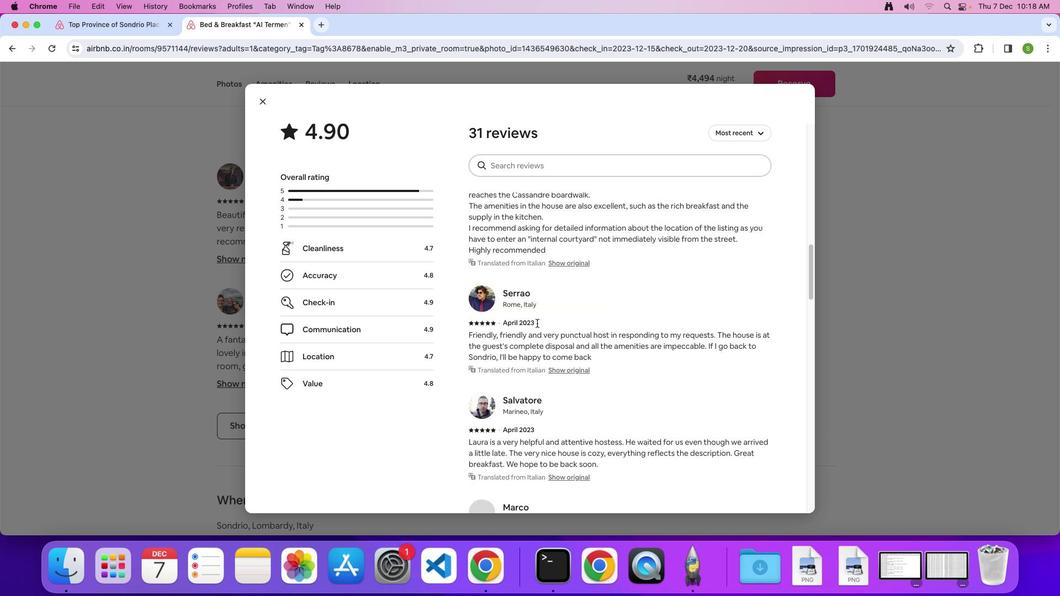 
Action: Mouse scrolled (536, 323) with delta (0, 0)
Screenshot: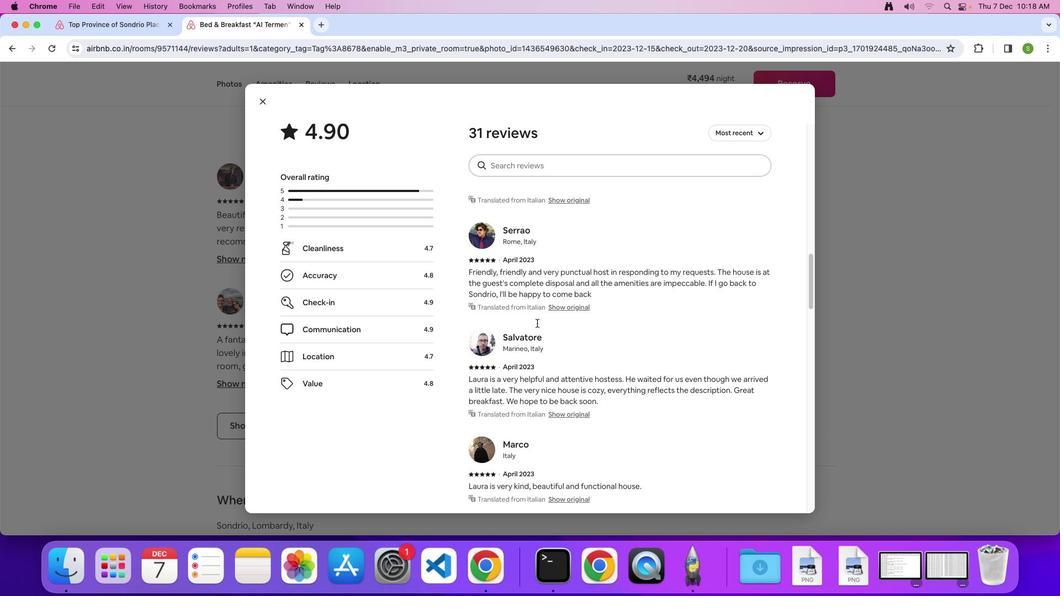 
Action: Mouse scrolled (536, 323) with delta (0, 0)
Screenshot: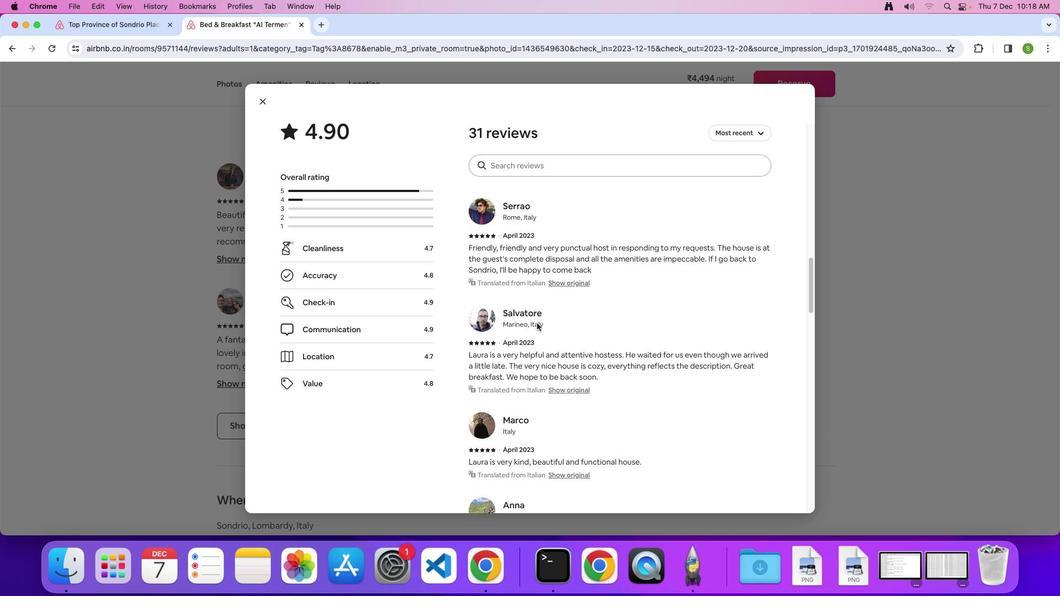 
Action: Mouse scrolled (536, 323) with delta (0, -2)
Screenshot: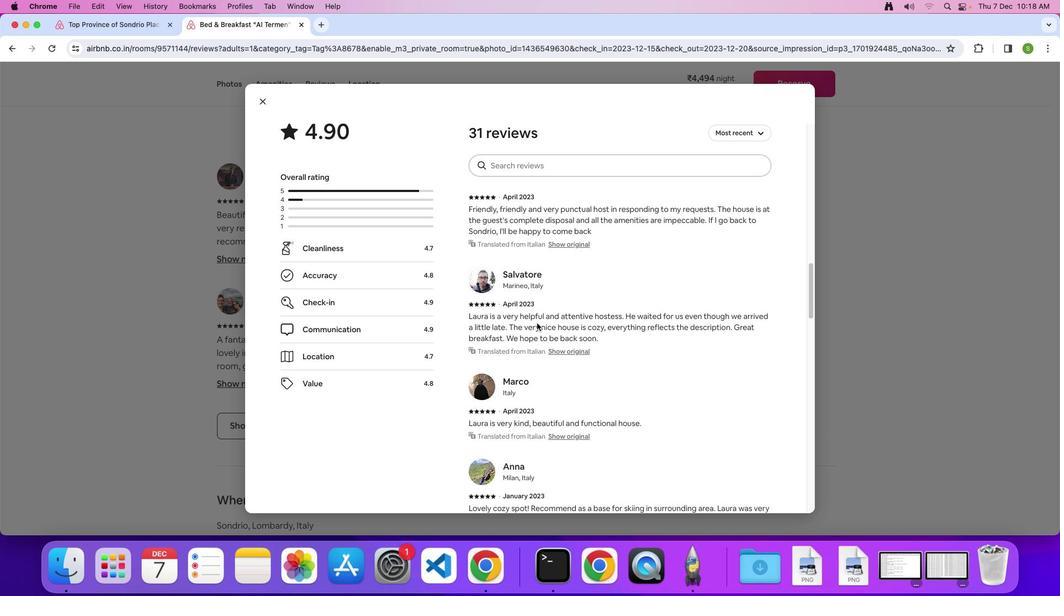 
Action: Mouse scrolled (536, 323) with delta (0, -2)
Screenshot: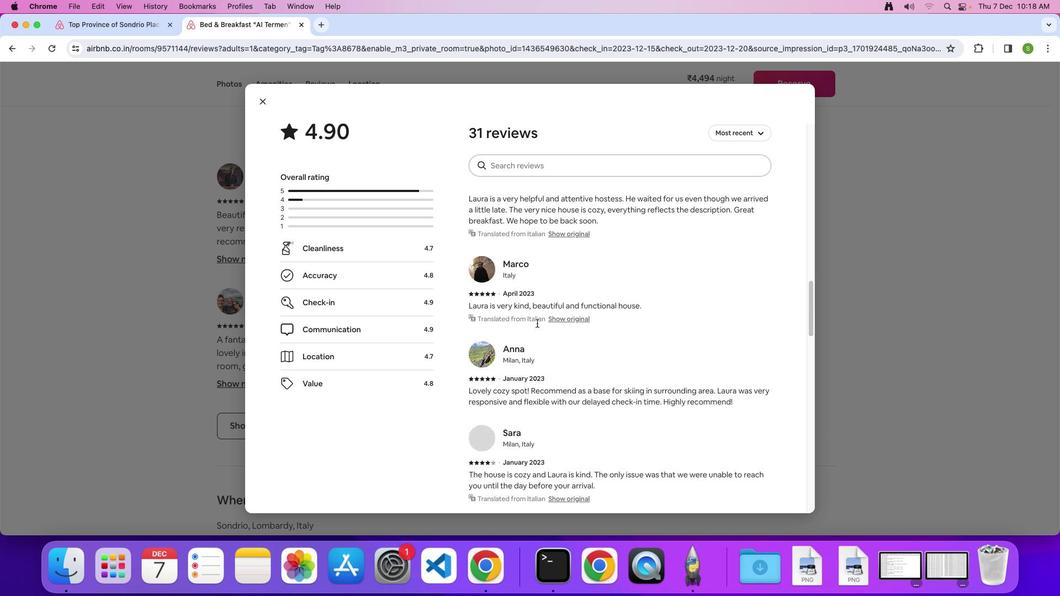 
Action: Mouse scrolled (536, 323) with delta (0, 0)
Screenshot: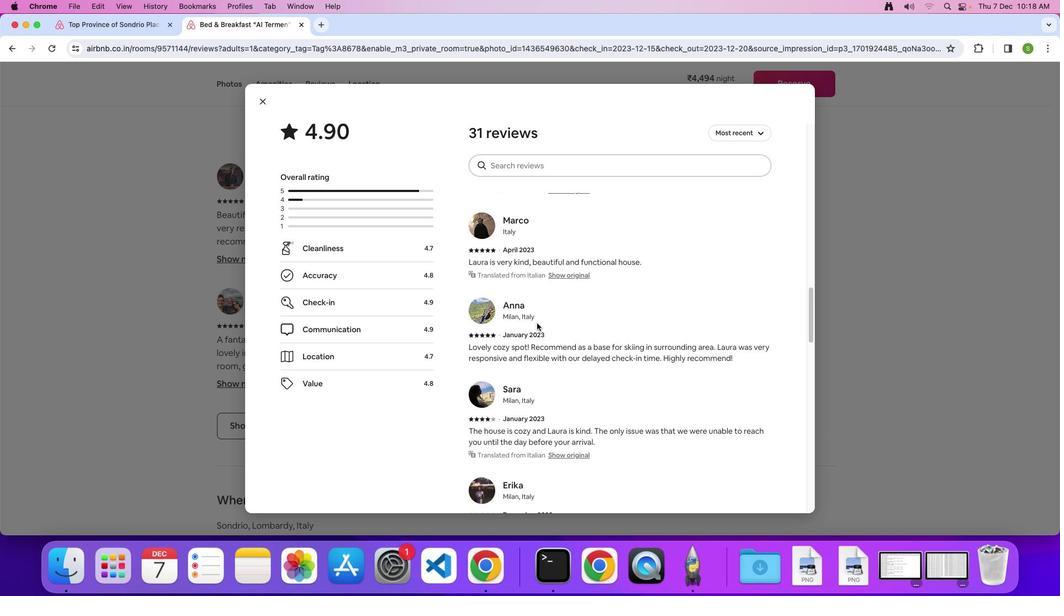 
Action: Mouse scrolled (536, 323) with delta (0, 0)
Screenshot: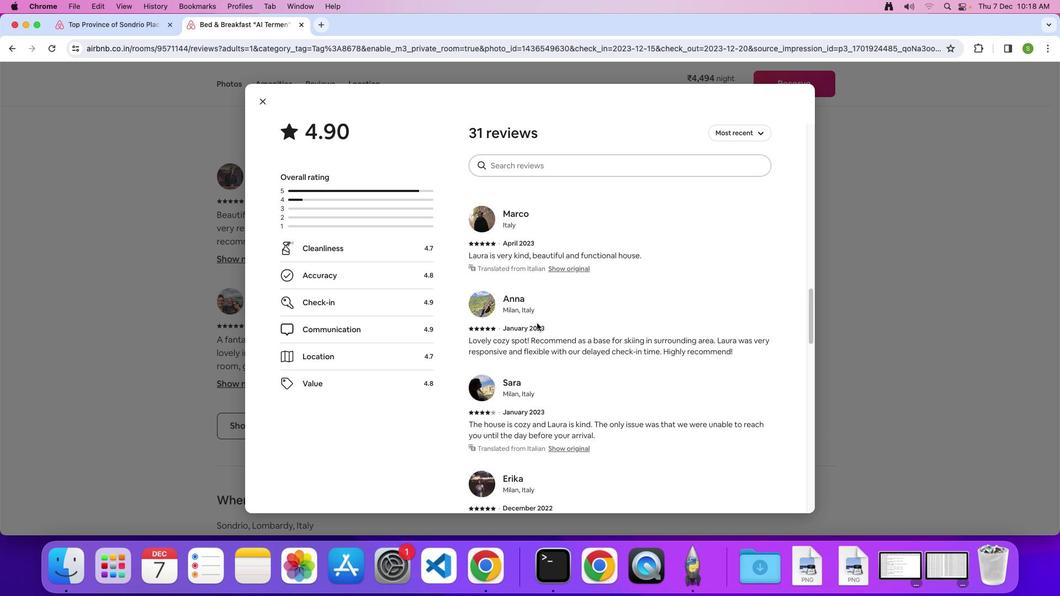 
Action: Mouse scrolled (536, 323) with delta (0, -1)
Screenshot: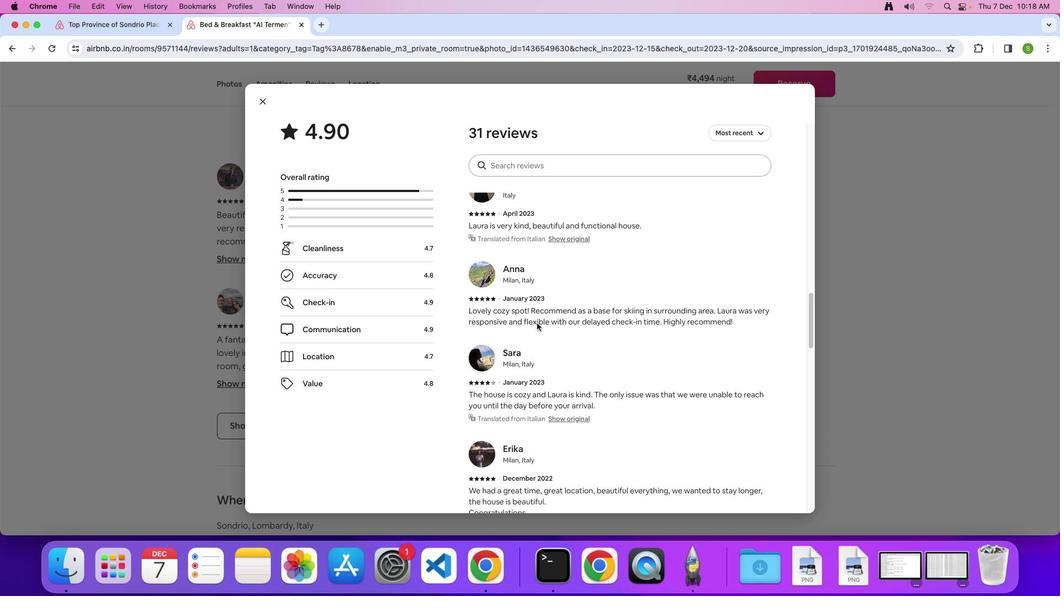 
Action: Mouse scrolled (536, 323) with delta (0, 0)
Screenshot: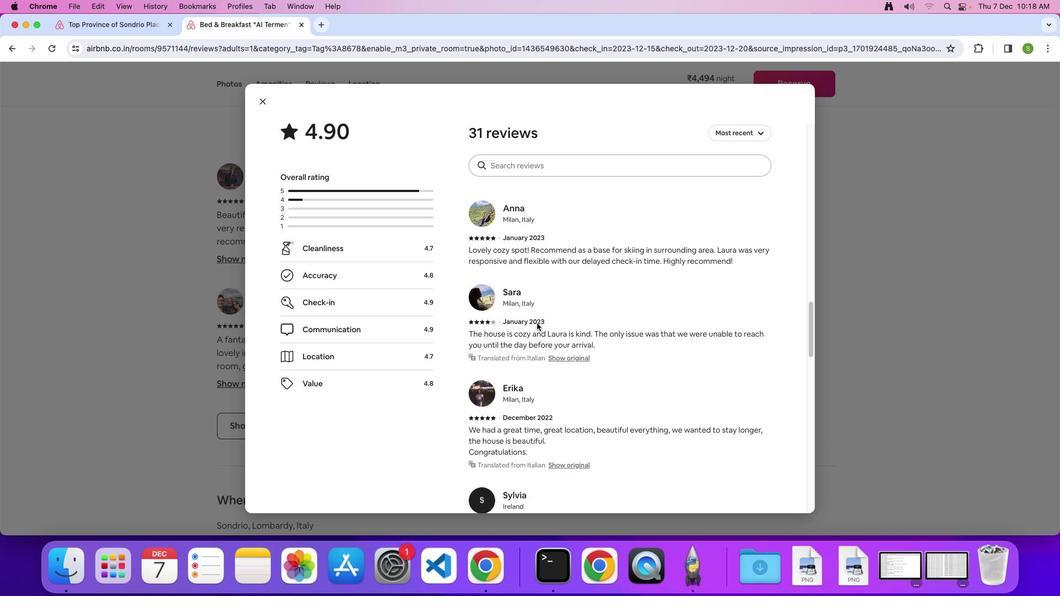 
Action: Mouse scrolled (536, 323) with delta (0, 0)
Screenshot: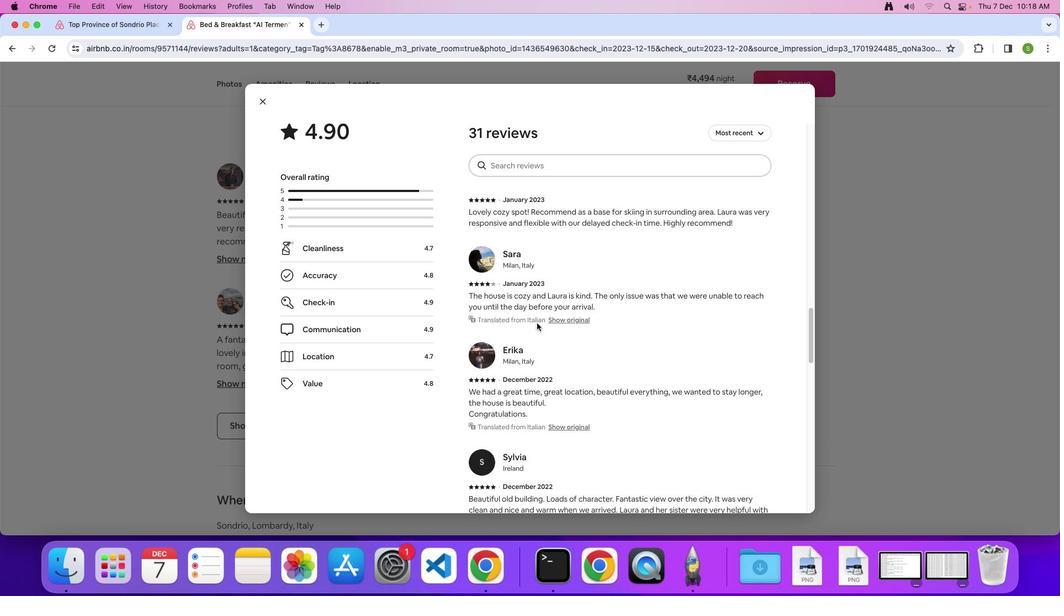 
Action: Mouse scrolled (536, 323) with delta (0, -2)
Screenshot: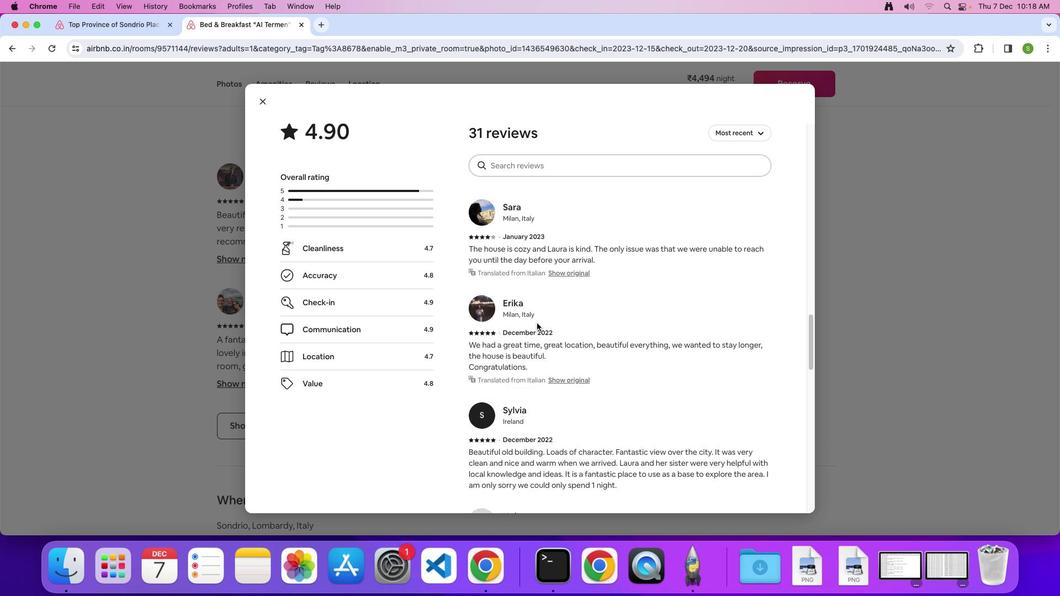 
Action: Mouse scrolled (536, 323) with delta (0, -2)
Screenshot: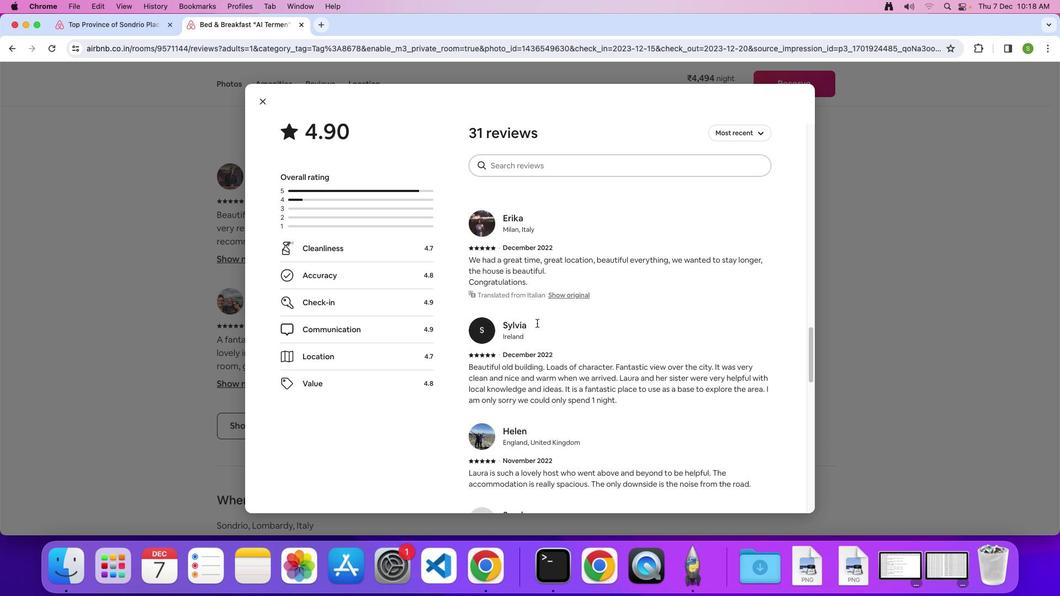 
Action: Mouse moved to (264, 103)
Screenshot: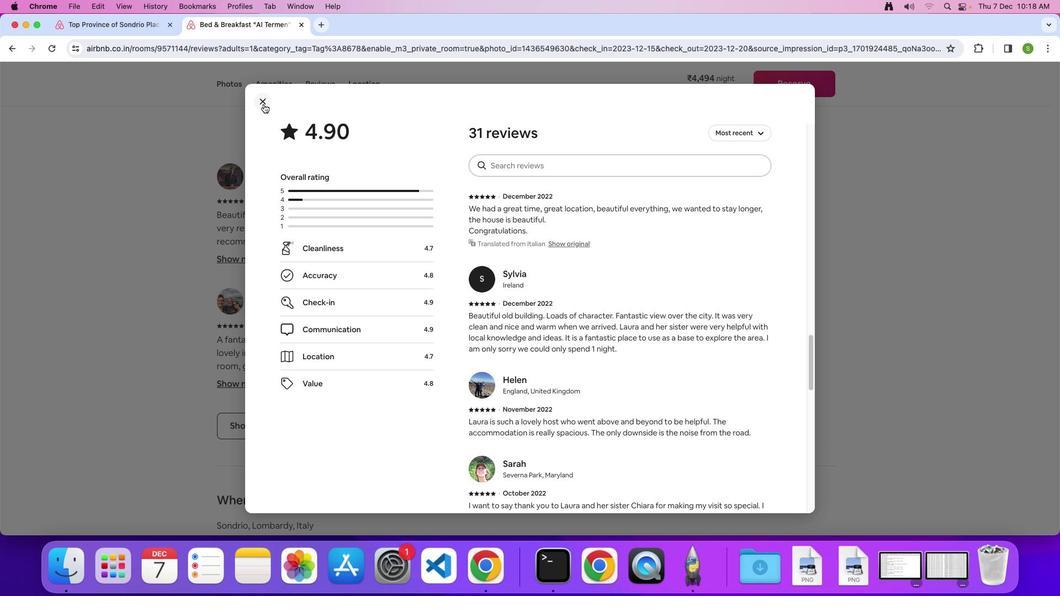 
Action: Mouse pressed left at (264, 103)
Screenshot: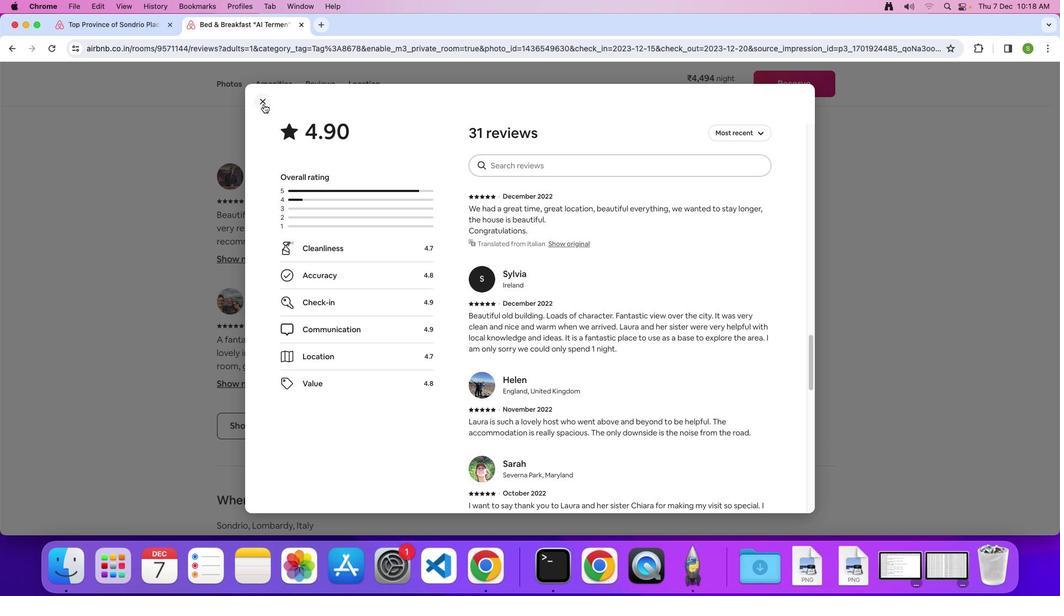 
Action: Mouse moved to (507, 366)
Screenshot: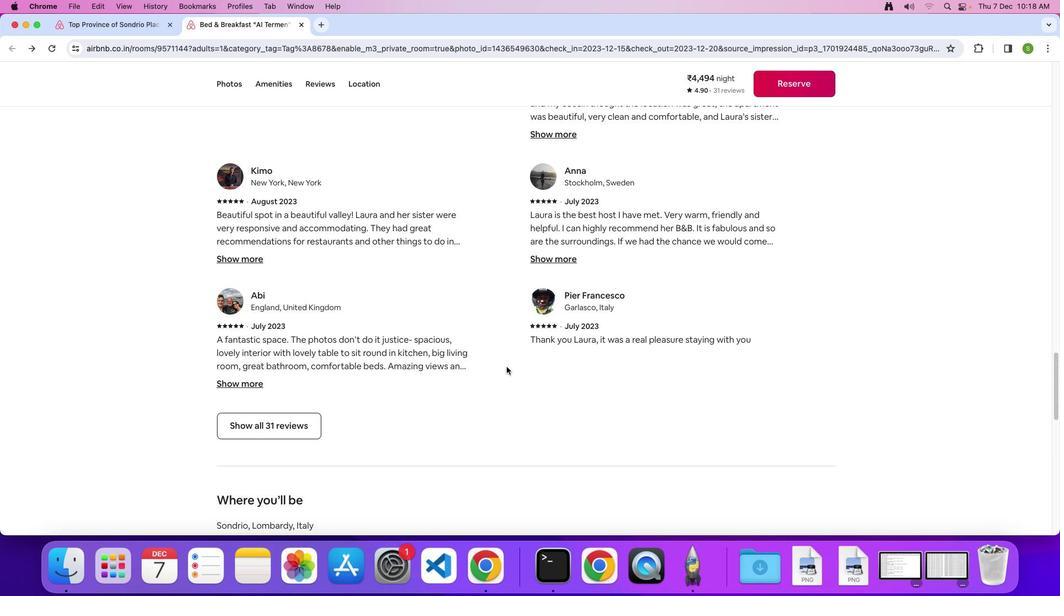 
Action: Mouse scrolled (507, 366) with delta (0, 0)
Screenshot: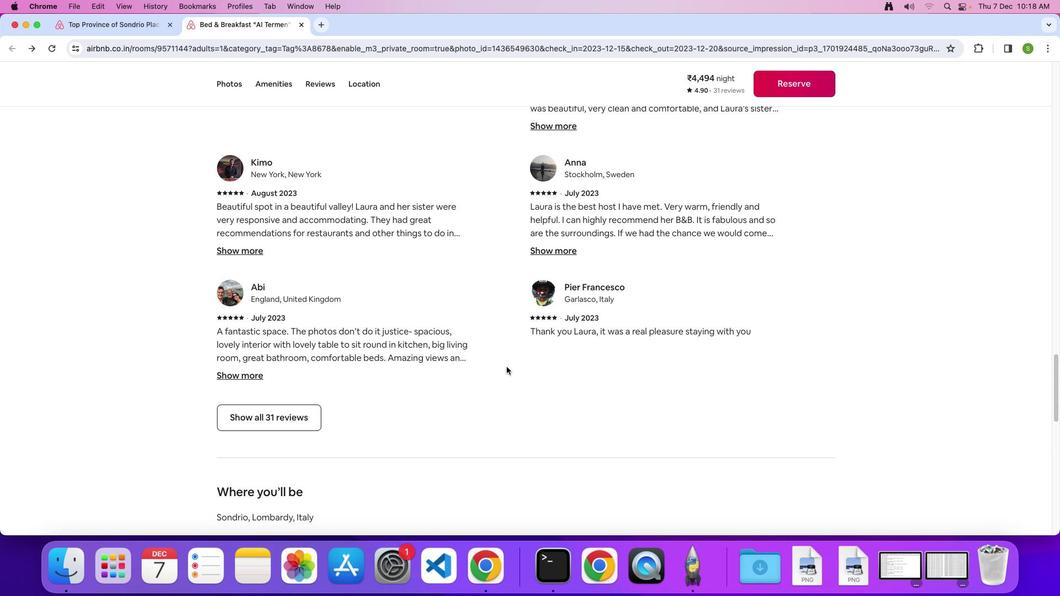 
Action: Mouse scrolled (507, 366) with delta (0, 0)
Screenshot: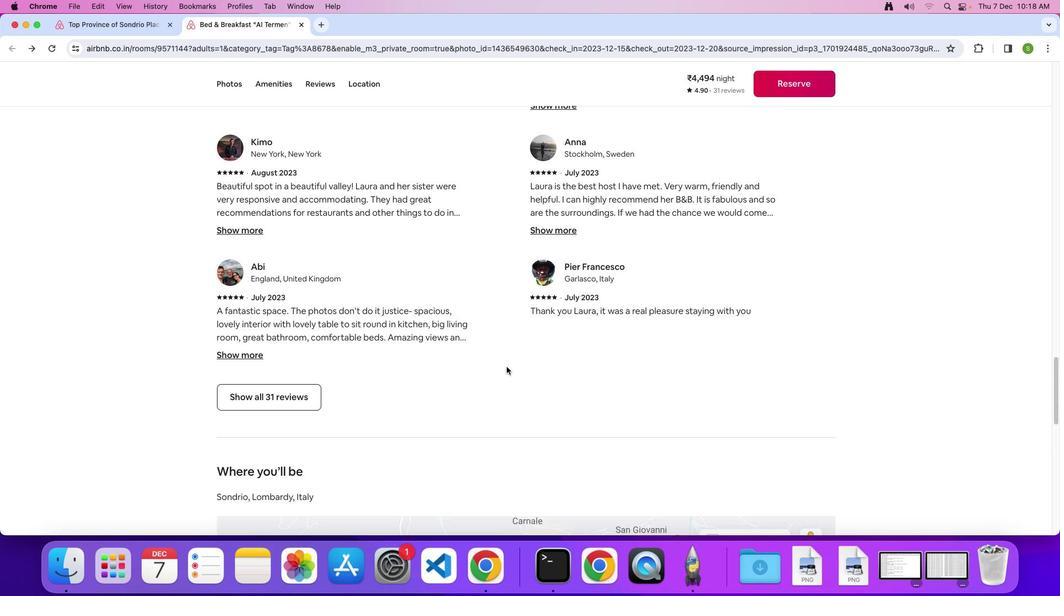 
Action: Mouse scrolled (507, 366) with delta (0, -1)
Screenshot: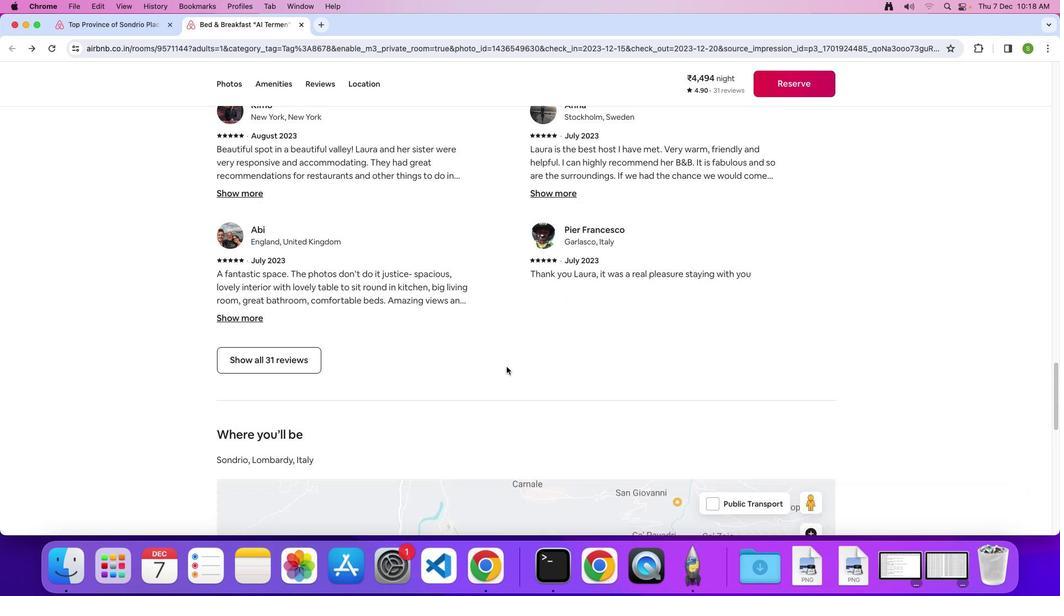 
Action: Mouse scrolled (507, 366) with delta (0, -2)
Screenshot: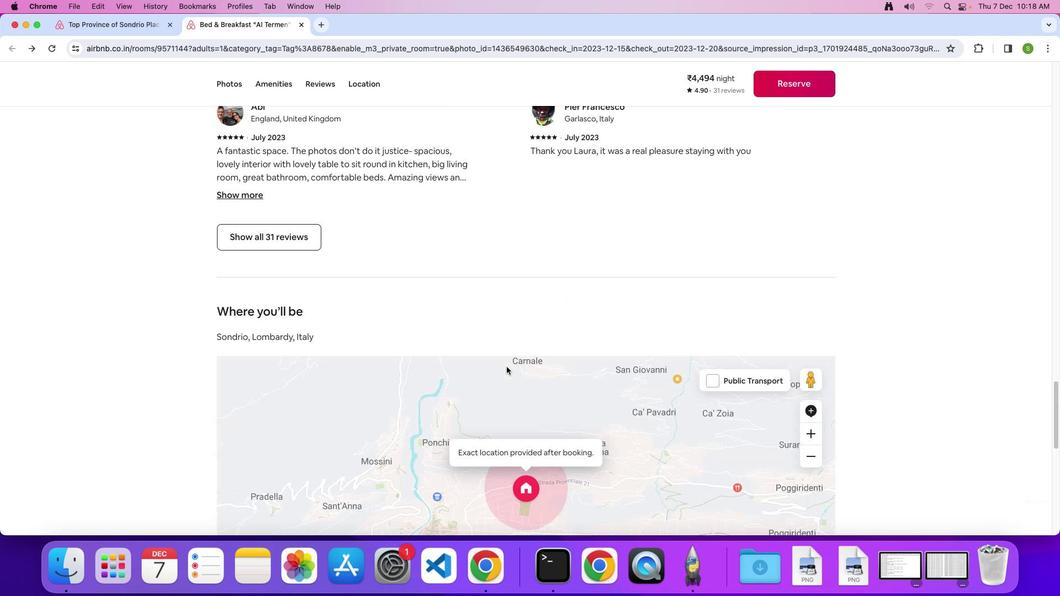 
Action: Mouse scrolled (507, 366) with delta (0, 0)
Screenshot: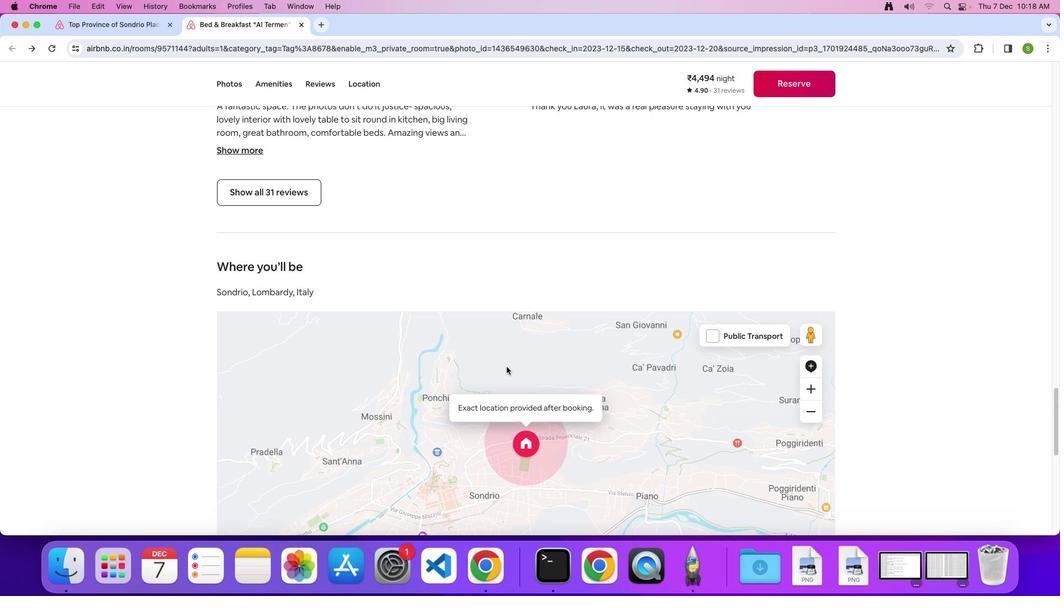 
Action: Mouse scrolled (507, 366) with delta (0, 0)
Screenshot: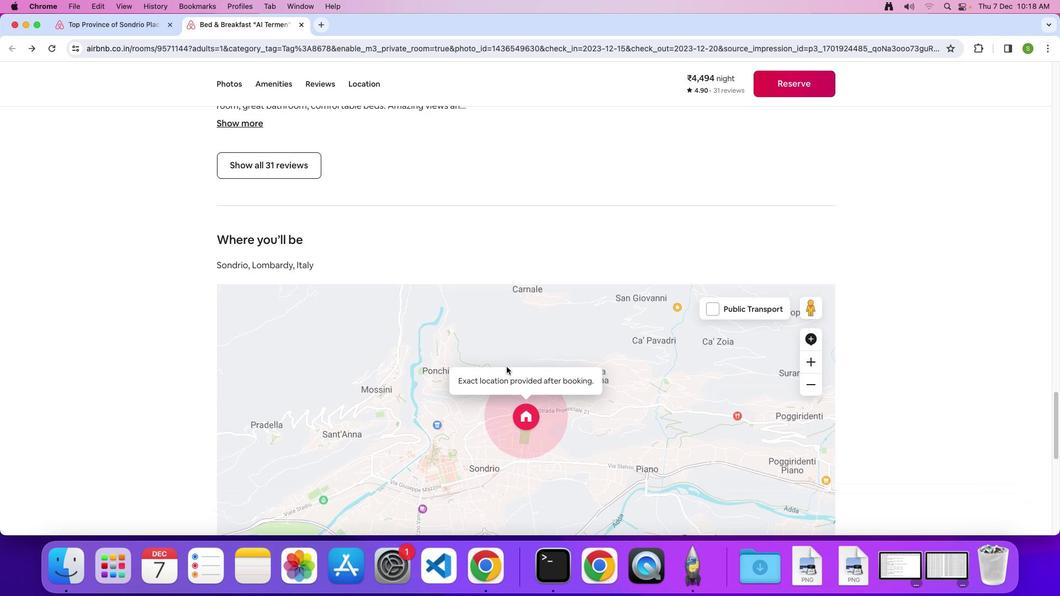 
Action: Mouse scrolled (507, 366) with delta (0, -2)
Screenshot: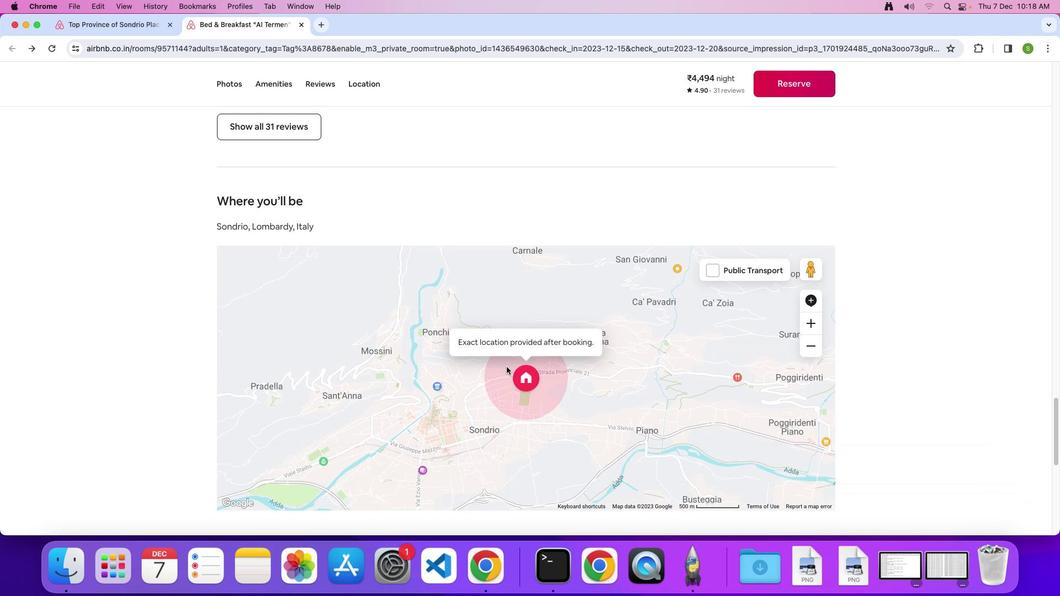 
Action: Mouse scrolled (507, 366) with delta (0, 0)
Screenshot: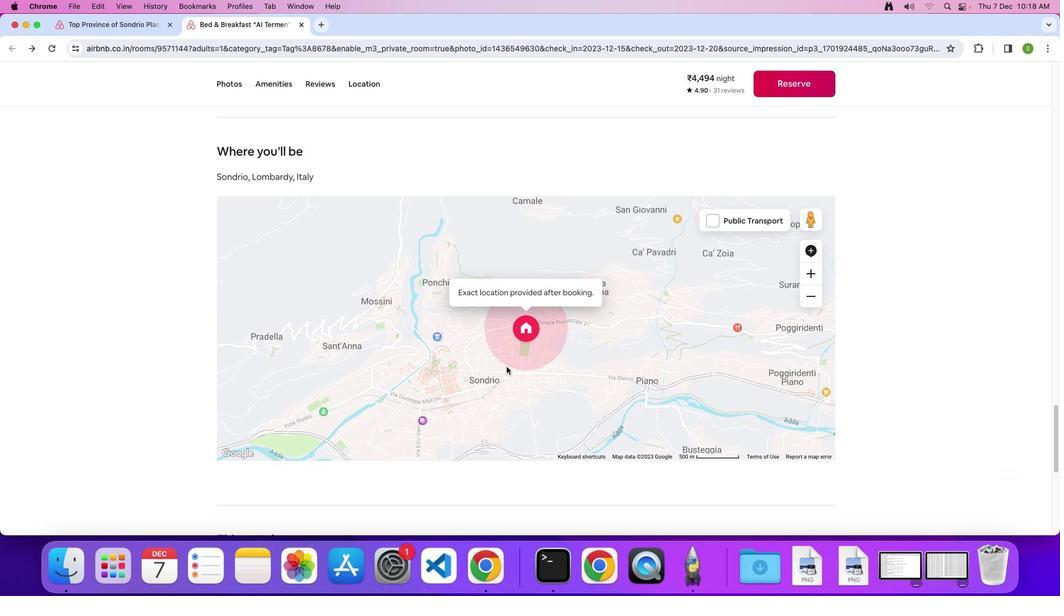 
Action: Mouse scrolled (507, 366) with delta (0, 0)
Screenshot: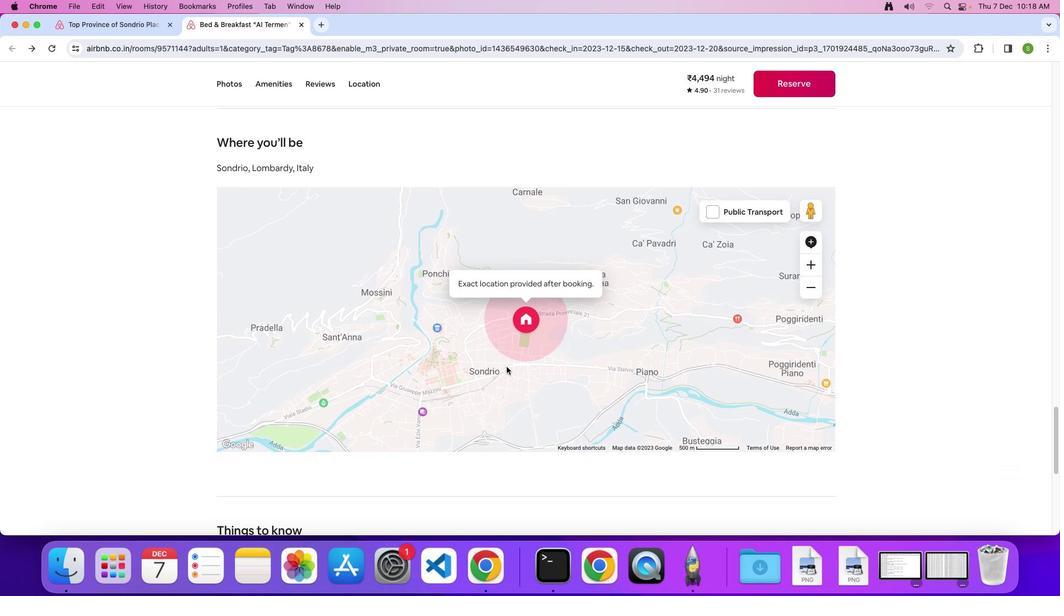 
Action: Mouse scrolled (507, 366) with delta (0, 0)
Screenshot: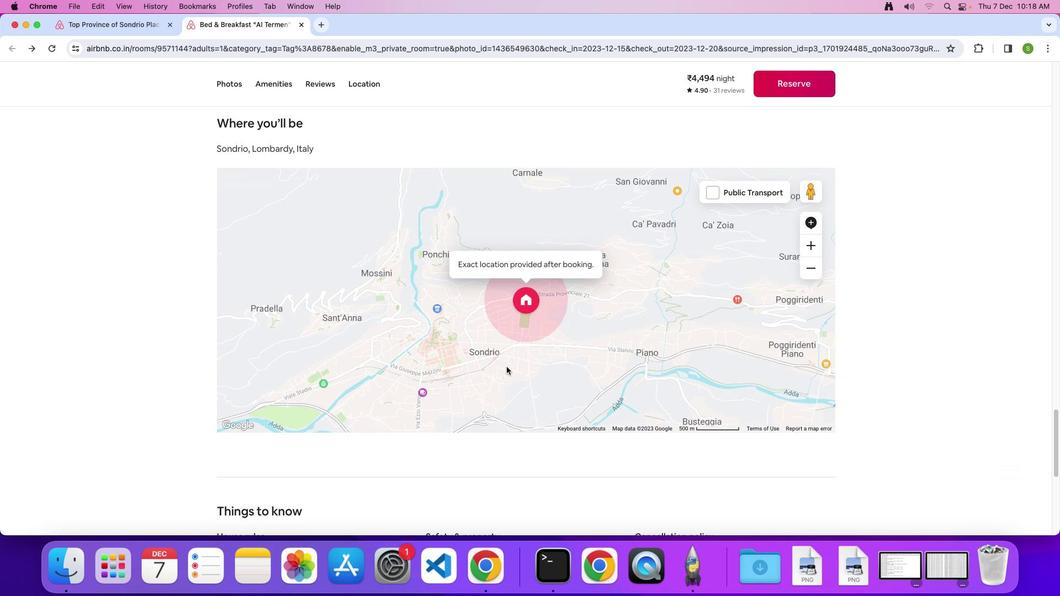 
Action: Mouse scrolled (507, 366) with delta (0, -1)
Screenshot: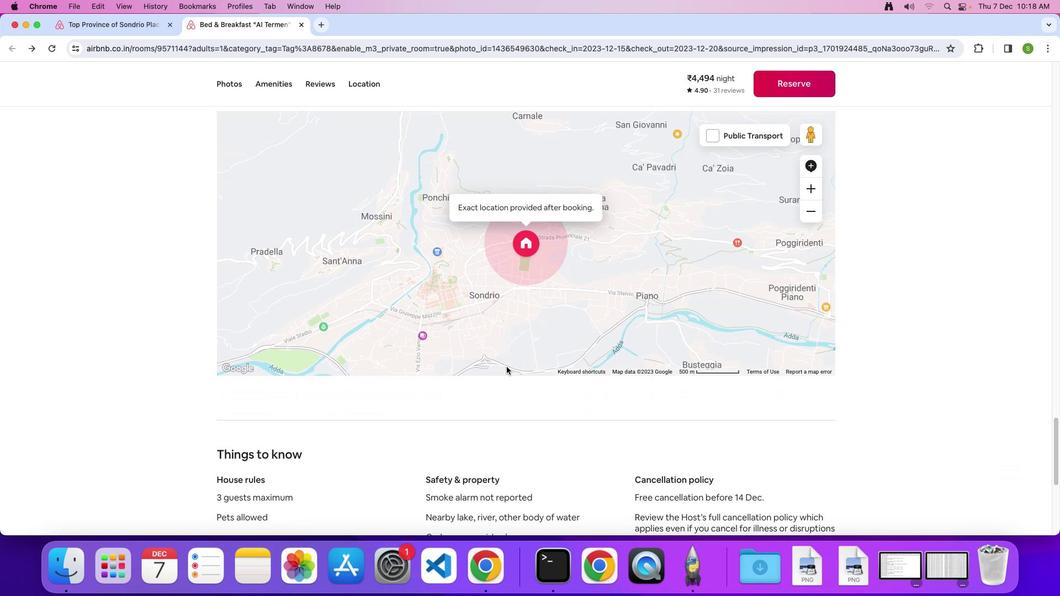 
Action: Mouse scrolled (507, 366) with delta (0, 0)
Screenshot: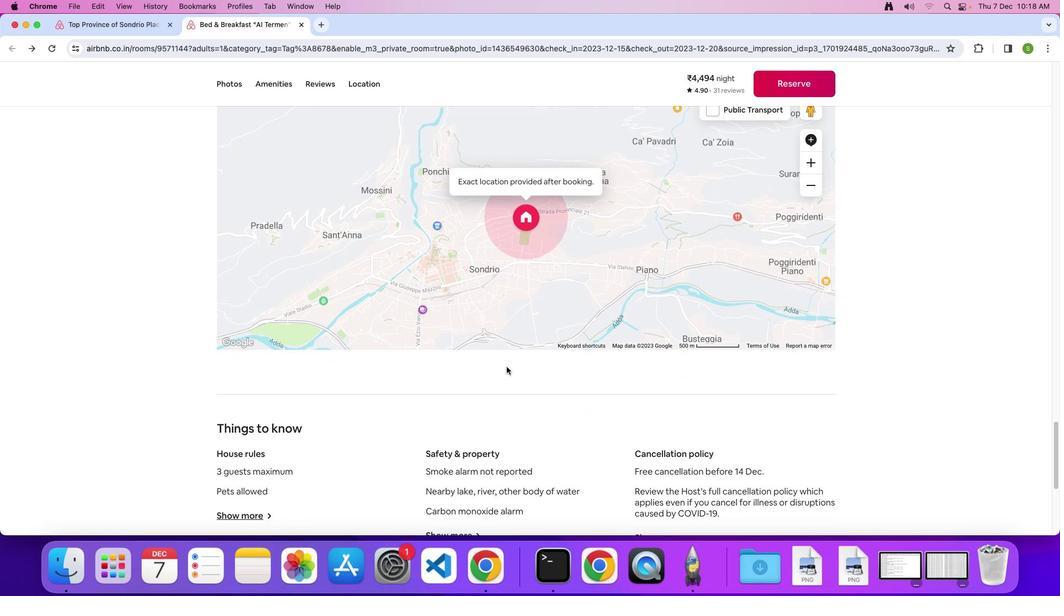 
Action: Mouse scrolled (507, 366) with delta (0, 0)
Screenshot: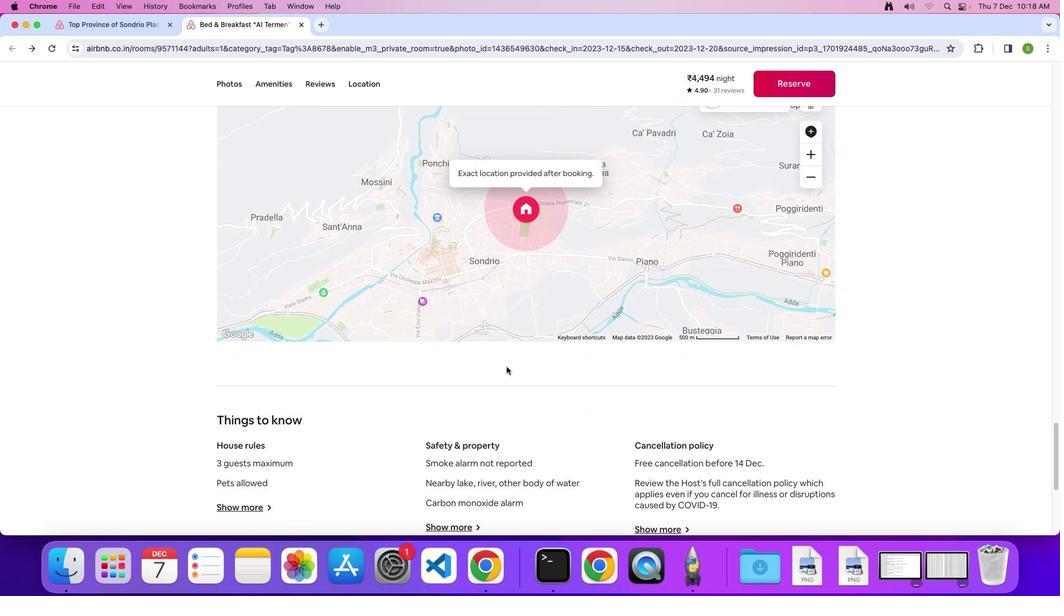 
Action: Mouse scrolled (507, 366) with delta (0, 0)
Screenshot: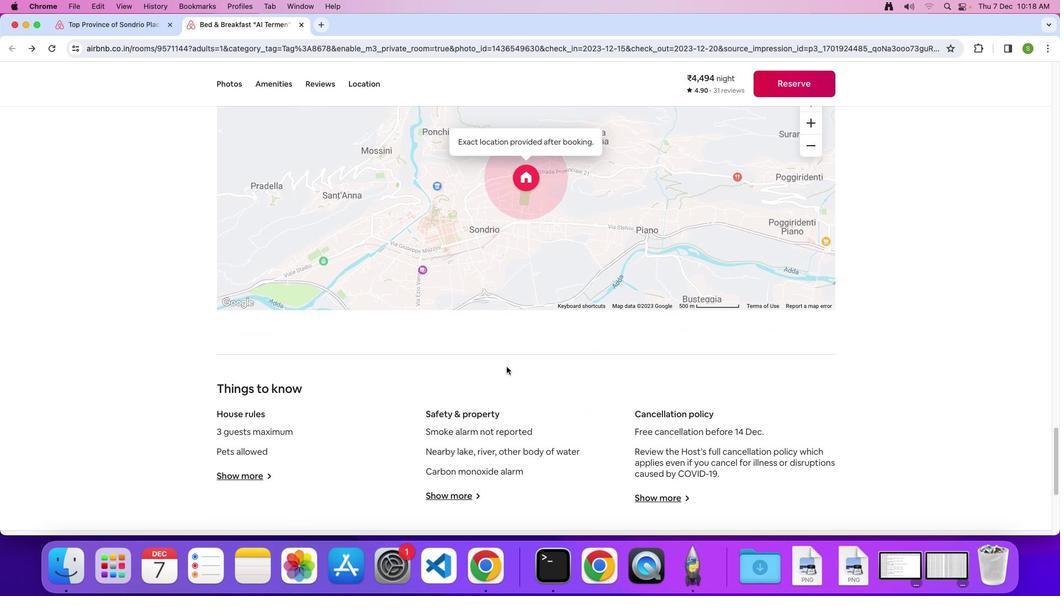 
Action: Mouse scrolled (507, 366) with delta (0, 0)
Screenshot: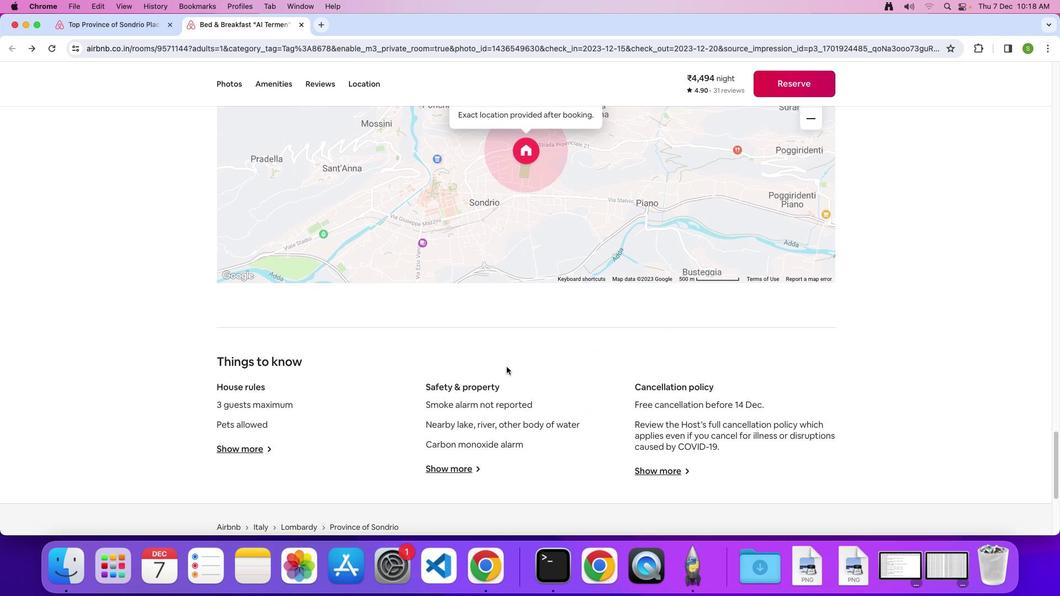
Action: Mouse scrolled (507, 366) with delta (0, -2)
Screenshot: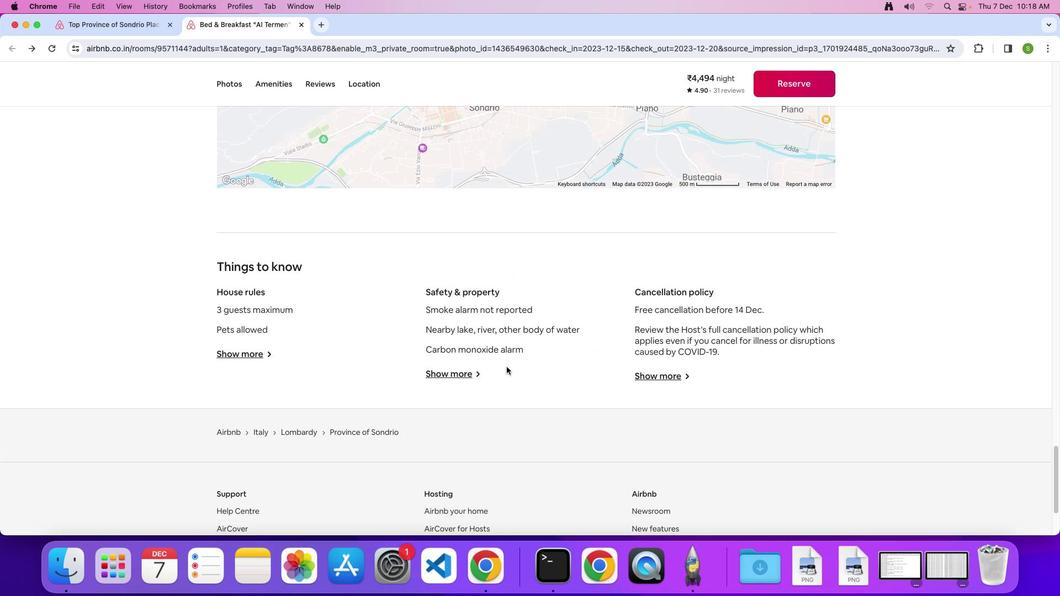 
Action: Mouse scrolled (507, 366) with delta (0, -3)
Screenshot: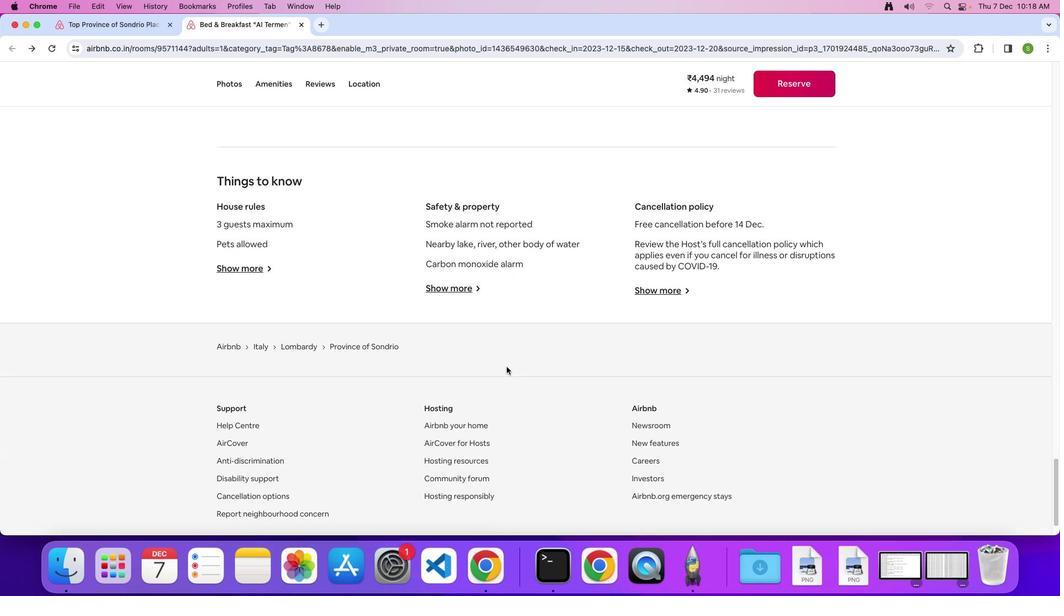 
Action: Mouse moved to (256, 252)
Screenshot: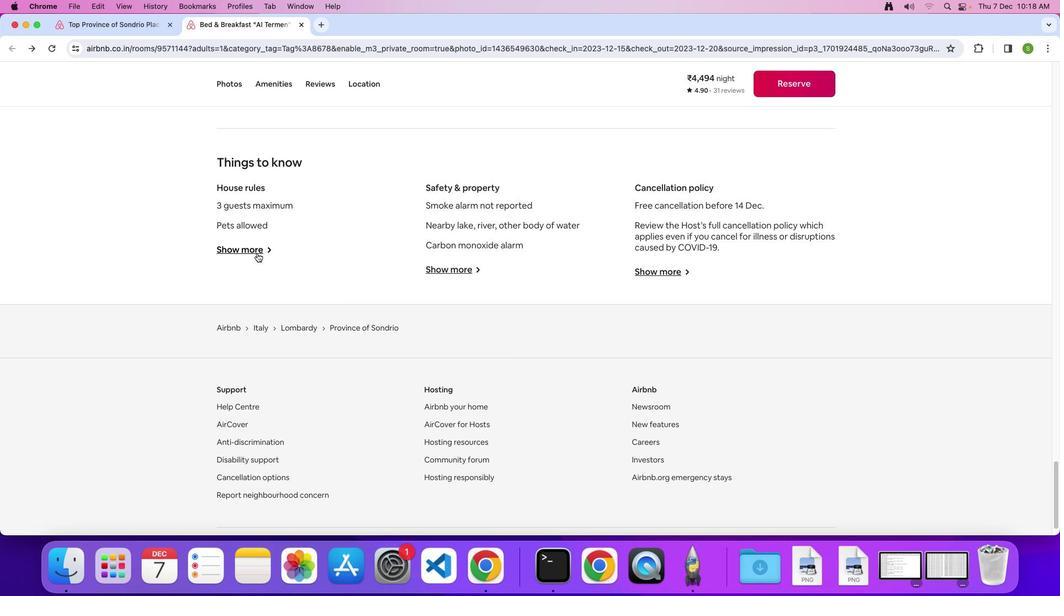 
Action: Mouse pressed left at (256, 252)
Screenshot: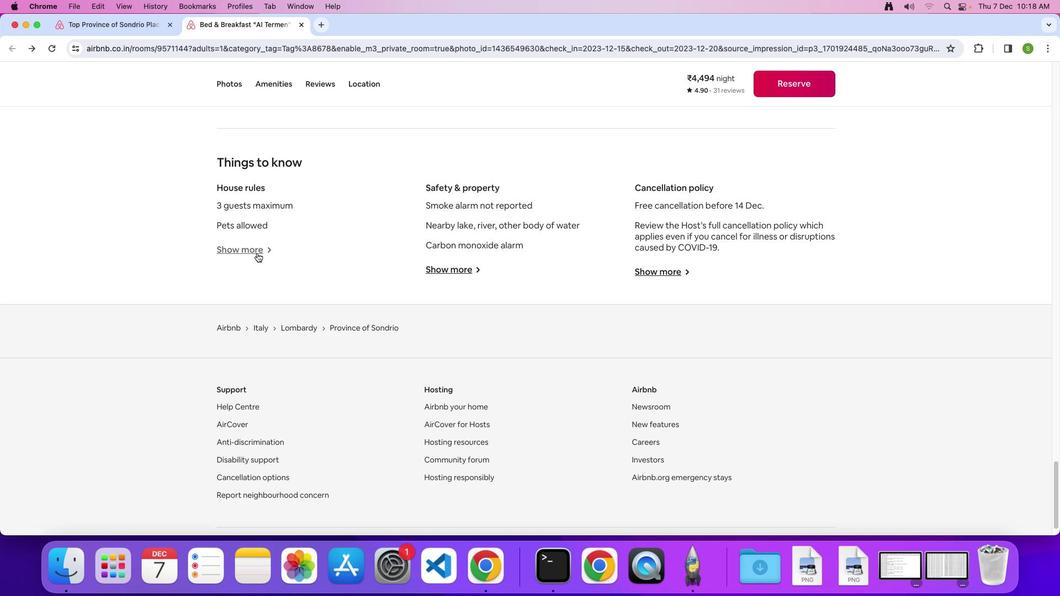 
Action: Mouse moved to (497, 309)
Screenshot: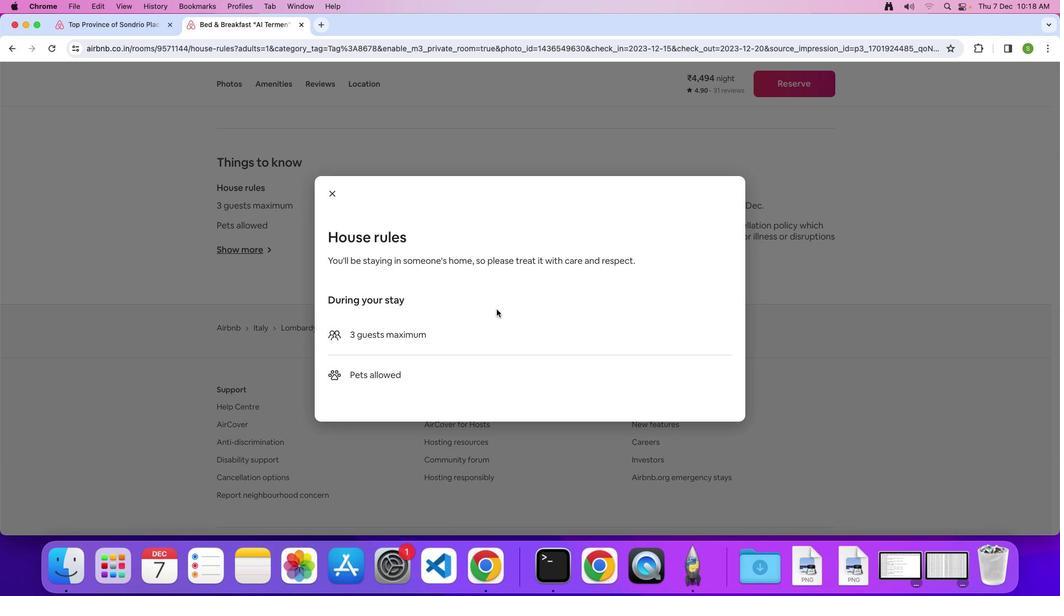
Action: Mouse scrolled (497, 309) with delta (0, 0)
Screenshot: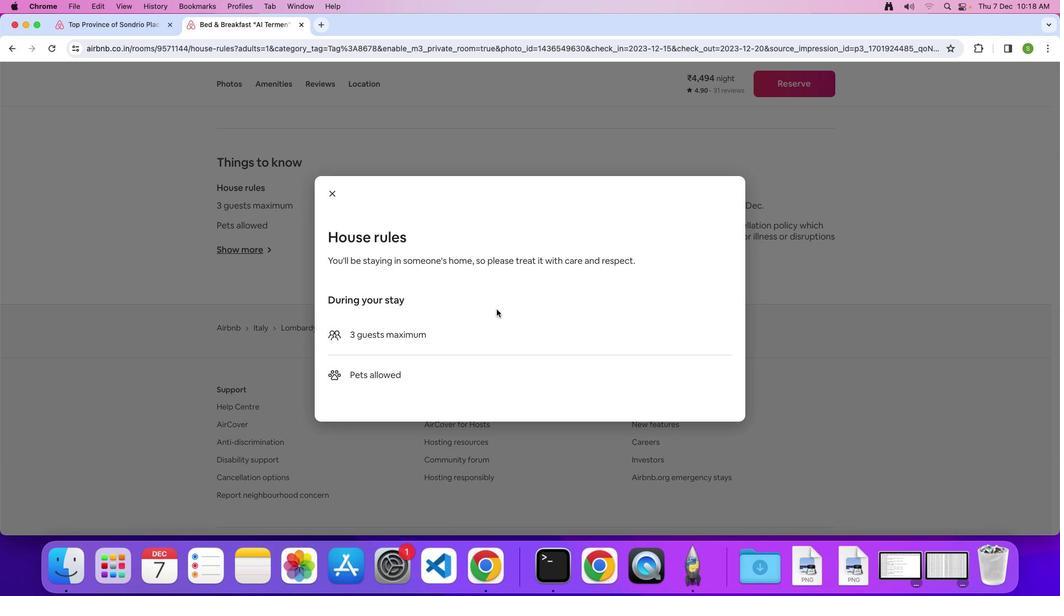 
Action: Mouse scrolled (497, 309) with delta (0, 0)
Screenshot: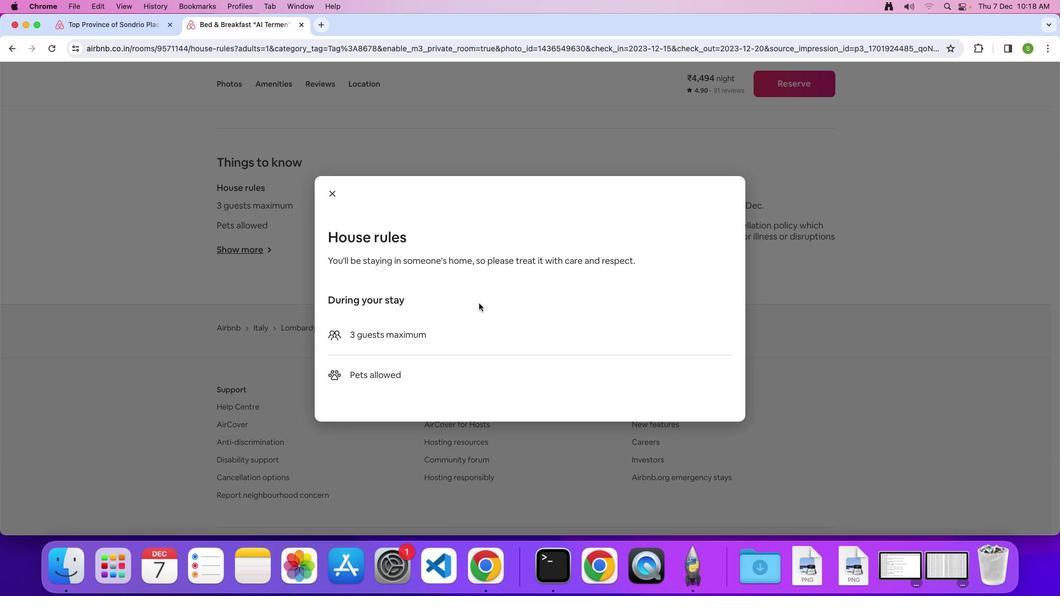 
Action: Mouse scrolled (497, 309) with delta (0, -1)
Screenshot: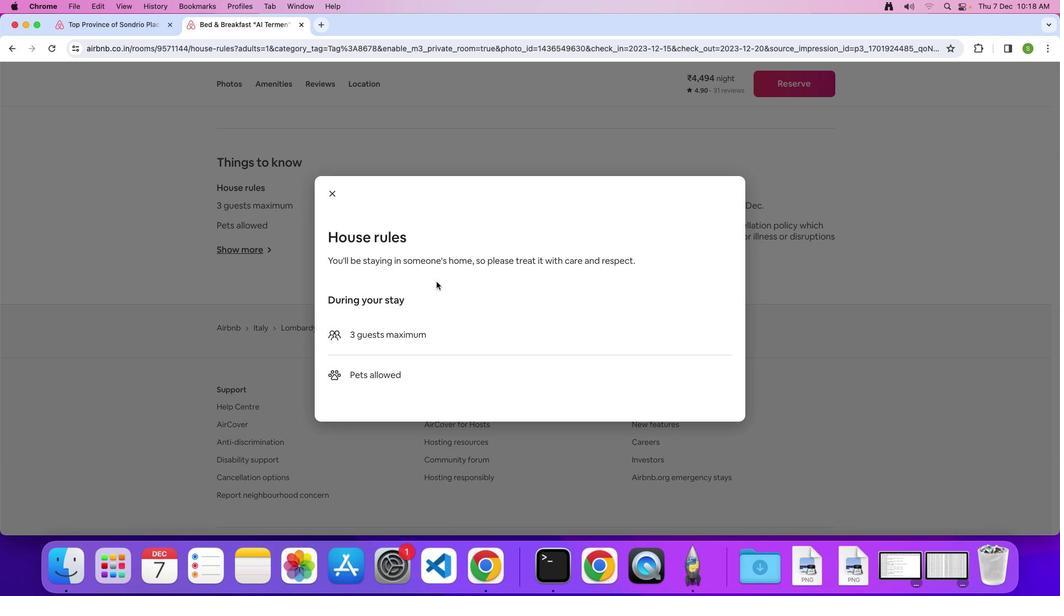 
Action: Mouse moved to (328, 188)
